 Task: Get directions from Savannah National Wildlife Refuge, Georgia, United States to Valley Forge National Historical Park, Pennsylvania, United States  and explore the nearby supermarkets
Action: Mouse moved to (364, 129)
Screenshot: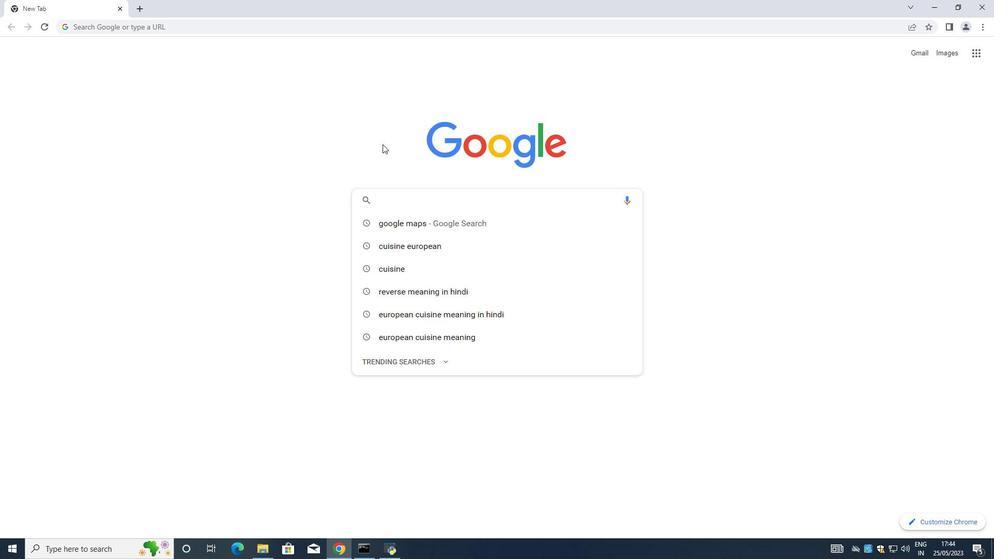 
Action: Key pressed go
Screenshot: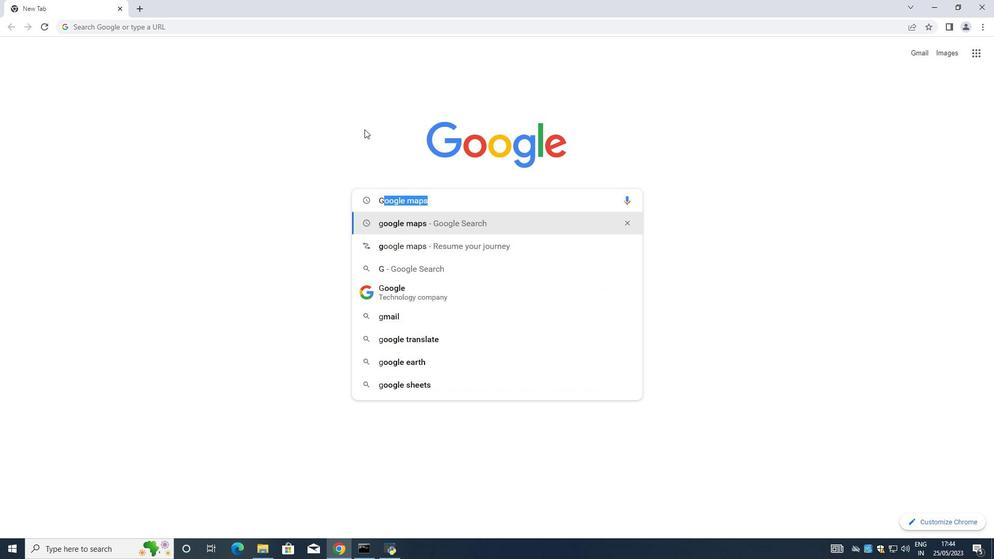 
Action: Mouse moved to (364, 129)
Screenshot: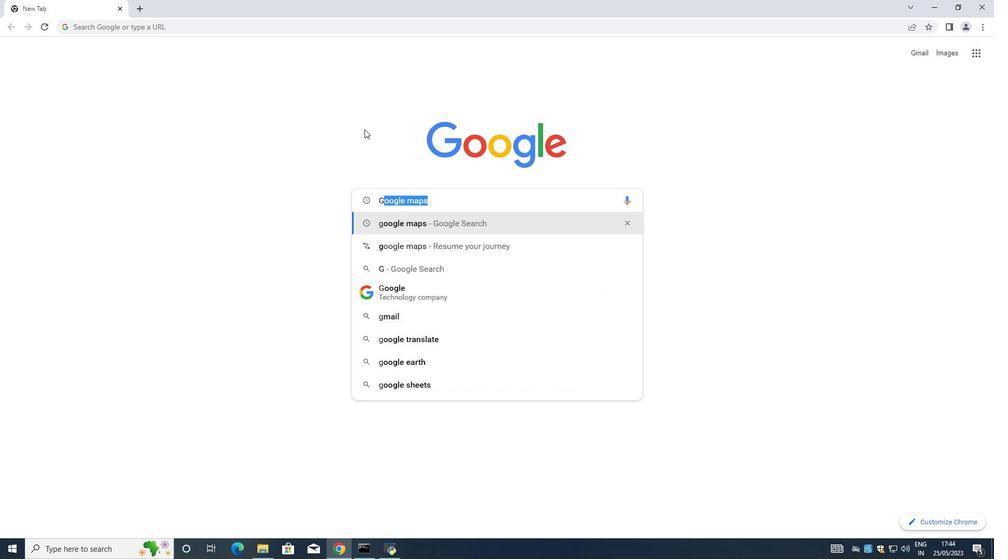 
Action: Key pressed ogle<Key.space>mao<Key.backspace>p
Screenshot: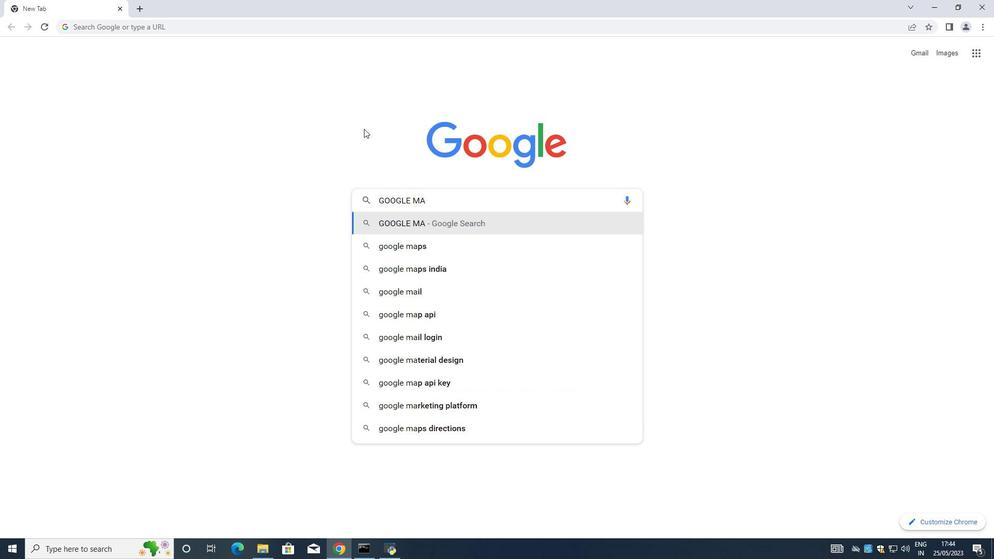 
Action: Mouse moved to (363, 129)
Screenshot: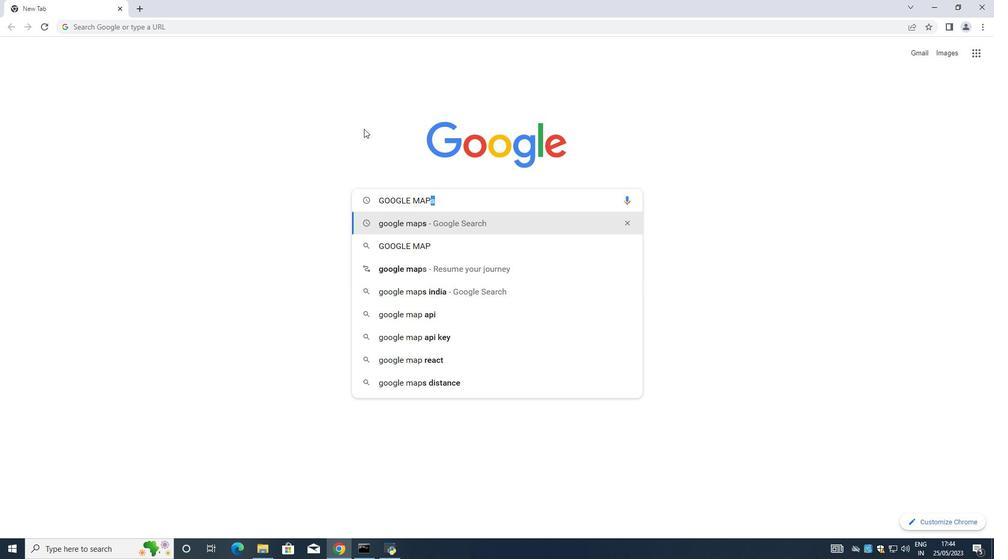 
Action: Key pressed s
Screenshot: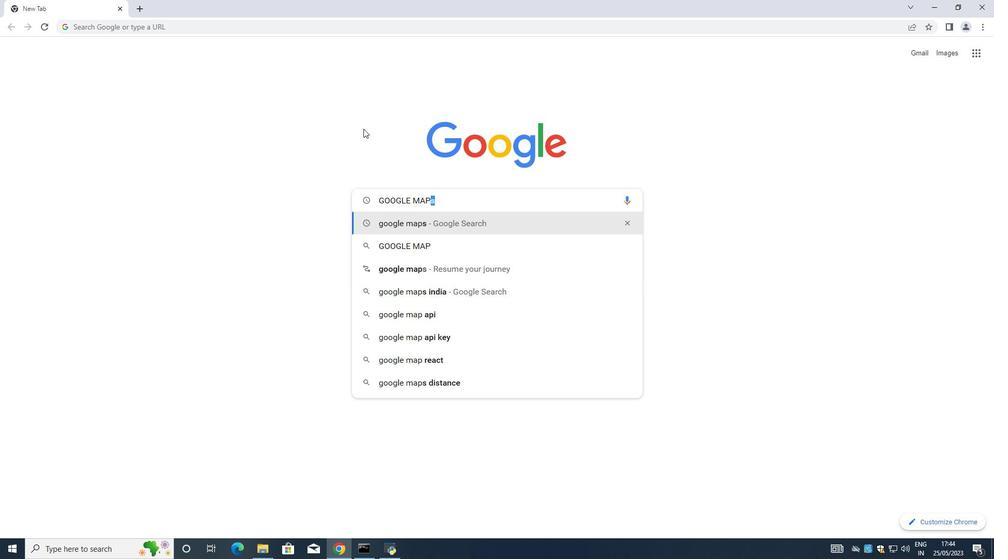 
Action: Mouse moved to (359, 126)
Screenshot: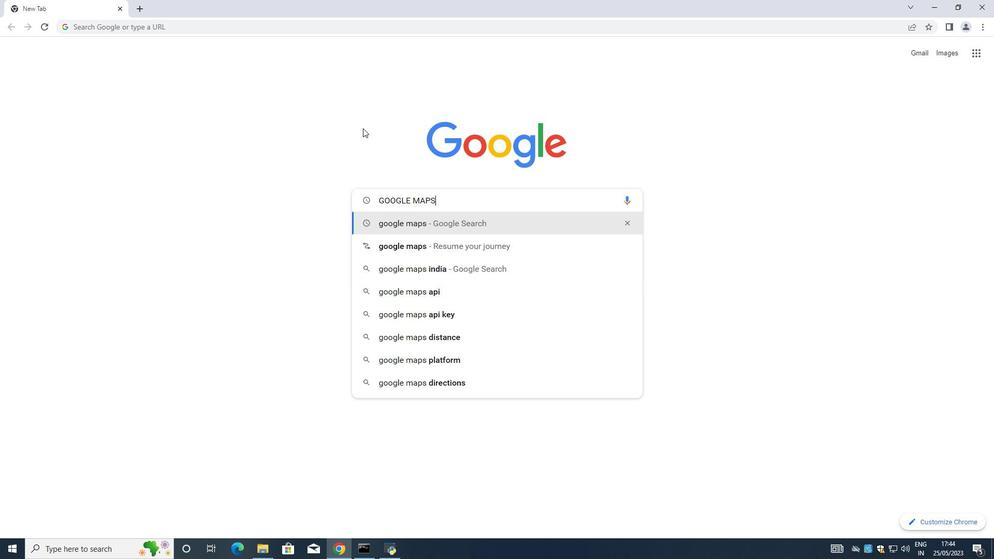 
Action: Key pressed <Key.enter>
Screenshot: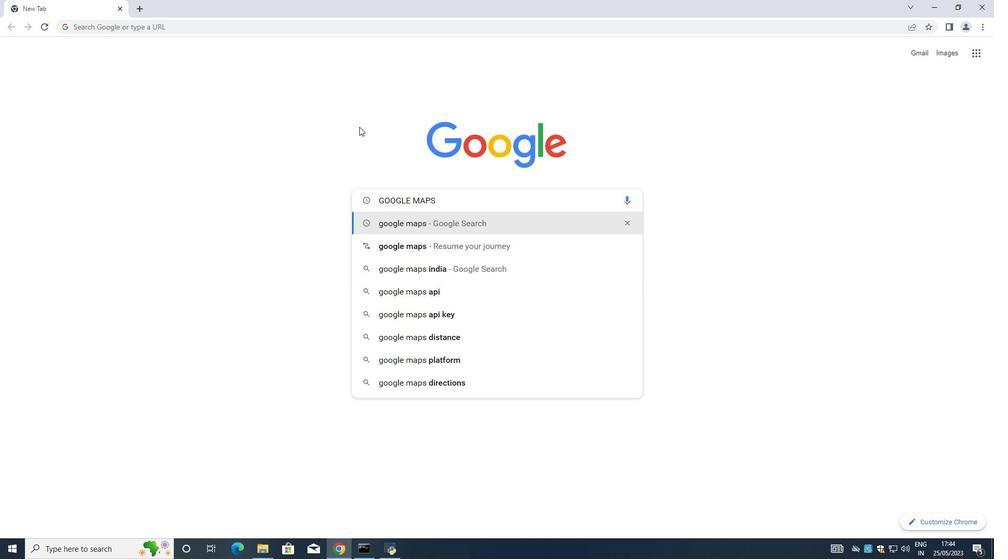 
Action: Mouse moved to (264, 73)
Screenshot: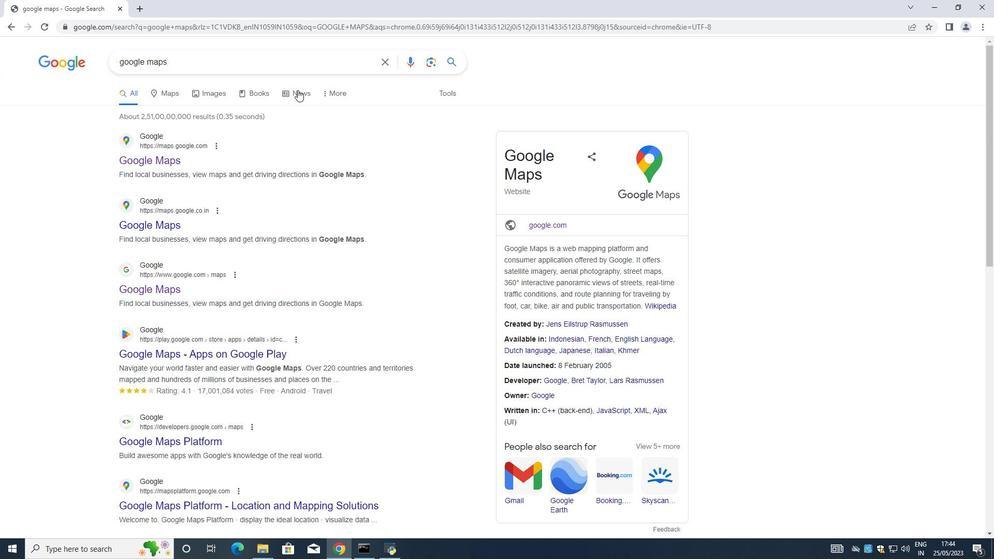 
Action: Key pressed <Key.caps_lock>
Screenshot: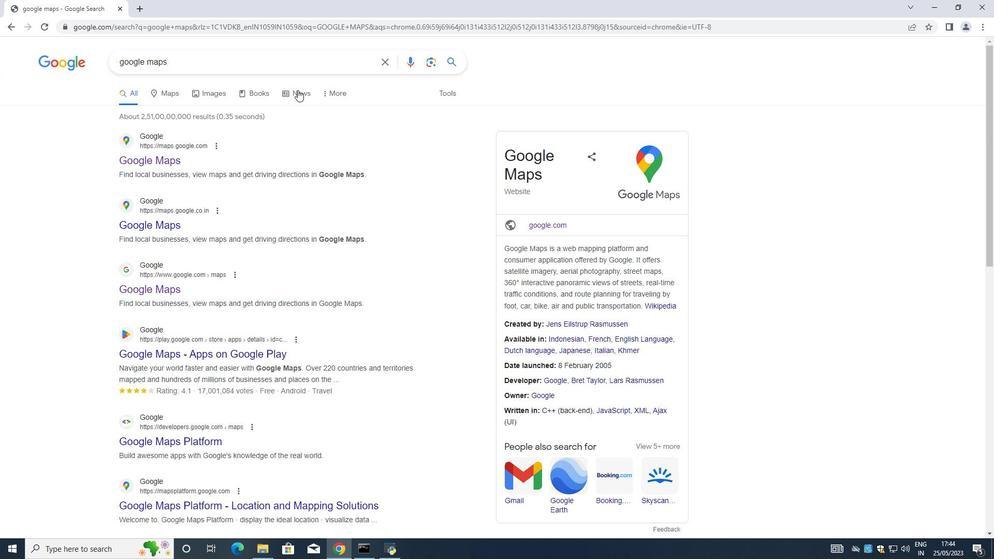 
Action: Mouse moved to (143, 161)
Screenshot: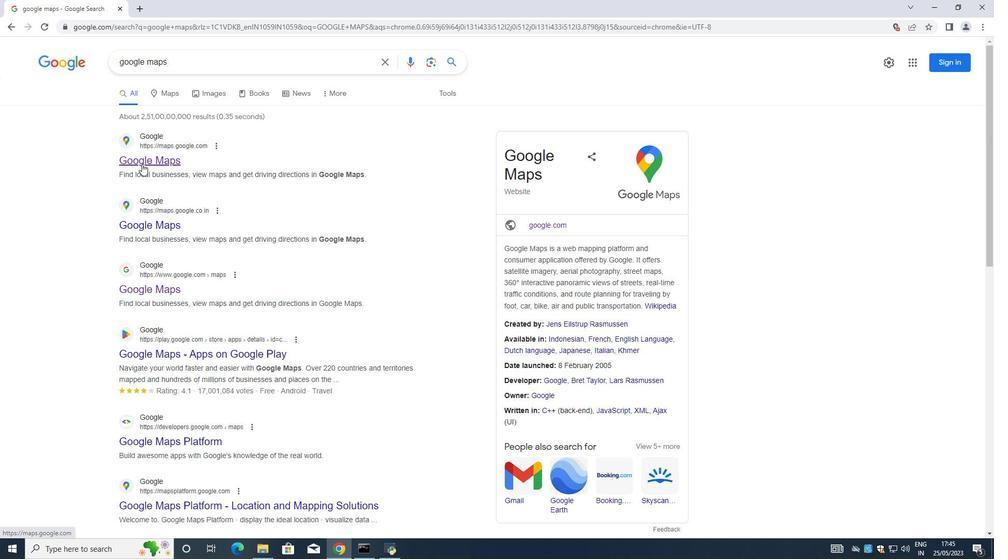 
Action: Mouse pressed left at (143, 161)
Screenshot: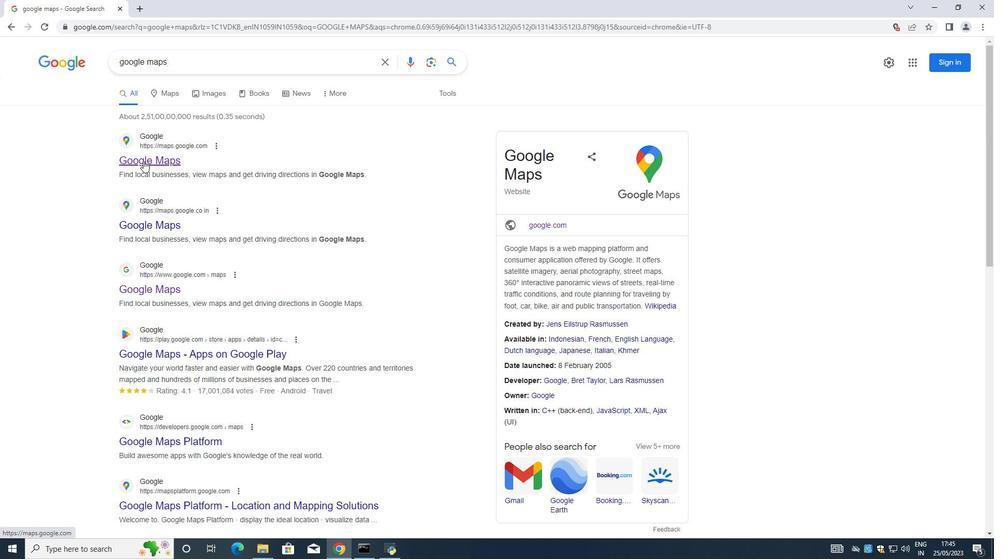 
Action: Mouse moved to (85, 52)
Screenshot: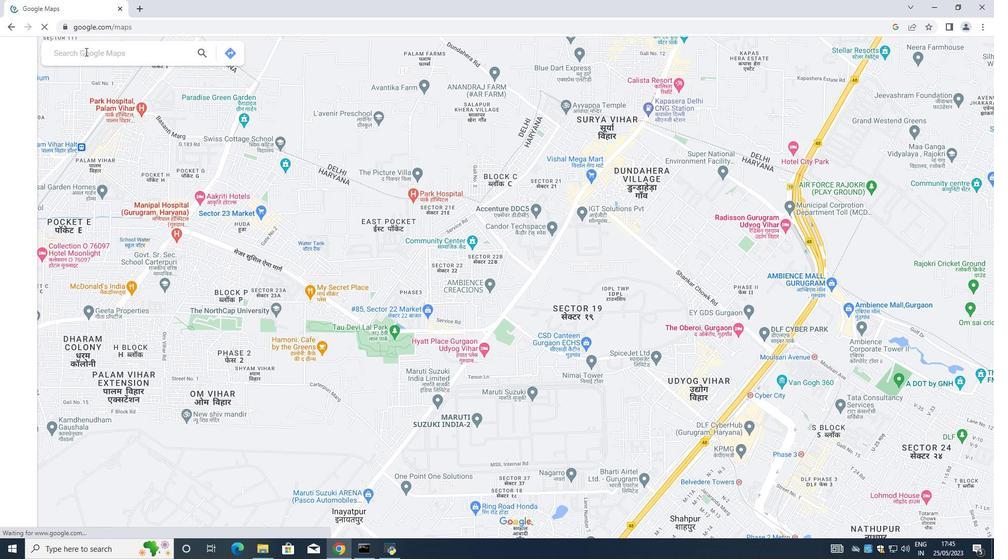 
Action: Mouse pressed left at (85, 52)
Screenshot: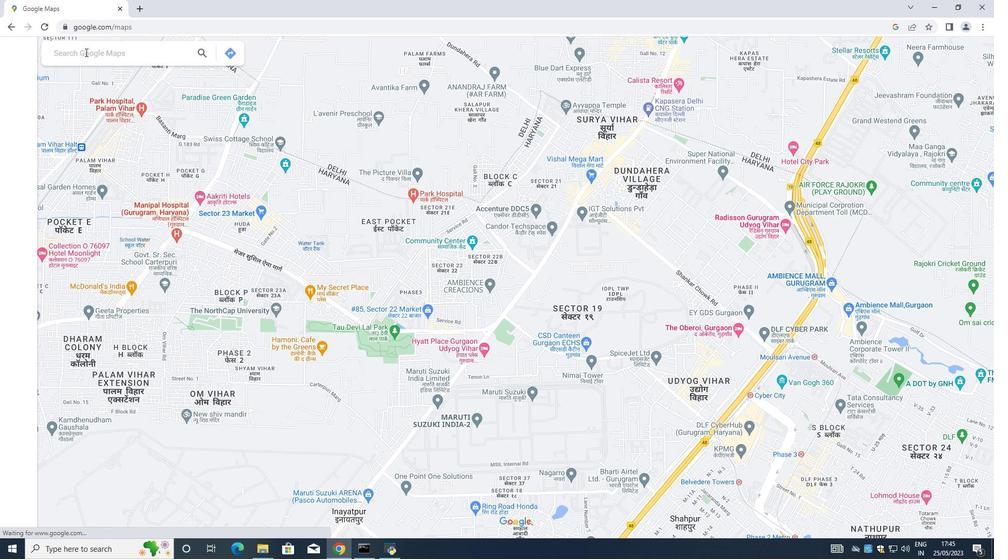 
Action: Mouse moved to (83, 52)
Screenshot: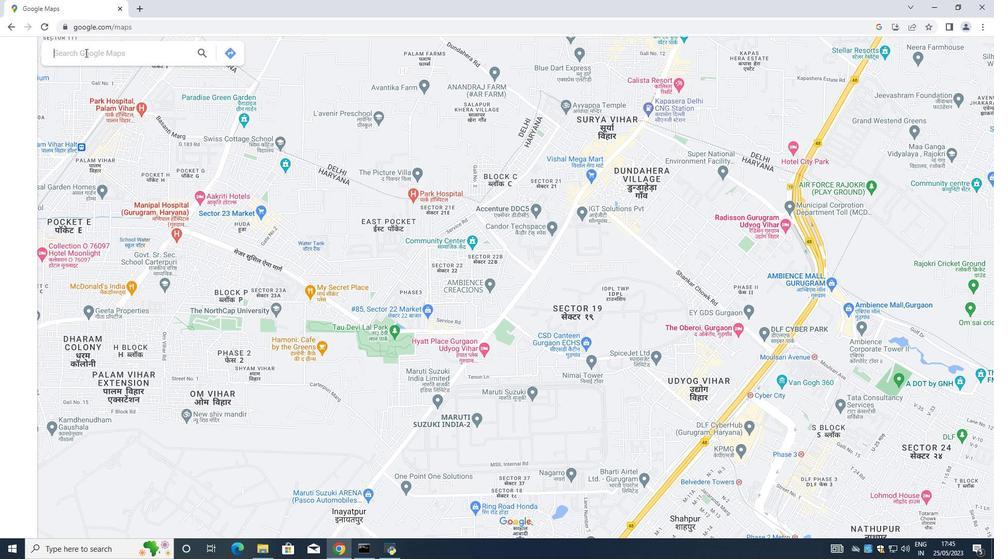 
Action: Key pressed <Key.caps_lock>s<Key.caps_lock><Key.caps_lock>s<Key.caps_lock>AVANNAH<Key.space><Key.caps_lock>n<Key.caps_lock>ATIONAL<Key.space><Key.caps_lock>w<Key.caps_lock>ILDLIFE<Key.shift><Key.space><Key.shift><Key.shift><Key.shift><Key.shift><Key.shift><Key.shift><Key.shift><Key.shift><Key.shift><Key.shift><Key.shift><Key.shift>r<Key.shift><Key.shift><Key.shift><Key.shift>eFUGE,<Key.space><Key.shift><Key.shift><Key.shift><Key.shift><Key.shift><Key.shift><Key.shift>gEORGIA<Key.space>,<Key.shift><Key.shift>uNITED<Key.space><Key.shift>sTATES<Key.space>
Screenshot: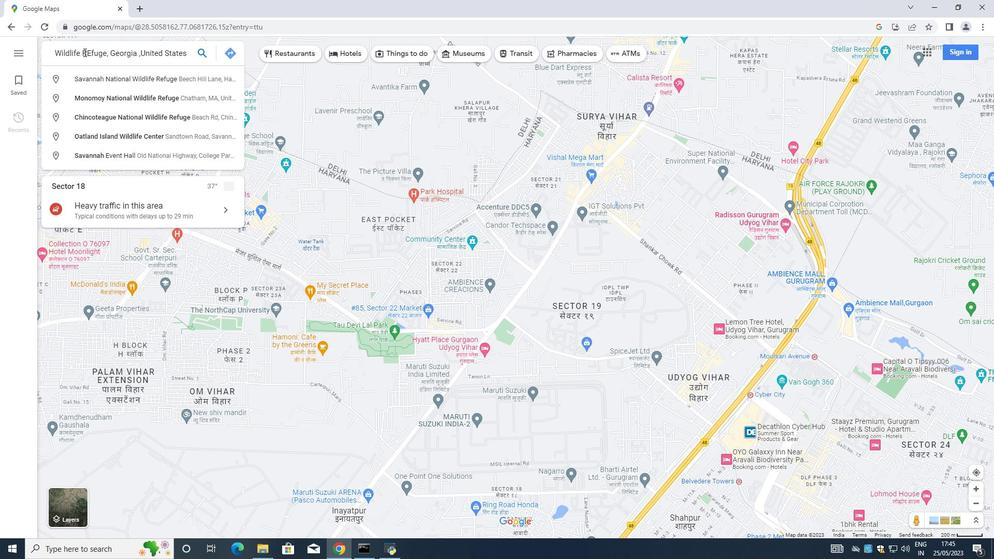 
Action: Mouse moved to (199, 47)
Screenshot: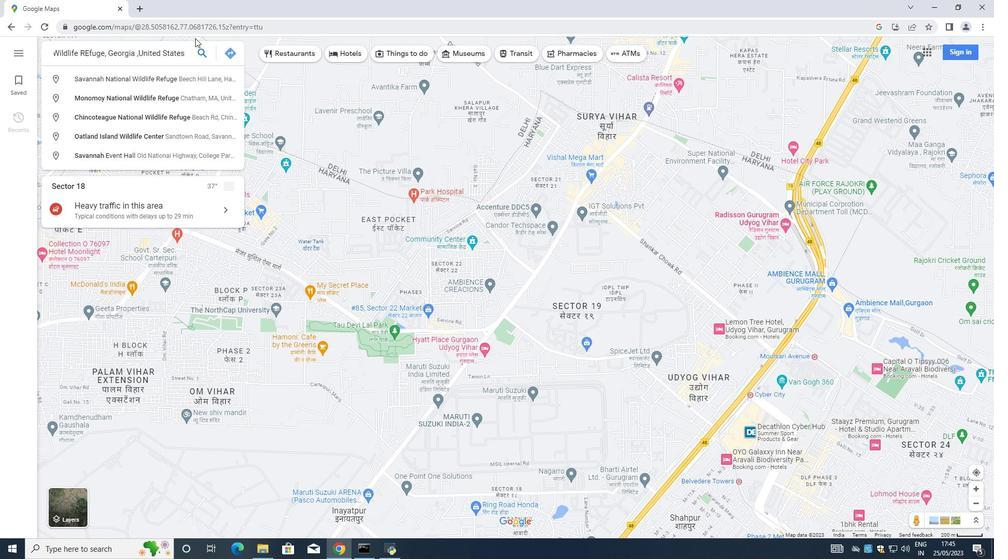 
Action: Mouse pressed left at (199, 47)
Screenshot: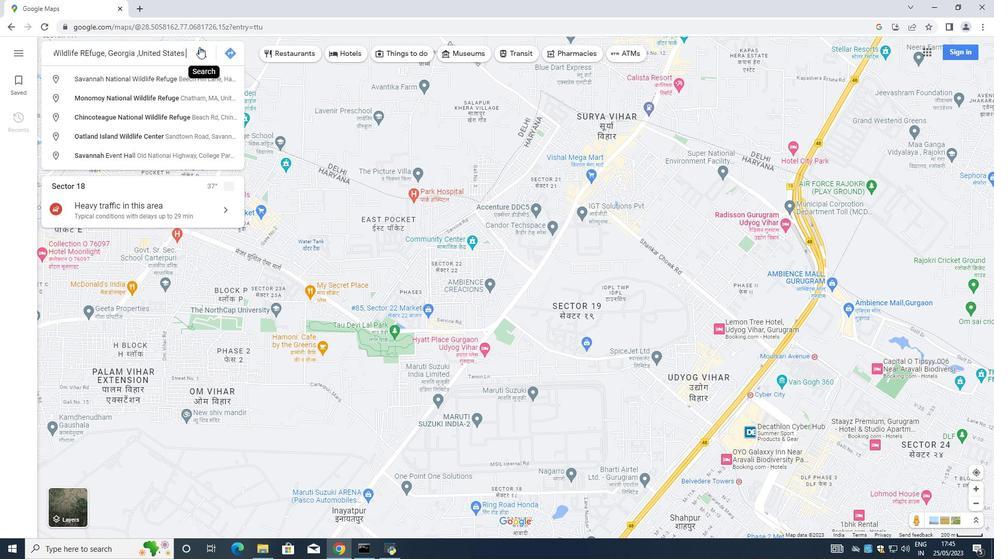 
Action: Mouse moved to (223, 91)
Screenshot: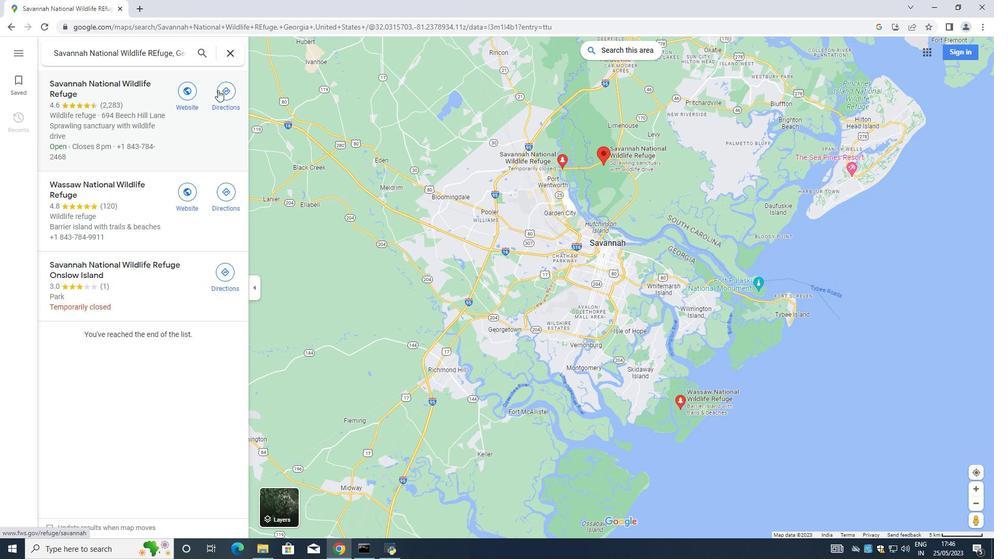 
Action: Mouse pressed left at (223, 91)
Screenshot: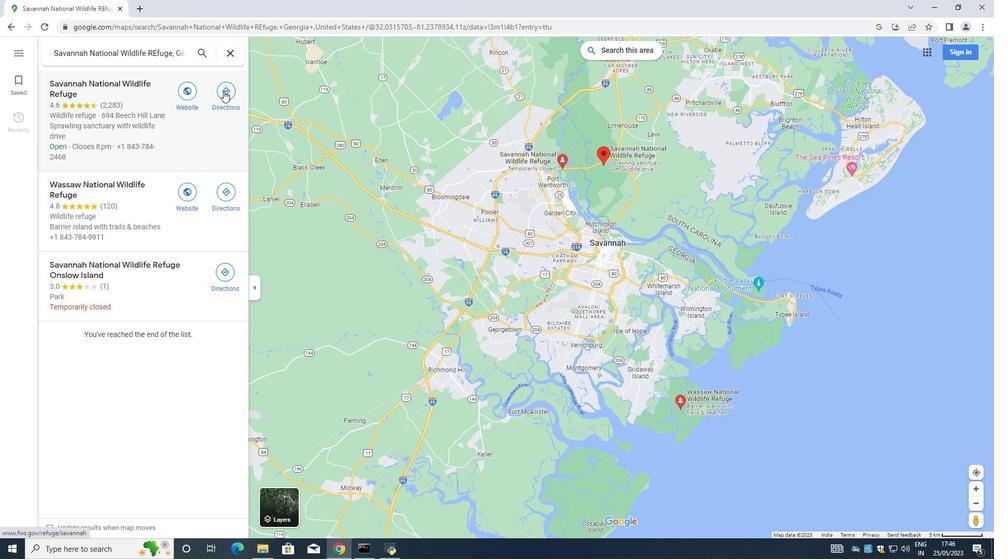 
Action: Mouse moved to (229, 93)
Screenshot: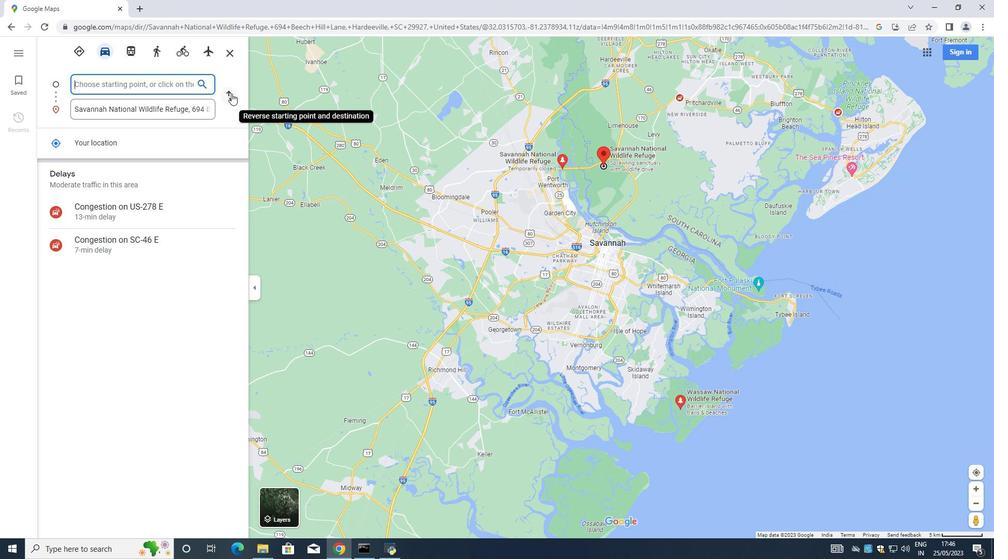 
Action: Mouse pressed left at (229, 93)
Screenshot: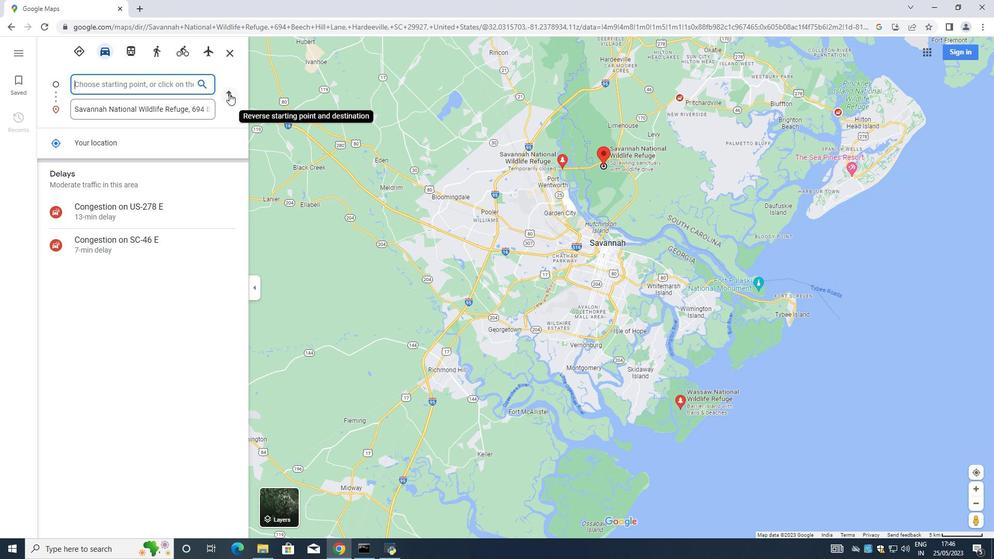 
Action: Mouse moved to (164, 106)
Screenshot: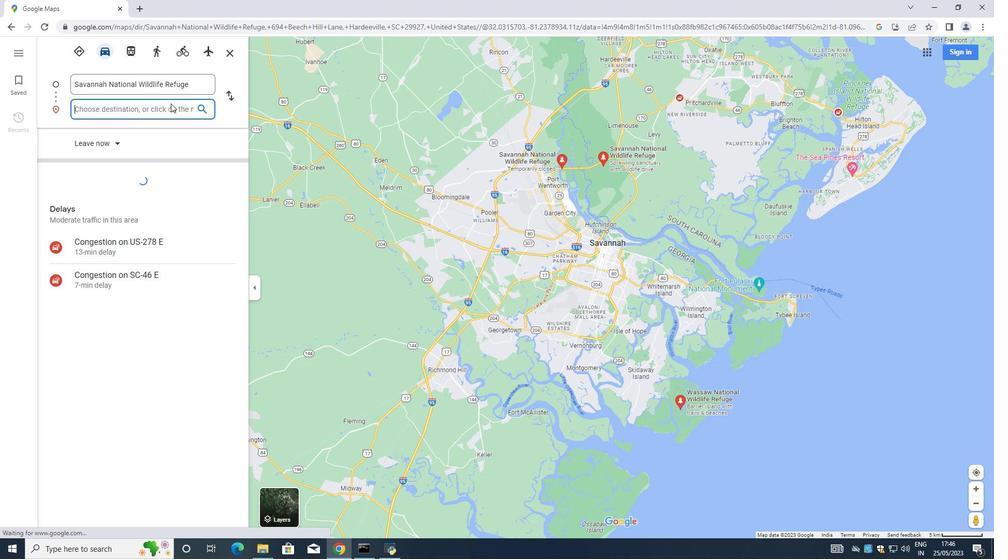 
Action: Mouse pressed left at (164, 106)
Screenshot: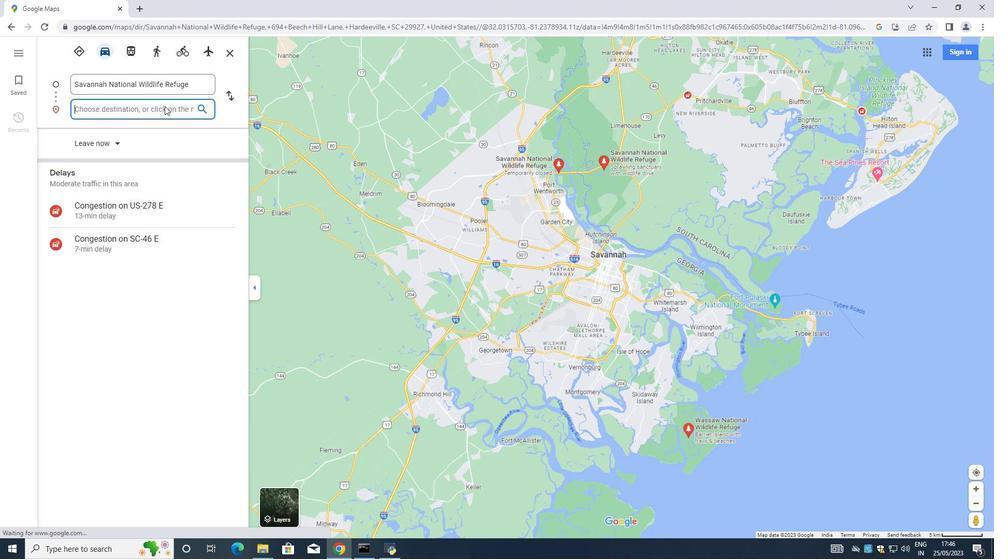 
Action: Mouse moved to (157, 112)
Screenshot: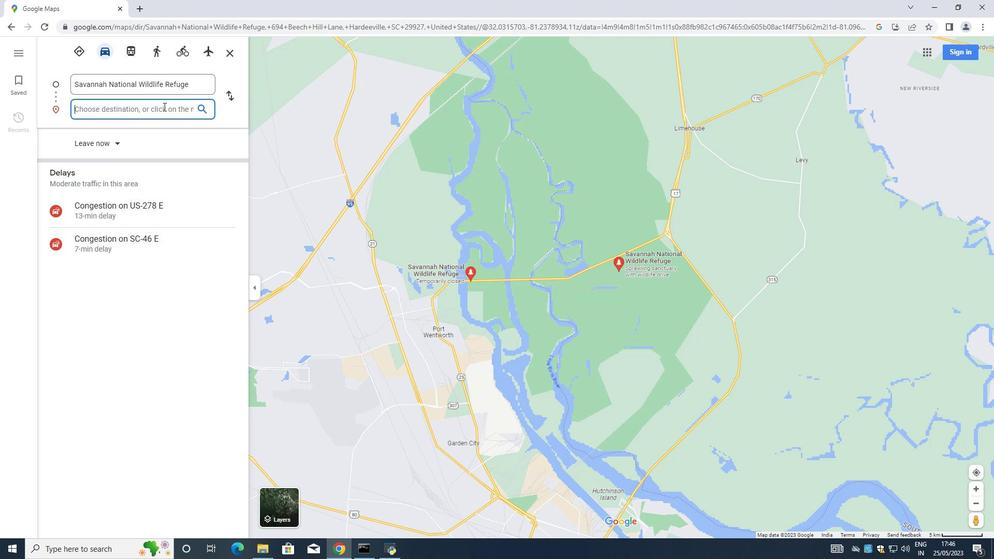 
Action: Key pressed <Key.shift><Key.shift><Key.shift><Key.shift><Key.shift><Key.shift><Key.shift><Key.shift><Key.shift><Key.shift>vALLEY<Key.space><Key.shift>fORGE<Key.space><Key.shift><Key.shift><Key.shift><Key.shift><Key.shift><Key.shift><Key.shift>nATIONAL<Key.space><Key.shift><Key.shift><Key.shift><Key.shift><Key.shift>hISTORICAL<Key.space><Key.shift>pAER<Key.backspace>RK<Key.backspace><Key.backspace><Key.backspace>RK<Key.space><Key.shift>pENNSYLVANIA,<Key.space>U<Key.backspace><Key.shift>uNITED<Key.space><Key.shift>stATES<Key.space>
Screenshot: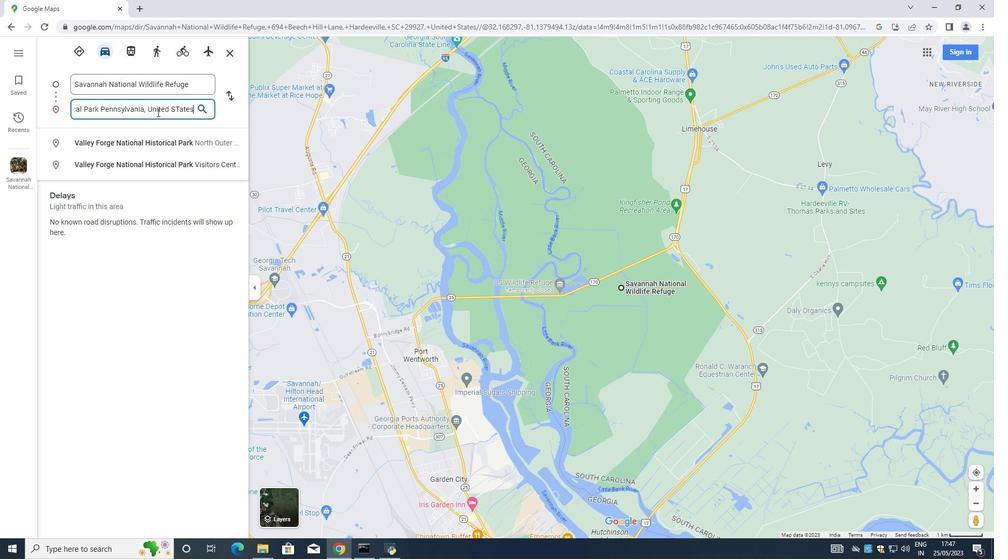 
Action: Mouse moved to (201, 108)
Screenshot: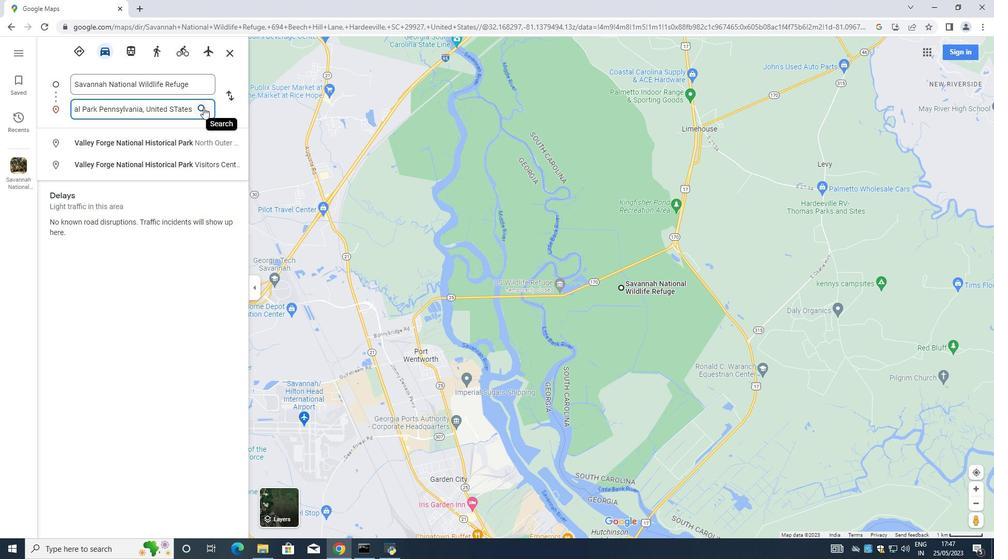 
Action: Mouse pressed left at (201, 108)
Screenshot: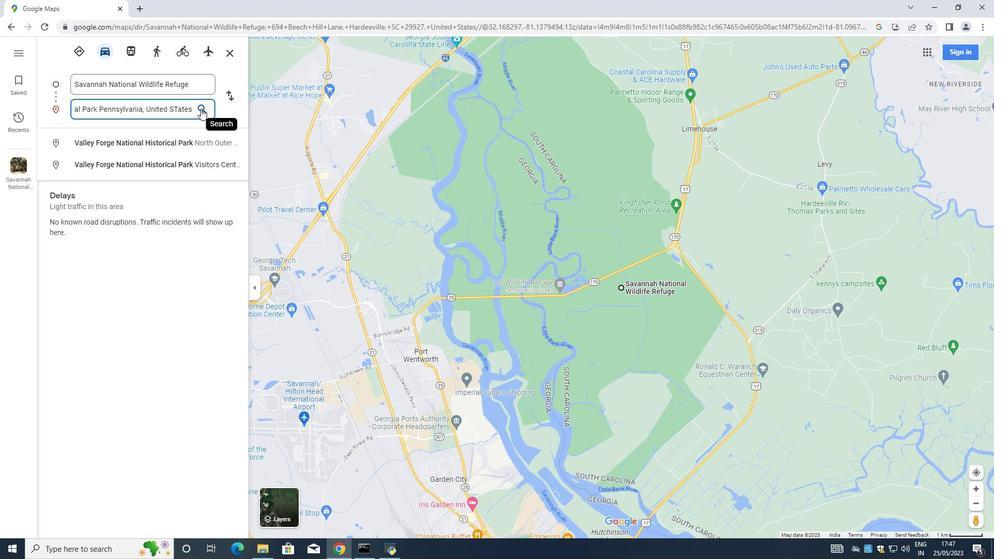 
Action: Mouse moved to (197, 83)
Screenshot: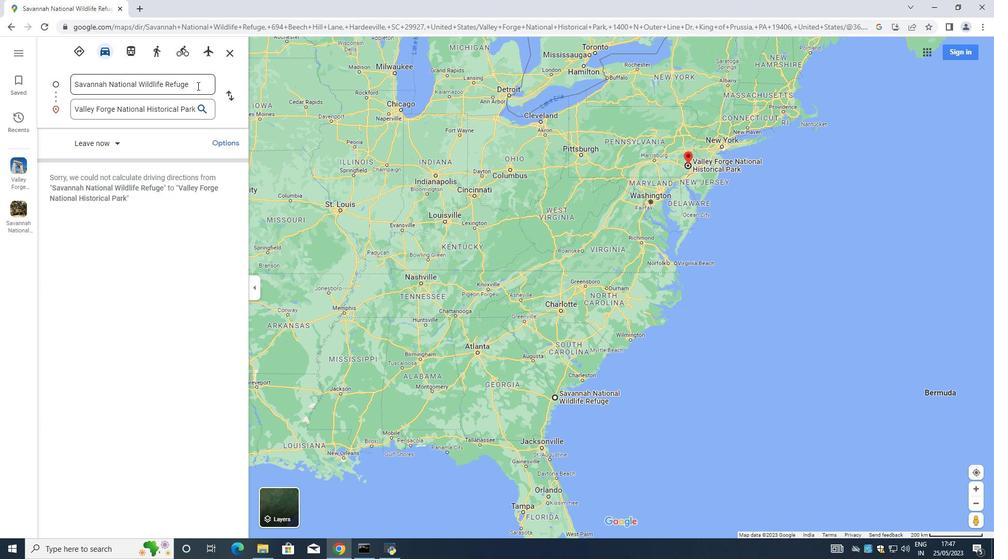 
Action: Mouse pressed left at (197, 83)
Screenshot: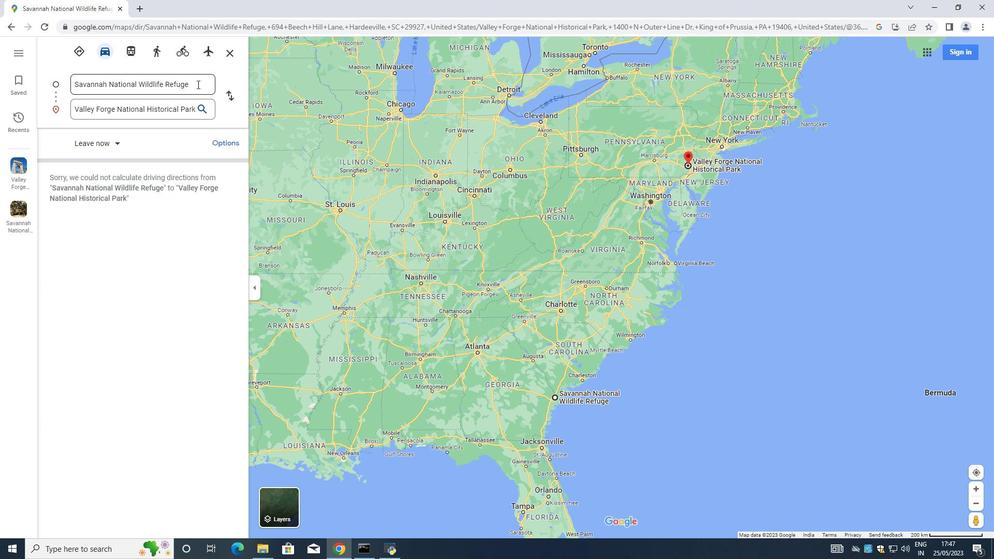 
Action: Mouse pressed left at (197, 83)
Screenshot: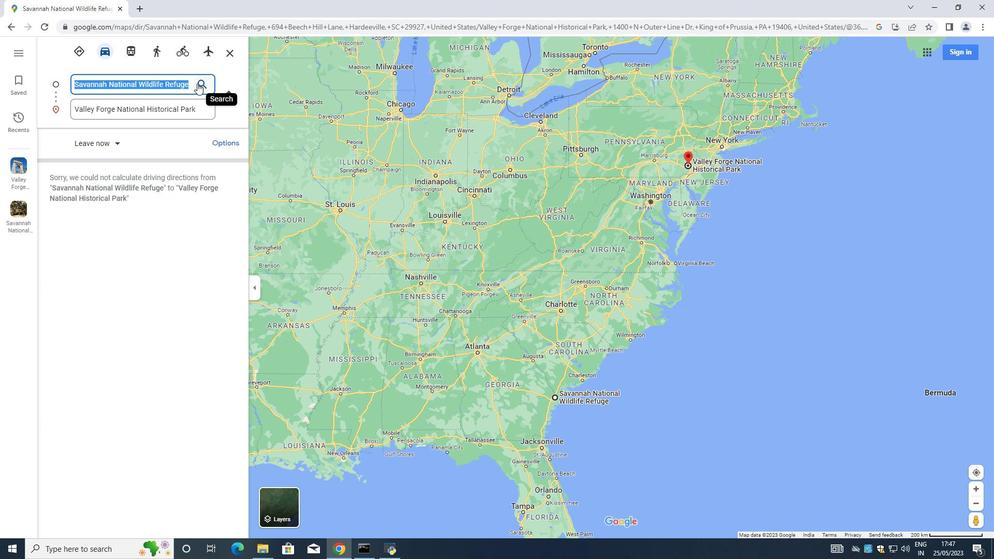 
Action: Mouse moved to (82, 48)
Screenshot: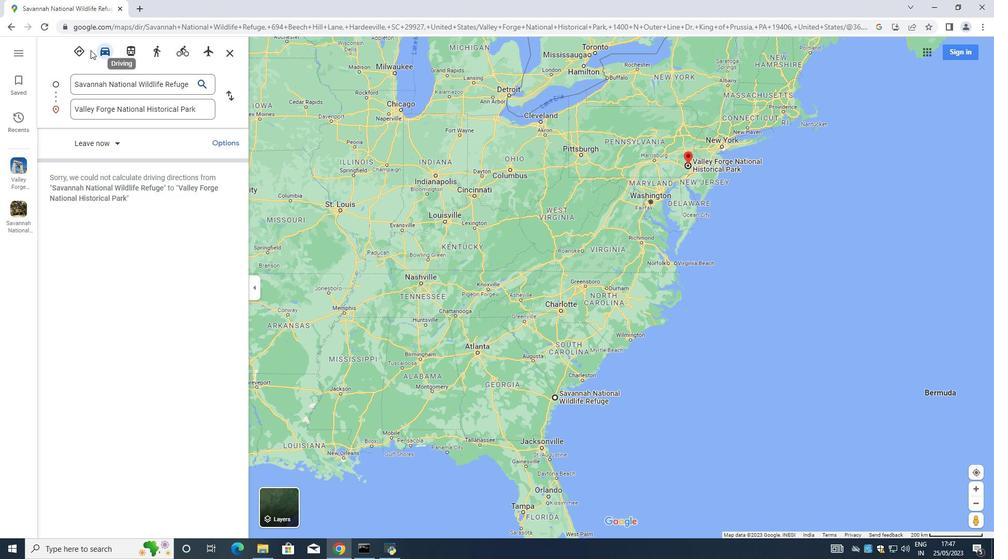 
Action: Mouse pressed left at (82, 48)
Screenshot: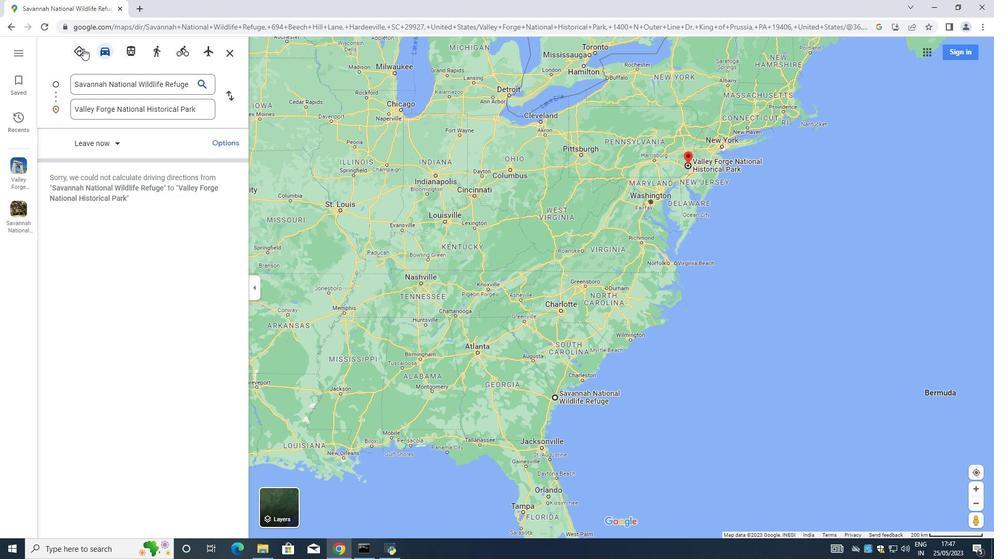 
Action: Mouse moved to (210, 281)
Screenshot: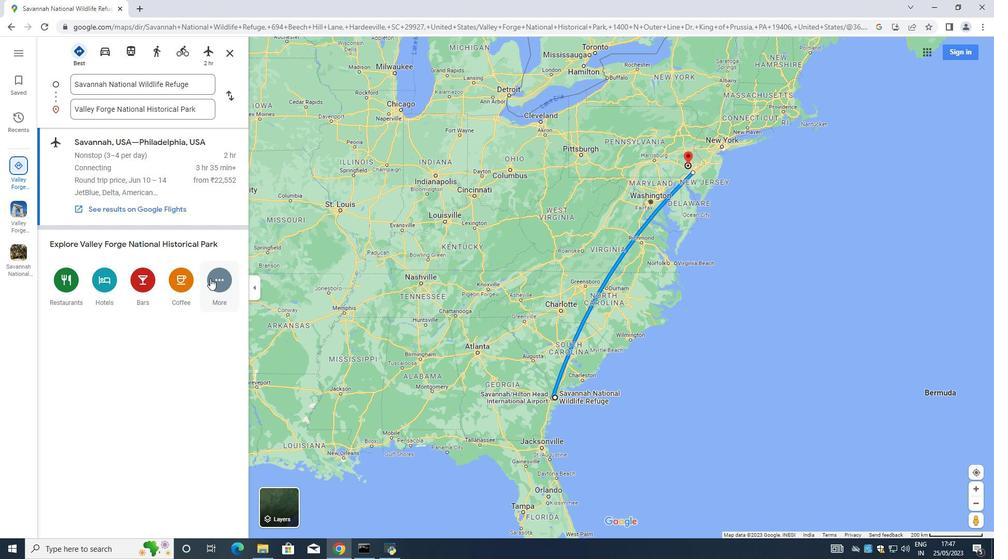 
Action: Mouse pressed left at (210, 281)
Screenshot: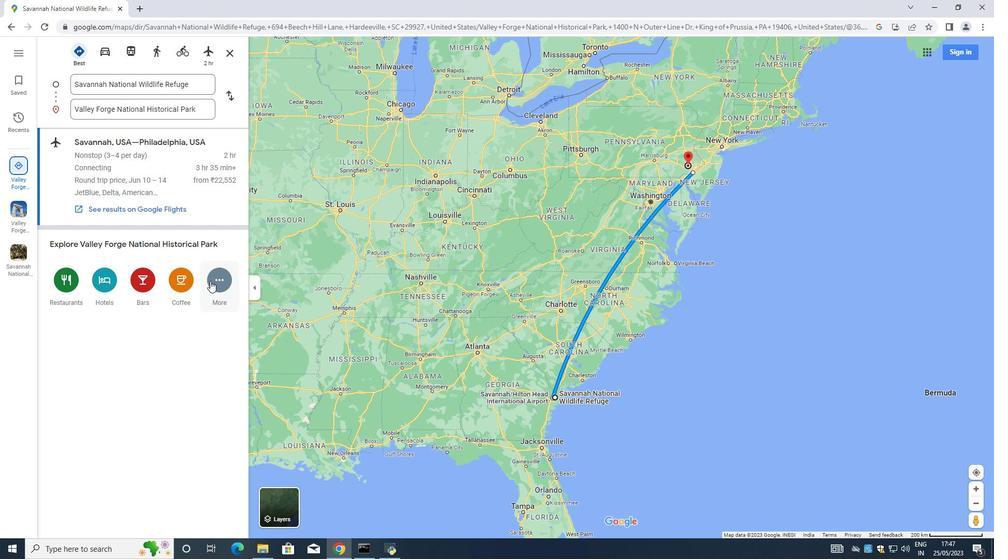 
Action: Mouse moved to (192, 374)
Screenshot: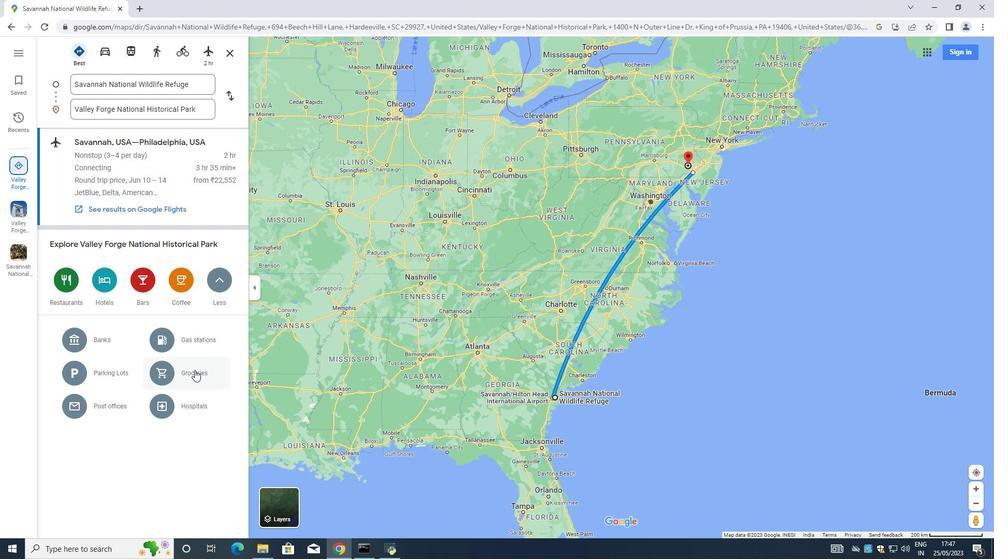 
Action: Mouse pressed left at (192, 374)
Screenshot: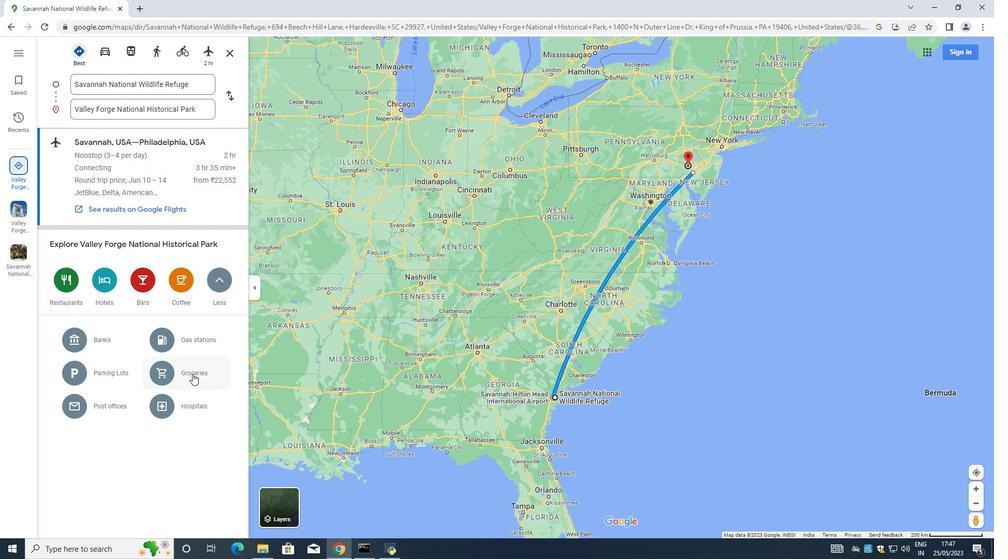 
Action: Mouse moved to (975, 521)
Screenshot: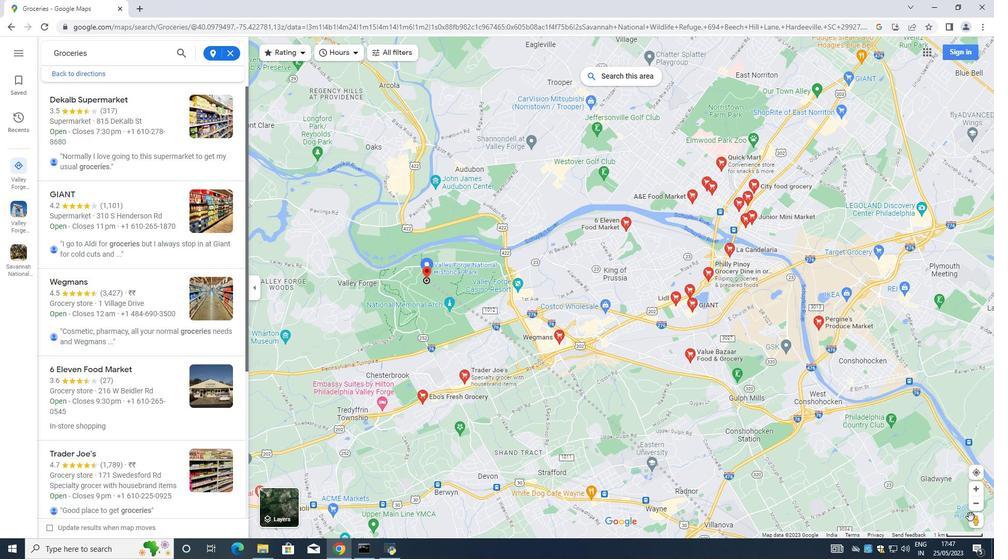 
Action: Mouse pressed left at (975, 521)
Screenshot: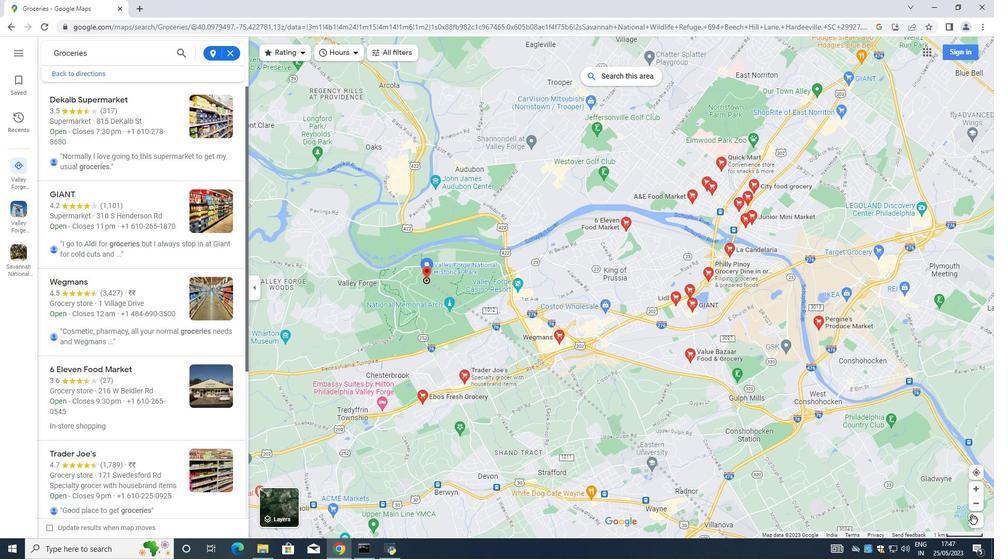 
Action: Mouse moved to (428, 286)
Screenshot: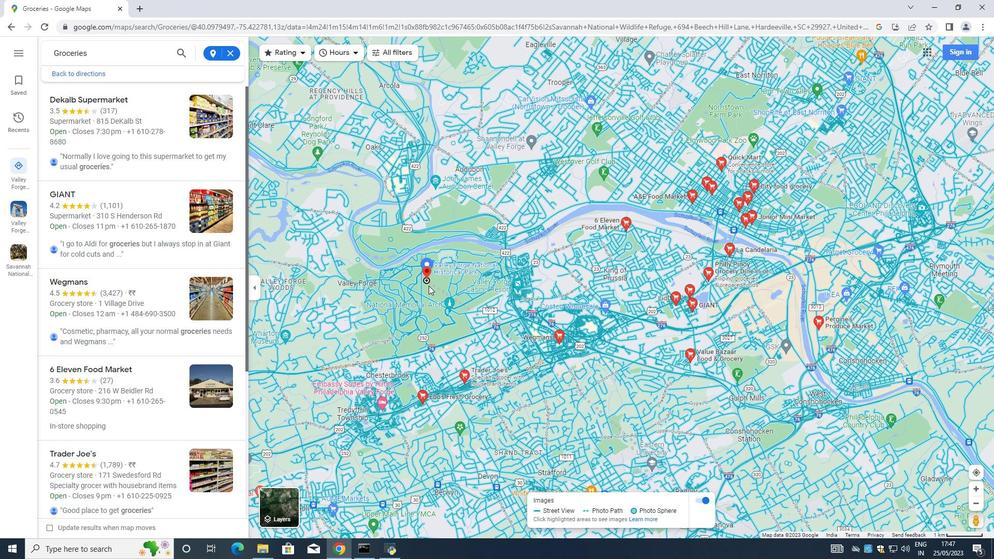 
Action: Mouse scrolled (428, 286) with delta (0, 0)
Screenshot: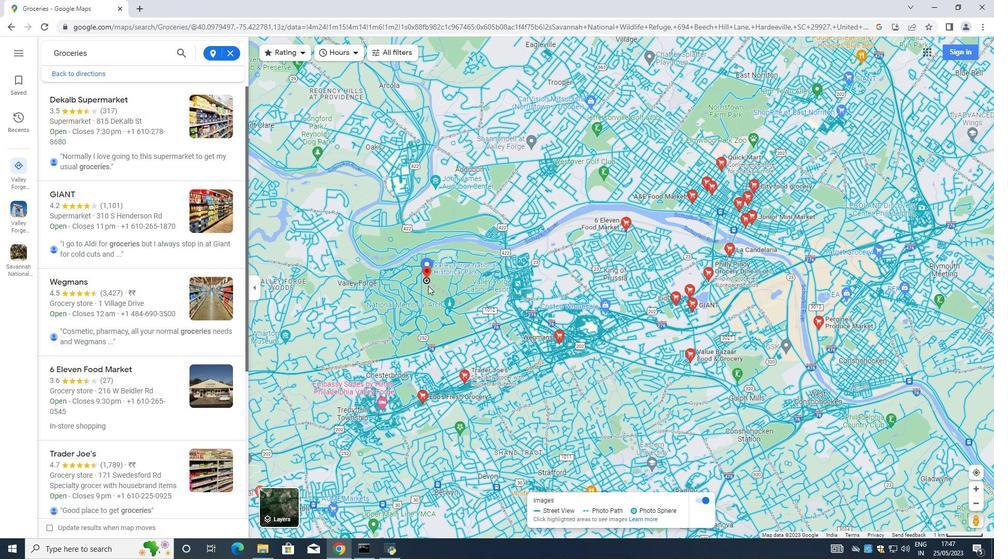 
Action: Mouse scrolled (428, 286) with delta (0, 0)
Screenshot: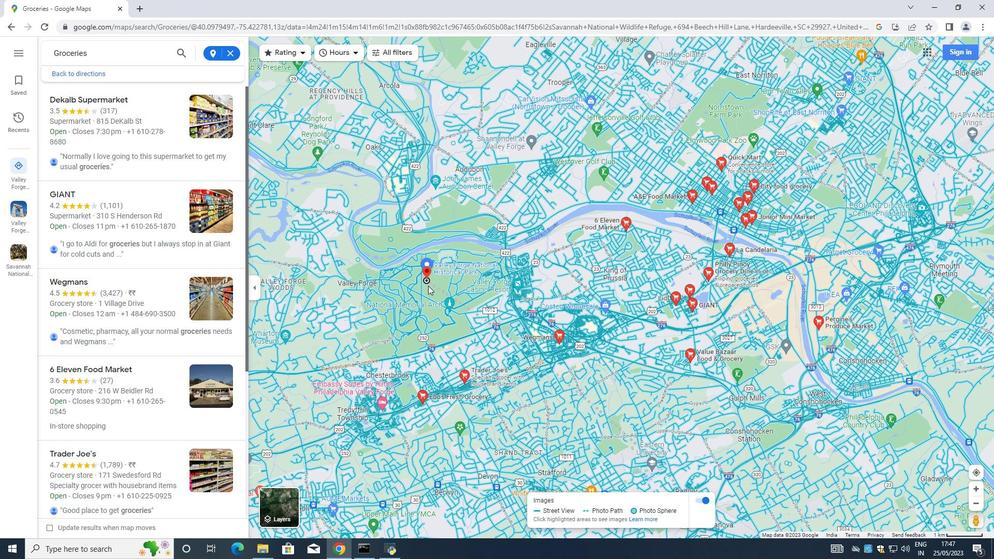 
Action: Mouse scrolled (428, 286) with delta (0, 0)
Screenshot: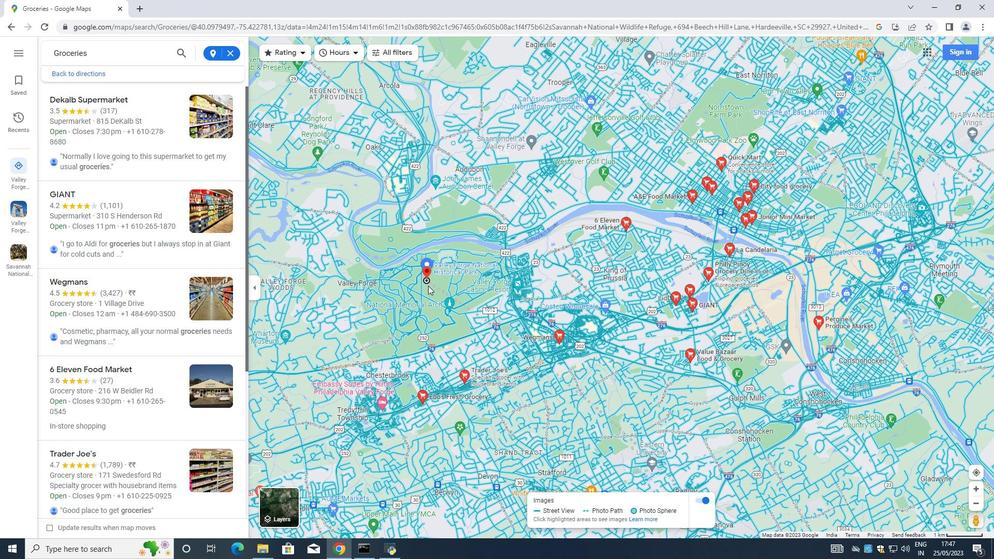 
Action: Mouse scrolled (428, 286) with delta (0, 0)
Screenshot: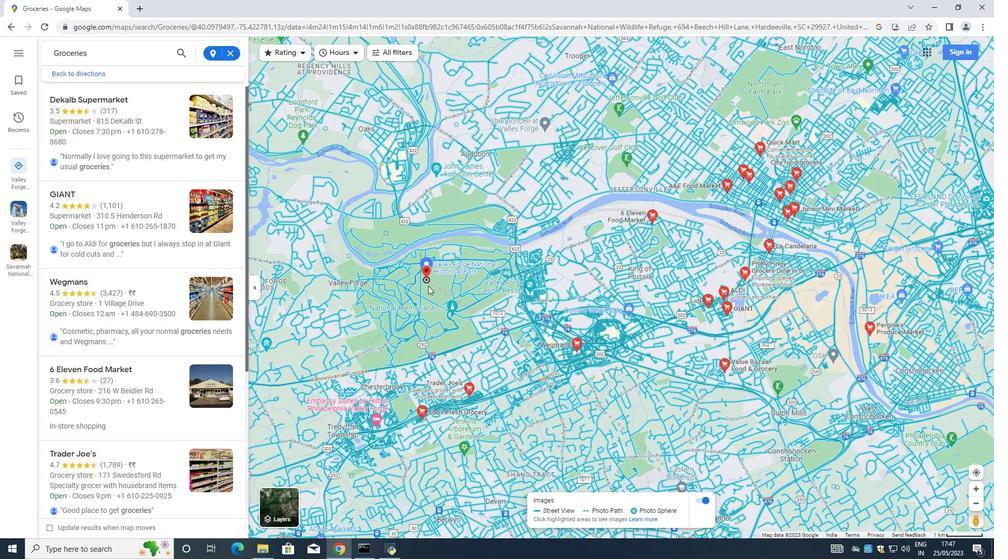 
Action: Mouse moved to (85, 117)
Screenshot: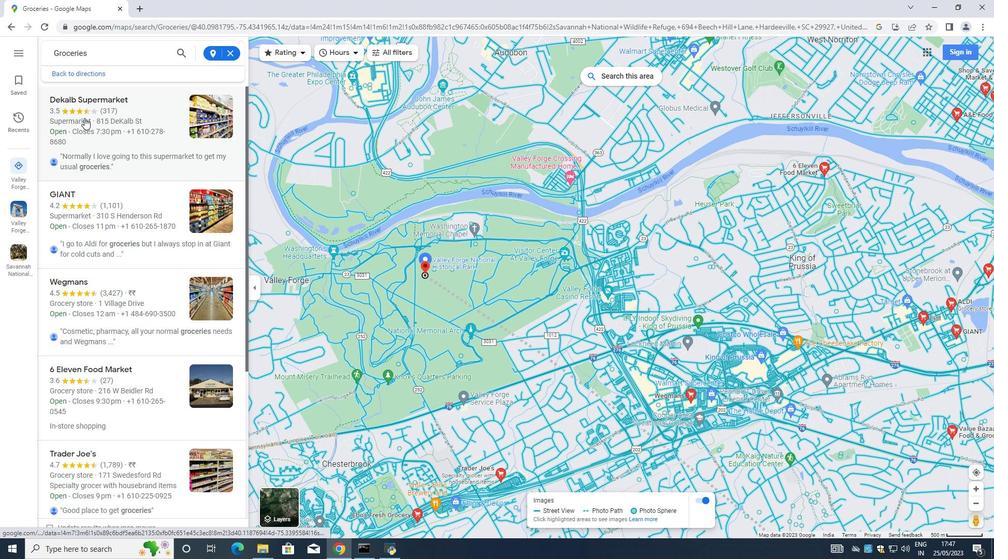 
Action: Mouse pressed left at (85, 117)
Screenshot: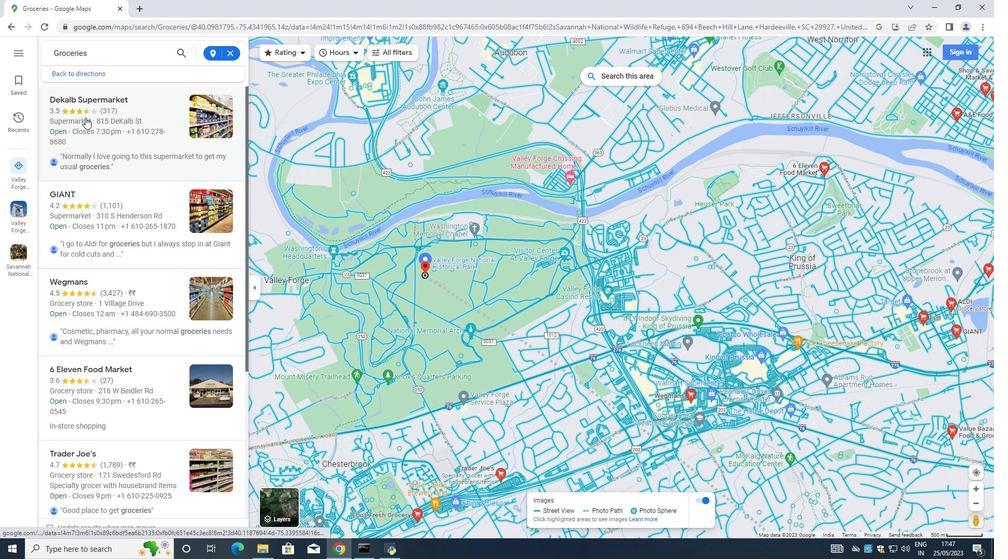 
Action: Mouse moved to (319, 157)
Screenshot: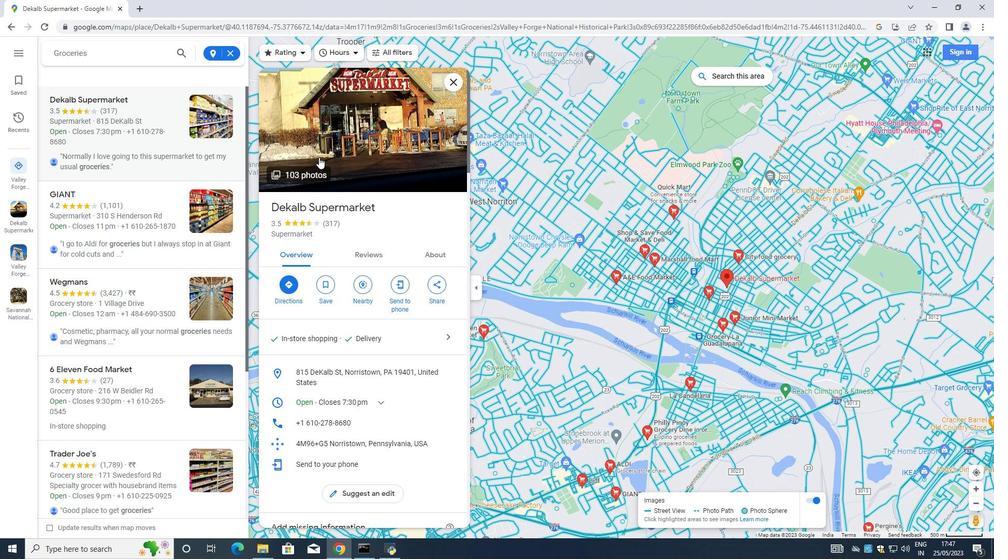
Action: Mouse pressed left at (319, 157)
Screenshot: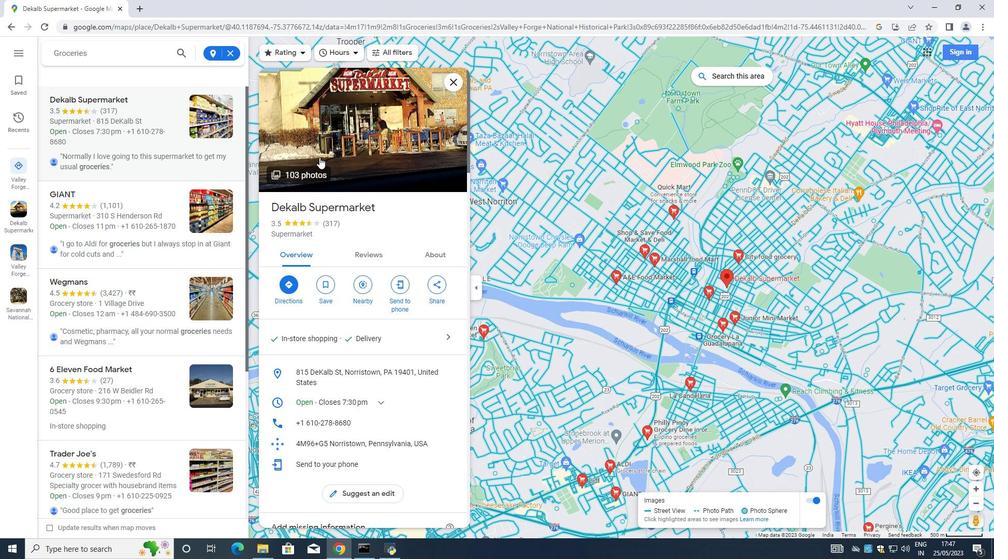 
Action: Mouse moved to (339, 146)
Screenshot: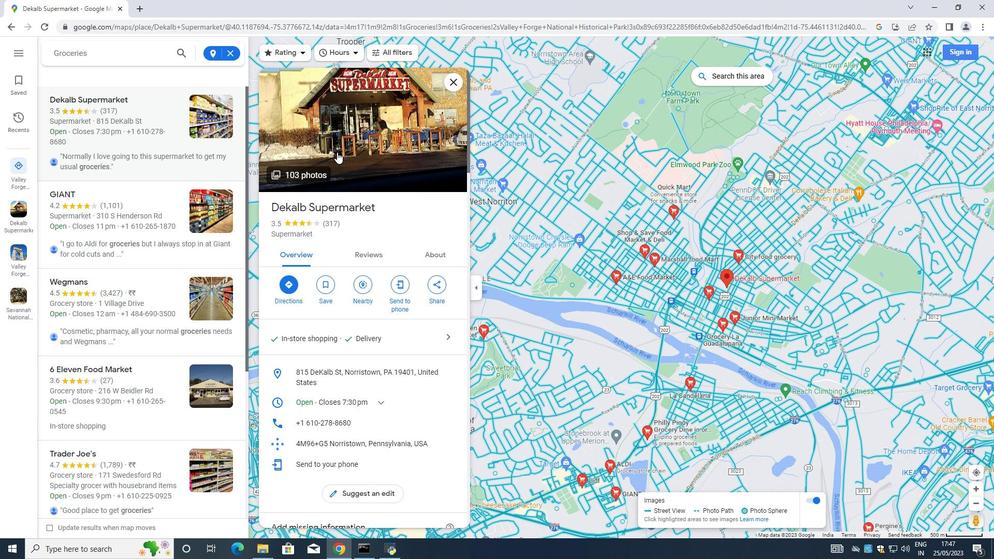 
Action: Mouse pressed left at (339, 146)
Screenshot: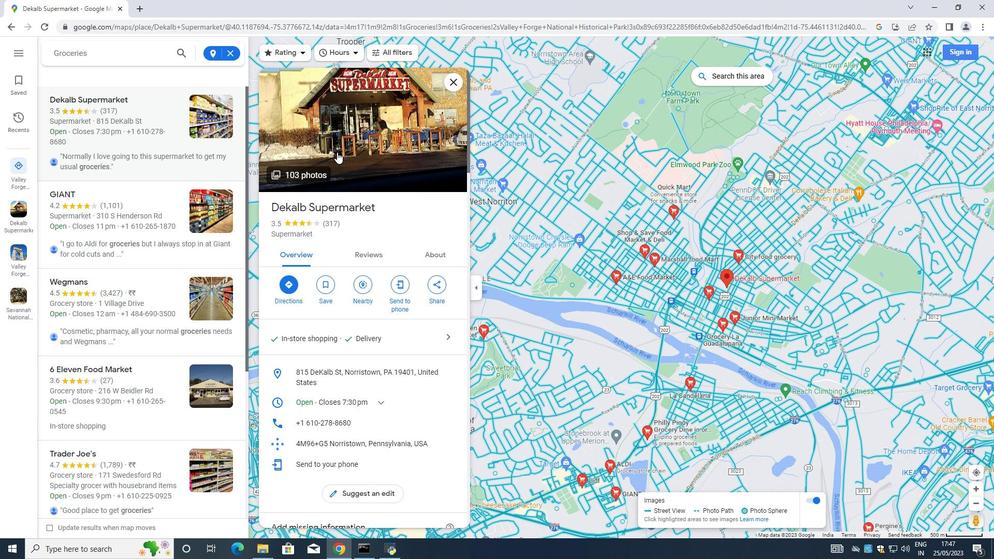 
Action: Mouse moved to (358, 151)
Screenshot: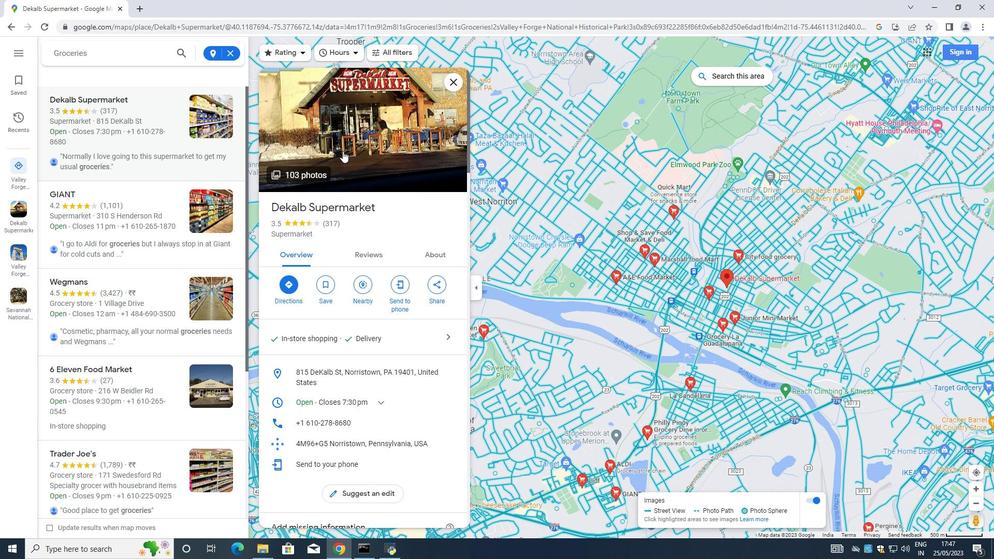 
Action: Mouse pressed left at (358, 151)
Screenshot: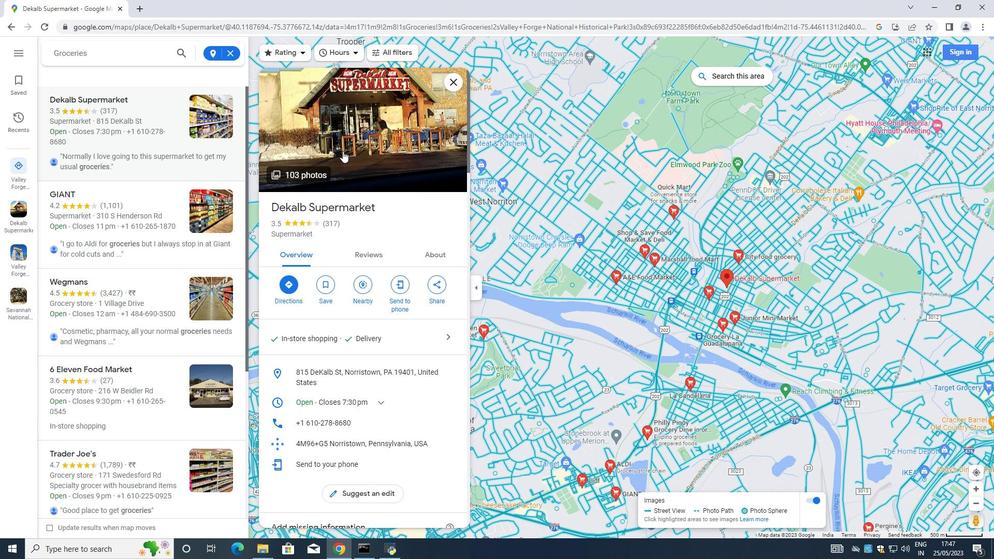 
Action: Mouse pressed left at (358, 151)
Screenshot: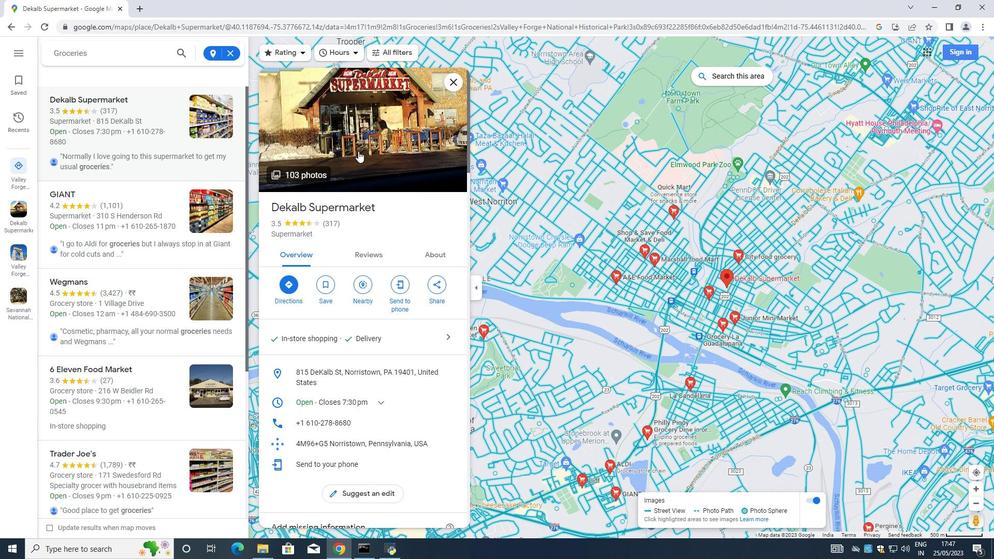 
Action: Mouse moved to (278, 107)
Screenshot: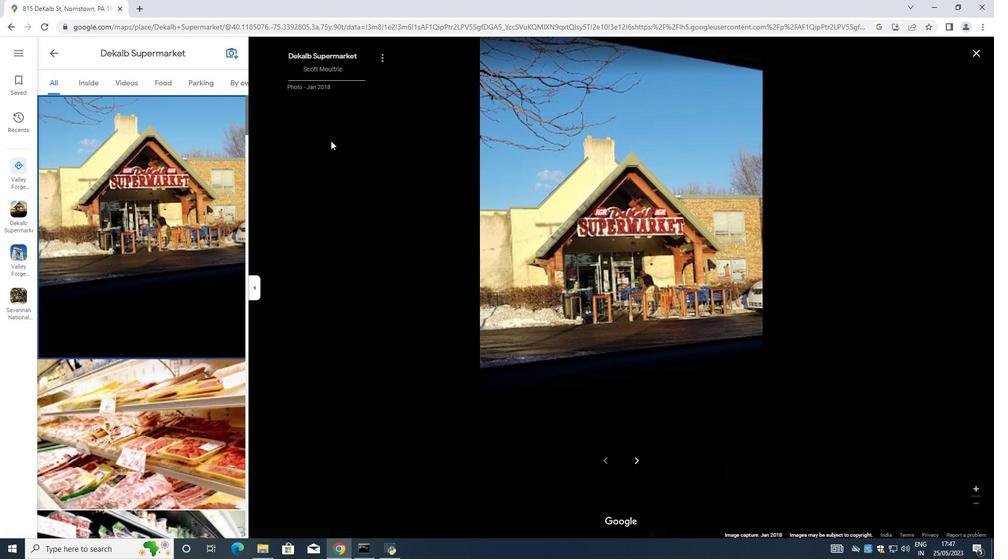 
Action: Key pressed <Key.right><Key.right><Key.right><Key.right><Key.right><Key.right><Key.right><Key.right><Key.right><Key.right><Key.right><Key.down><Key.right><Key.down><Key.right><Key.right><Key.down><Key.right><Key.down><Key.right><Key.down><Key.right><Key.down><Key.down><Key.right><Key.right><Key.down><Key.down><Key.down><Key.down><Key.right><Key.down><Key.right><Key.right><Key.right><Key.down><Key.right><Key.right><Key.right><Key.right><Key.right><Key.right><Key.right><Key.right><Key.right><Key.right><Key.right><Key.right><Key.right><Key.right><Key.right><Key.right><Key.right><Key.right><Key.right>
Screenshot: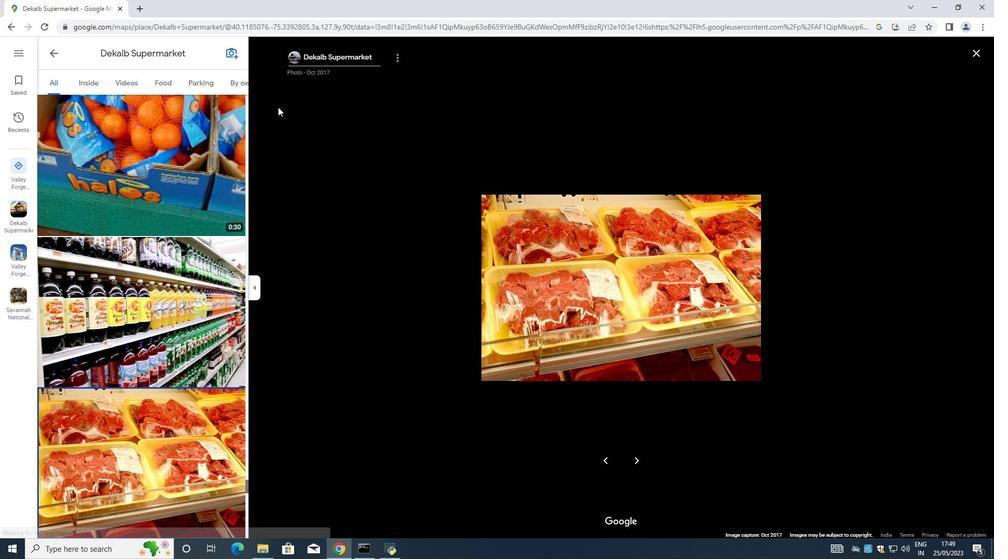 
Action: Mouse moved to (53, 51)
Screenshot: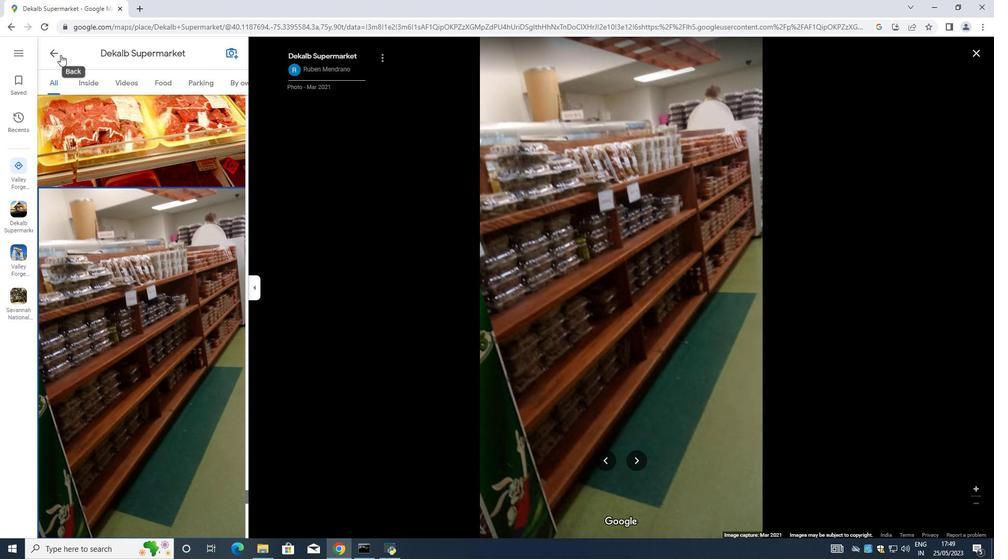 
Action: Mouse pressed left at (53, 51)
Screenshot: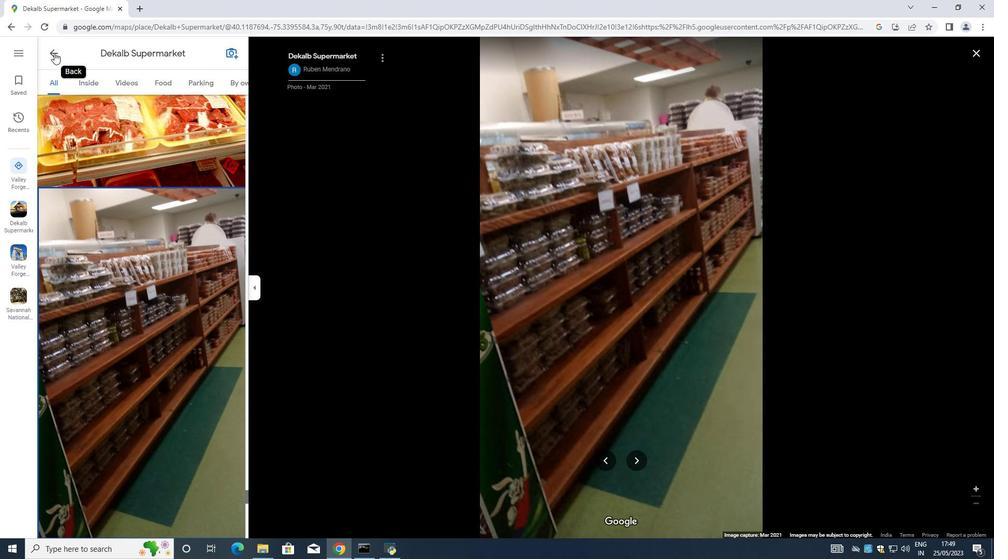 
Action: Mouse moved to (545, 273)
Screenshot: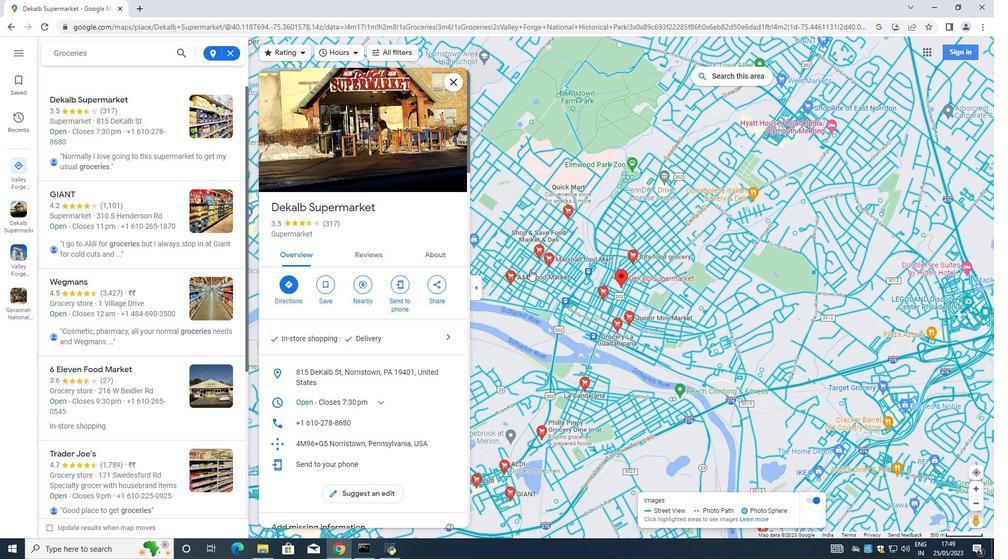 
Action: Mouse scrolled (545, 273) with delta (0, 0)
Screenshot: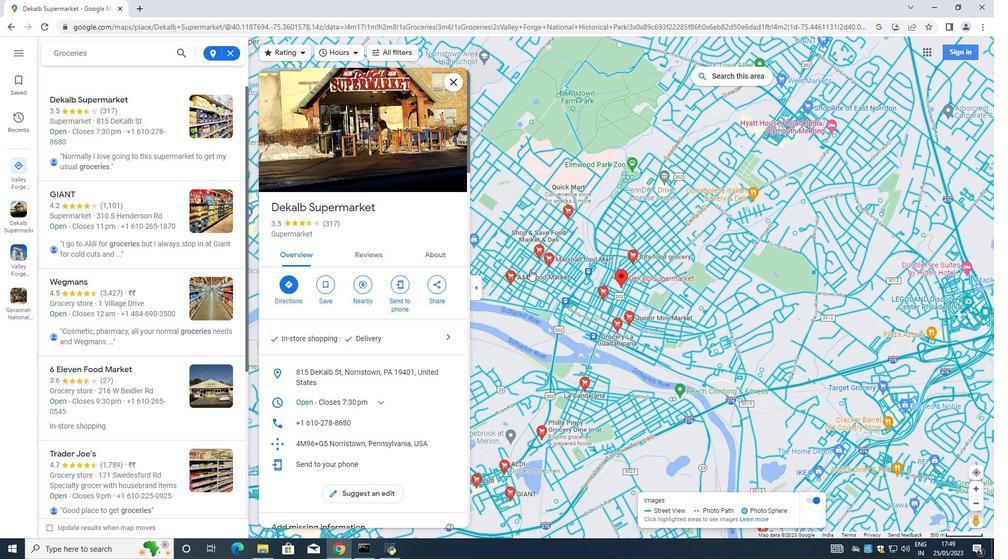 
Action: Mouse scrolled (545, 273) with delta (0, 0)
Screenshot: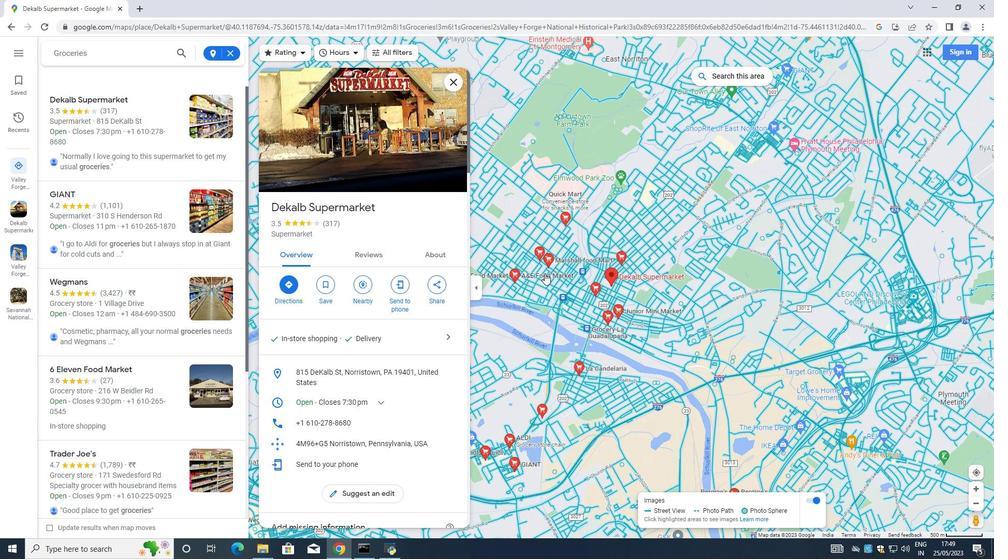 
Action: Mouse moved to (520, 340)
Screenshot: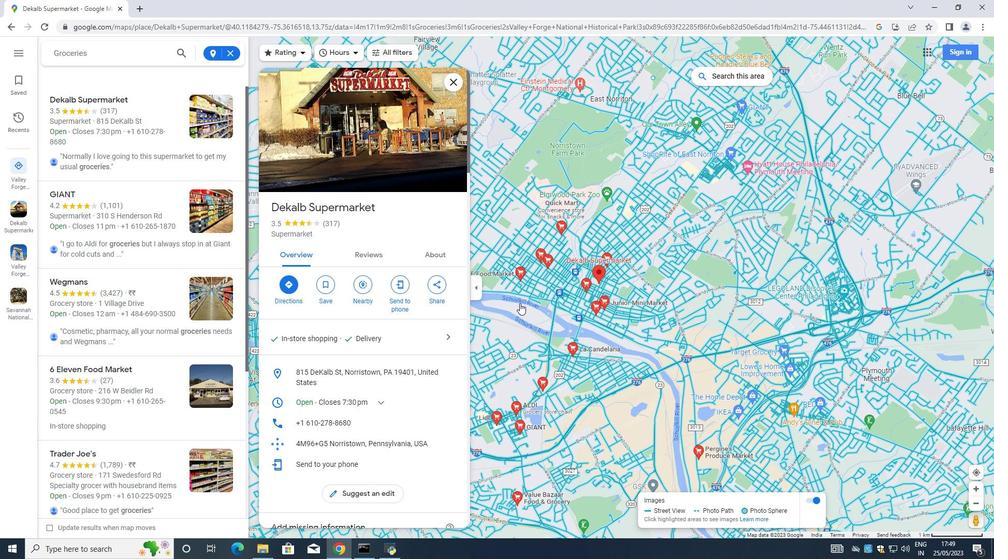 
Action: Mouse pressed left at (520, 340)
Screenshot: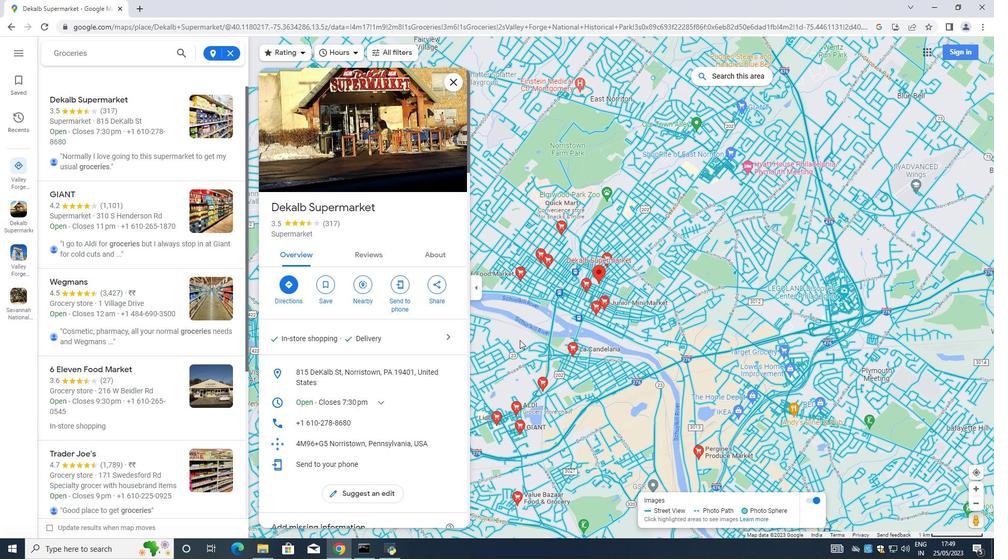 
Action: Mouse moved to (707, 215)
Screenshot: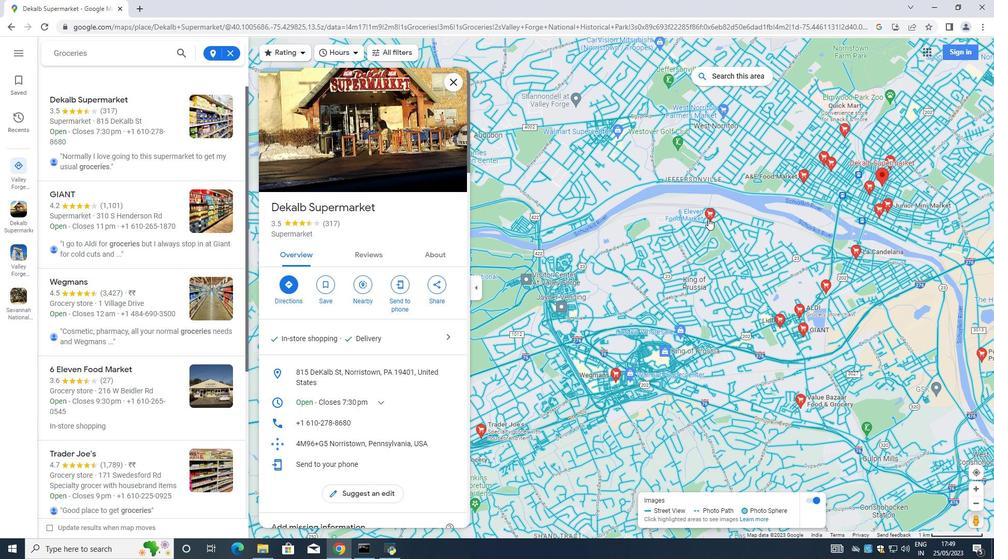 
Action: Mouse pressed left at (707, 215)
Screenshot: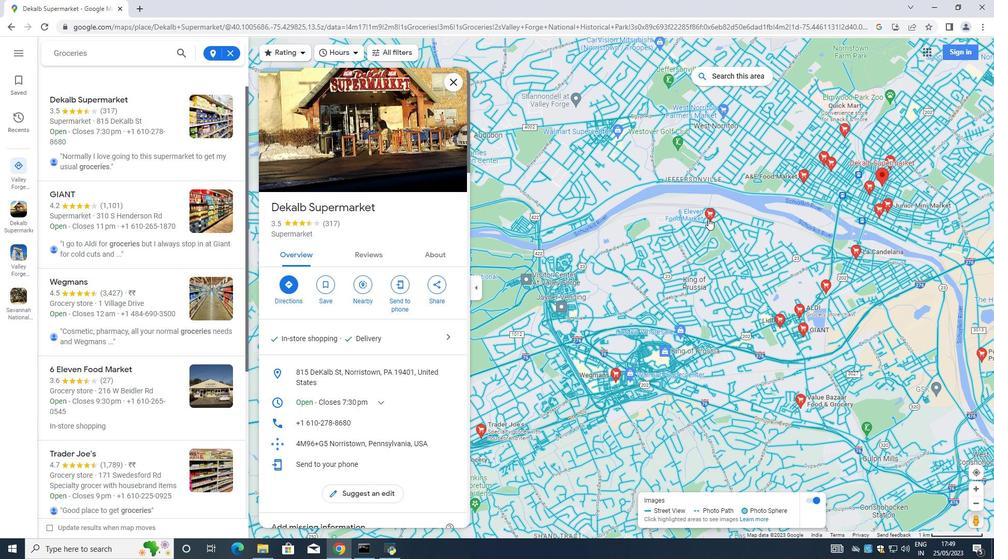 
Action: Mouse moved to (708, 229)
Screenshot: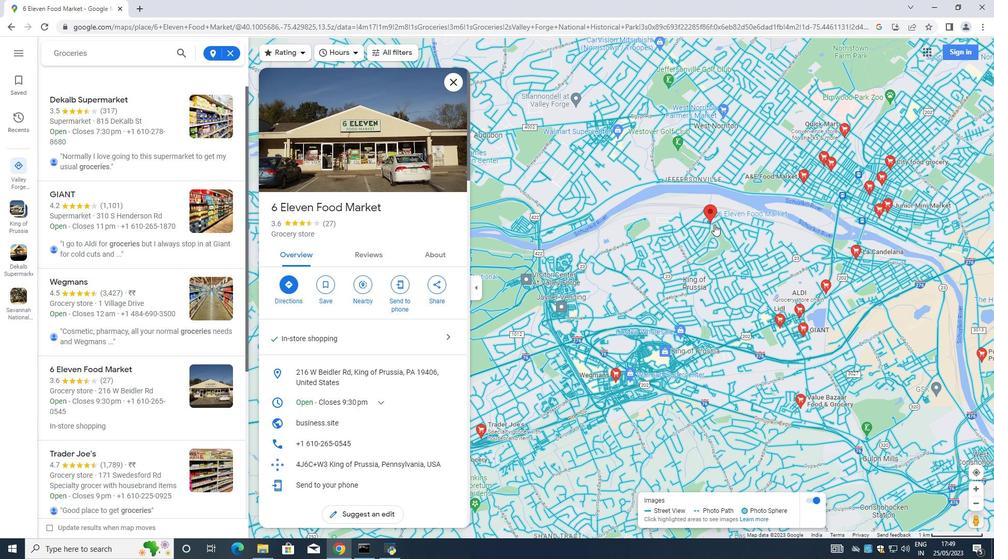 
Action: Mouse scrolled (708, 230) with delta (0, 0)
Screenshot: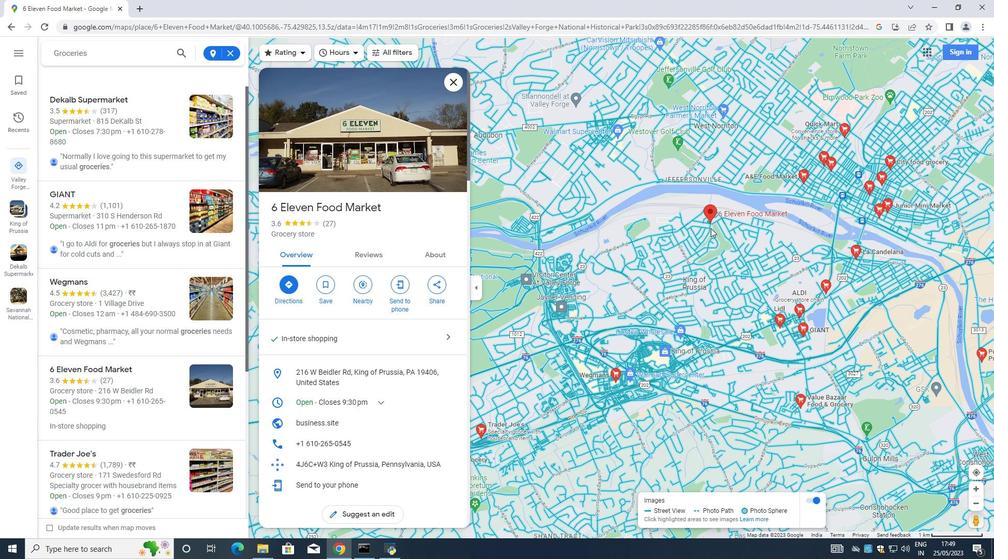 
Action: Mouse scrolled (708, 230) with delta (0, 0)
Screenshot: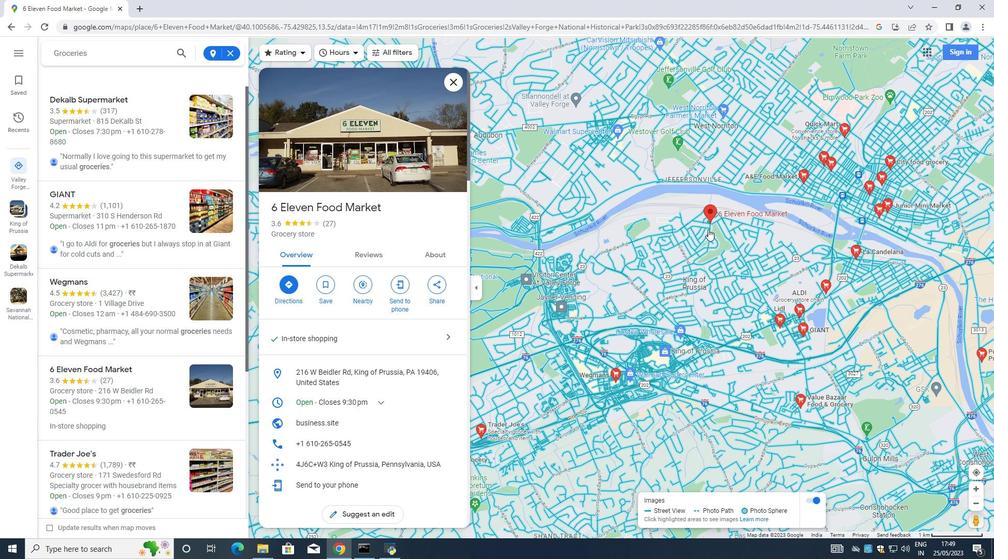 
Action: Mouse moved to (708, 230)
Screenshot: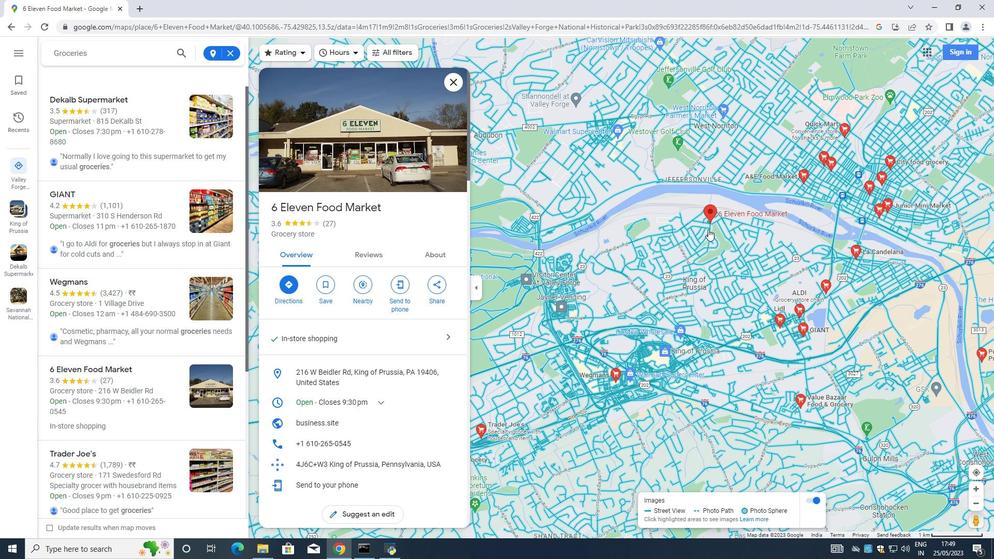 
Action: Mouse scrolled (708, 230) with delta (0, 0)
Screenshot: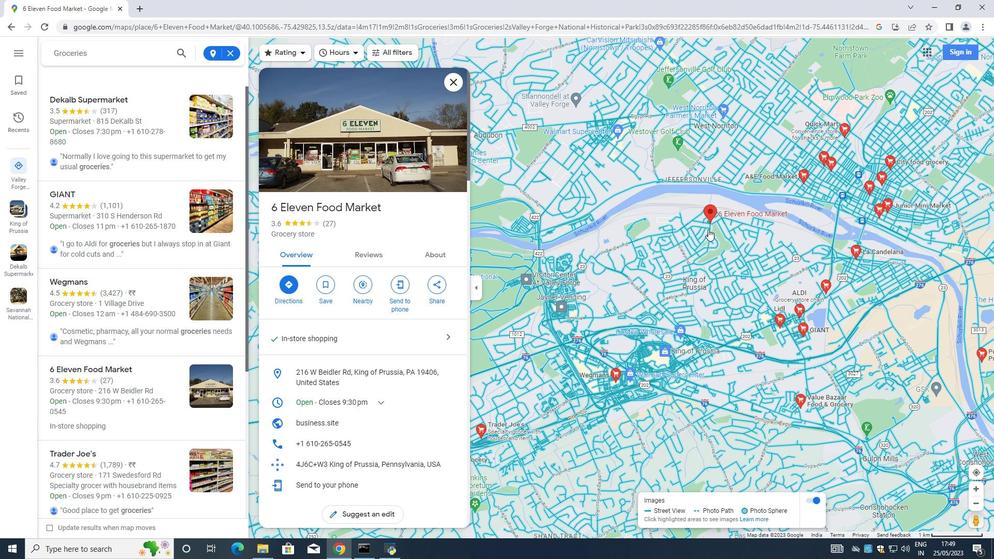 
Action: Mouse moved to (709, 230)
Screenshot: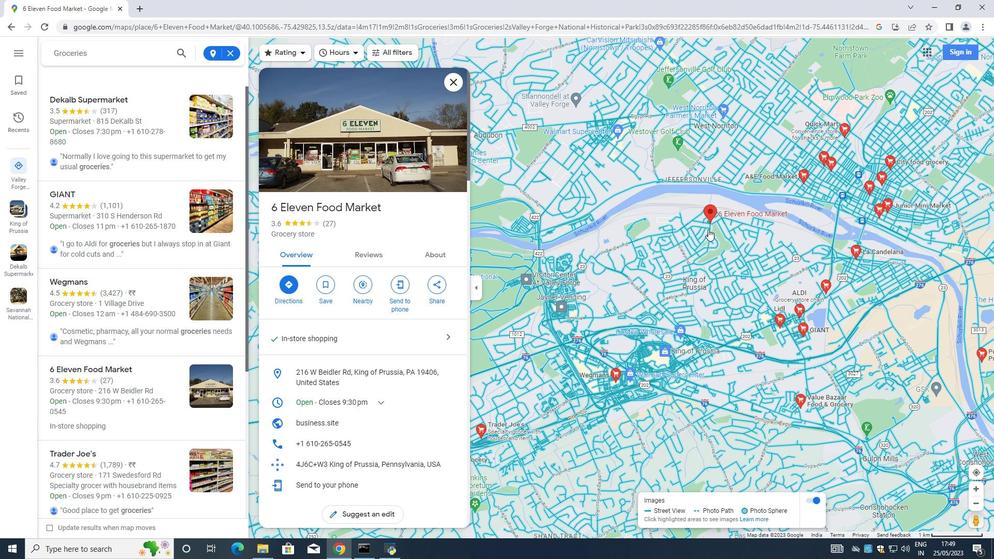 
Action: Mouse scrolled (708, 230) with delta (0, 0)
Screenshot: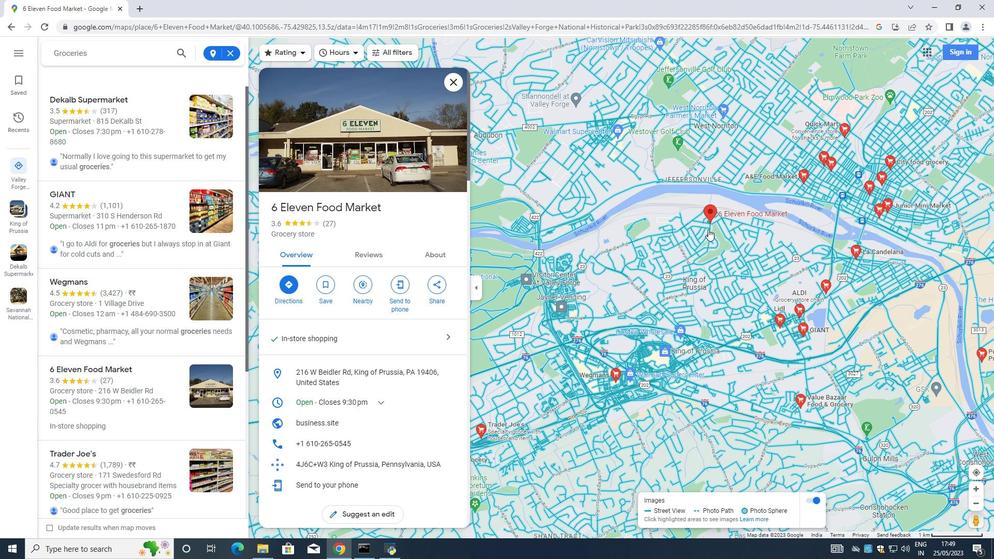 
Action: Mouse scrolled (709, 230) with delta (0, 0)
Screenshot: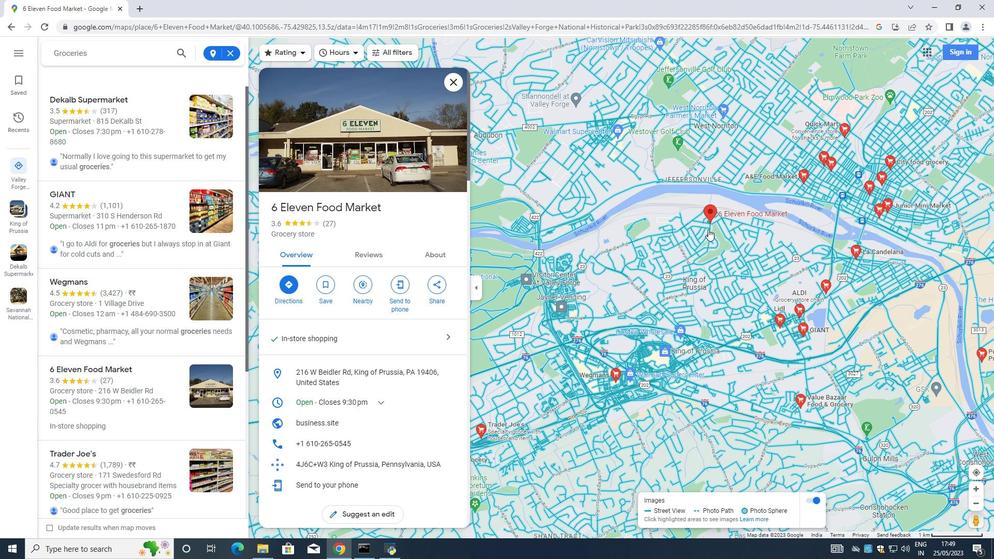 
Action: Mouse moved to (708, 215)
Screenshot: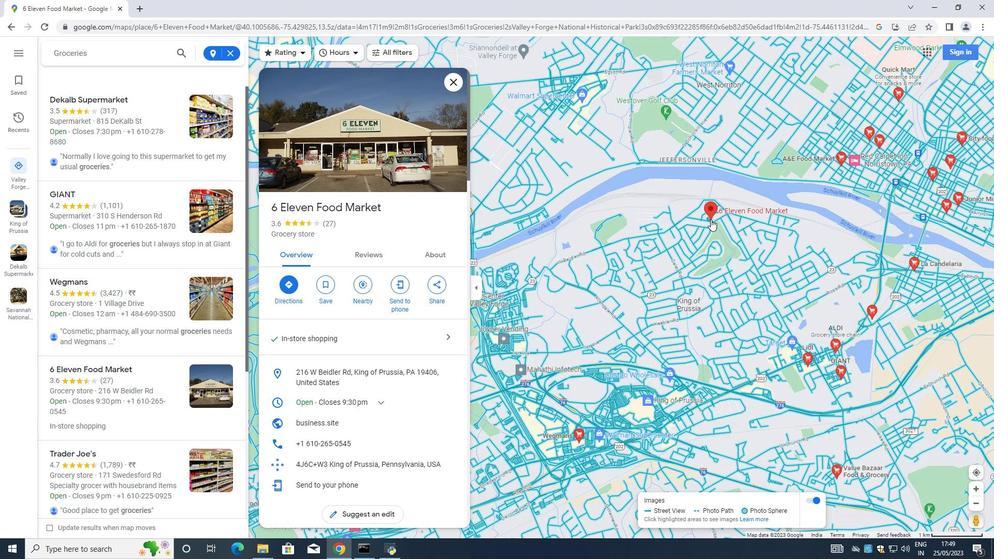 
Action: Mouse scrolled (708, 215) with delta (0, 0)
Screenshot: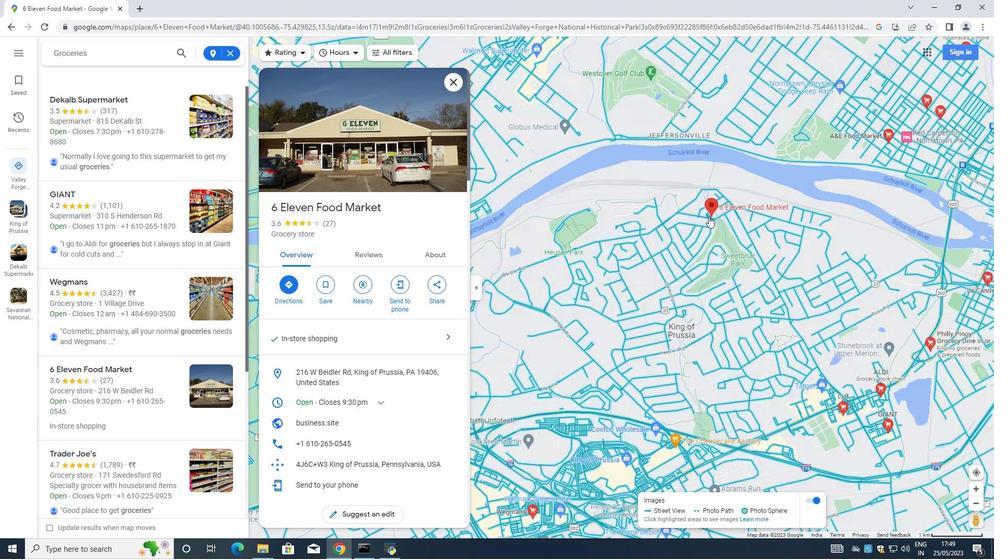 
Action: Mouse scrolled (708, 215) with delta (0, 0)
Screenshot: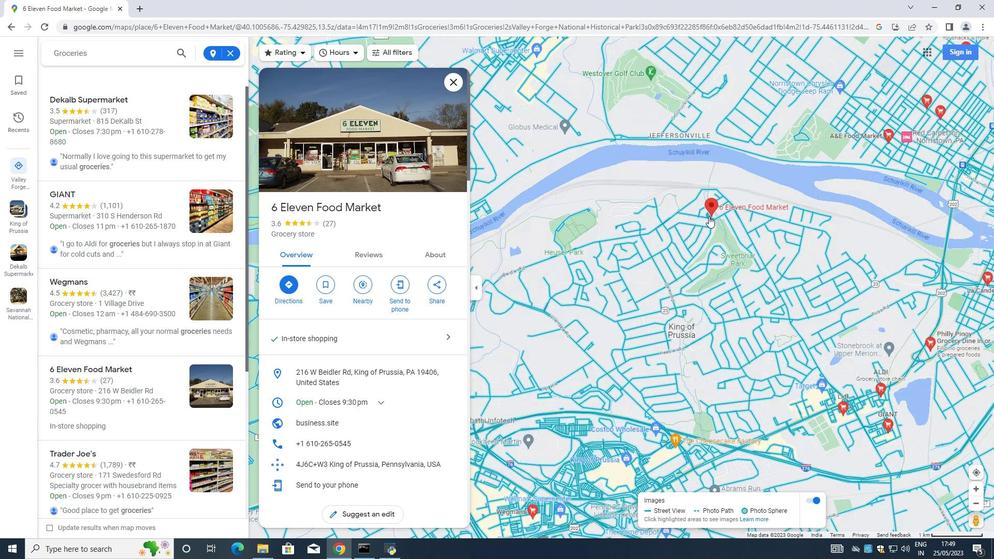 
Action: Mouse scrolled (708, 215) with delta (0, 0)
Screenshot: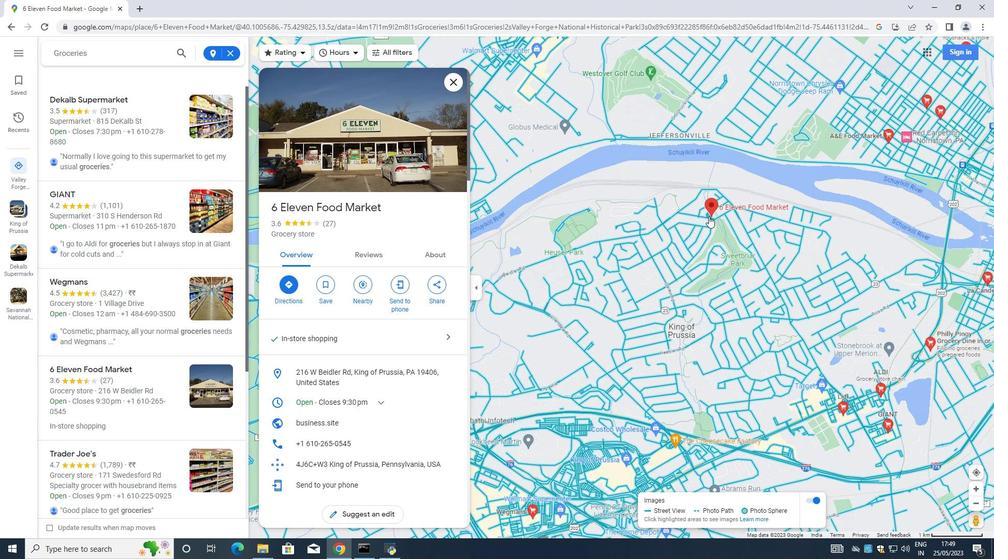 
Action: Mouse scrolled (708, 215) with delta (0, 0)
Screenshot: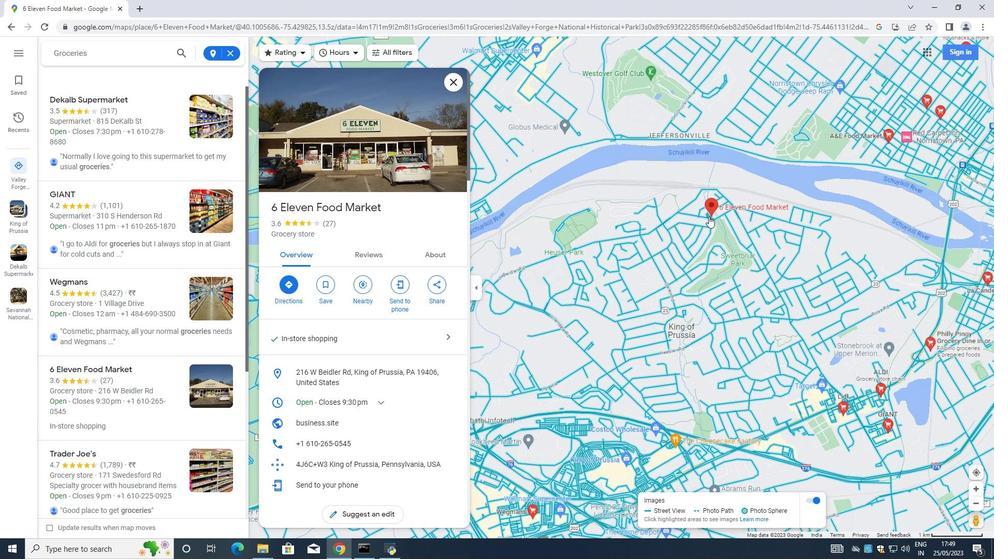 
Action: Mouse scrolled (708, 215) with delta (0, 0)
Screenshot: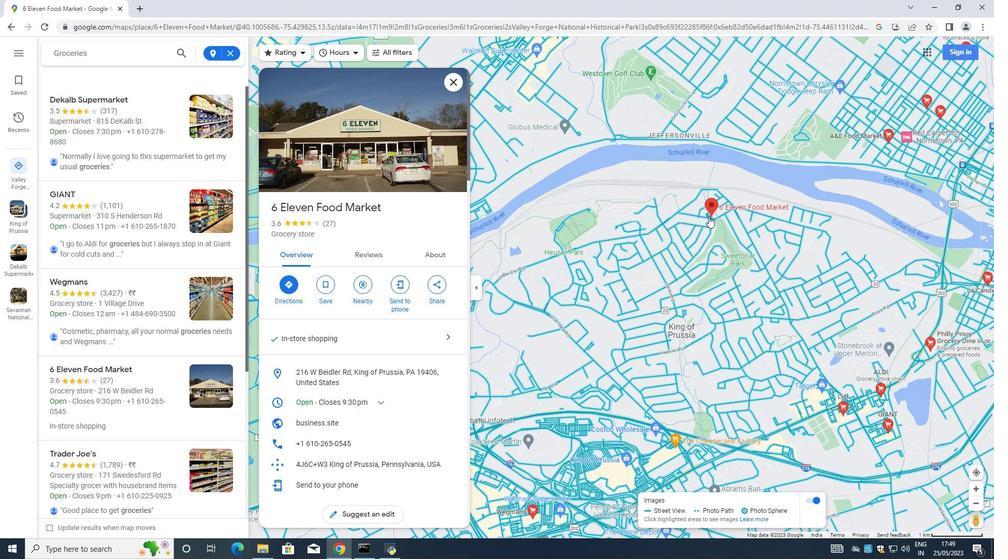 
Action: Mouse moved to (709, 220)
Screenshot: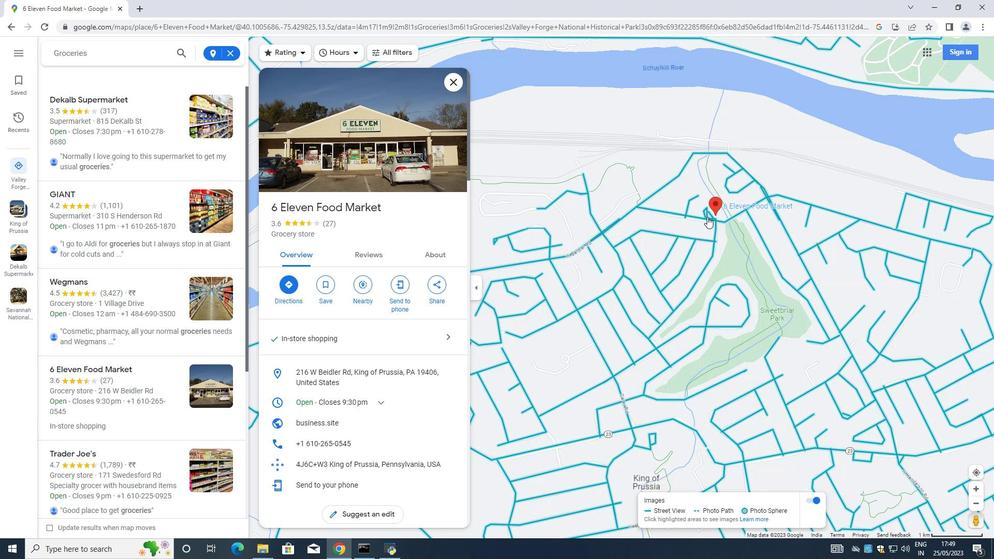 
Action: Mouse scrolled (709, 220) with delta (0, 0)
Screenshot: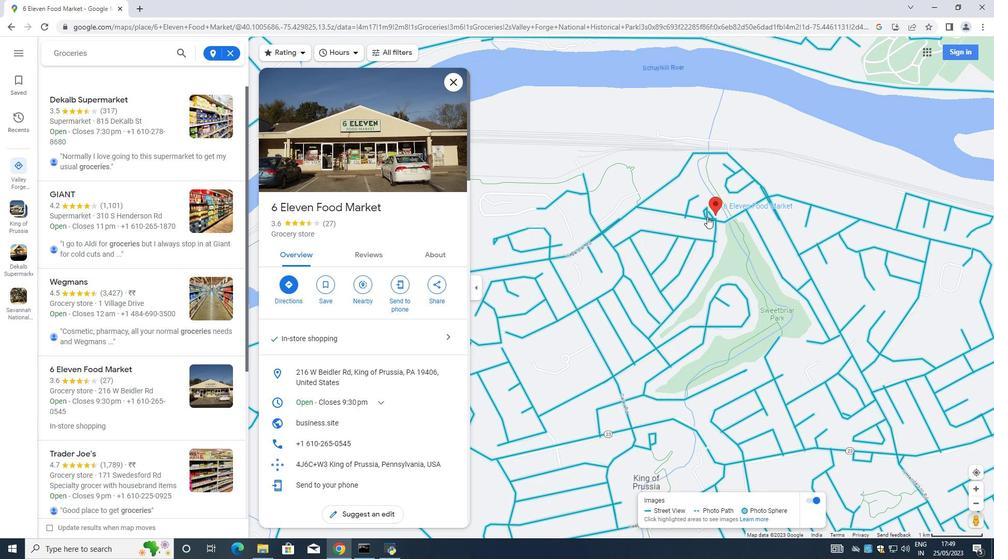 
Action: Mouse moved to (709, 220)
Screenshot: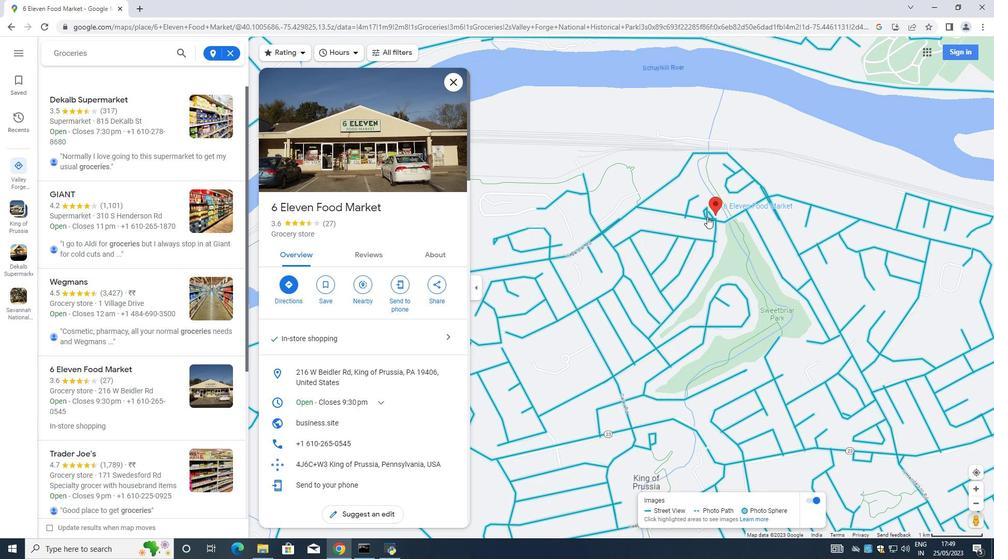 
Action: Mouse scrolled (709, 220) with delta (0, 0)
Screenshot: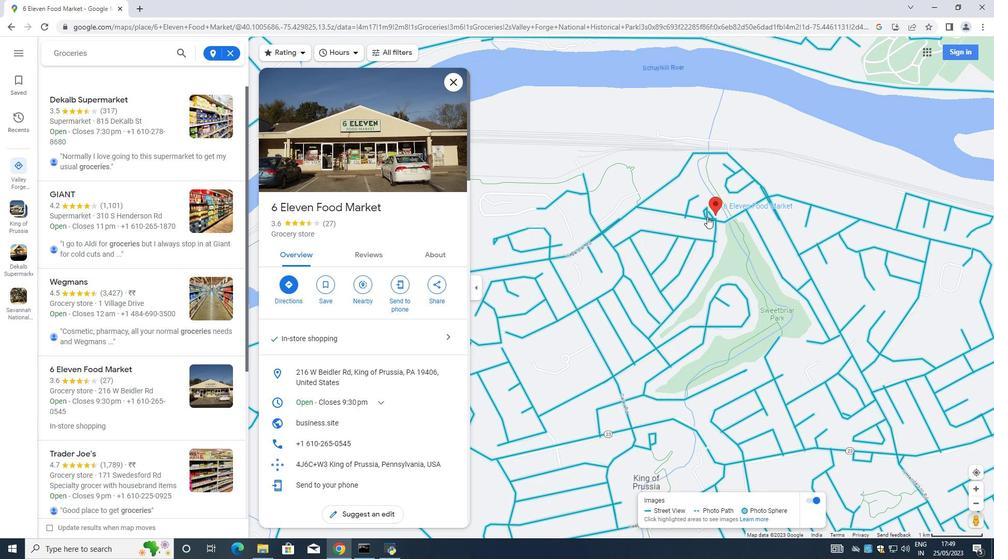 
Action: Mouse moved to (712, 220)
Screenshot: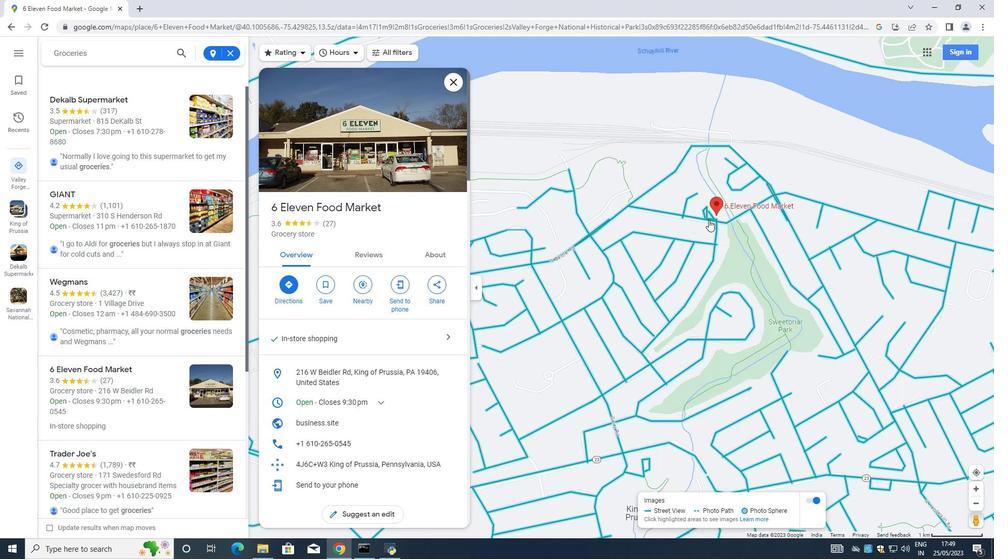
Action: Mouse scrolled (710, 220) with delta (0, 0)
Screenshot: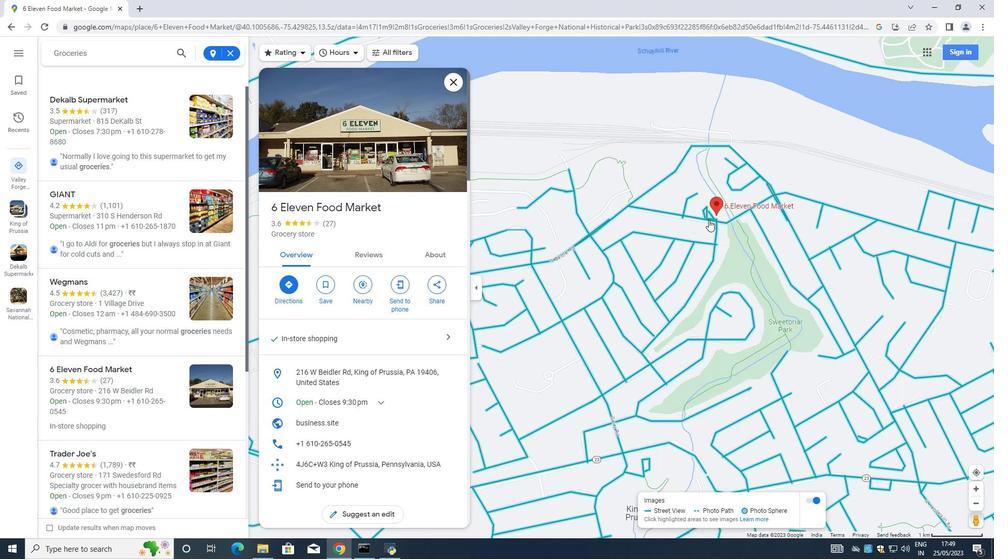 
Action: Mouse moved to (716, 219)
Screenshot: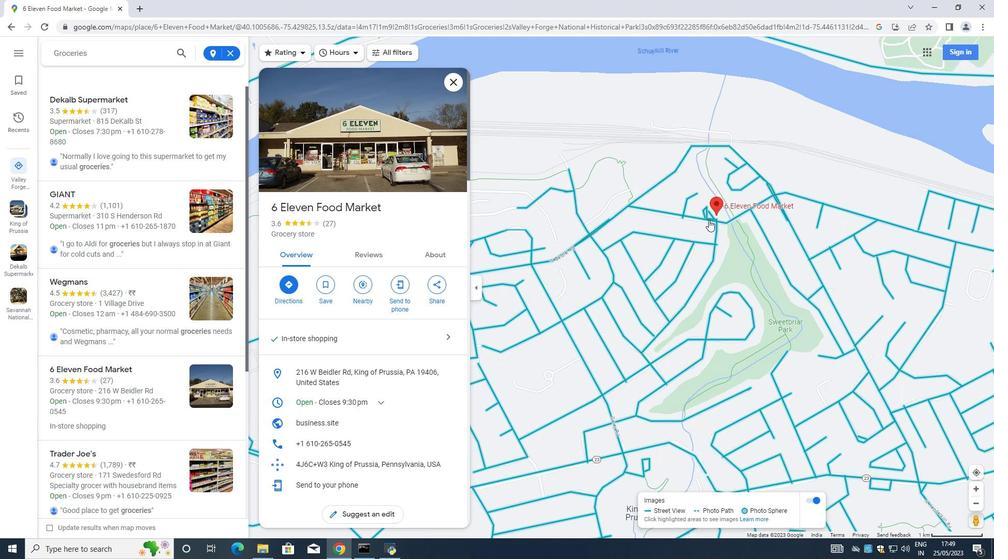 
Action: Mouse scrolled (715, 220) with delta (0, 0)
Screenshot: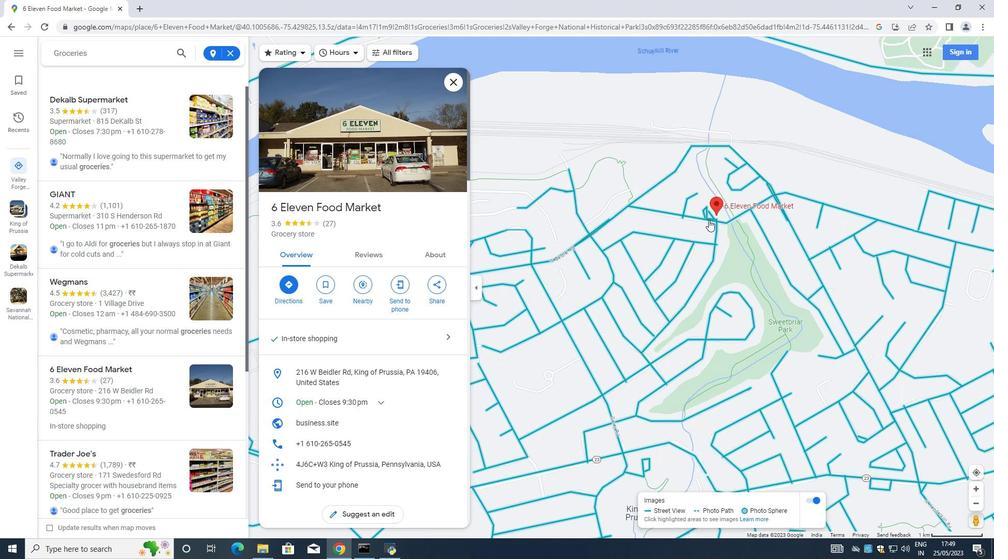 
Action: Mouse moved to (721, 219)
Screenshot: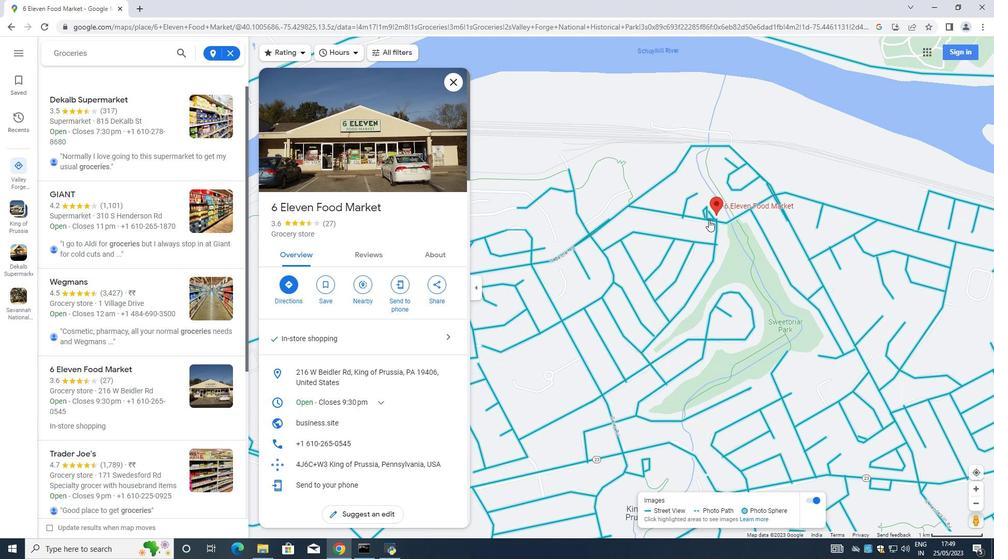 
Action: Mouse scrolled (721, 220) with delta (0, 0)
Screenshot: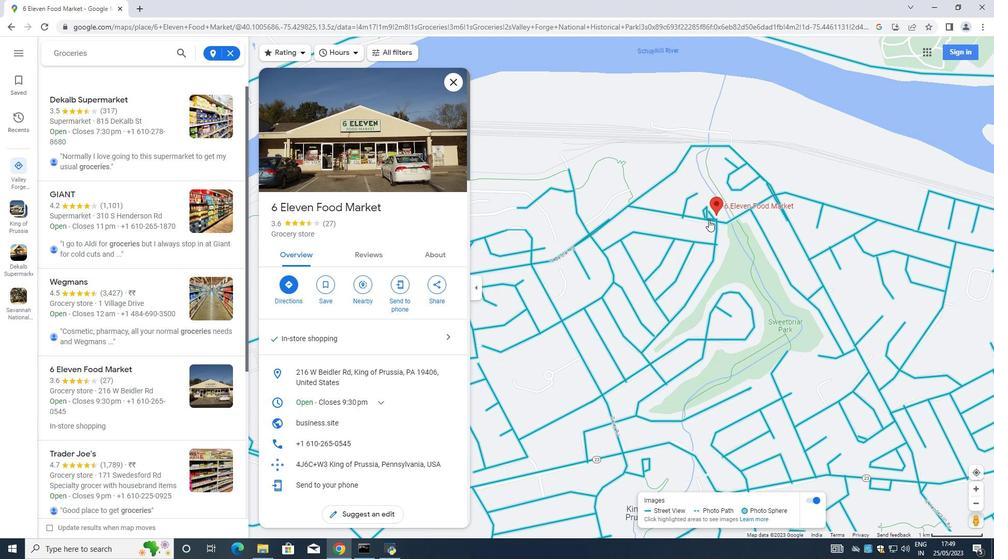 
Action: Mouse moved to (720, 217)
Screenshot: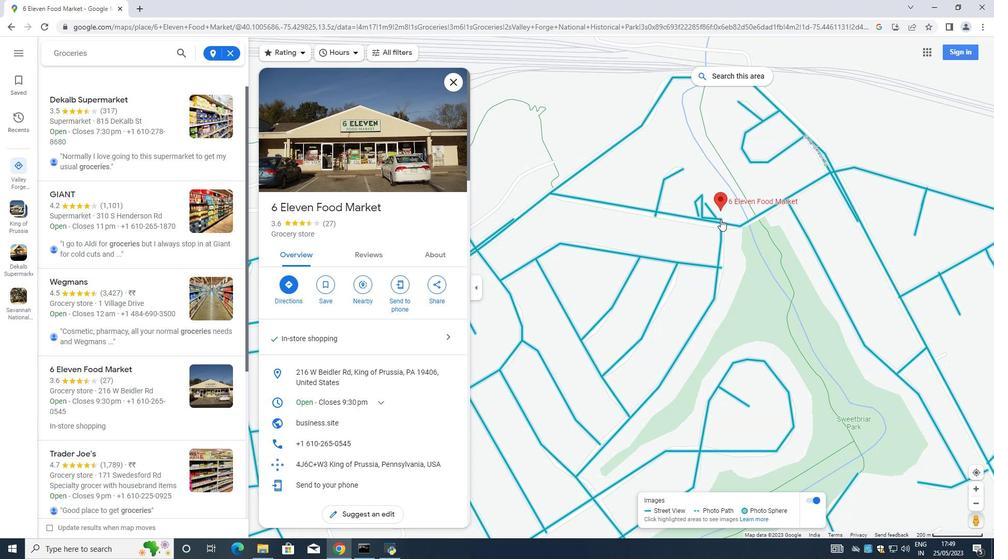 
Action: Mouse scrolled (720, 217) with delta (0, 0)
Screenshot: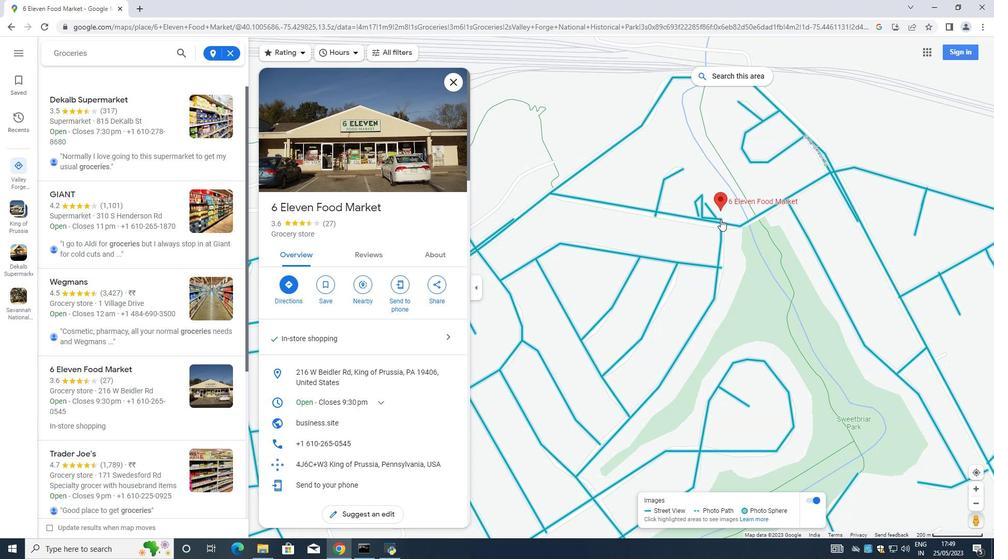
Action: Mouse scrolled (720, 217) with delta (0, 0)
Screenshot: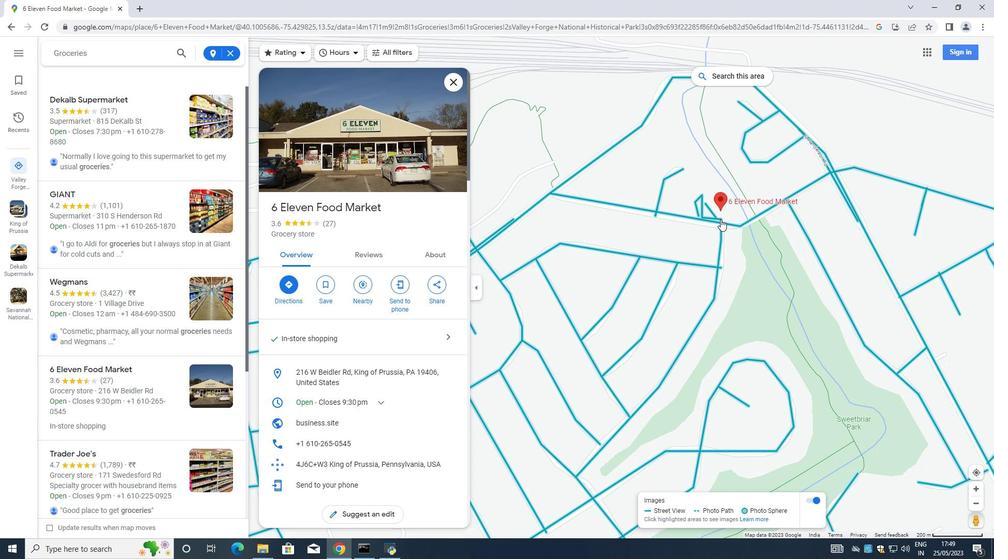
Action: Mouse scrolled (720, 217) with delta (0, 0)
Screenshot: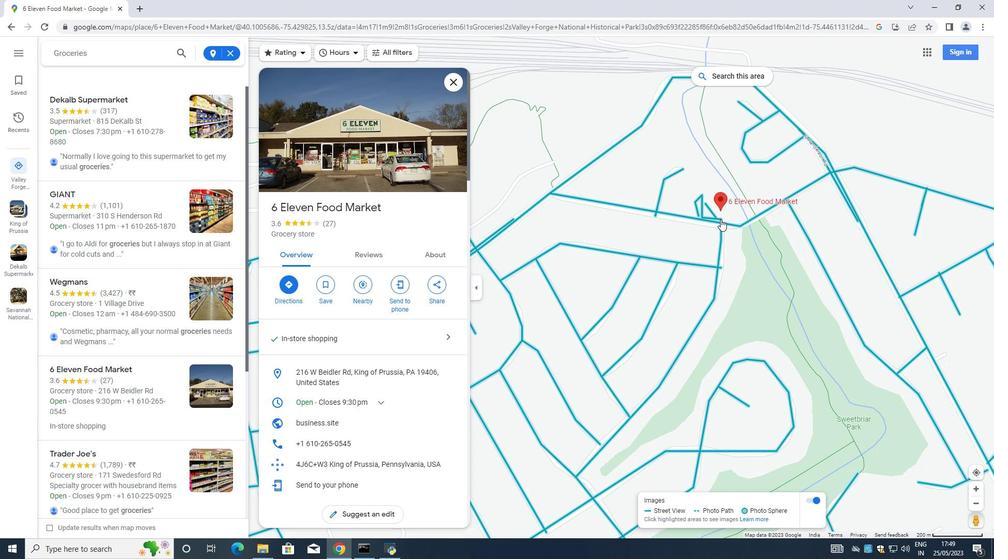 
Action: Mouse moved to (721, 216)
Screenshot: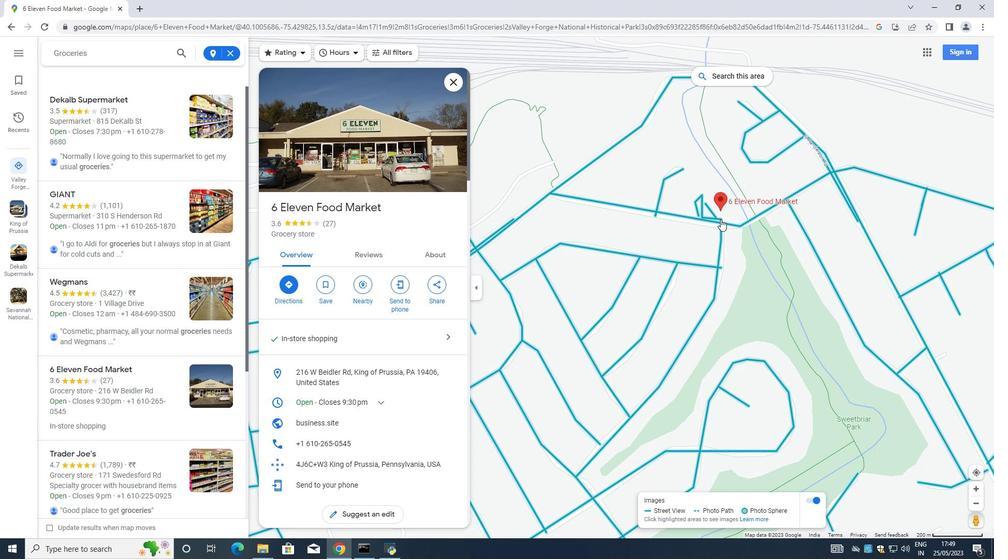 
Action: Mouse scrolled (721, 216) with delta (0, 0)
Screenshot: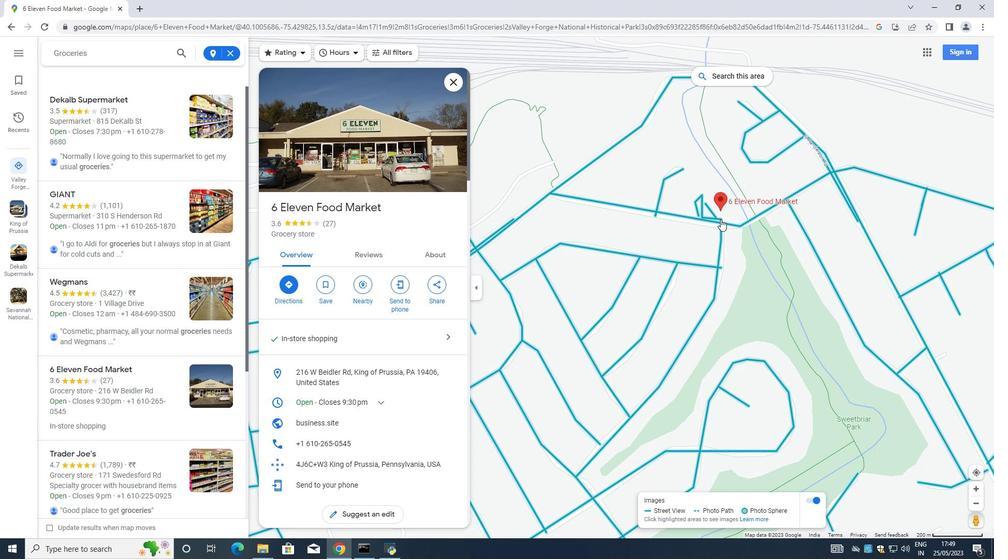 
Action: Mouse moved to (721, 216)
Screenshot: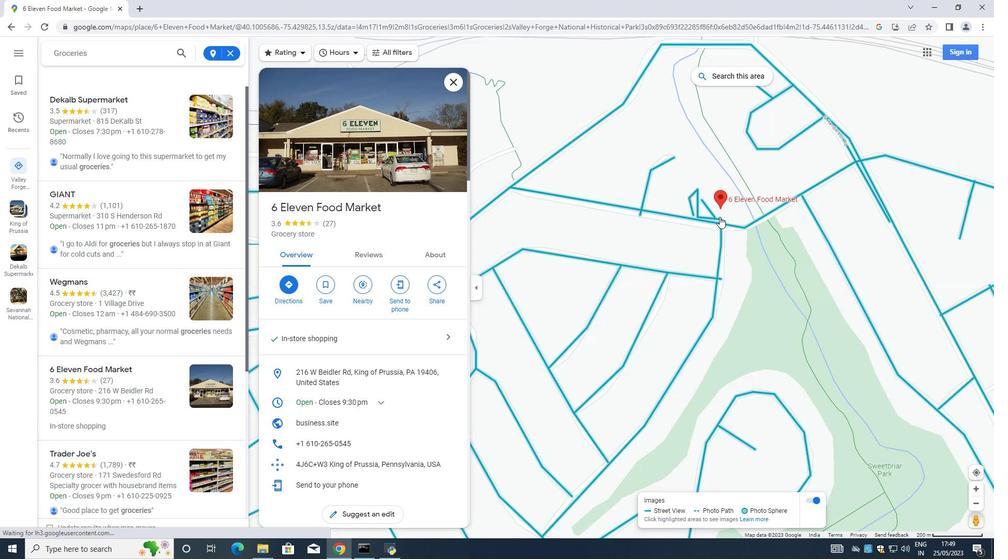 
Action: Mouse scrolled (721, 216) with delta (0, 0)
Screenshot: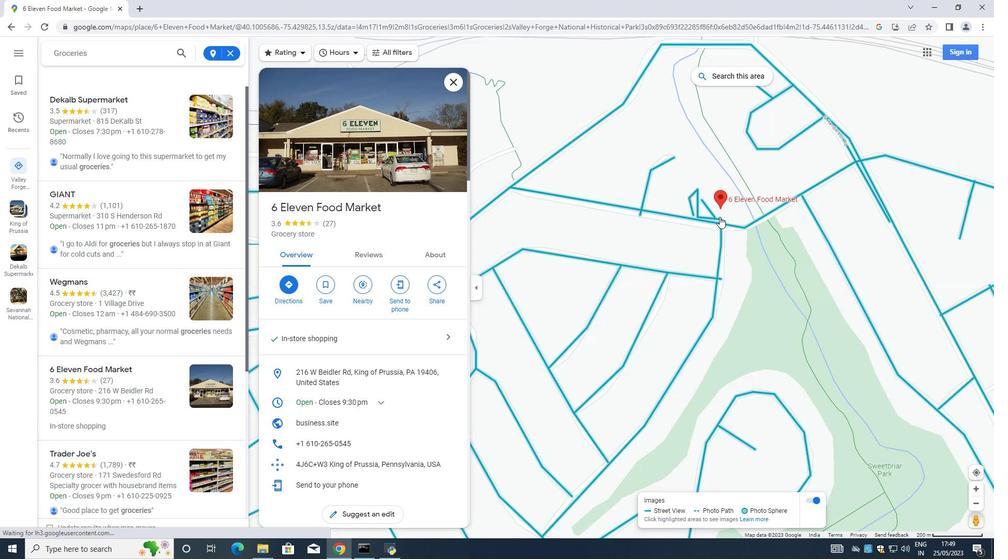 
Action: Mouse moved to (722, 211)
Screenshot: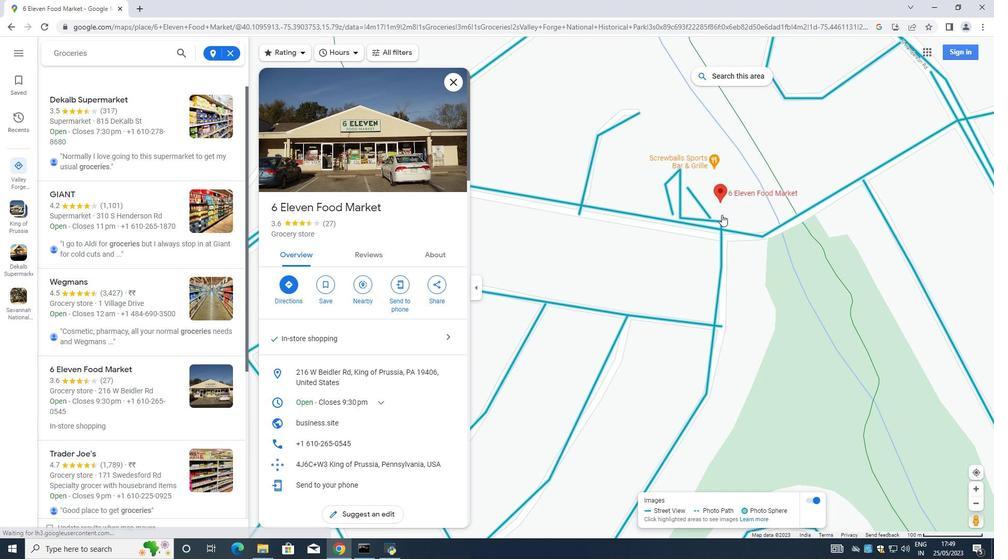 
Action: Mouse scrolled (722, 212) with delta (0, 0)
Screenshot: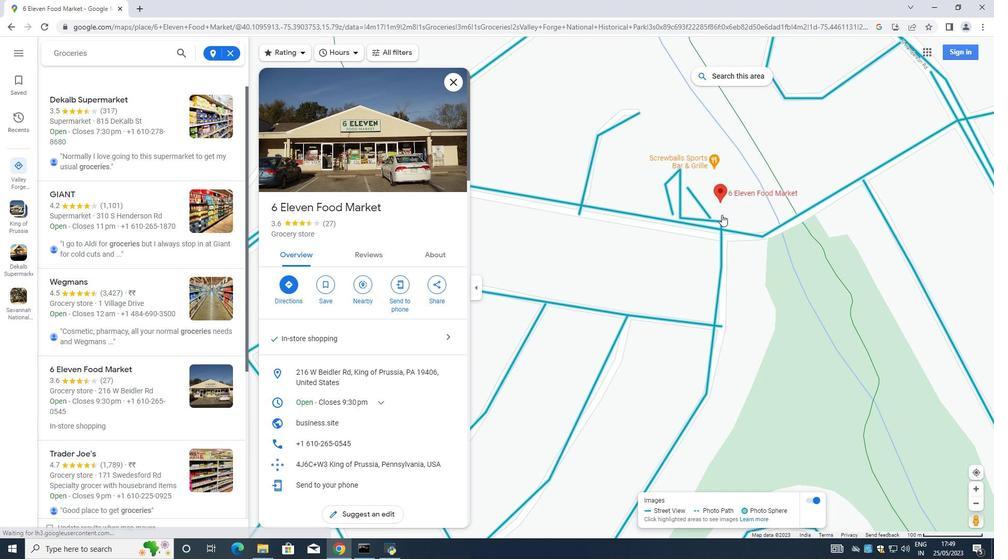 
Action: Mouse scrolled (722, 212) with delta (0, 0)
Screenshot: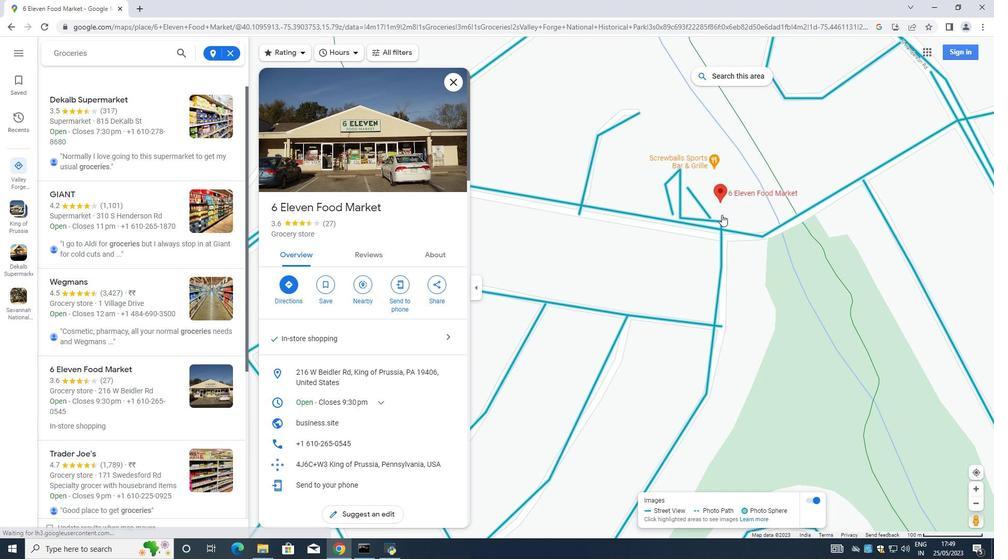 
Action: Mouse scrolled (722, 212) with delta (0, 0)
Screenshot: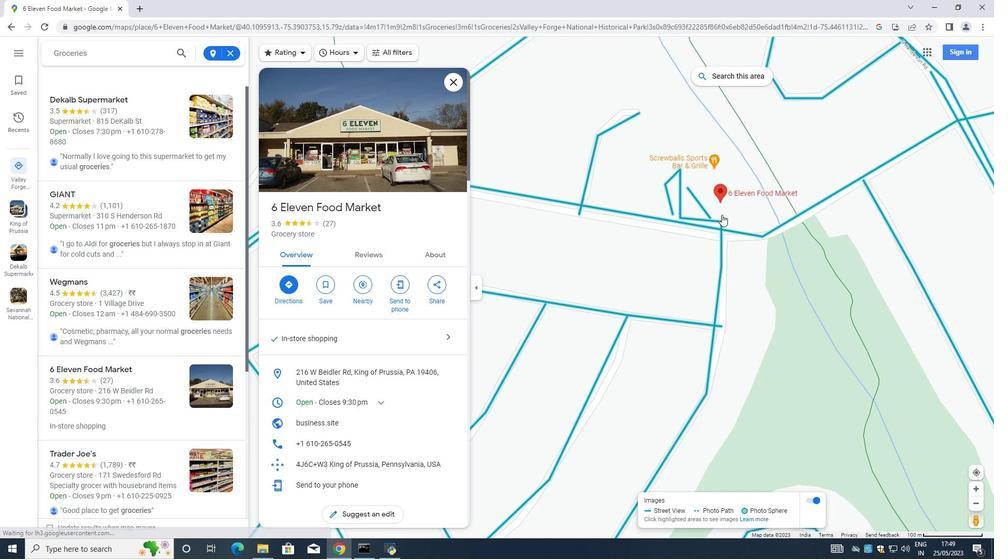 
Action: Mouse moved to (722, 211)
Screenshot: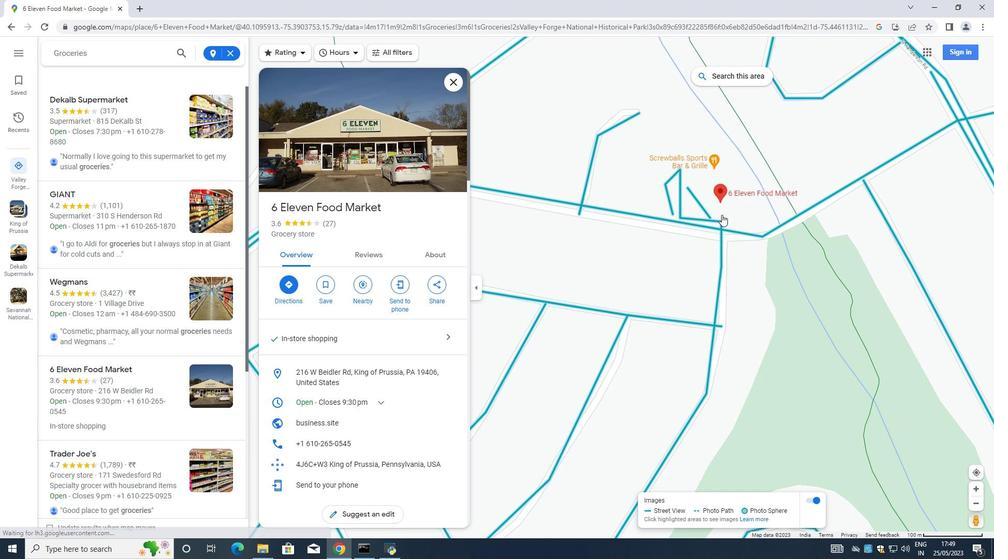 
Action: Mouse scrolled (722, 211) with delta (0, 0)
Screenshot: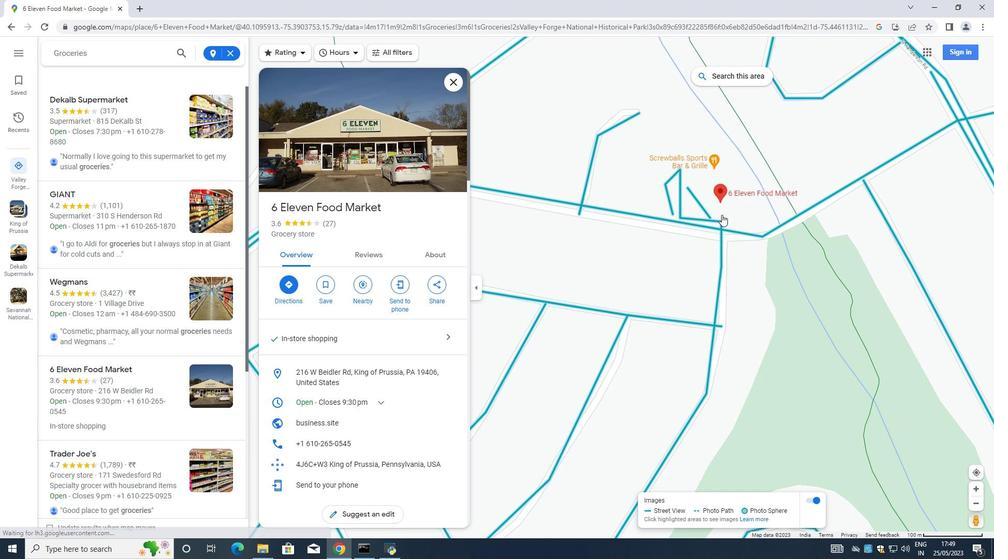 
Action: Mouse scrolled (722, 211) with delta (0, 0)
Screenshot: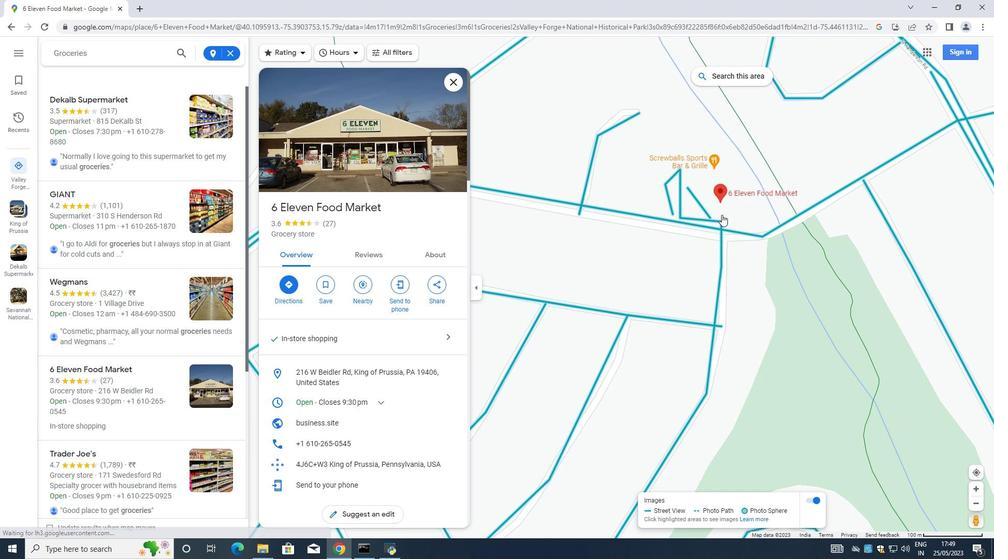 
Action: Mouse moved to (722, 211)
Screenshot: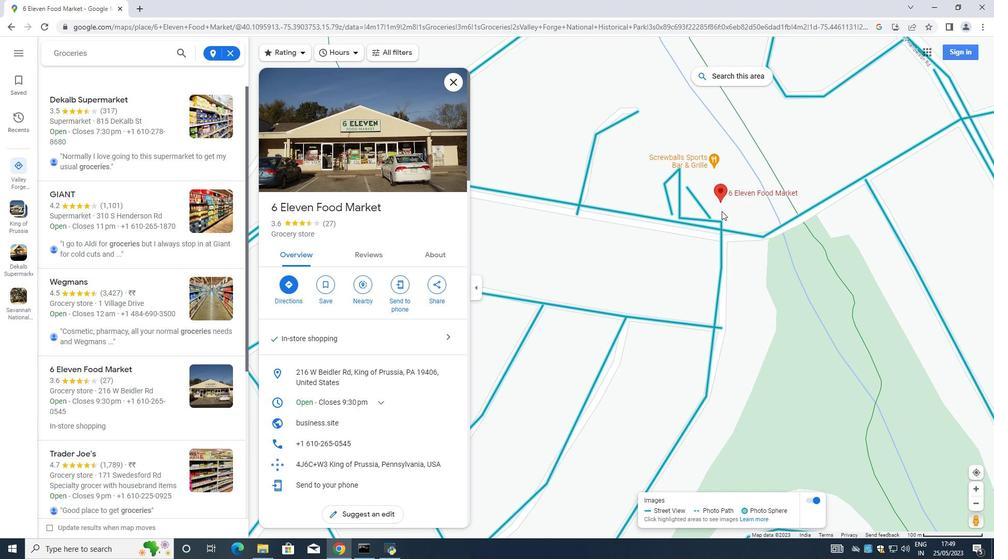 
Action: Mouse scrolled (722, 211) with delta (0, 0)
Screenshot: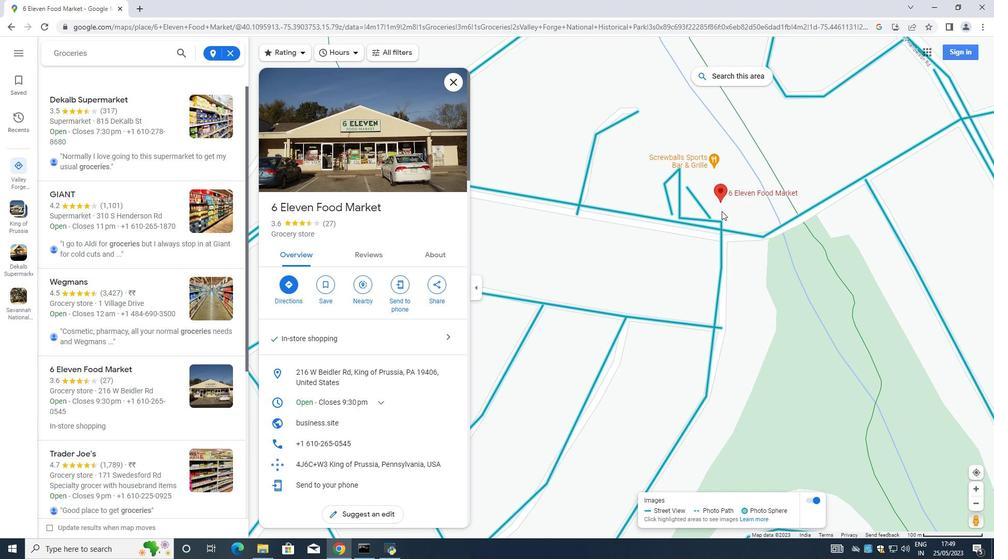 
Action: Mouse moved to (723, 211)
Screenshot: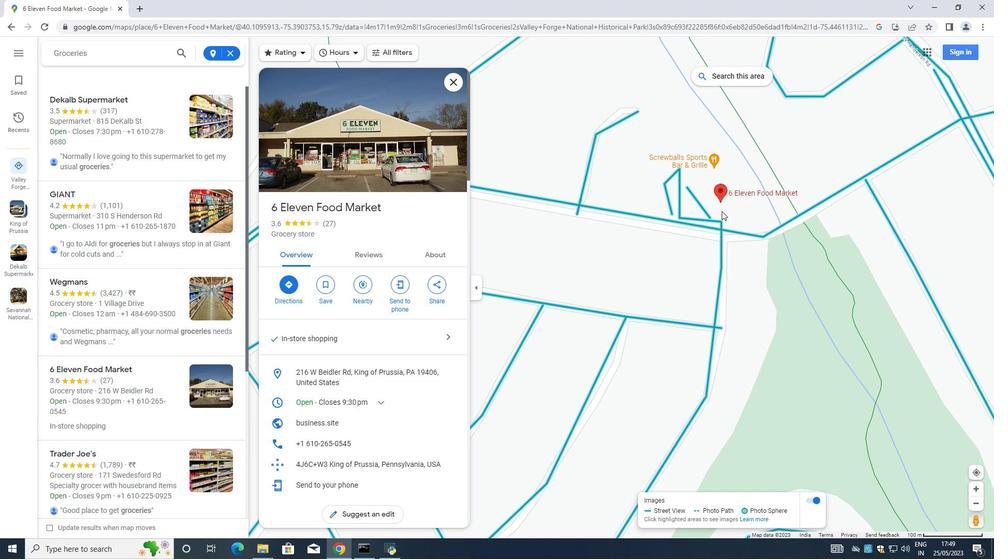 
Action: Mouse scrolled (723, 211) with delta (0, 0)
Screenshot: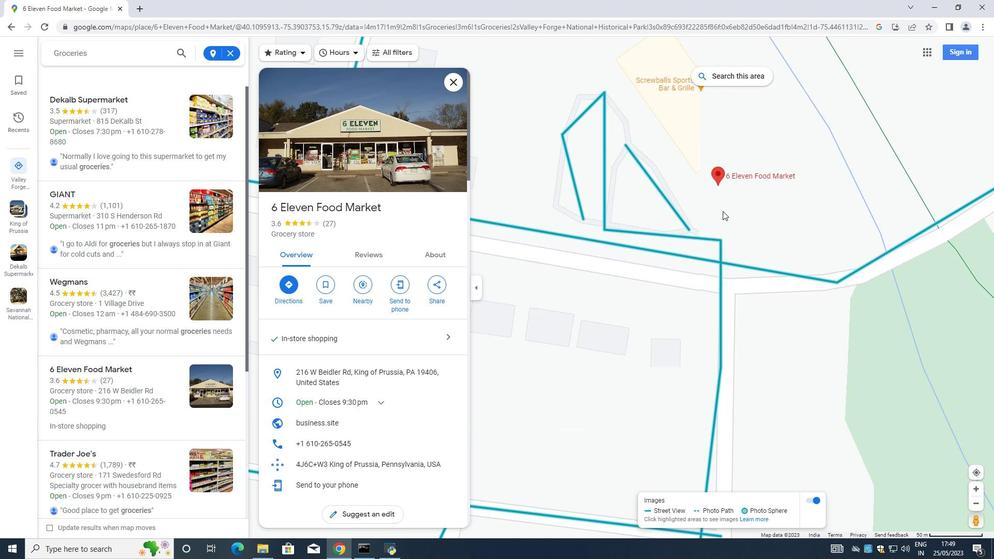 
Action: Mouse scrolled (723, 211) with delta (0, 0)
Screenshot: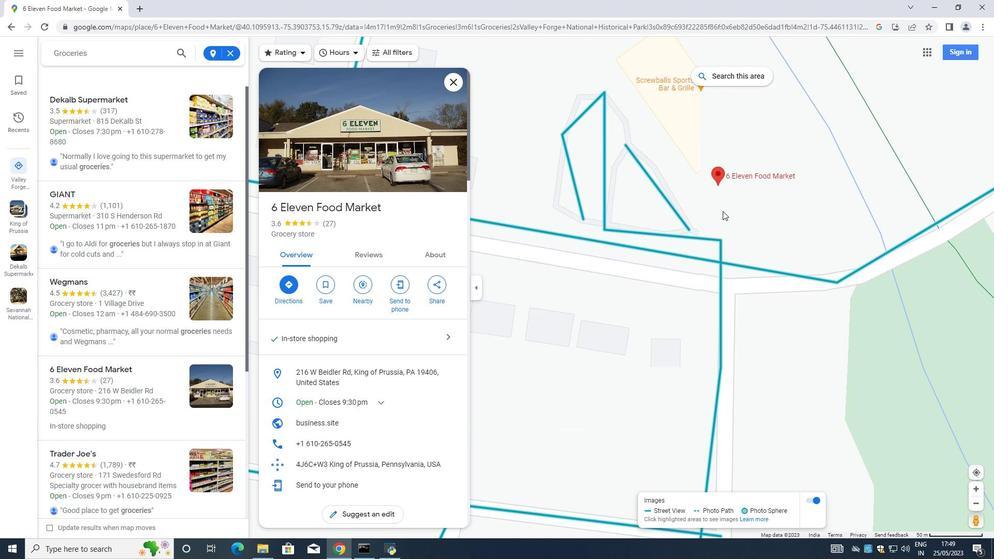 
Action: Mouse scrolled (723, 211) with delta (0, 0)
Screenshot: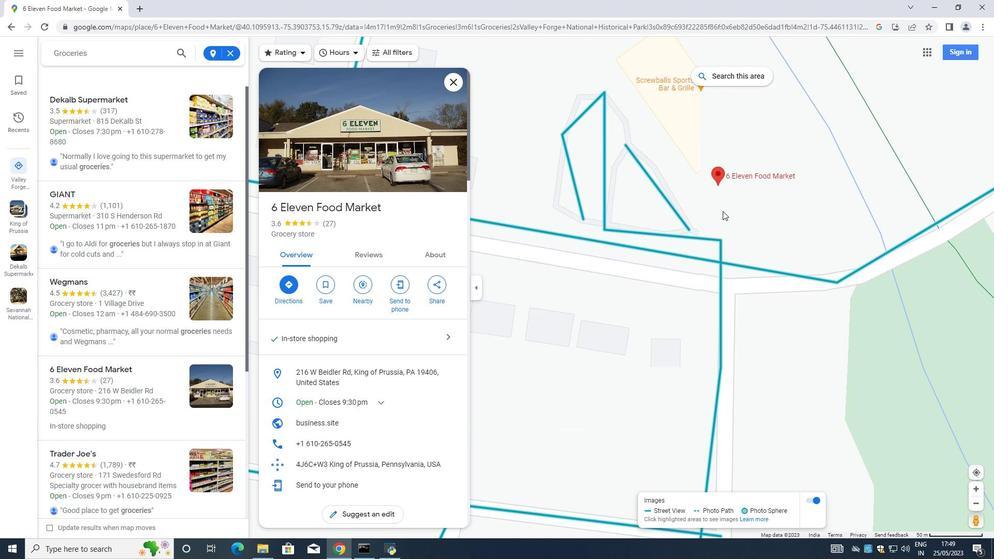 
Action: Mouse scrolled (723, 211) with delta (0, 0)
Screenshot: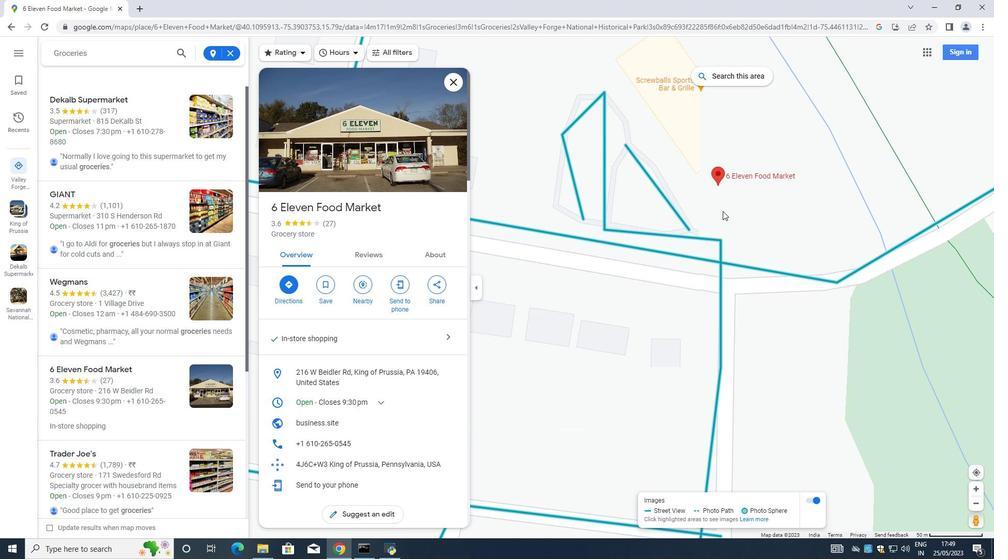 
Action: Mouse scrolled (723, 211) with delta (0, 0)
Screenshot: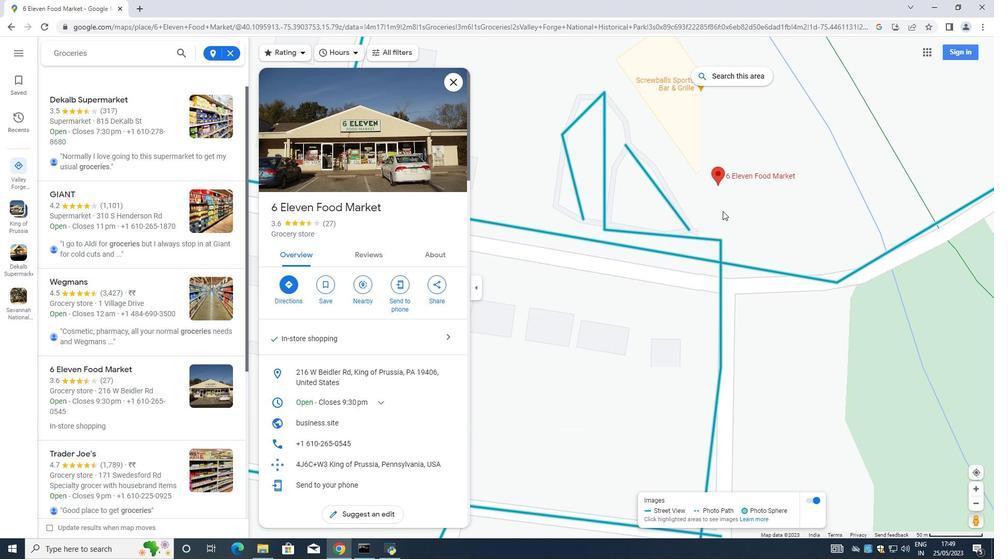 
Action: Mouse scrolled (723, 211) with delta (0, 0)
Screenshot: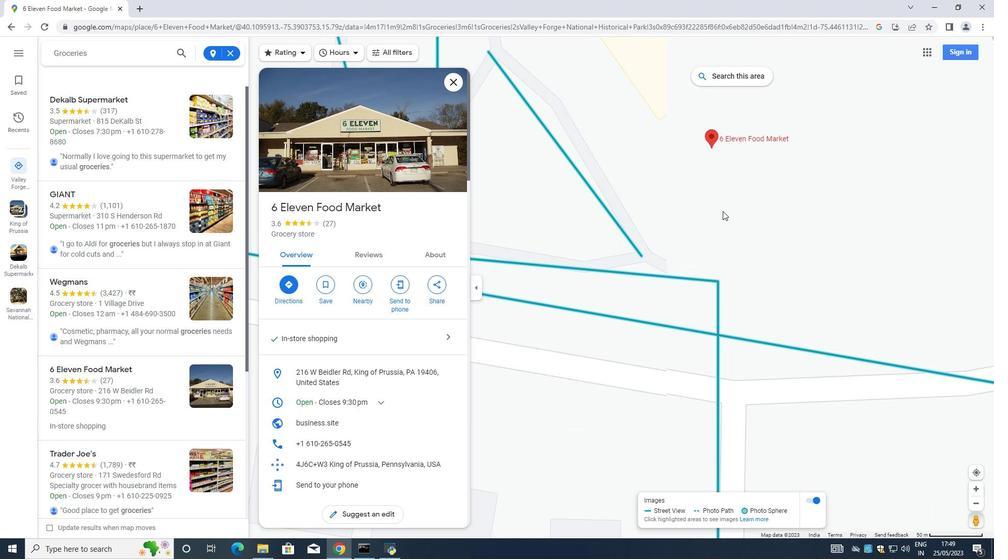 
Action: Mouse scrolled (723, 211) with delta (0, 0)
Screenshot: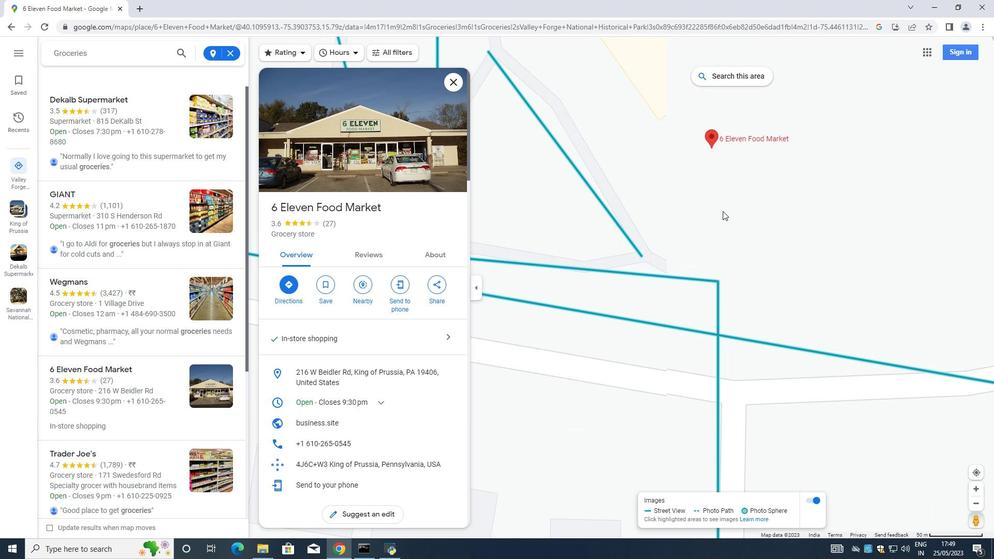 
Action: Mouse scrolled (723, 211) with delta (0, 0)
Screenshot: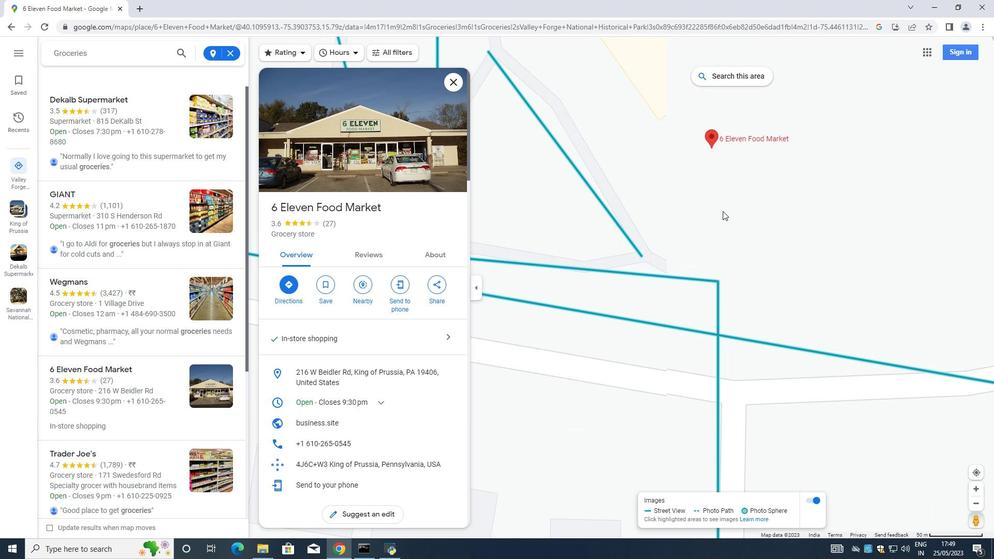
Action: Mouse scrolled (723, 211) with delta (0, 0)
Screenshot: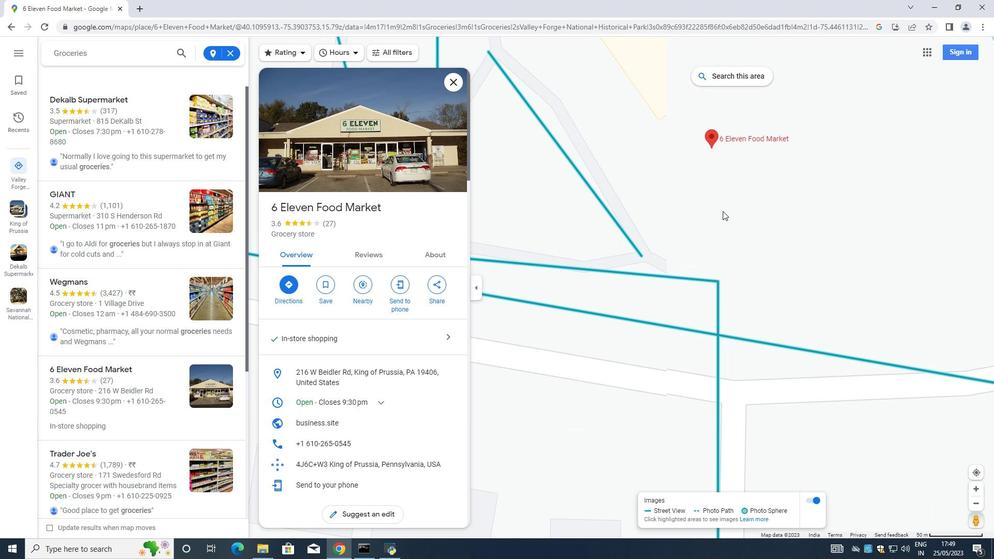 
Action: Mouse scrolled (723, 211) with delta (0, 0)
Screenshot: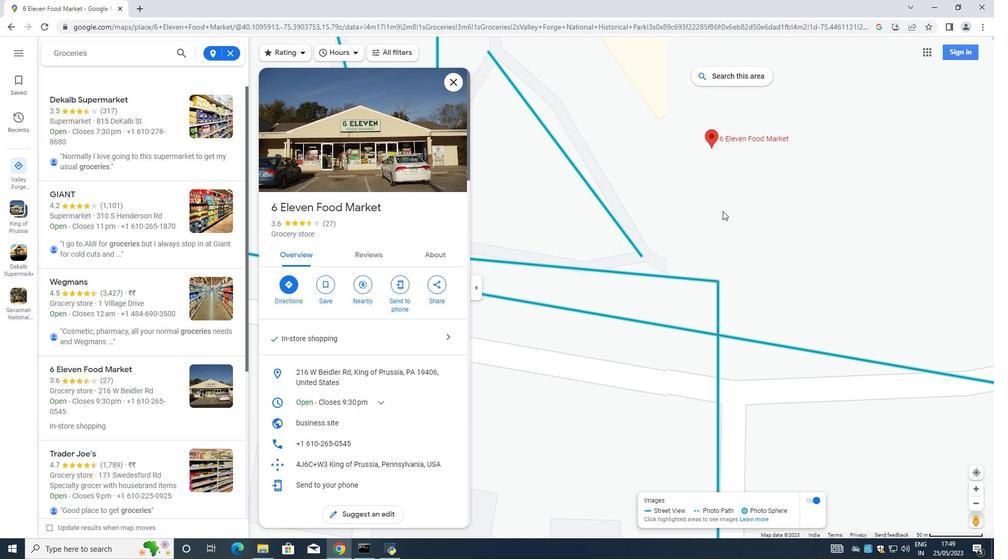 
Action: Mouse scrolled (723, 211) with delta (0, 0)
Screenshot: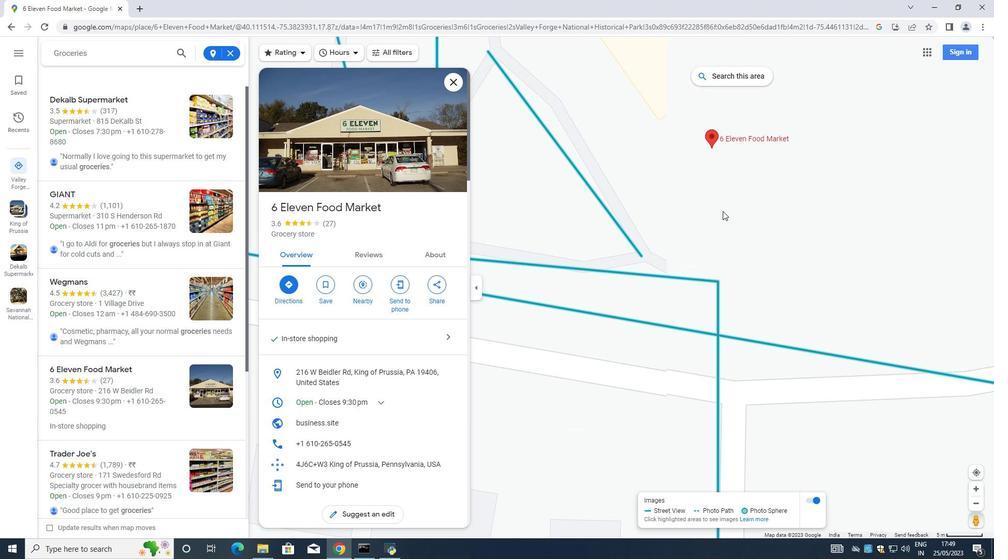 
Action: Mouse moved to (721, 210)
Screenshot: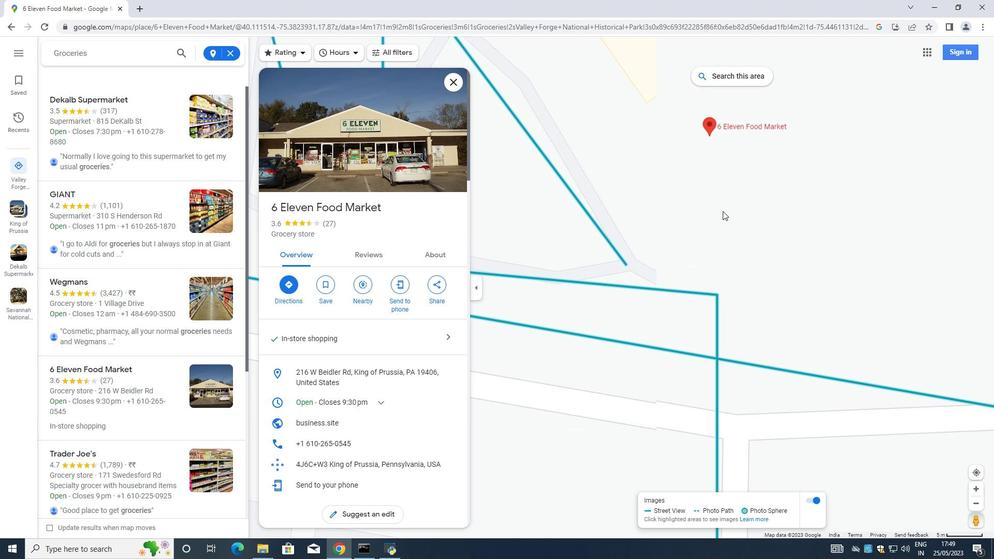 
Action: Mouse scrolled (721, 211) with delta (0, 0)
Screenshot: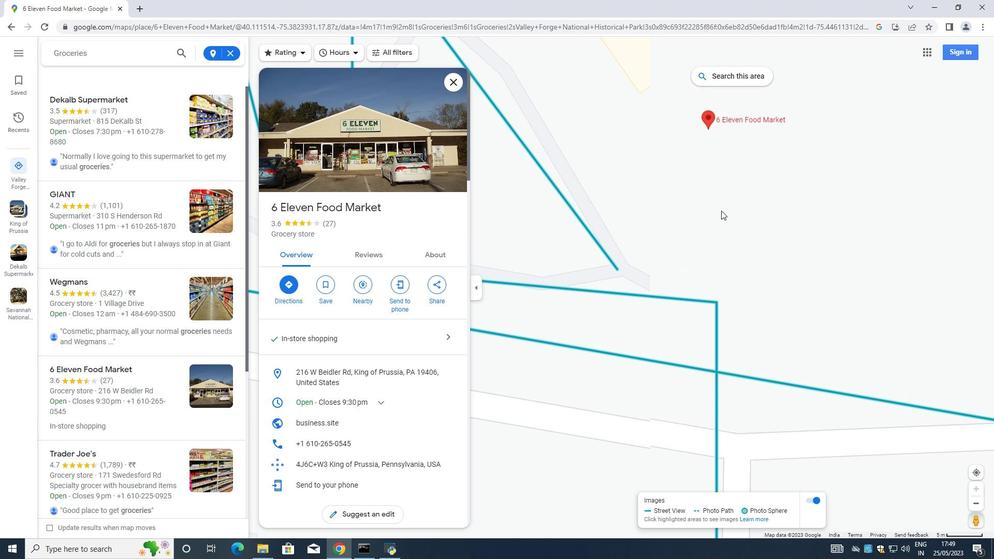 
Action: Mouse moved to (721, 210)
Screenshot: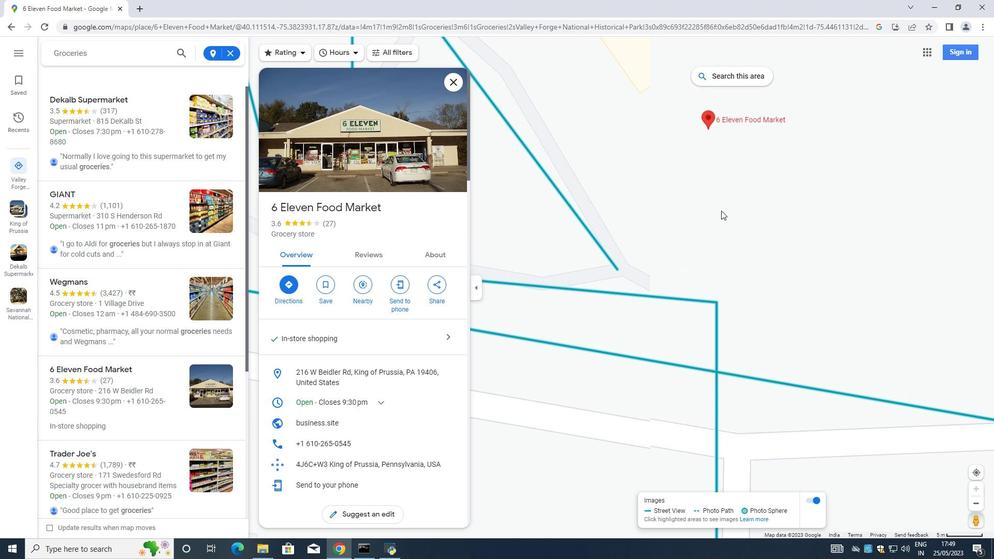 
Action: Mouse scrolled (721, 210) with delta (0, 0)
Screenshot: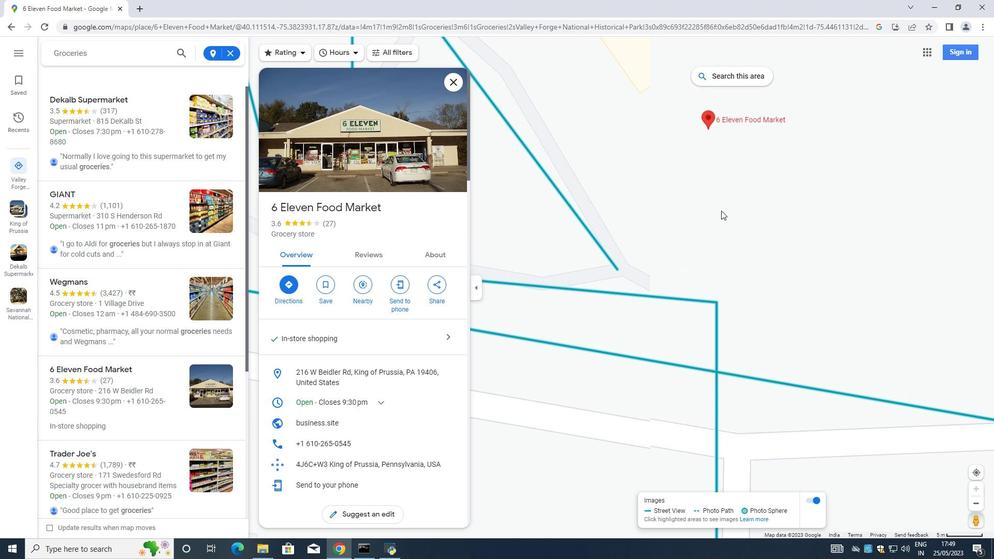 
Action: Mouse scrolled (721, 210) with delta (0, 0)
Screenshot: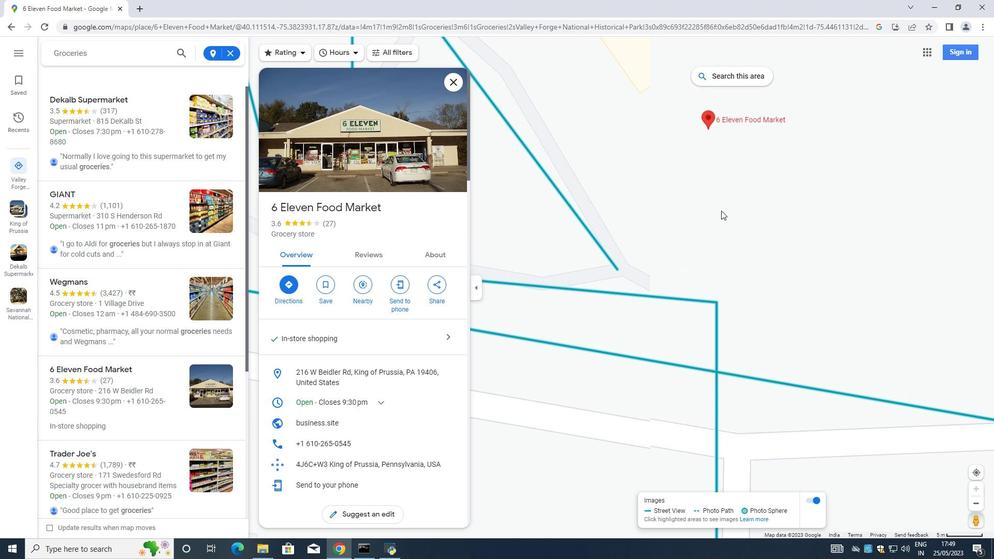 
Action: Mouse scrolled (721, 210) with delta (0, 0)
Screenshot: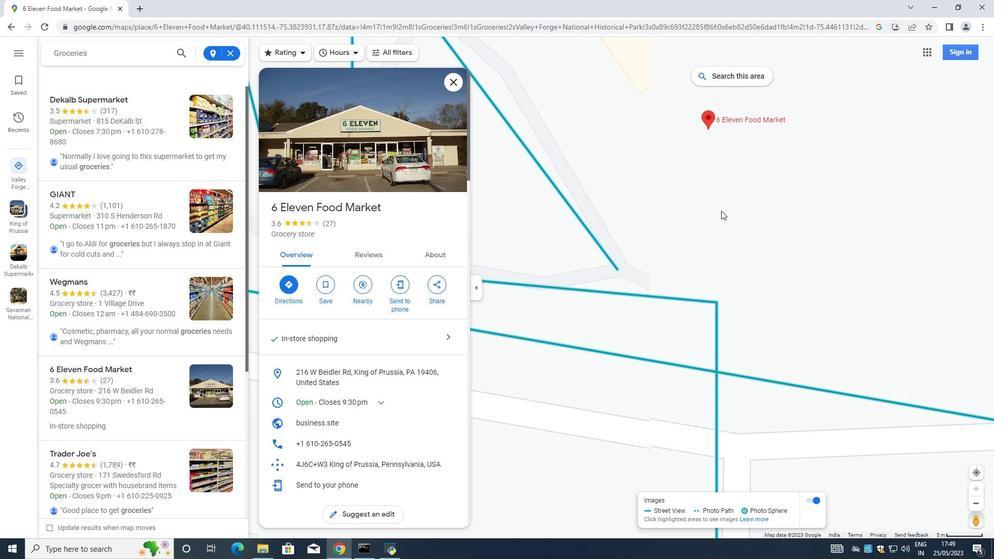 
Action: Mouse scrolled (721, 210) with delta (0, 0)
Screenshot: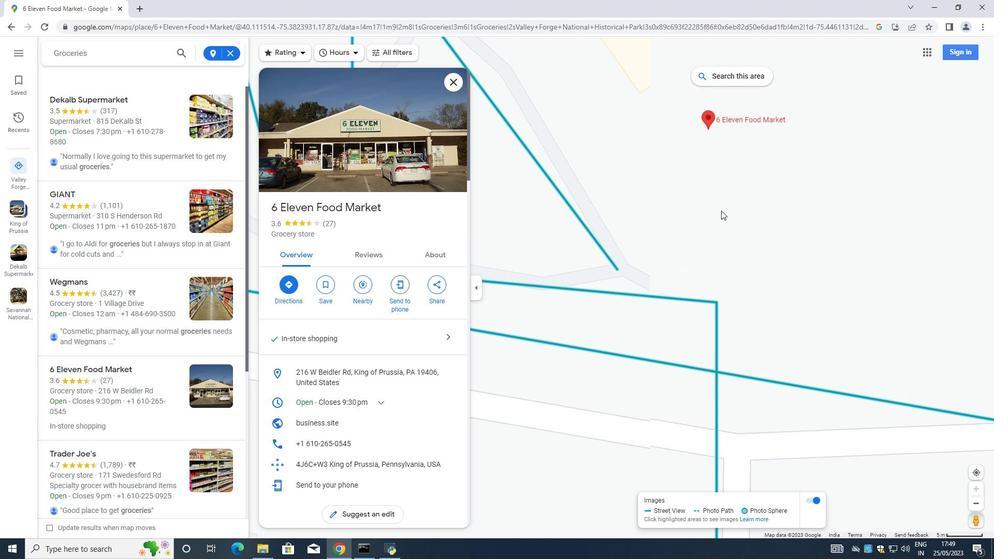 
Action: Mouse moved to (668, 174)
Screenshot: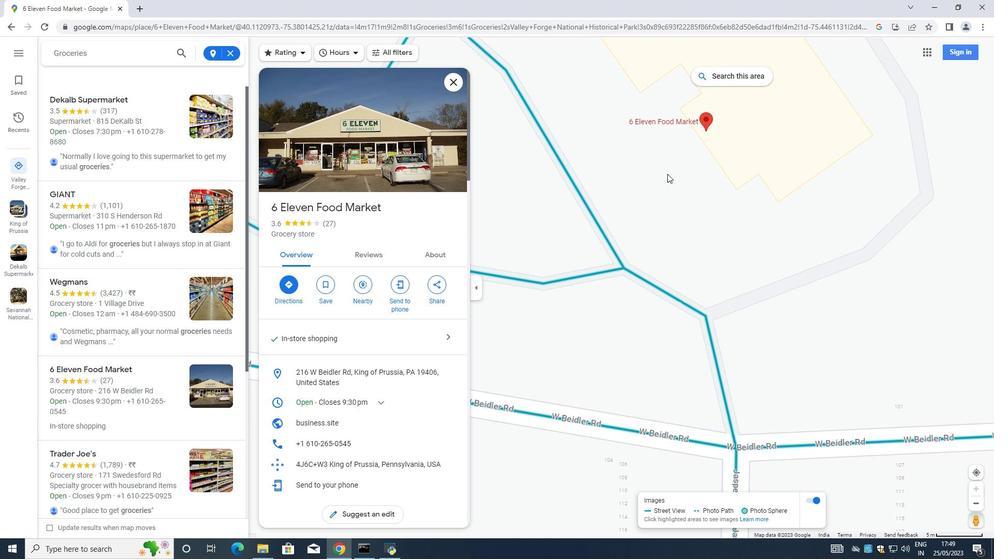 
Action: Mouse scrolled (668, 173) with delta (0, 0)
Screenshot: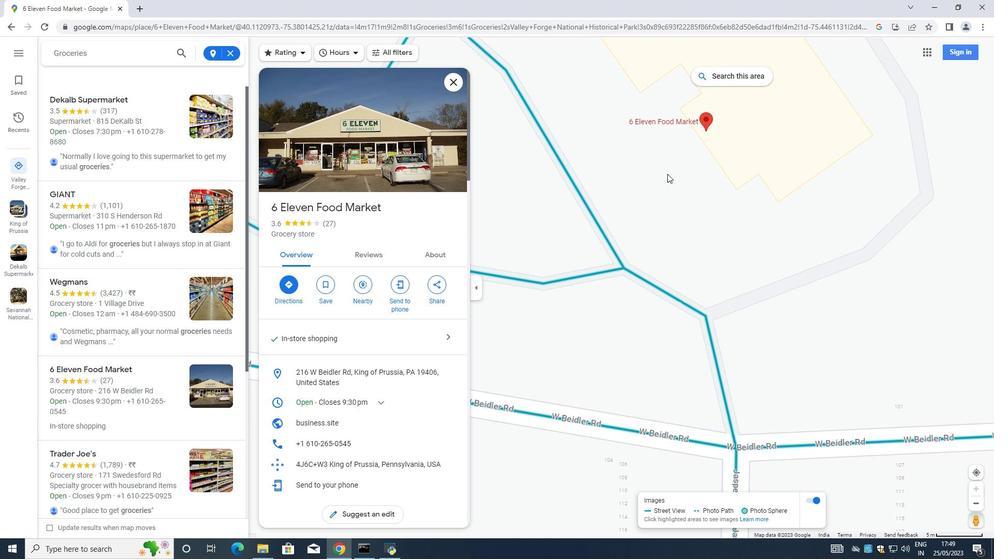 
Action: Mouse moved to (666, 177)
Screenshot: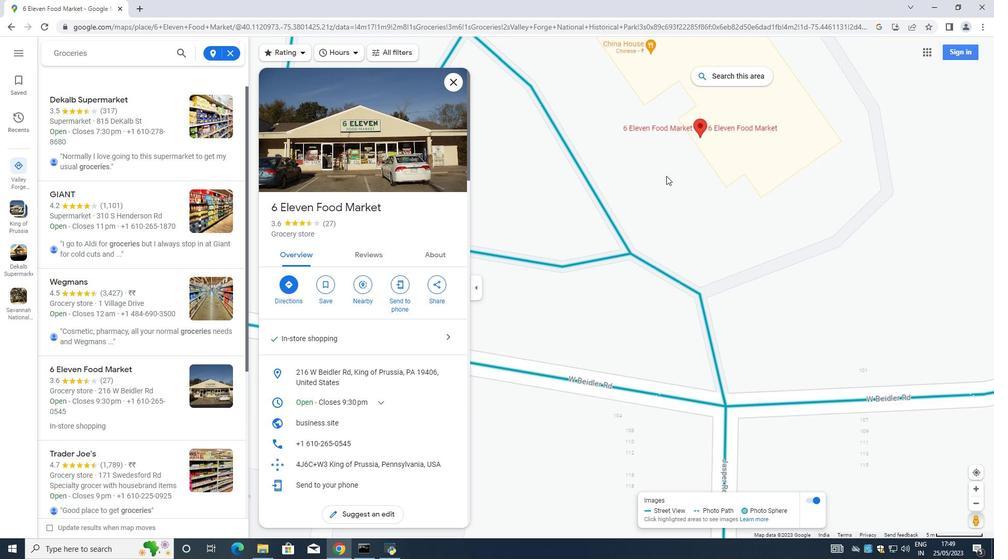 
Action: Mouse scrolled (666, 177) with delta (0, 0)
Screenshot: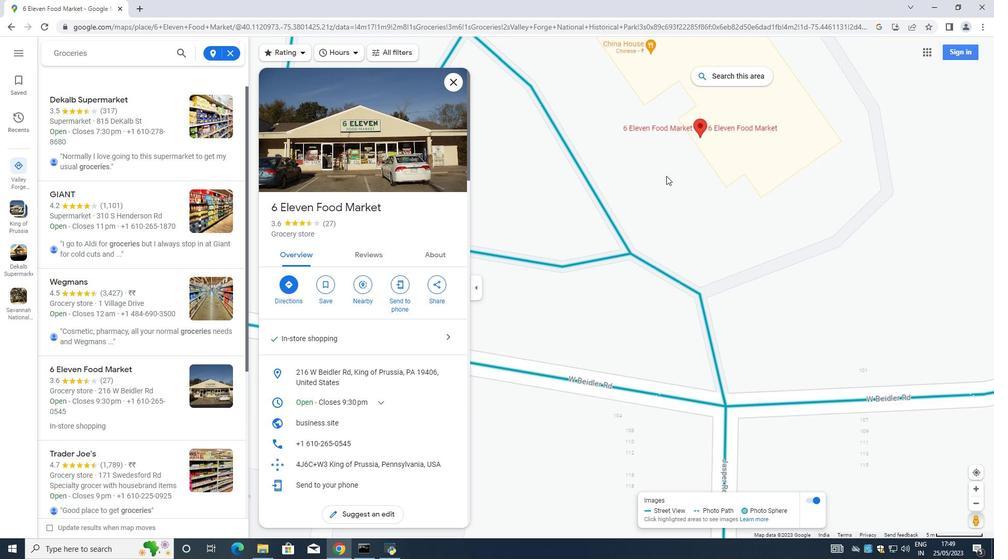 
Action: Mouse moved to (665, 179)
Screenshot: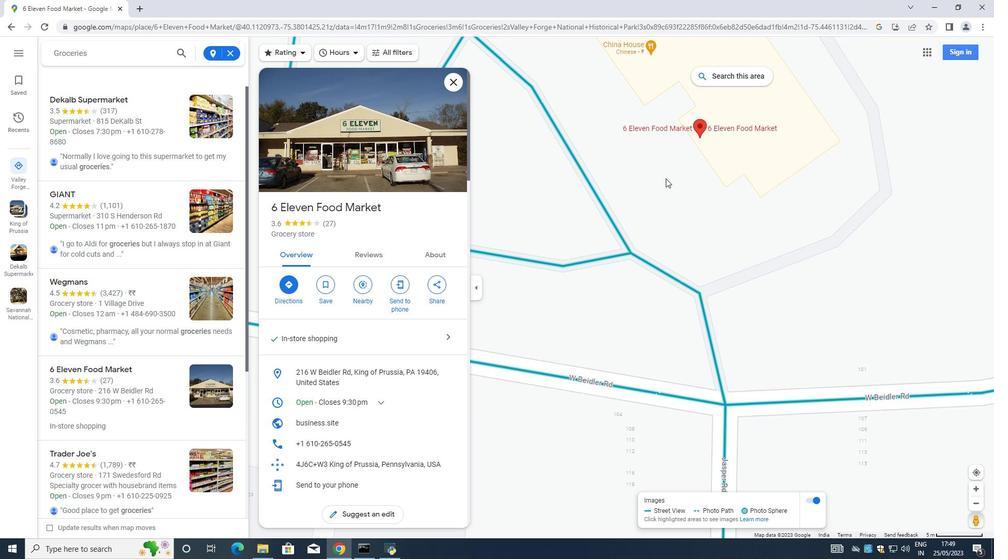 
Action: Mouse scrolled (665, 178) with delta (0, 0)
Screenshot: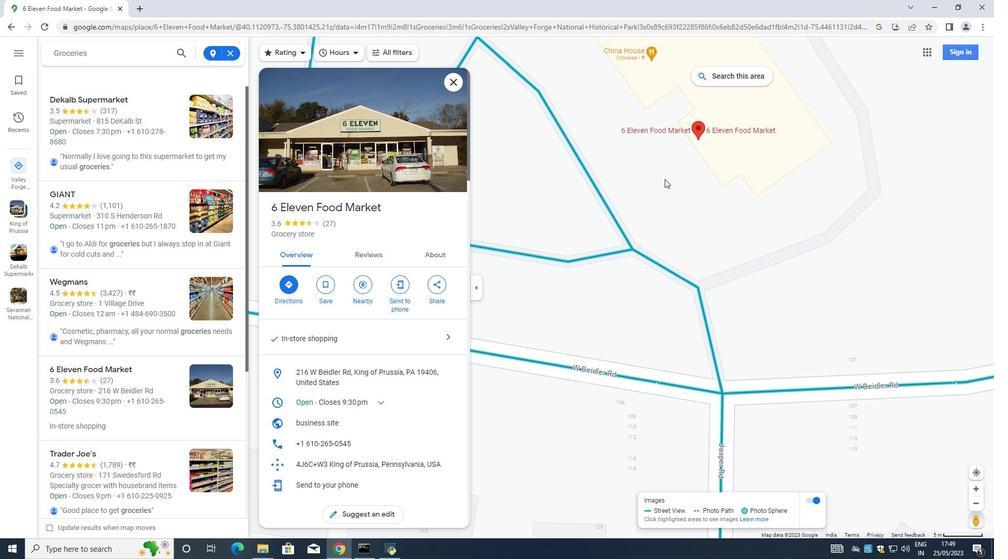 
Action: Mouse moved to (664, 182)
Screenshot: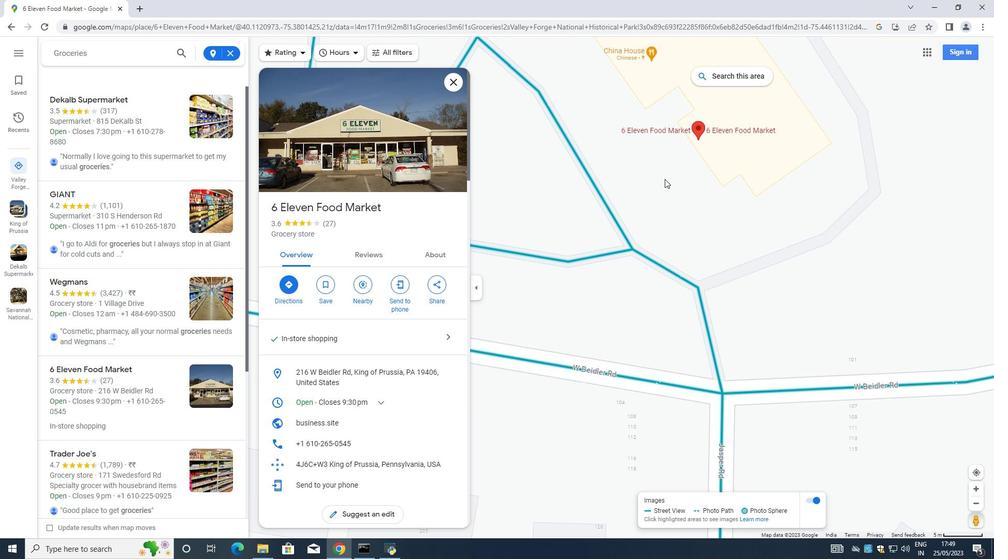 
Action: Mouse scrolled (664, 181) with delta (0, 0)
Screenshot: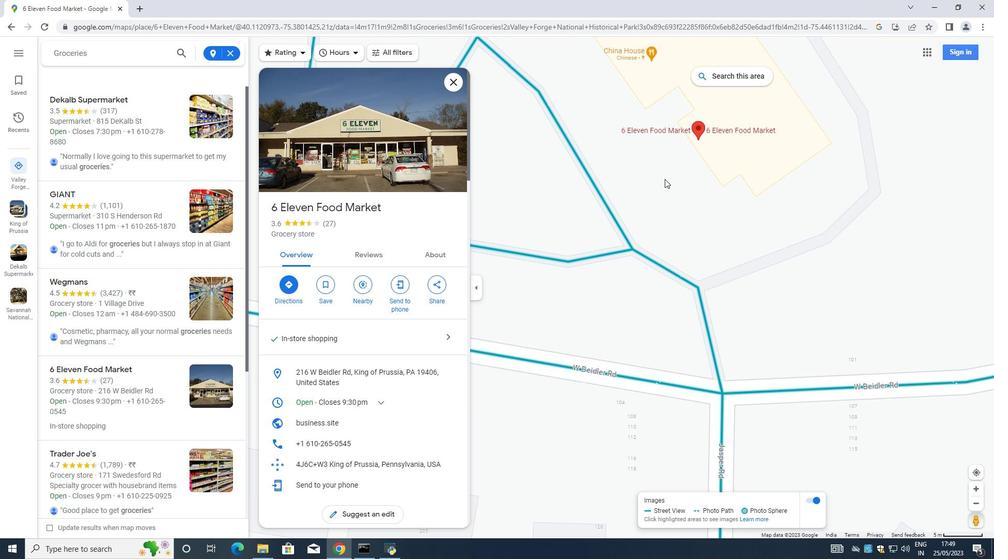 
Action: Mouse moved to (663, 185)
Screenshot: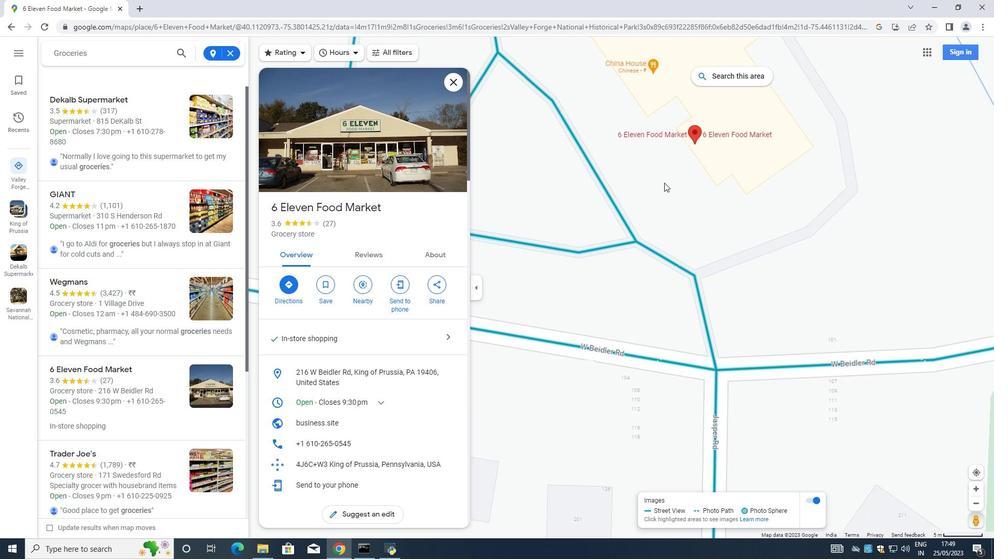 
Action: Mouse scrolled (663, 184) with delta (0, 0)
Screenshot: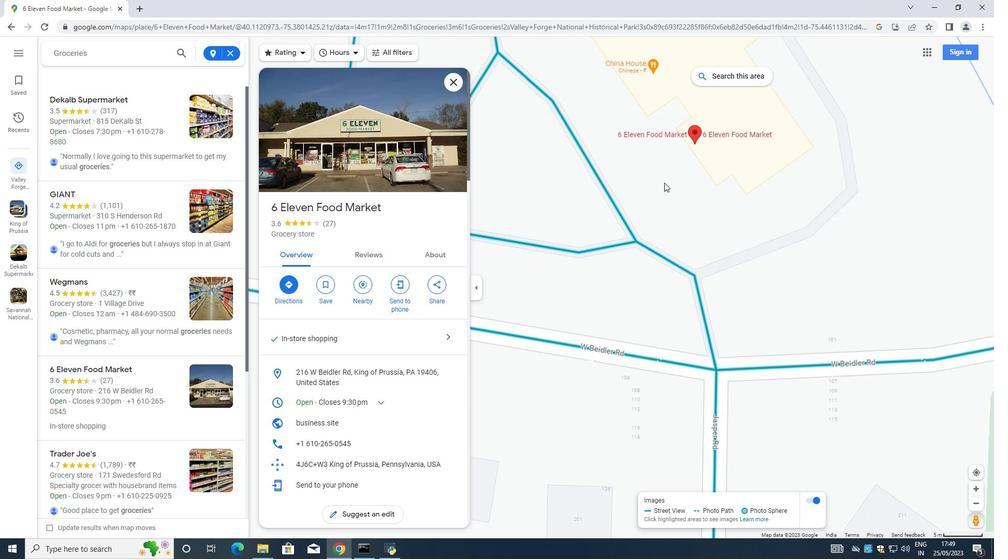
Action: Mouse moved to (663, 187)
Screenshot: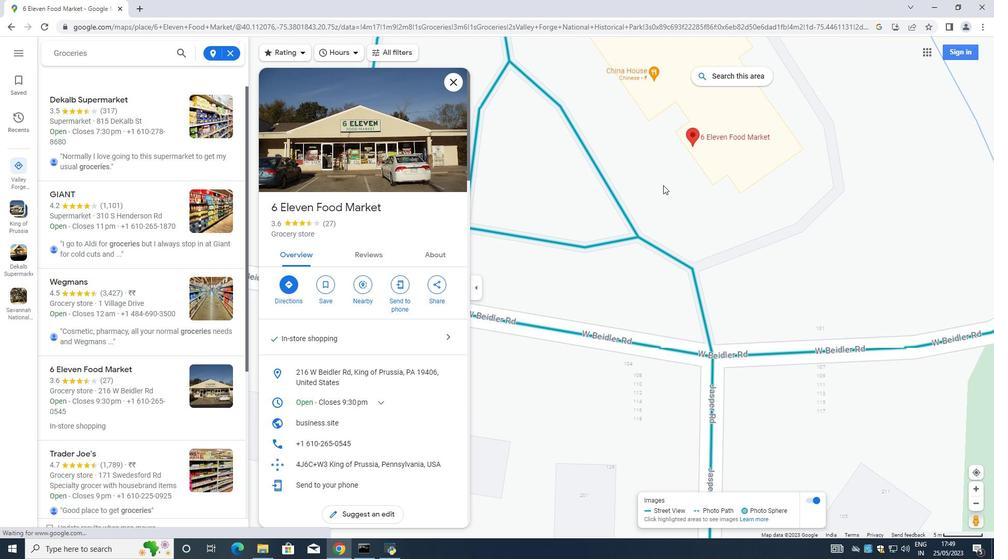 
Action: Mouse scrolled (663, 187) with delta (0, 0)
Screenshot: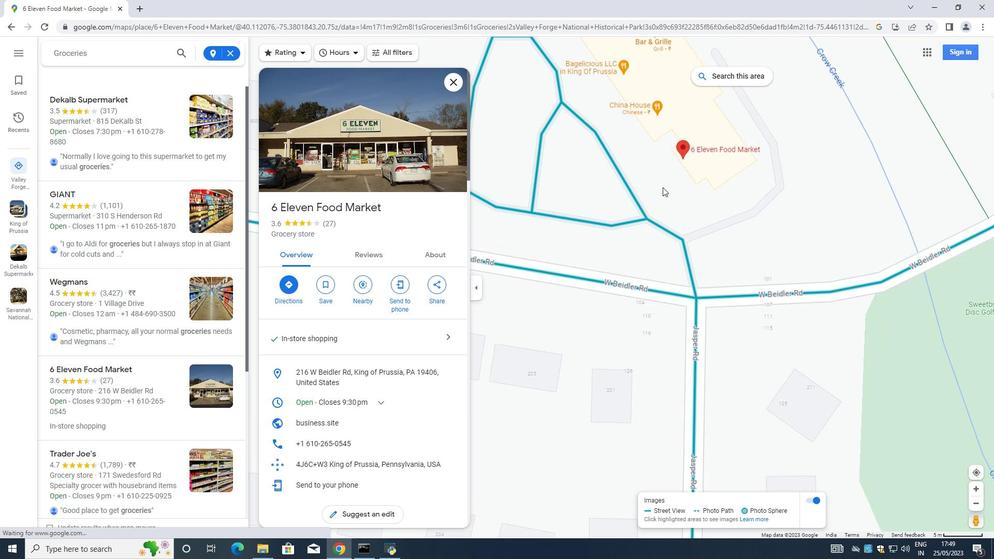 
Action: Mouse moved to (662, 193)
Screenshot: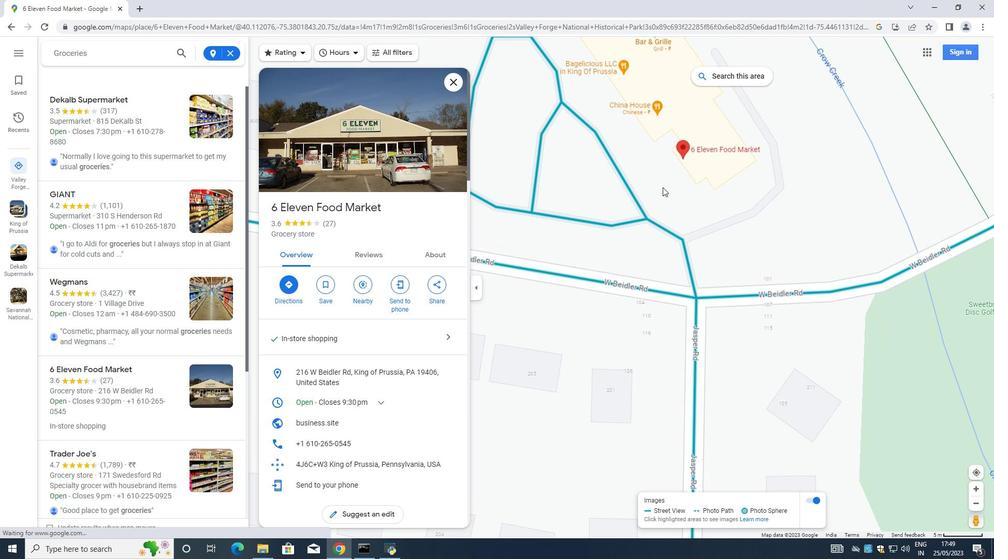 
Action: Mouse scrolled (662, 193) with delta (0, 0)
Screenshot: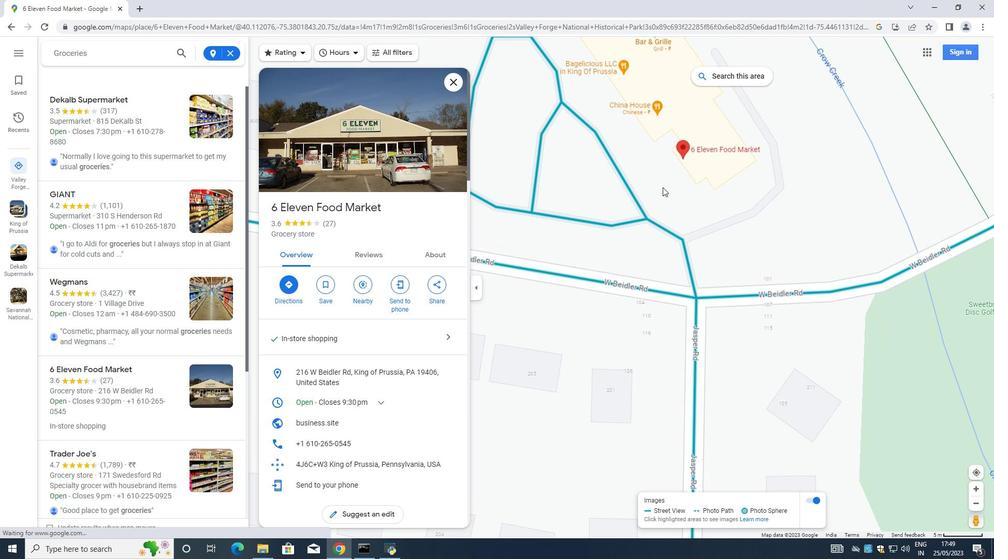 
Action: Mouse moved to (665, 96)
Screenshot: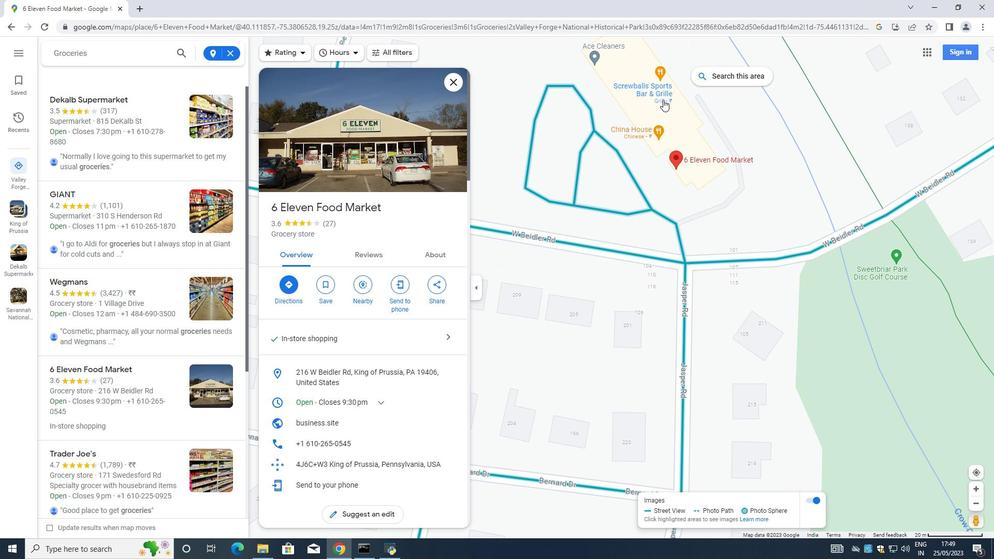 
Action: Mouse pressed left at (665, 96)
Screenshot: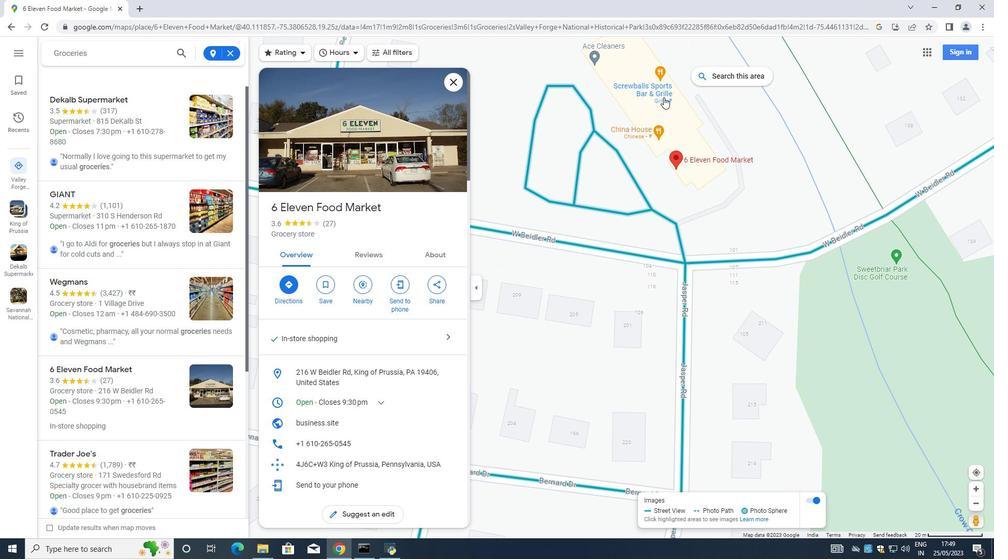 
Action: Mouse moved to (652, 165)
Screenshot: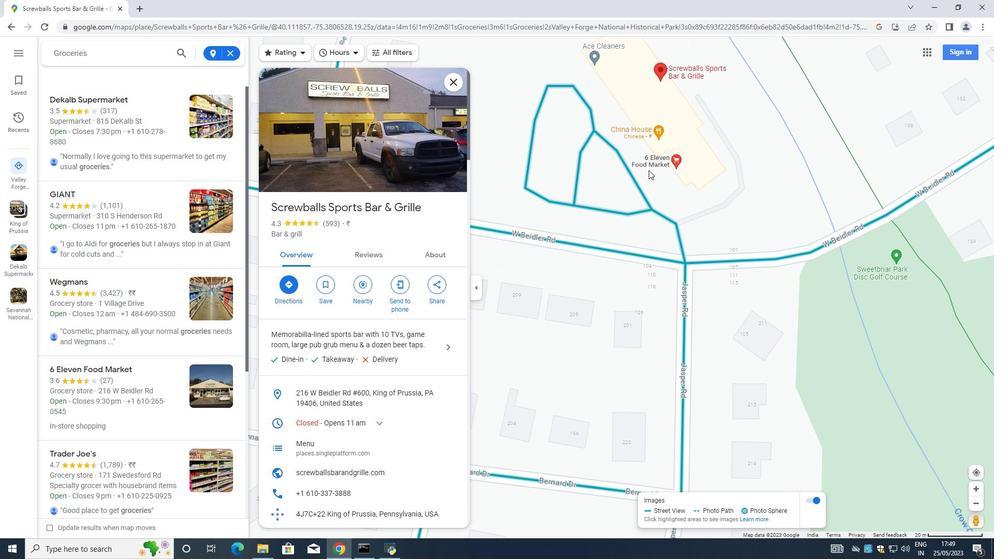 
Action: Mouse pressed left at (652, 165)
Screenshot: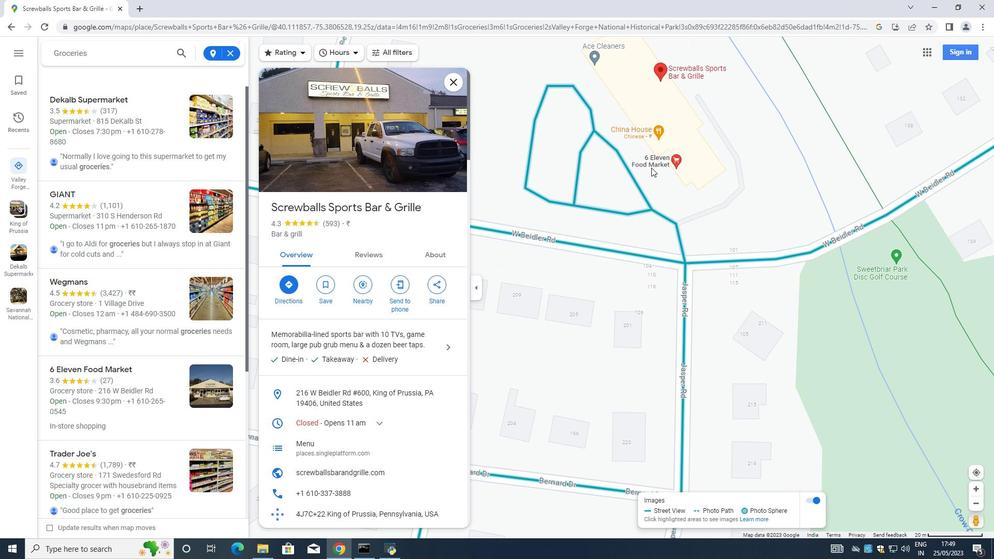 
Action: Mouse moved to (652, 164)
Screenshot: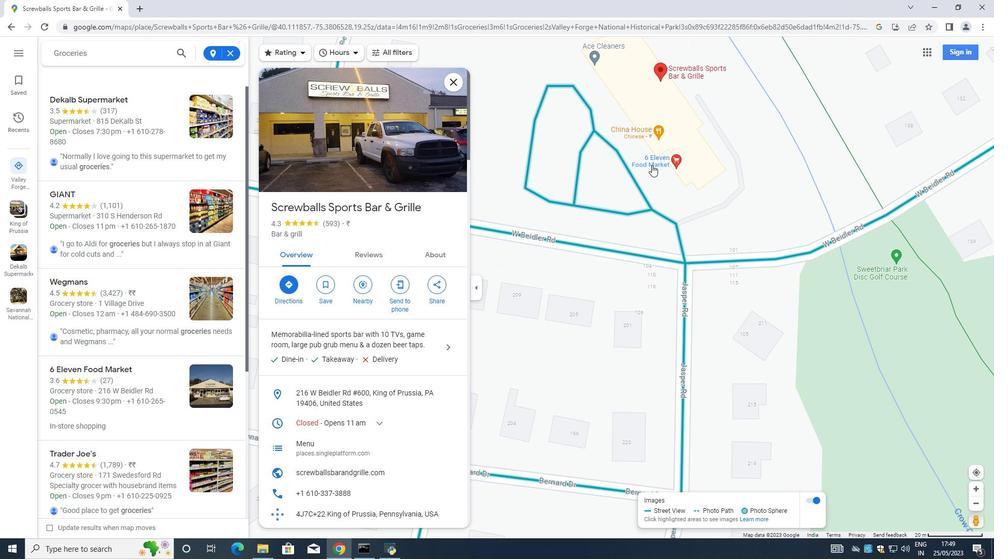 
Action: Mouse pressed left at (652, 164)
Screenshot: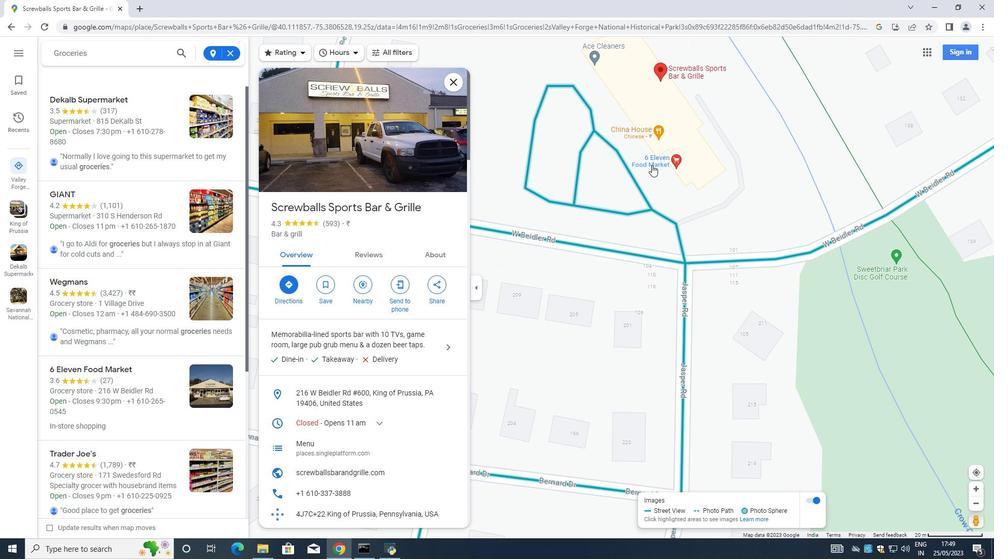 
Action: Mouse moved to (701, 161)
Screenshot: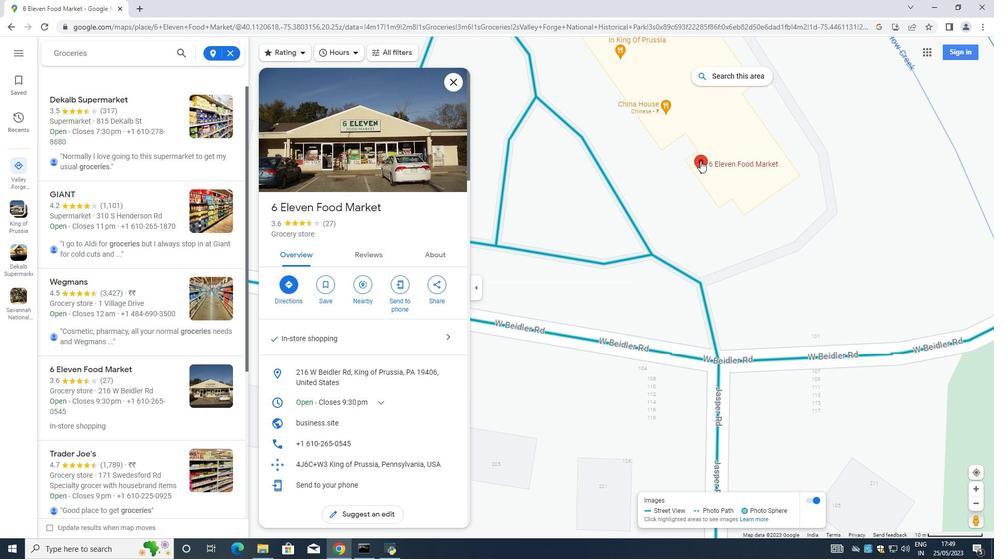 
Action: Mouse pressed left at (701, 161)
Screenshot: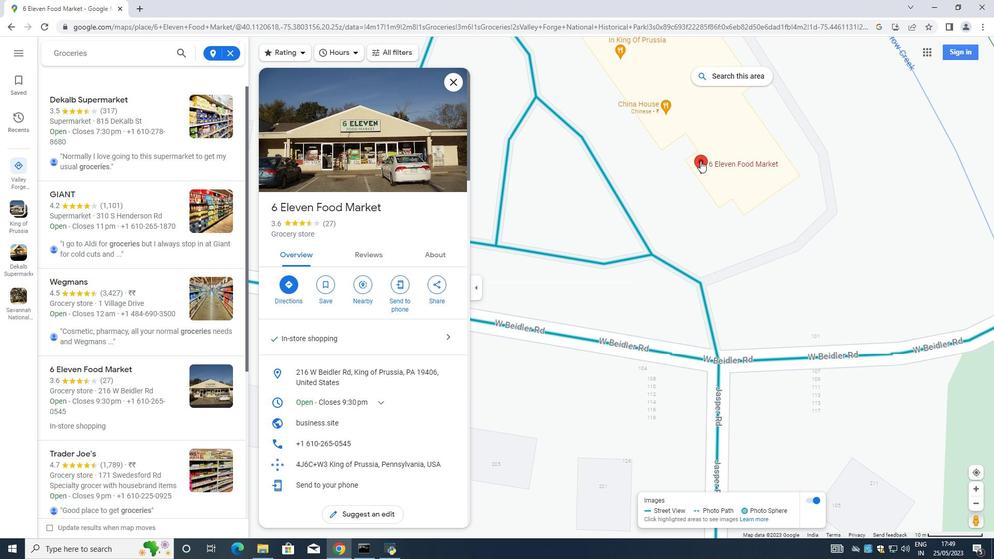
Action: Mouse moved to (384, 157)
Screenshot: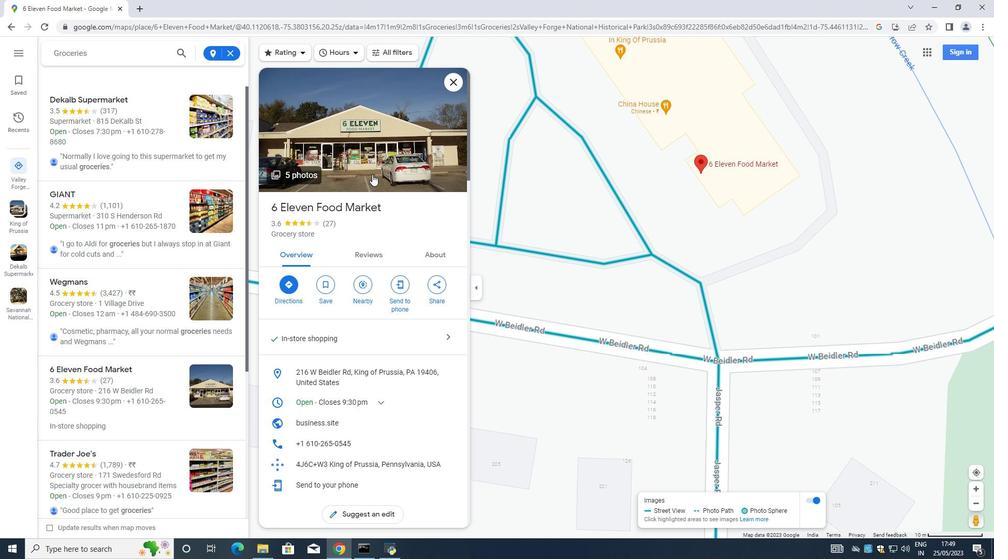 
Action: Mouse pressed left at (384, 157)
Screenshot: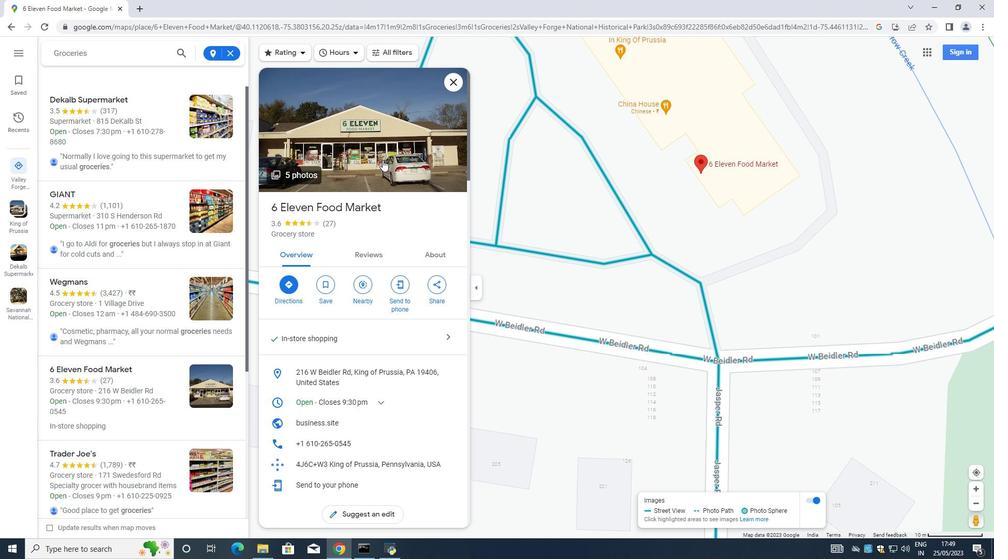 
Action: Mouse pressed left at (384, 157)
Screenshot: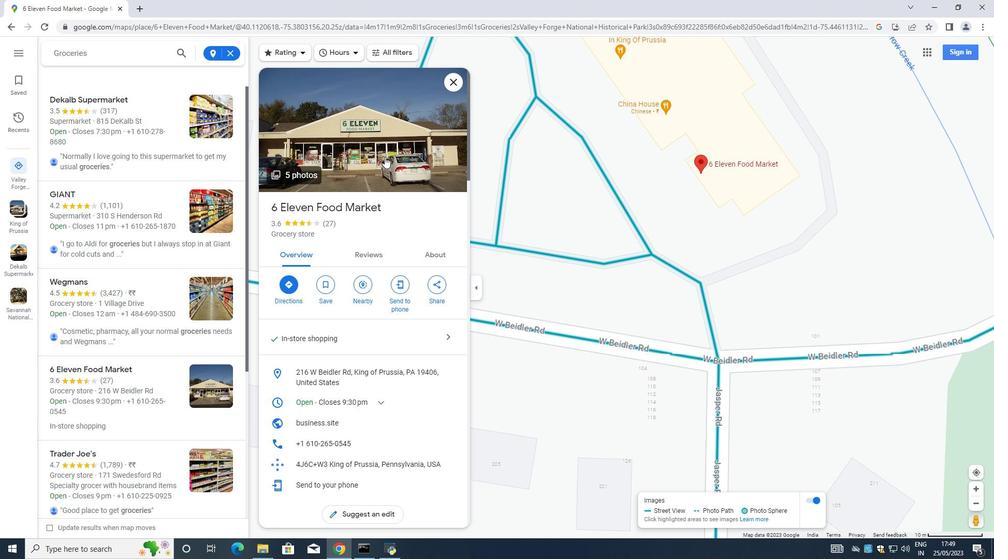 
Action: Mouse moved to (384, 156)
Screenshot: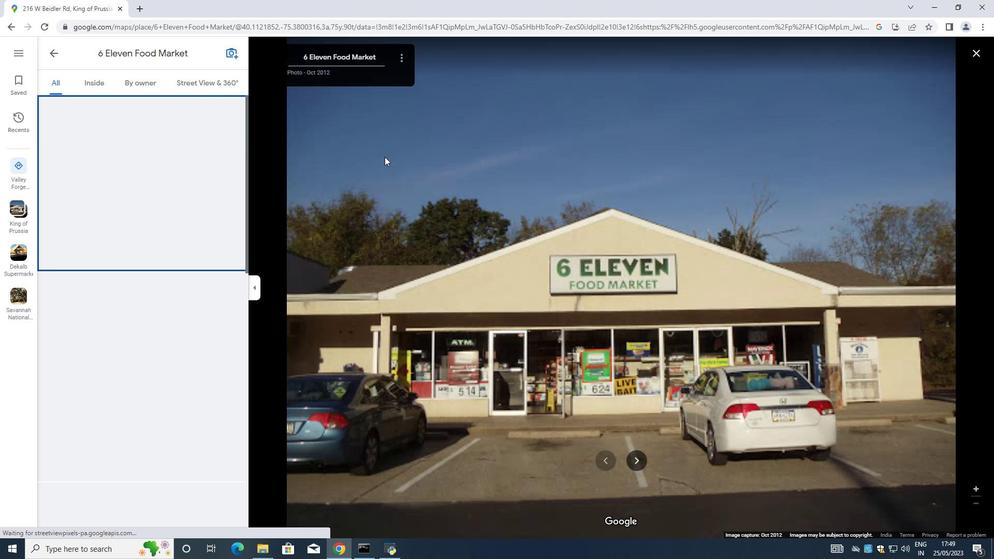 
Action: Key pressed <Key.right><Key.right><Key.down><Key.down><Key.right><Key.up>
Screenshot: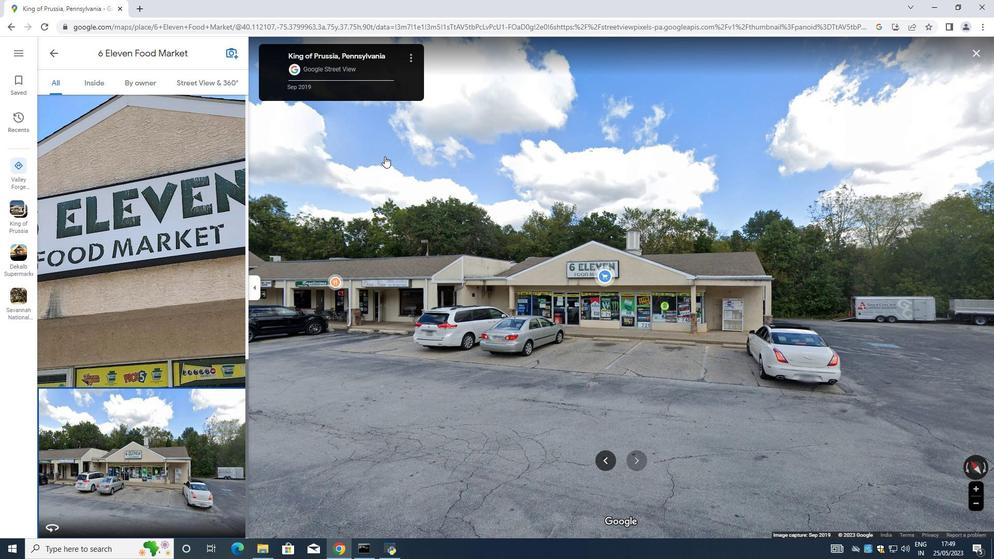 
Action: Mouse moved to (289, 373)
Screenshot: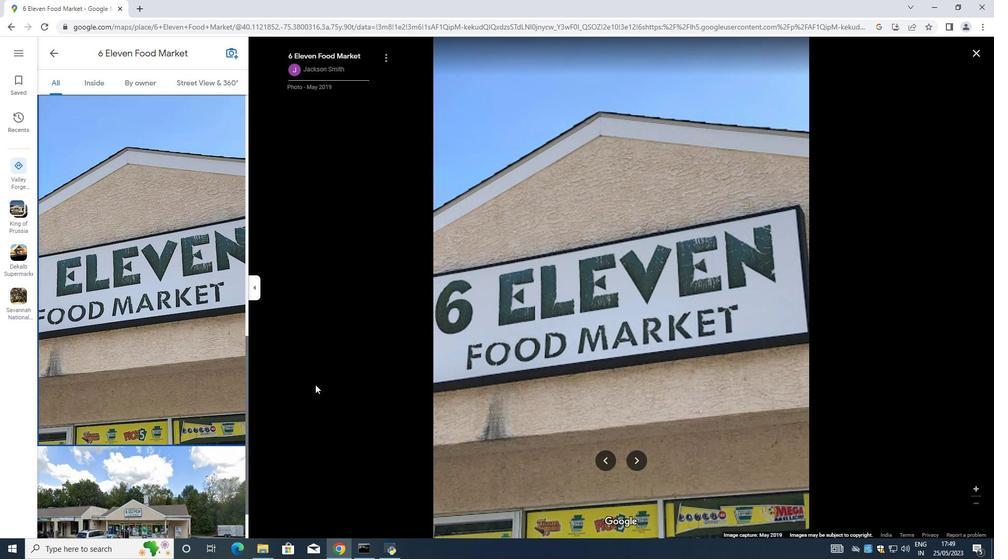 
Action: Key pressed <Key.right>
Screenshot: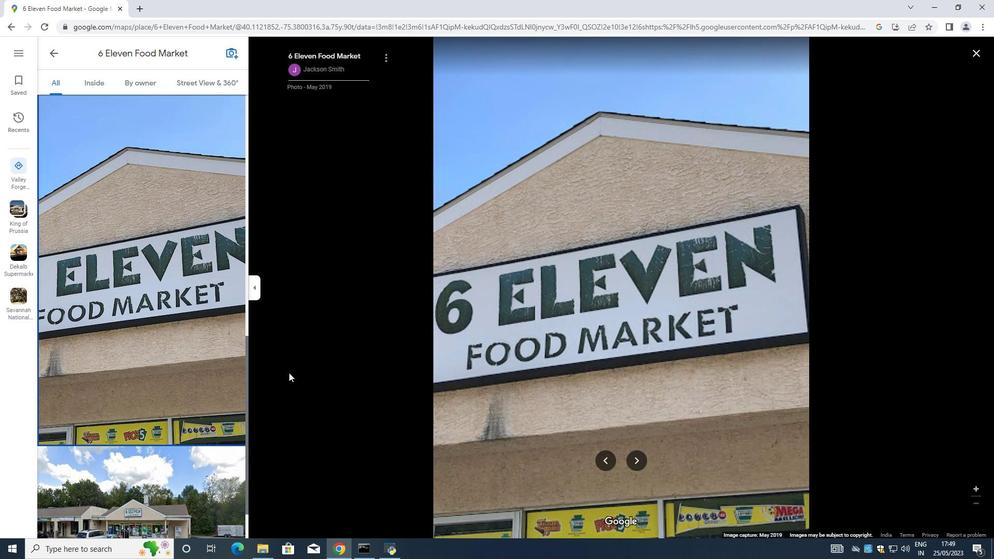 
Action: Mouse moved to (586, 311)
Screenshot: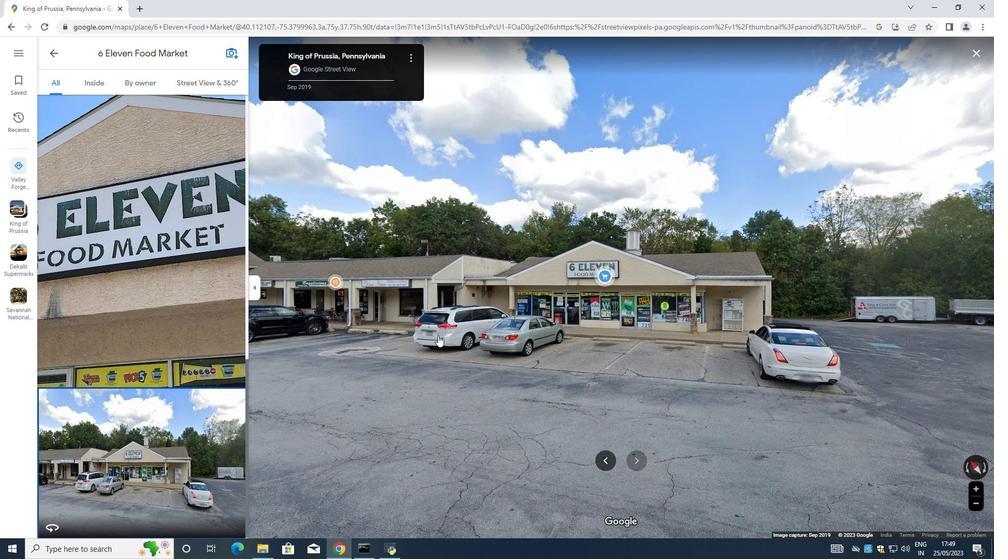 
Action: Mouse pressed left at (586, 311)
Screenshot: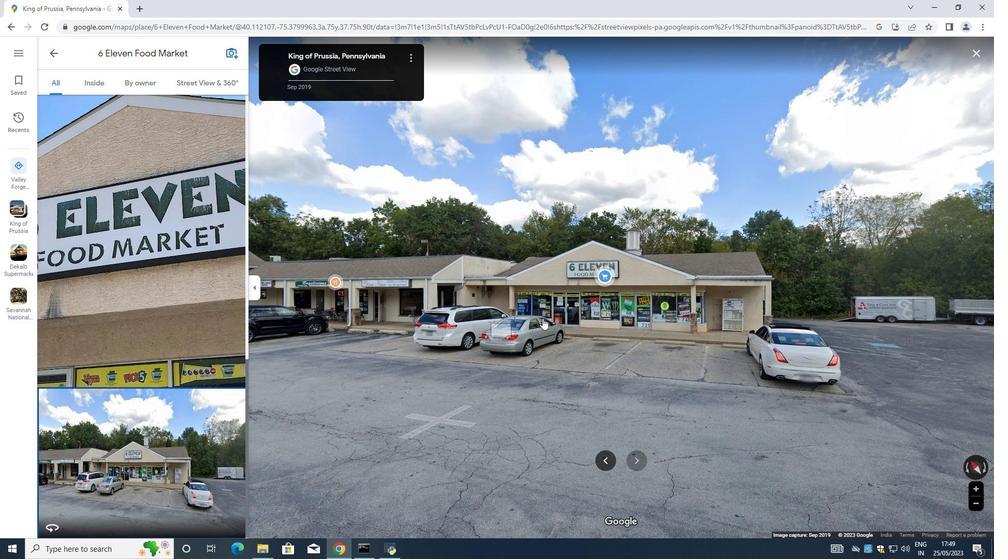 
Action: Mouse moved to (686, 263)
Screenshot: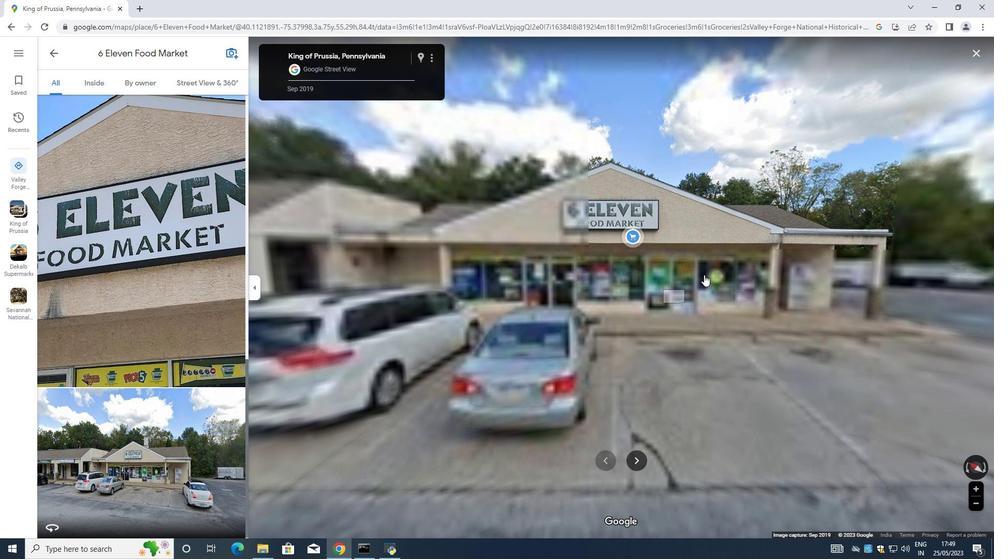 
Action: Key pressed <Key.right><Key.right><Key.right><Key.right><Key.up><Key.up><Key.up><Key.up><Key.right><Key.right><Key.right><Key.right><Key.right><Key.right><Key.right><Key.right><Key.right><Key.right><Key.right><Key.right><Key.right><Key.right><Key.right><Key.right><Key.right><Key.right><Key.right><Key.right><Key.right><Key.right><Key.right><Key.right><Key.right><Key.right><Key.right><Key.right><Key.right><Key.right><Key.right><Key.right><Key.right><Key.right><Key.right><Key.right><Key.right><Key.right><Key.right><Key.right><Key.right><Key.right><Key.right><Key.right><Key.right><Key.right><Key.right><Key.right><Key.right><Key.right><Key.right><Key.right><Key.right><Key.right><Key.right><Key.right><Key.right><Key.right><Key.right><Key.right><Key.right><Key.right><Key.right><Key.right><Key.right><Key.right><Key.right><Key.right><Key.right><Key.right><Key.right><Key.right><Key.right><Key.right><Key.right><Key.right><Key.right><Key.up><Key.up><Key.down><Key.left><Key.left><Key.left><Key.left><Key.left><Key.left><Key.left><Key.left><Key.left><Key.left><Key.left><Key.left><Key.left><Key.left><Key.left><Key.left><Key.left><Key.left><Key.left><Key.left><Key.left><Key.left><Key.left><Key.left><Key.left><Key.left><Key.left><Key.left><Key.left><Key.left><Key.left><Key.left><Key.left><Key.left><Key.left><Key.left><Key.left><Key.left><Key.left><Key.left><Key.left><Key.left><Key.left><Key.left><Key.left><Key.left><Key.left><Key.left><Key.left><Key.left><Key.left><Key.left><Key.left><Key.left><Key.left><Key.left><Key.up><Key.up><Key.right><Key.right><Key.right><Key.right><Key.right><Key.right><Key.right><Key.right><Key.up><Key.right><Key.right><Key.right><Key.right><Key.right><Key.up><Key.left><Key.left><Key.left><Key.left><Key.left><Key.left><Key.left><Key.left><Key.left><Key.left><Key.left><Key.left><Key.left><Key.left><Key.left><Key.left><Key.left><Key.left><Key.left><Key.left><Key.left><Key.left><Key.left><Key.up><Key.left><Key.left><Key.left><Key.left><Key.left><Key.left><Key.left><Key.left><Key.left><Key.left><Key.left><Key.left><Key.left><Key.left><Key.left><Key.left><Key.left><Key.left><Key.left><Key.up><Key.left><Key.left><Key.left><Key.left><Key.left><Key.left><Key.left><Key.left><Key.left><Key.left><Key.left><Key.left><Key.left><Key.left><Key.left><Key.left><Key.left><Key.left><Key.left><Key.left><Key.left><Key.left><Key.left><Key.left><Key.left><Key.left><Key.up><Key.left><Key.left><Key.left><Key.left><Key.left><Key.left><Key.up><Key.left><Key.left><Key.left><Key.left><Key.left><Key.left><Key.left><Key.left><Key.left><Key.left><Key.left><Key.left><Key.left><Key.left><Key.left><Key.left><Key.left><Key.left><Key.left><Key.left><Key.up><Key.right><Key.right><Key.right><Key.right><Key.right><Key.right><Key.right><Key.right><Key.right><Key.right><Key.right><Key.right><Key.right><Key.right><Key.right><Key.left><Key.left><Key.left><Key.left><Key.left><Key.up><Key.up><Key.up><Key.right><Key.right><Key.right><Key.right><Key.right><Key.right><Key.right><Key.up><Key.right><Key.right><Key.down><Key.right><Key.right><Key.right><Key.right><Key.right><Key.right><Key.right><Key.right><Key.right><Key.right><Key.up><Key.right><Key.right><Key.right><Key.right><Key.right><Key.right><Key.up><Key.right><Key.right><Key.right><Key.right><Key.up><Key.right><Key.right><Key.right><Key.right><Key.right><Key.right><Key.right><Key.right><Key.right><Key.right><Key.right><Key.right><Key.right><Key.right><Key.right><Key.right><Key.up><Key.down>
Screenshot: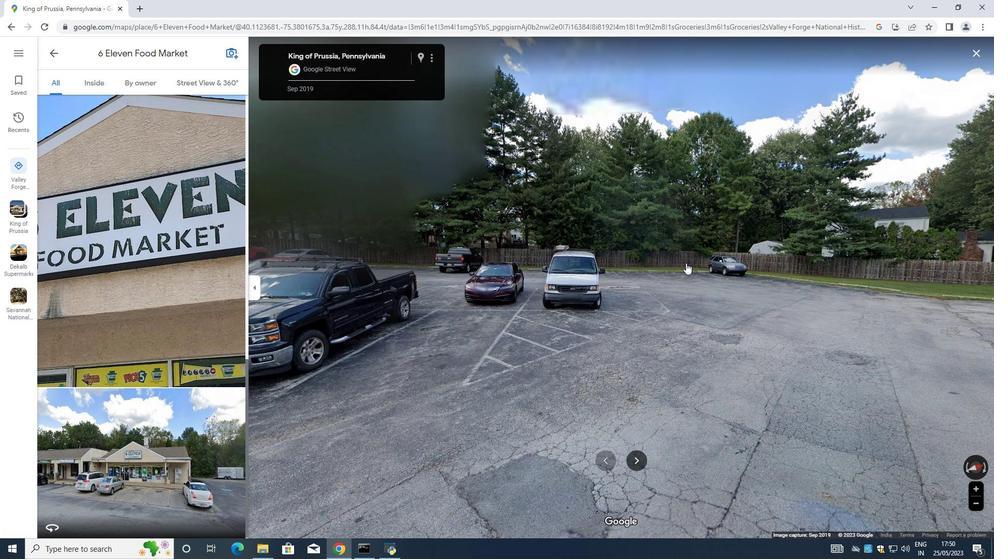 
Action: Mouse scrolled (686, 263) with delta (0, 0)
Screenshot: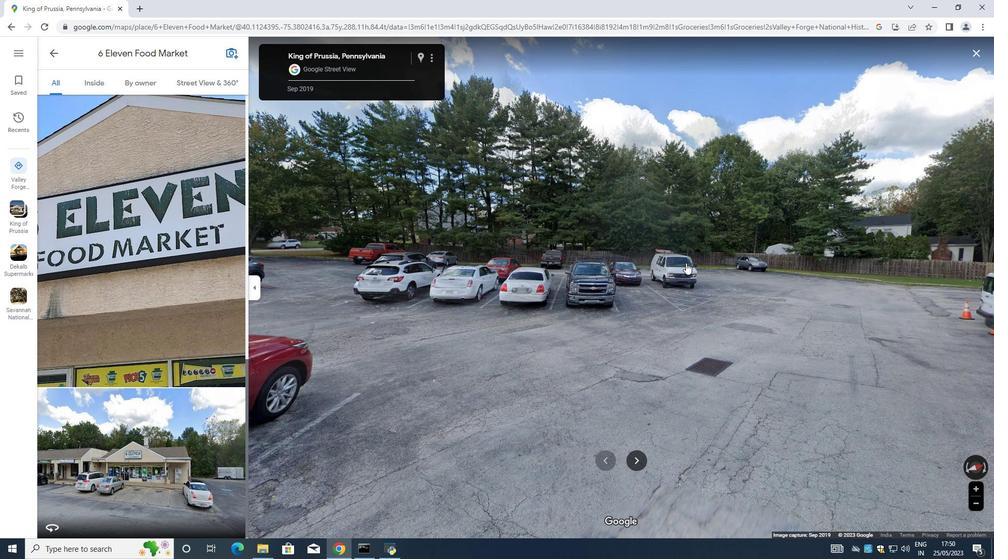 
Action: Mouse moved to (625, 244)
Screenshot: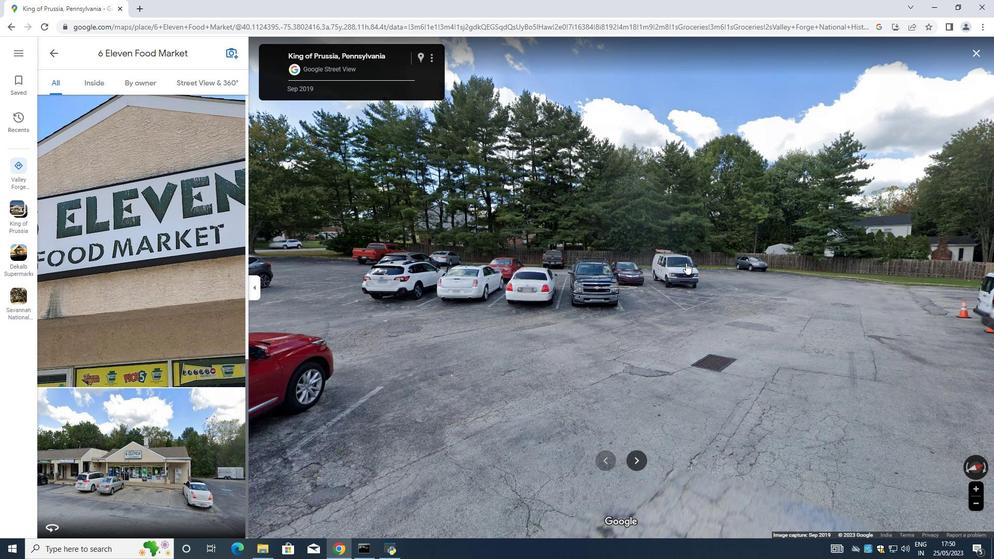 
Action: Mouse scrolled (632, 245) with delta (0, 0)
Screenshot: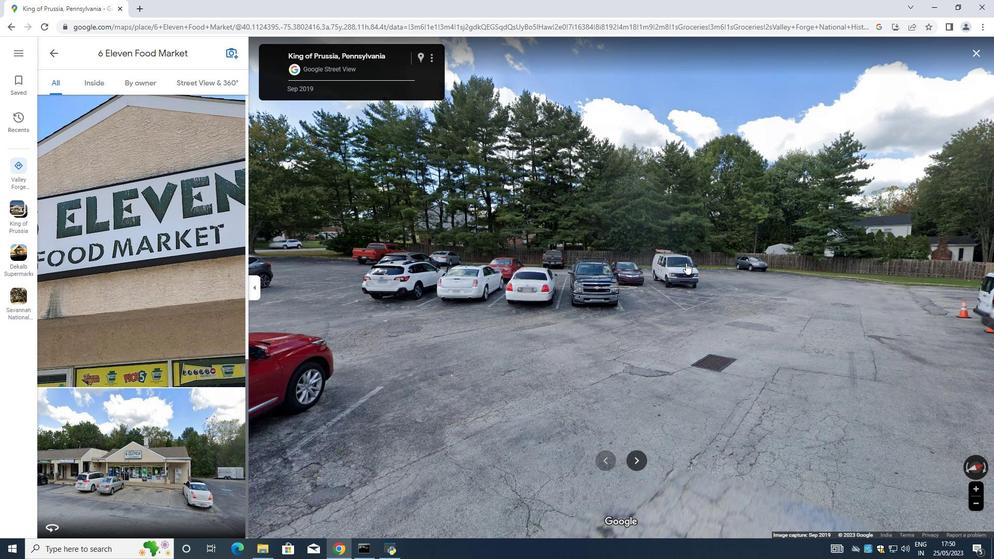 
Action: Mouse moved to (589, 314)
Screenshot: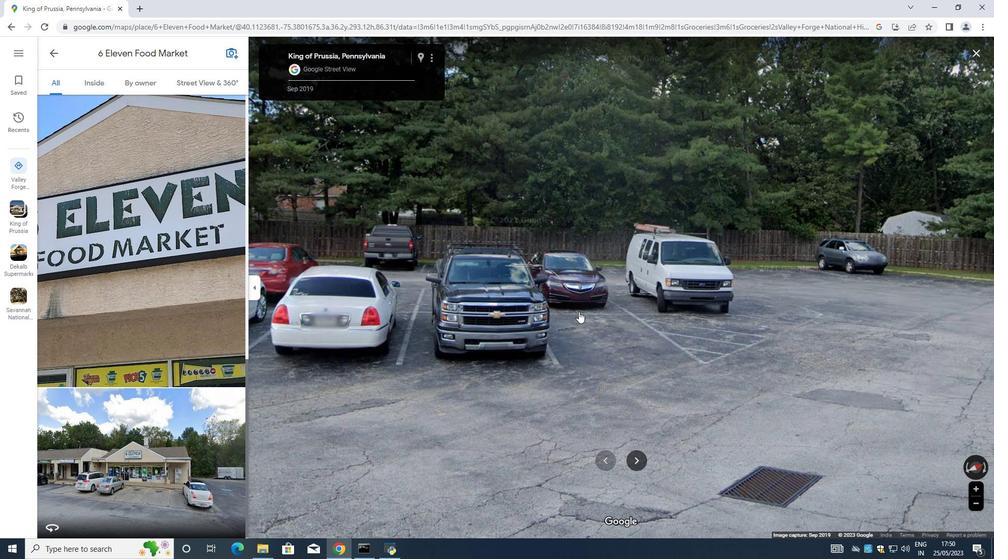 
Action: Mouse scrolled (589, 313) with delta (0, 0)
Screenshot: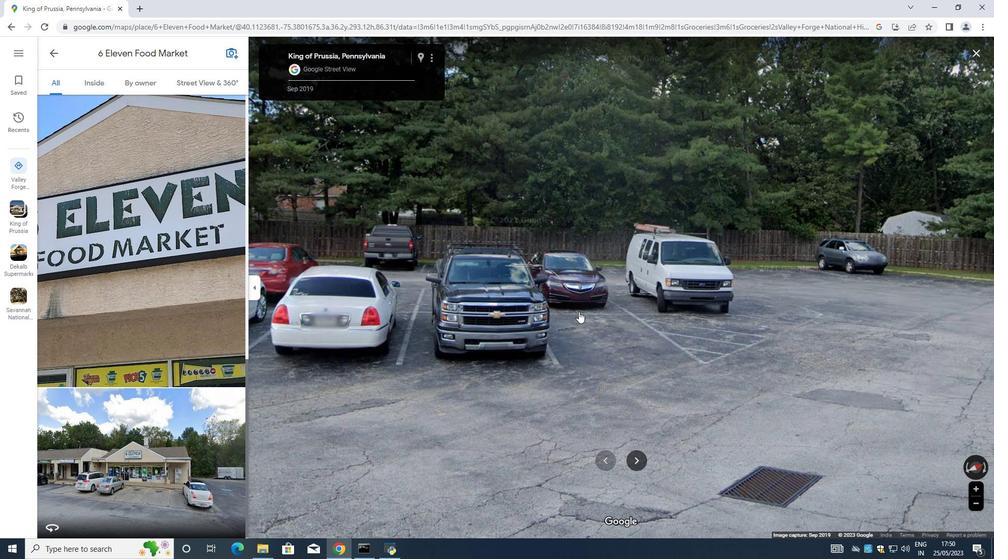 
Action: Mouse moved to (588, 315)
Screenshot: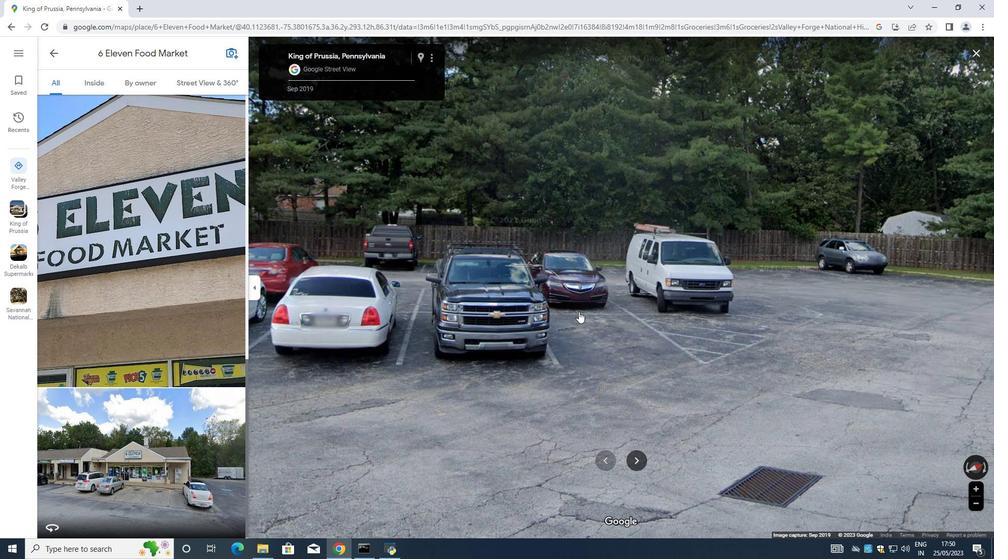 
Action: Mouse scrolled (588, 314) with delta (0, 0)
Screenshot: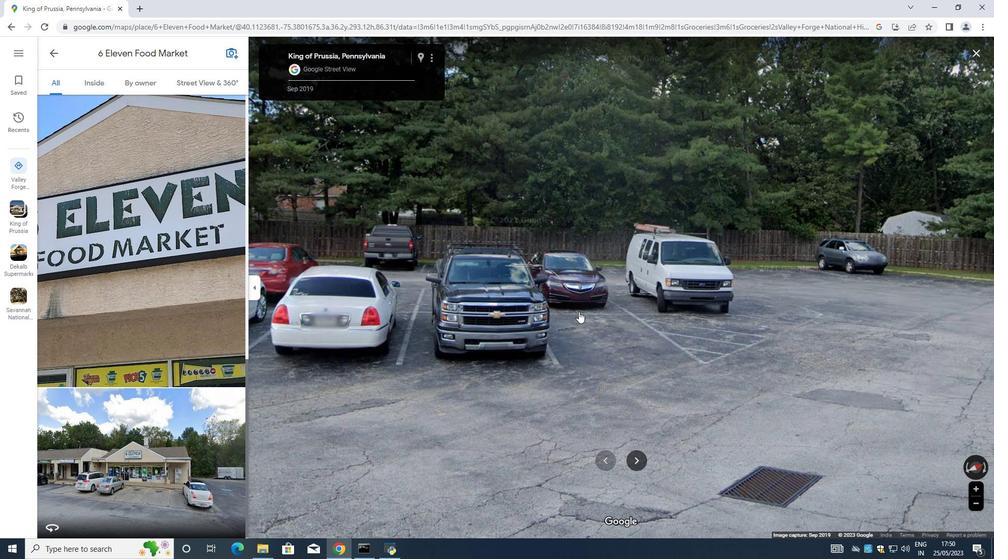 
Action: Mouse moved to (588, 316)
Screenshot: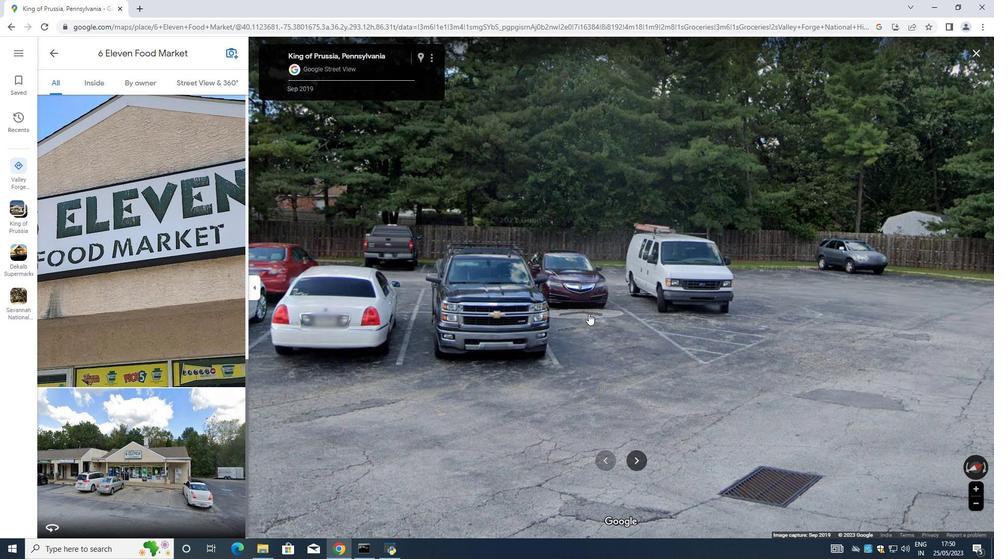 
Action: Mouse scrolled (588, 316) with delta (0, 0)
Screenshot: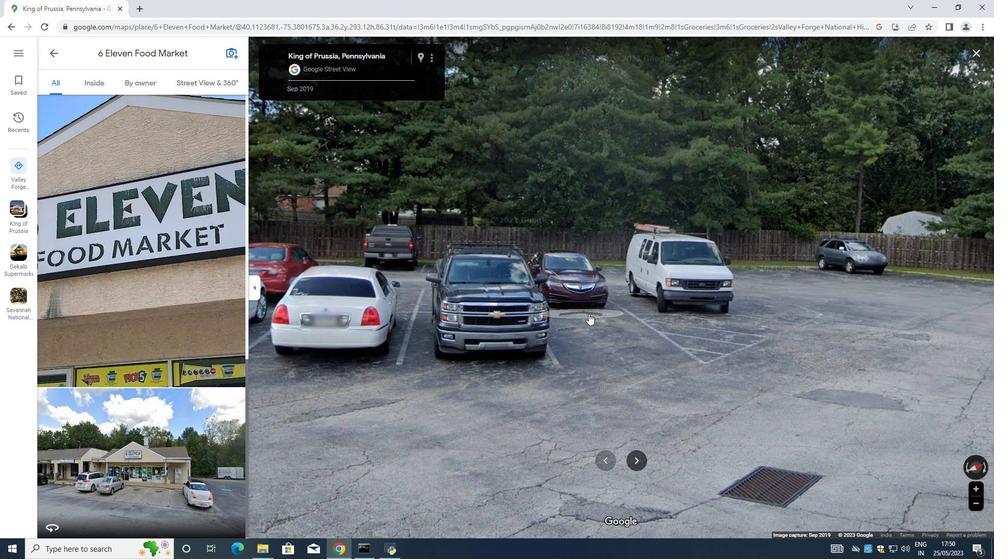 
Action: Mouse moved to (588, 317)
Screenshot: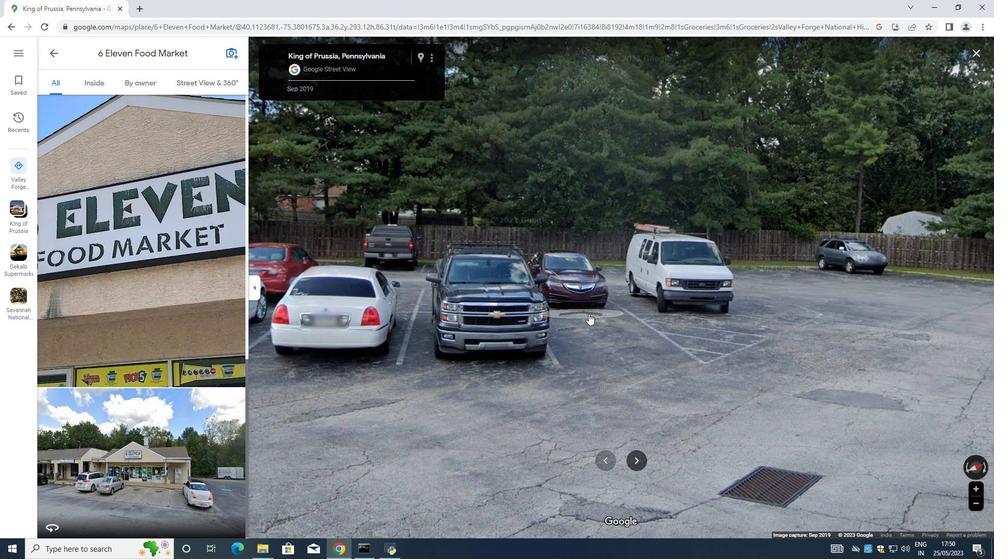 
Action: Mouse scrolled (588, 316) with delta (0, 0)
Screenshot: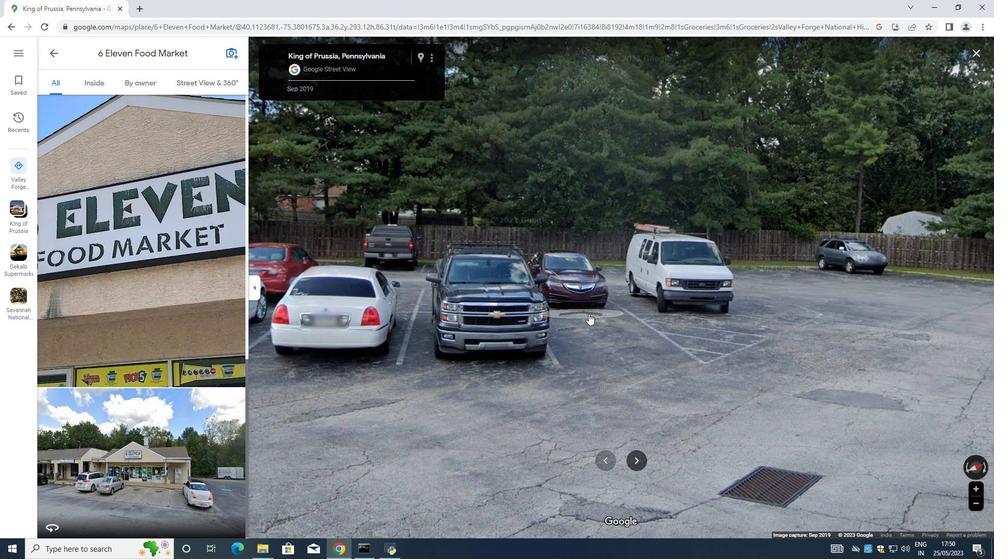 
Action: Mouse moved to (588, 317)
Screenshot: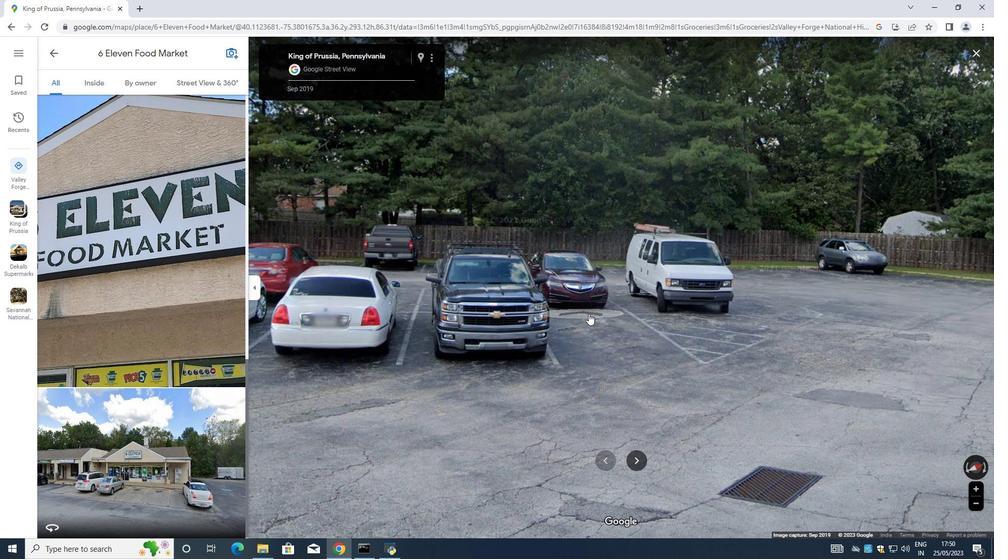 
Action: Mouse scrolled (588, 317) with delta (0, 0)
Screenshot: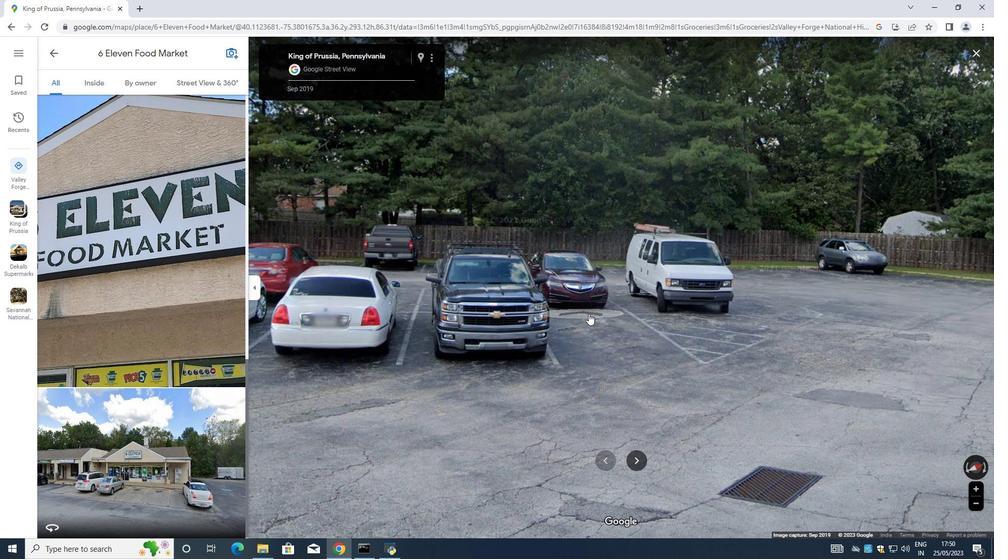 
Action: Mouse scrolled (588, 317) with delta (0, 0)
Screenshot: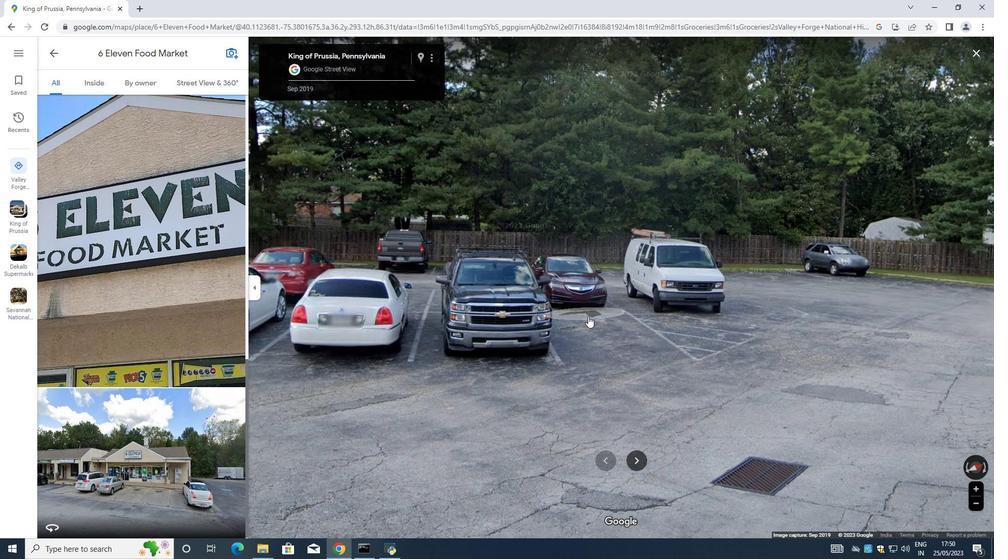 
Action: Mouse scrolled (588, 317) with delta (0, 0)
Screenshot: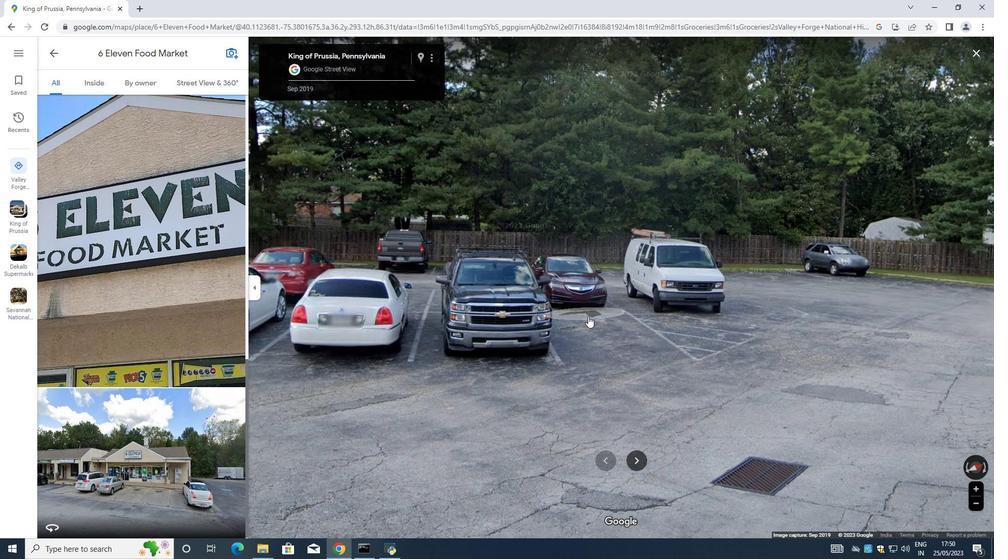 
Action: Mouse moved to (589, 319)
Screenshot: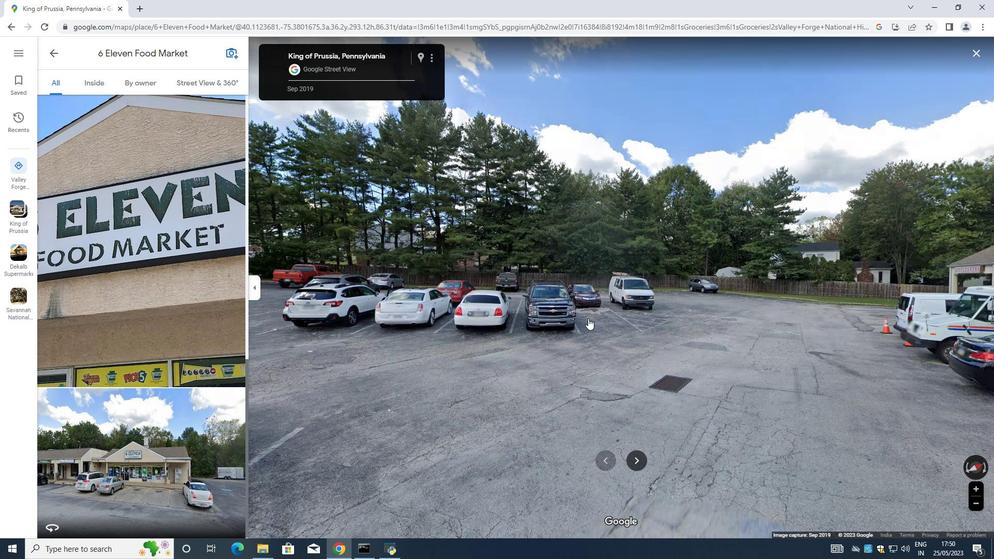 
Action: Mouse scrolled (589, 318) with delta (0, 0)
Screenshot: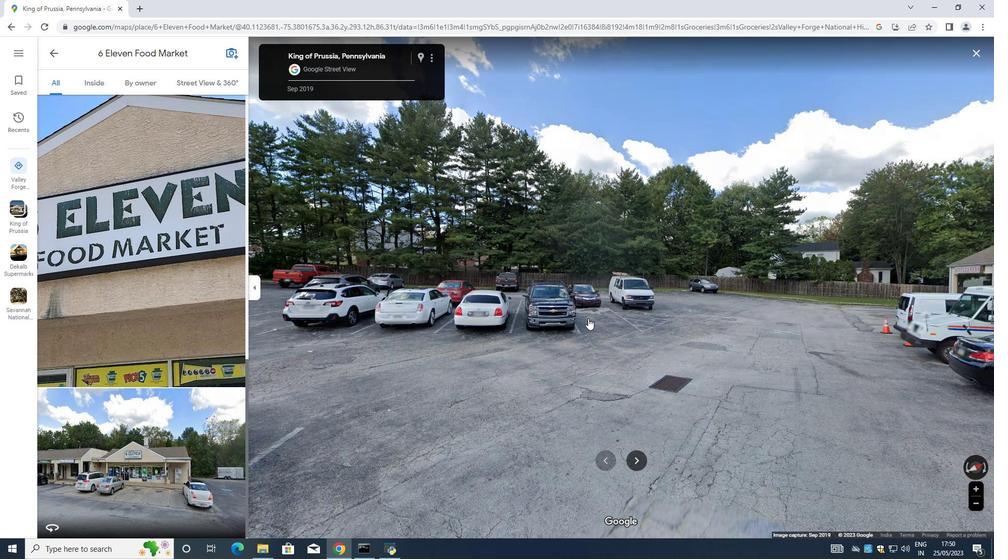 
Action: Mouse scrolled (589, 318) with delta (0, 0)
Screenshot: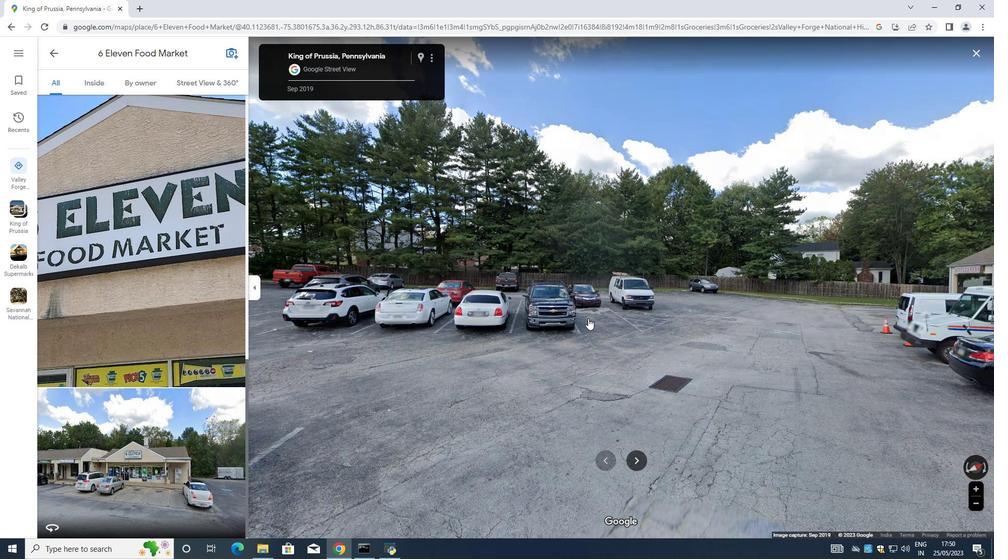 
Action: Mouse scrolled (589, 318) with delta (0, 0)
Screenshot: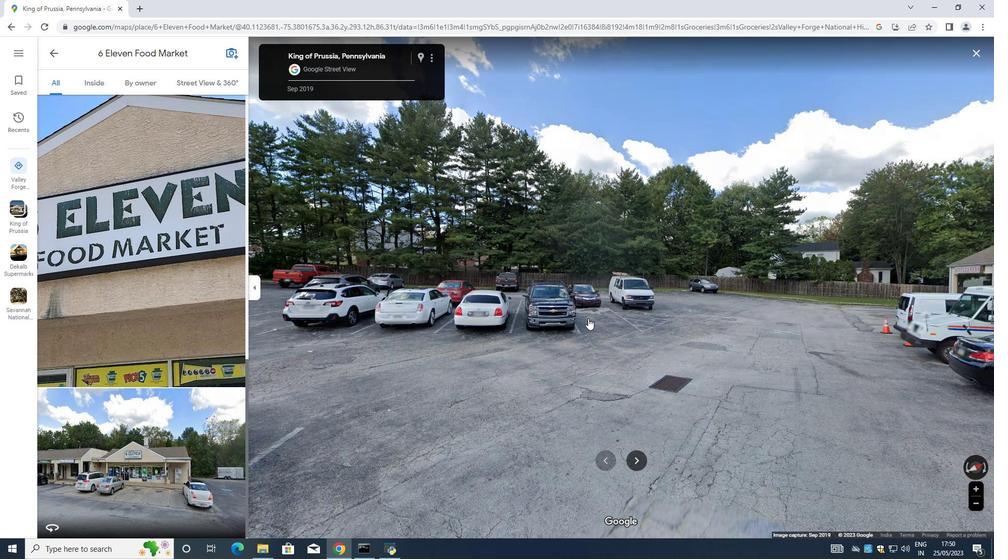 
Action: Mouse scrolled (589, 318) with delta (0, 0)
Screenshot: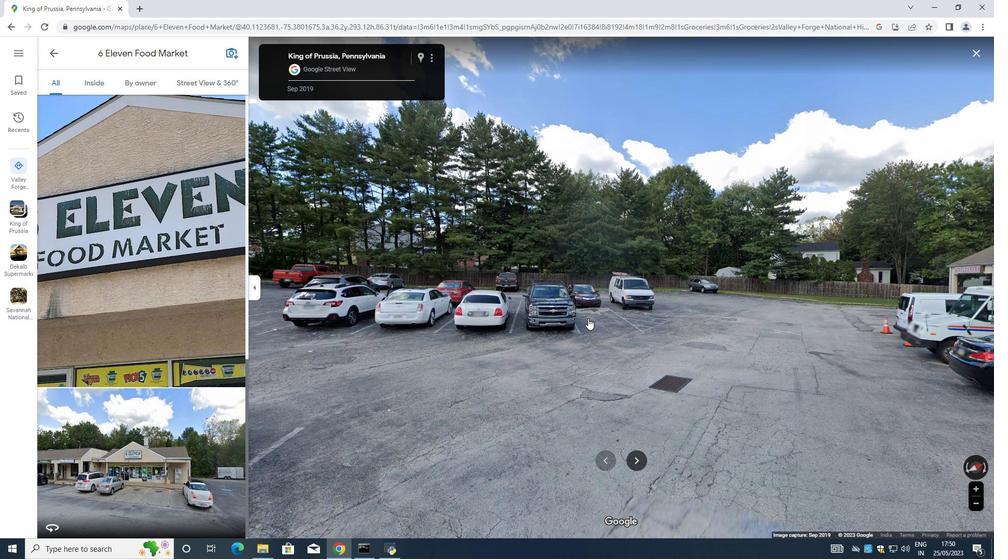 
Action: Mouse scrolled (589, 318) with delta (0, 0)
Screenshot: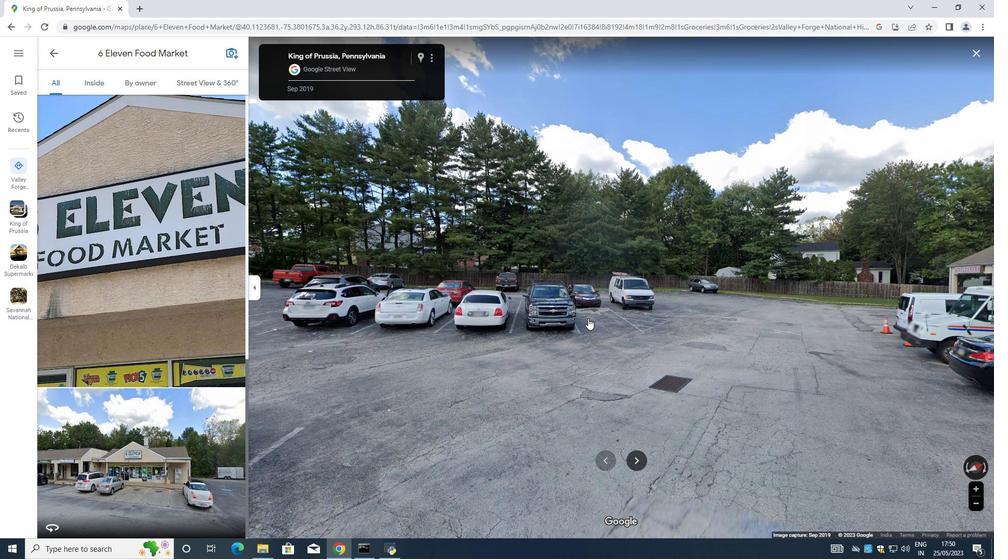 
Action: Mouse scrolled (589, 318) with delta (0, 0)
Screenshot: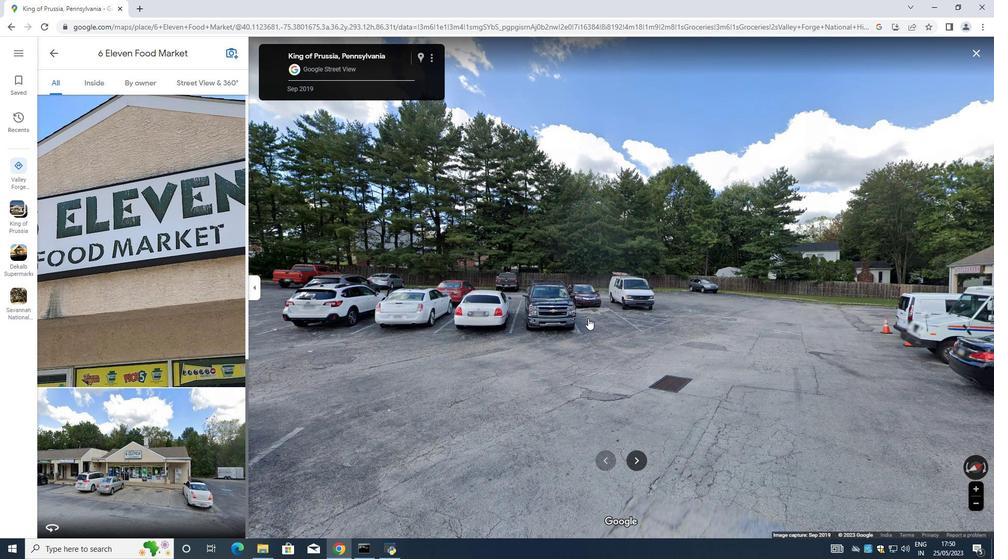 
Action: Mouse moved to (587, 325)
Screenshot: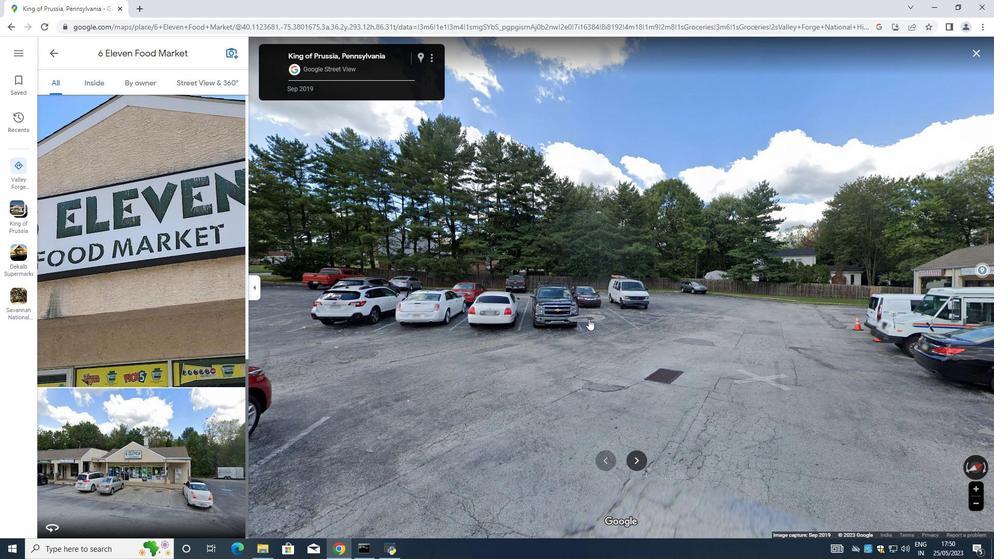 
Action: Mouse scrolled (587, 324) with delta (0, 0)
Screenshot: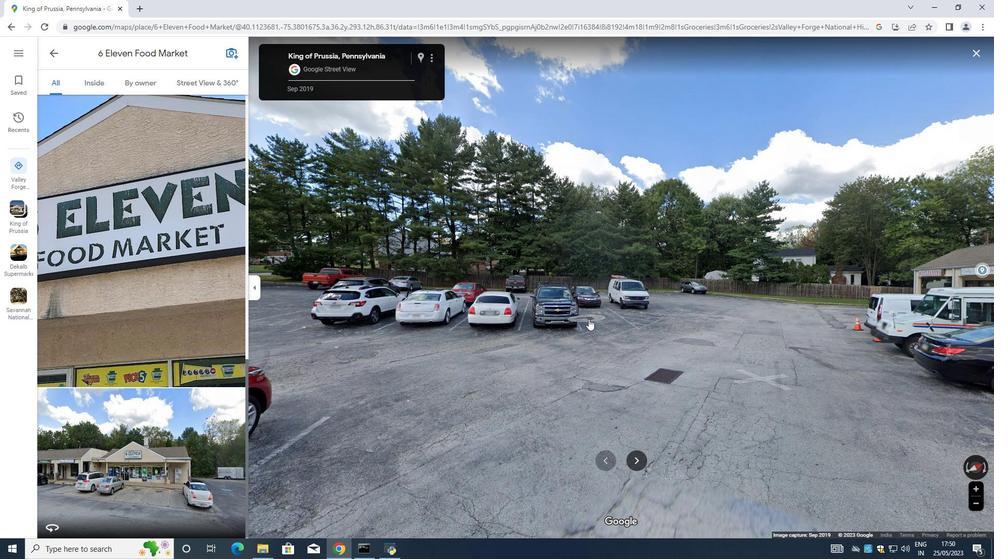 
Action: Mouse scrolled (587, 324) with delta (0, 0)
Screenshot: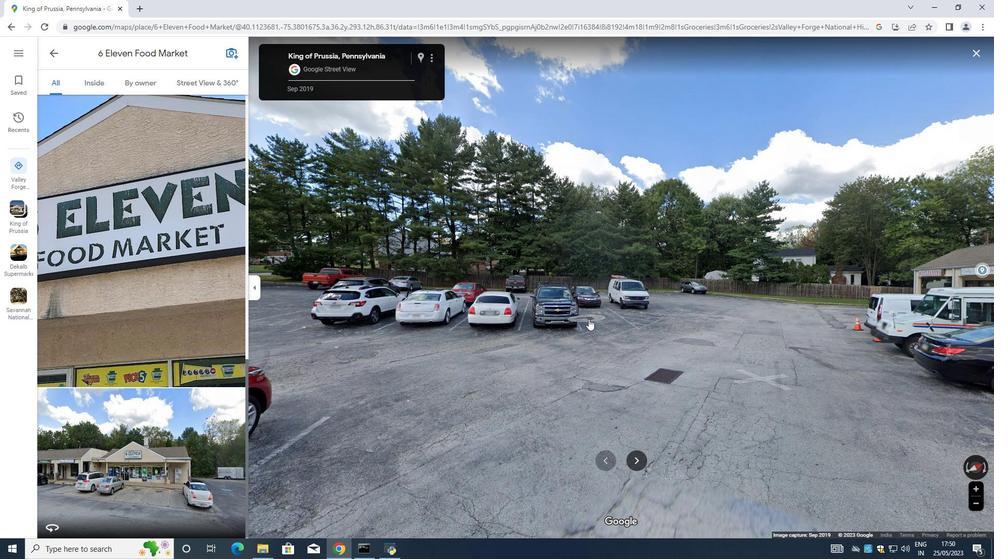 
Action: Mouse scrolled (587, 324) with delta (0, 0)
Screenshot: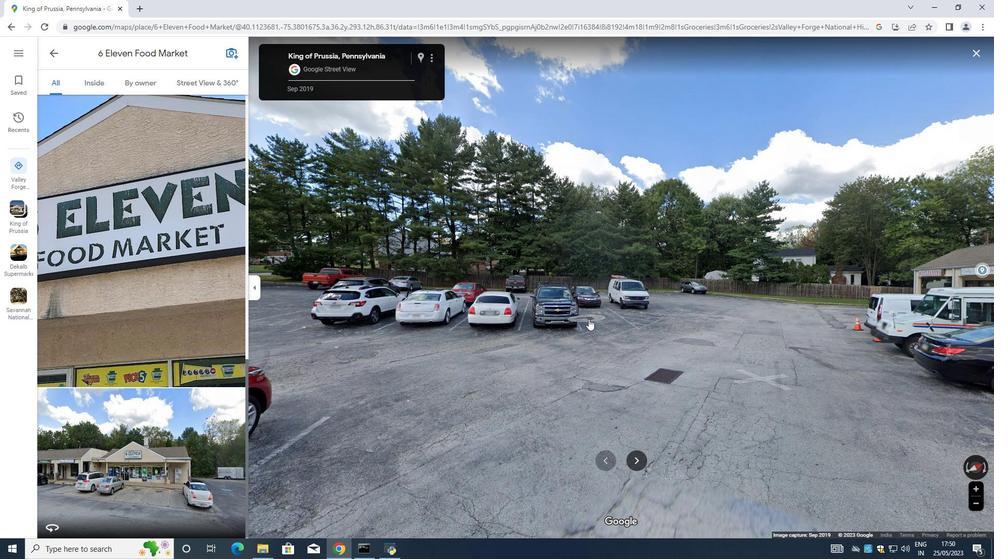 
Action: Mouse scrolled (587, 324) with delta (0, 0)
Screenshot: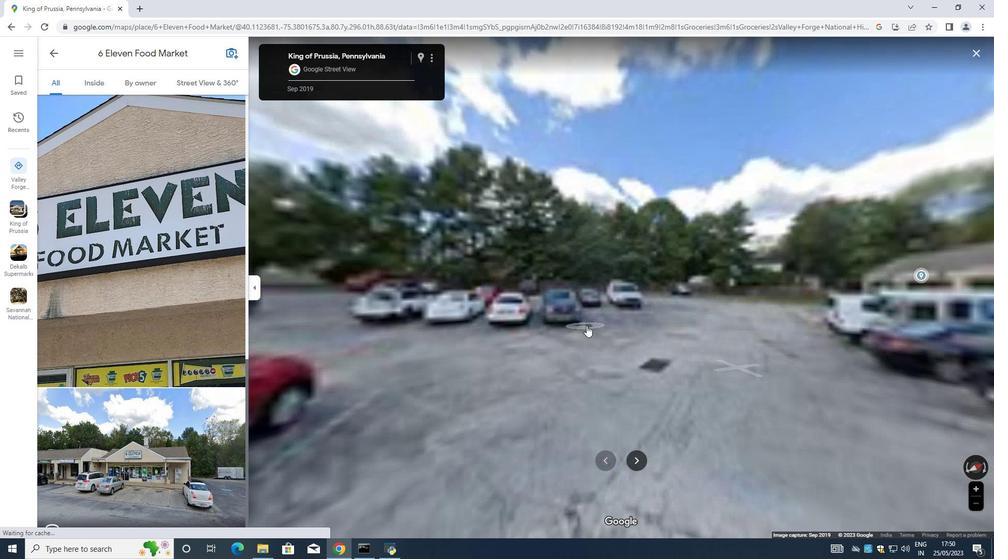 
Action: Mouse scrolled (587, 324) with delta (0, 0)
Screenshot: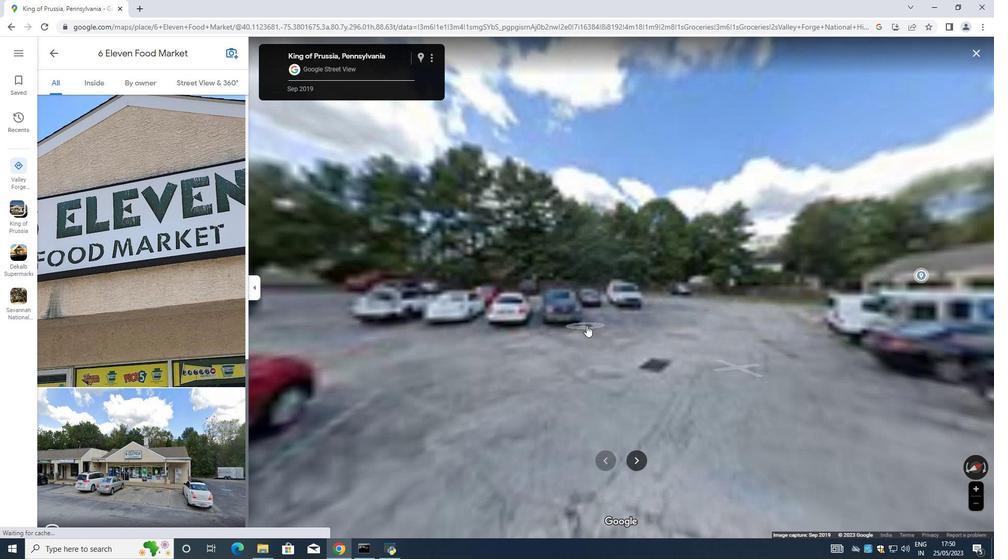 
Action: Mouse scrolled (587, 324) with delta (0, 0)
Screenshot: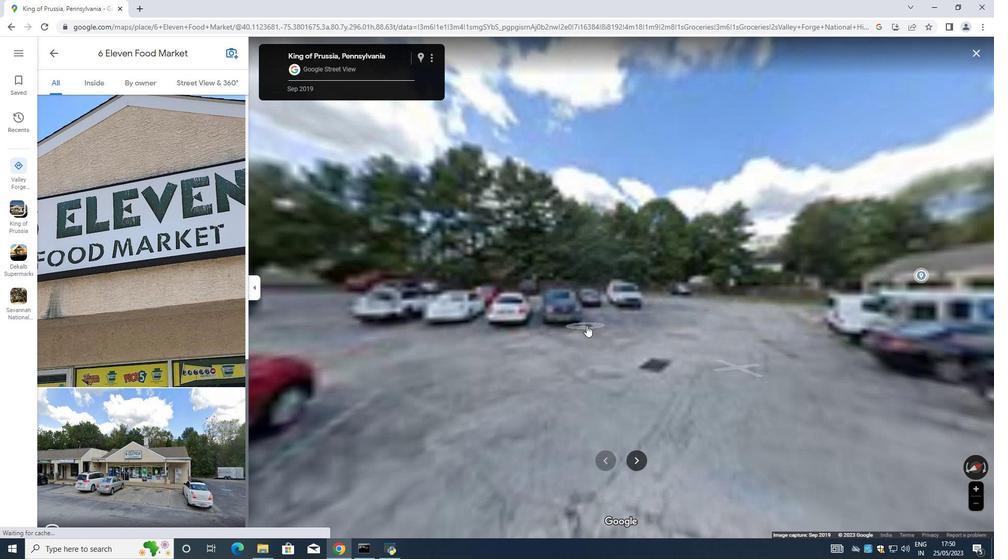 
Action: Mouse moved to (53, 56)
Screenshot: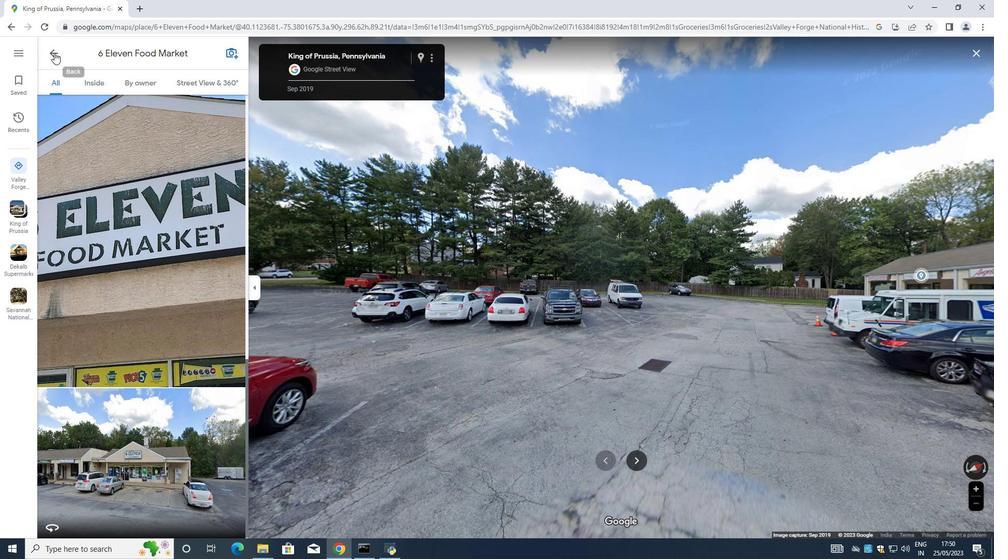 
Action: Mouse pressed left at (53, 56)
Screenshot: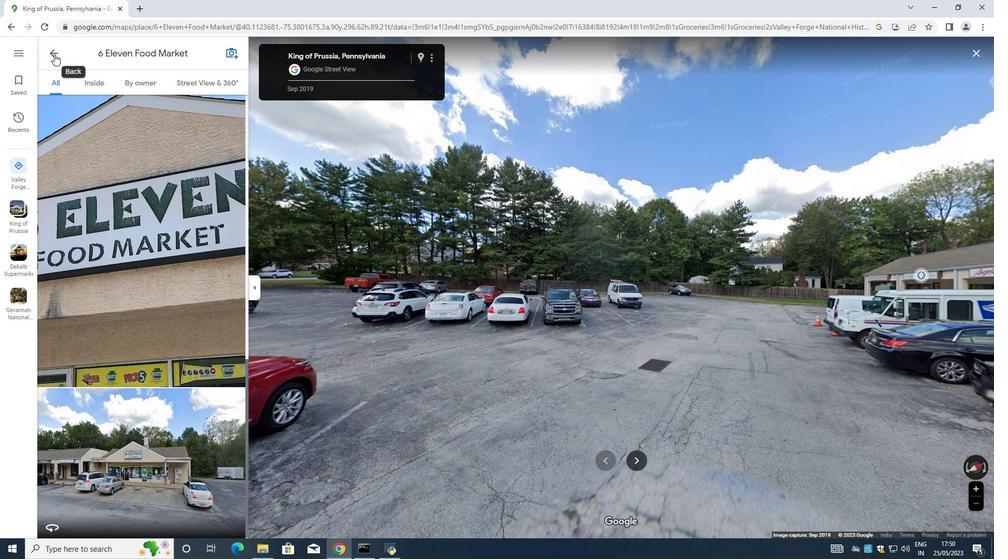 
Action: Mouse moved to (592, 232)
Screenshot: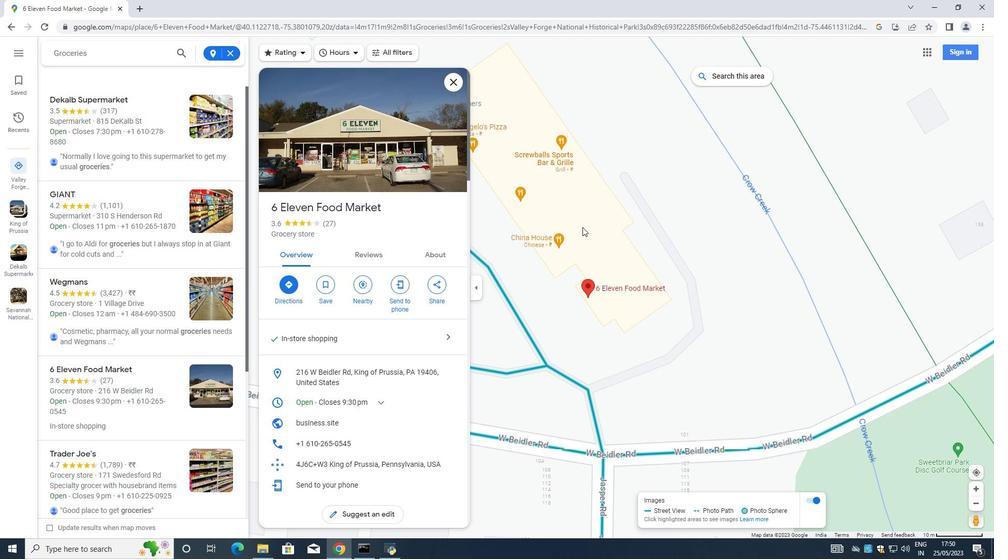 
Action: Mouse scrolled (592, 232) with delta (0, 0)
Screenshot: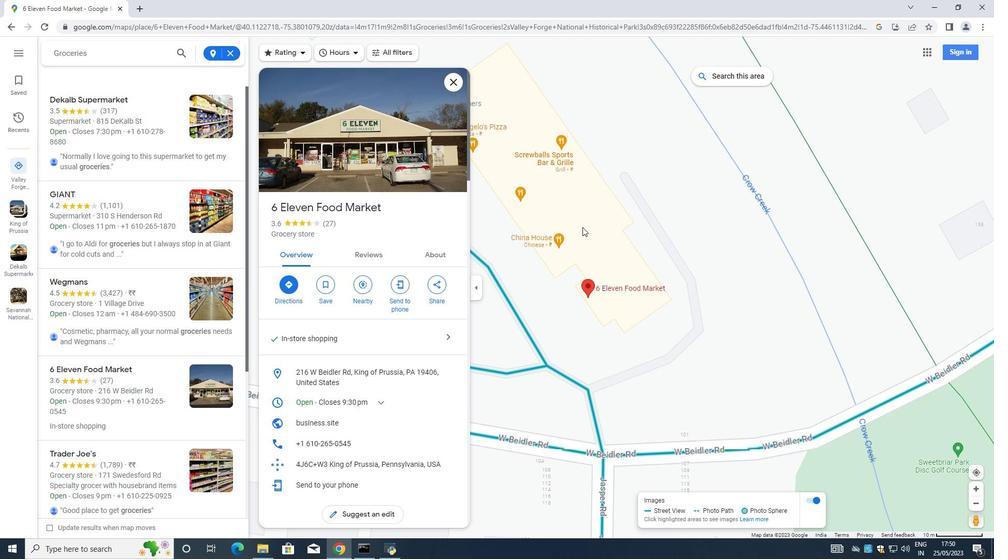 
Action: Mouse scrolled (592, 232) with delta (0, 0)
Screenshot: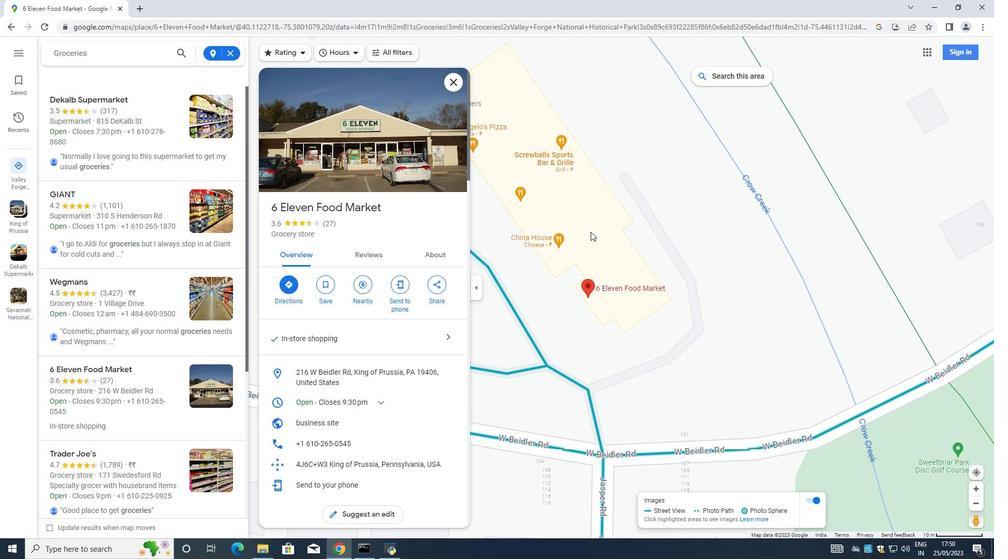
Action: Mouse scrolled (592, 232) with delta (0, 0)
Screenshot: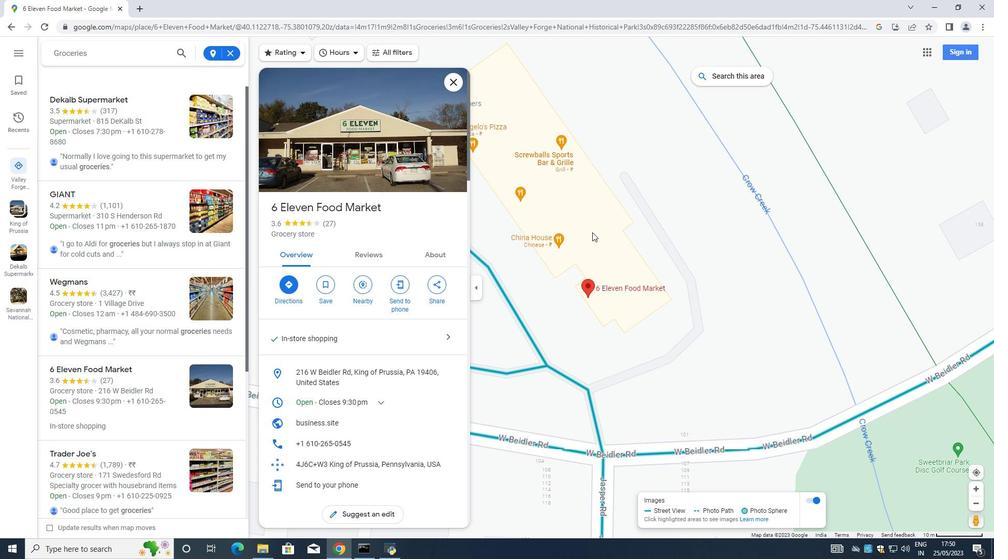 
Action: Mouse scrolled (592, 232) with delta (0, 0)
Screenshot: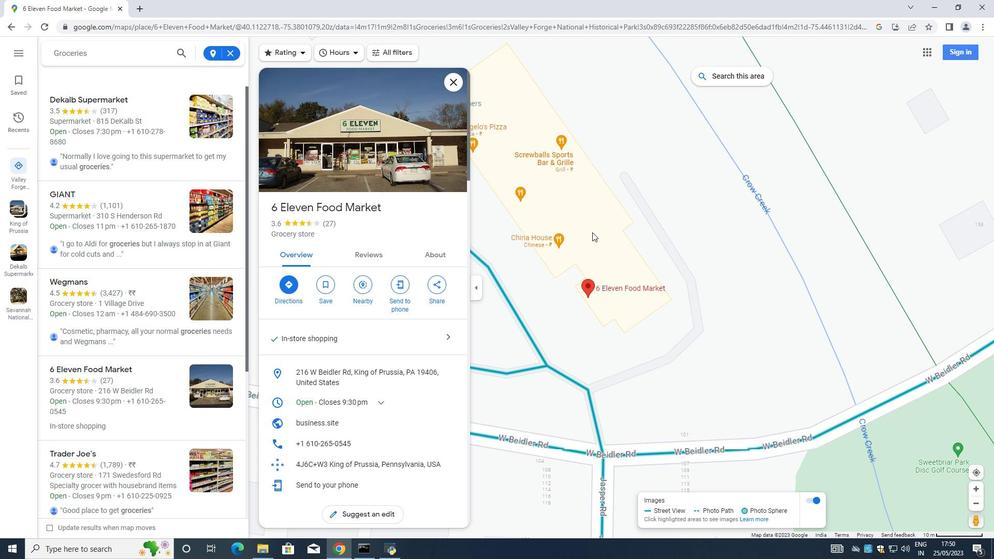 
Action: Mouse moved to (711, 275)
Screenshot: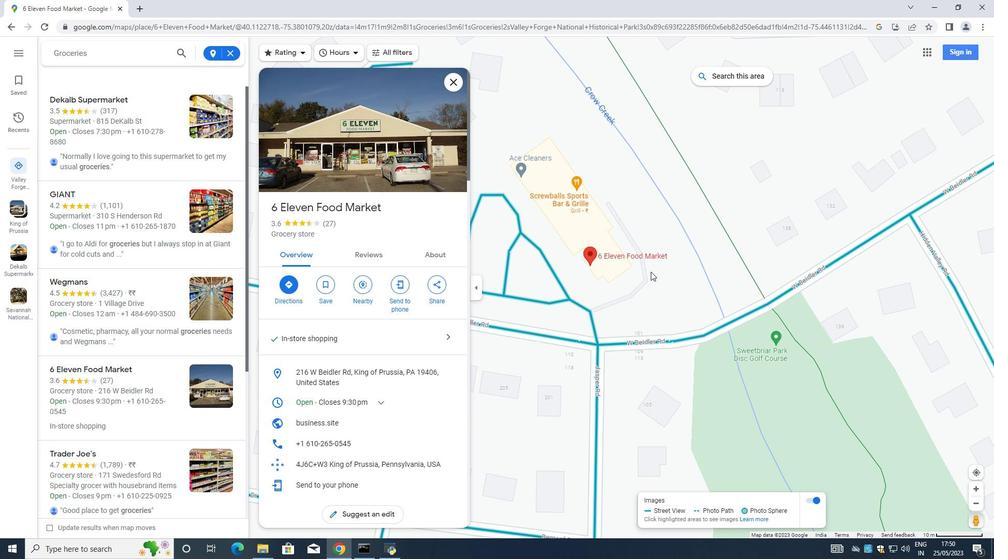 
Action: Mouse scrolled (711, 274) with delta (0, 0)
Screenshot: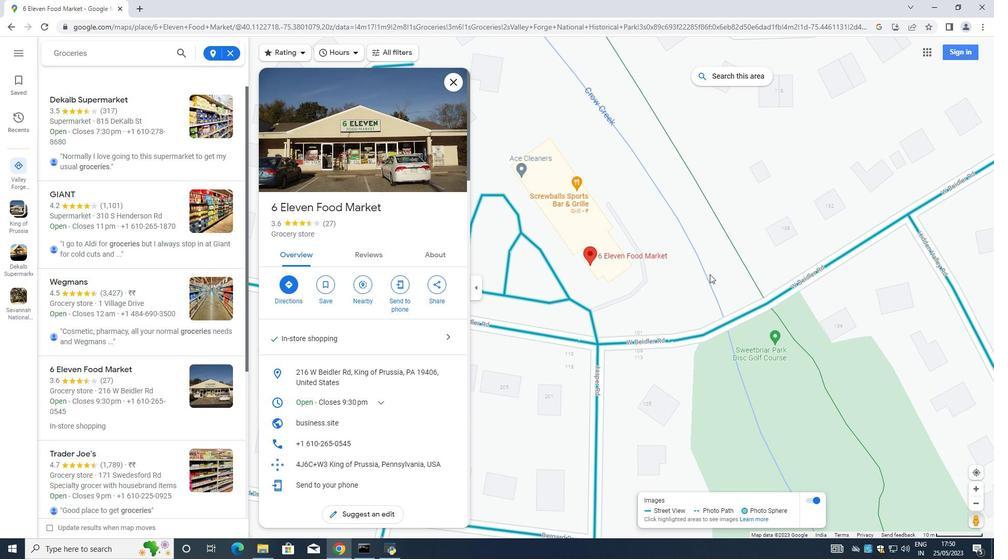 
Action: Mouse moved to (711, 275)
Screenshot: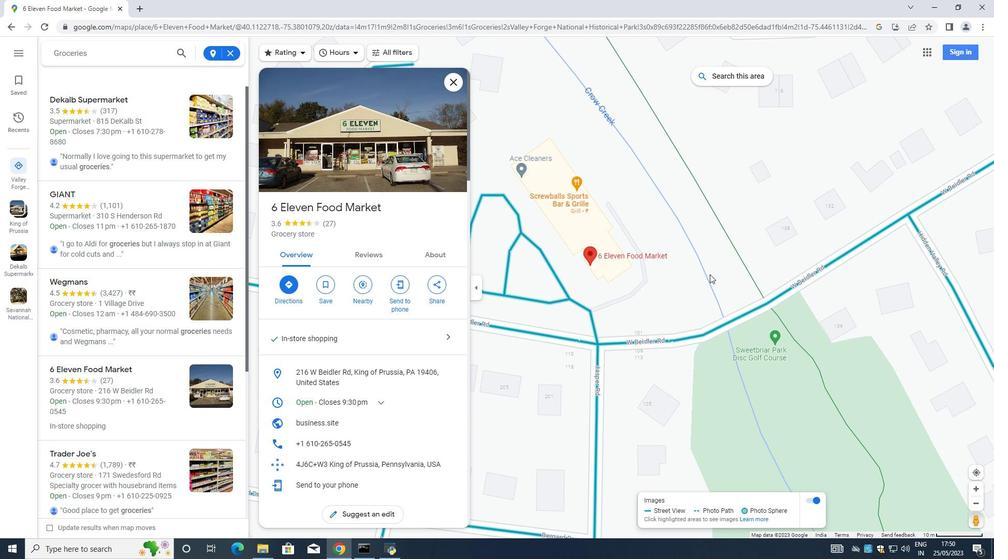 
Action: Mouse scrolled (711, 274) with delta (0, 0)
Screenshot: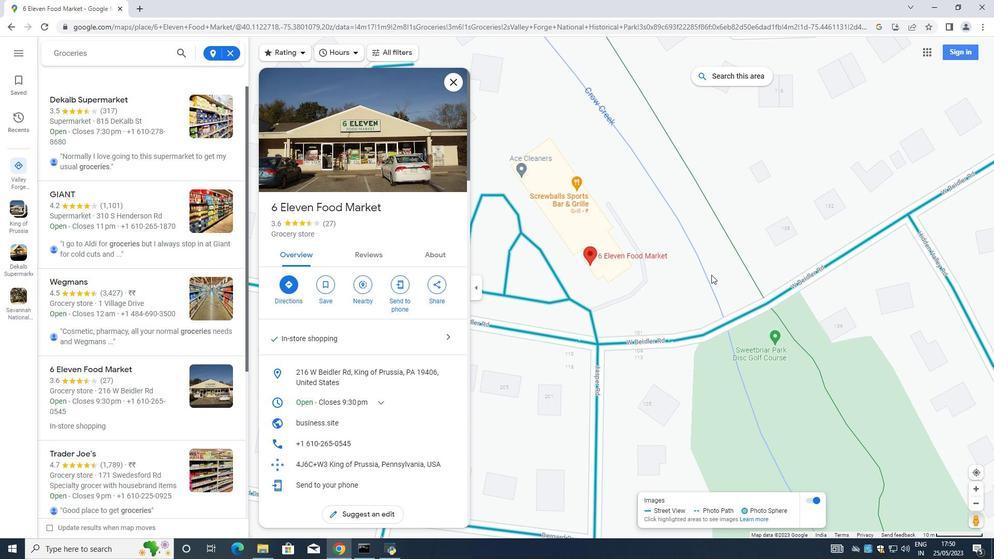 
Action: Mouse scrolled (711, 274) with delta (0, 0)
Screenshot: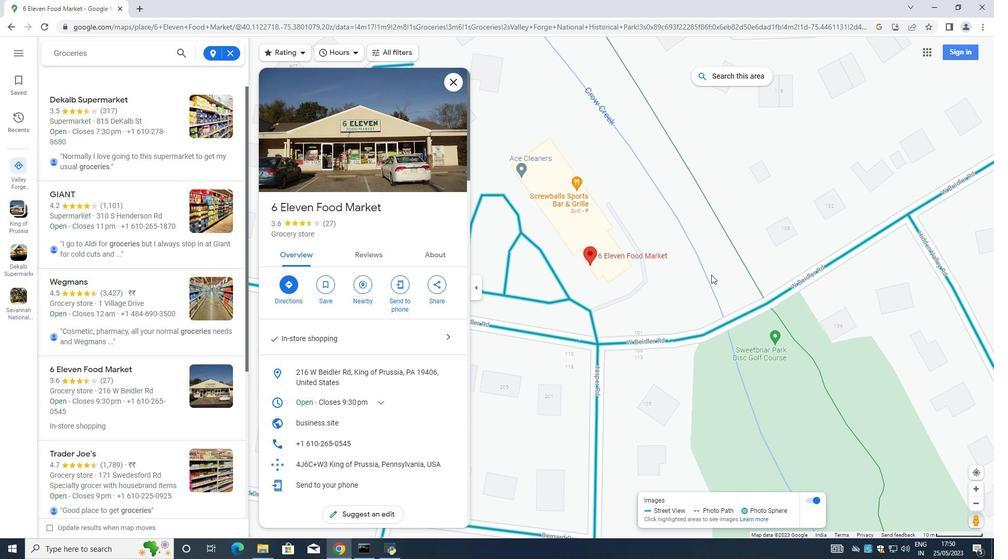
Action: Mouse moved to (711, 275)
Screenshot: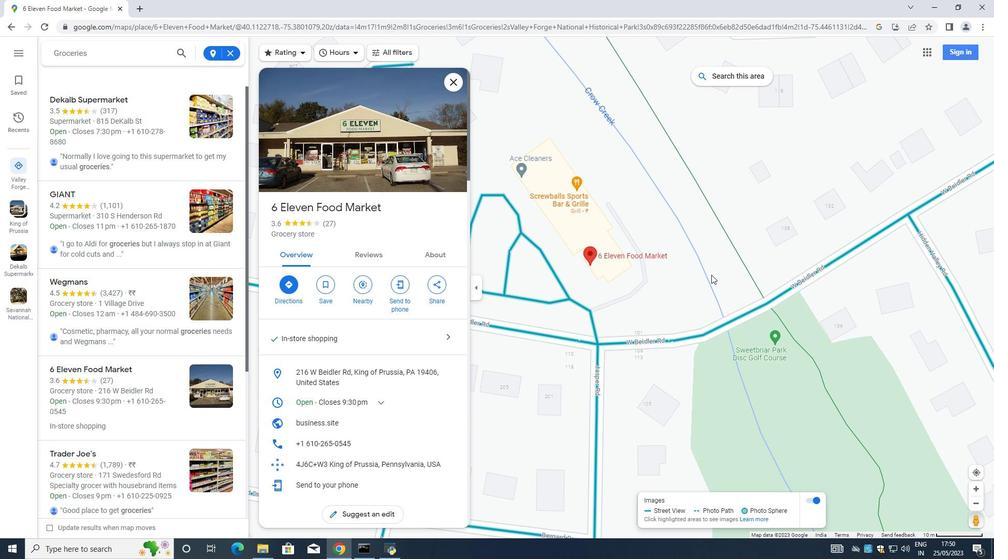 
Action: Mouse scrolled (711, 274) with delta (0, 0)
Screenshot: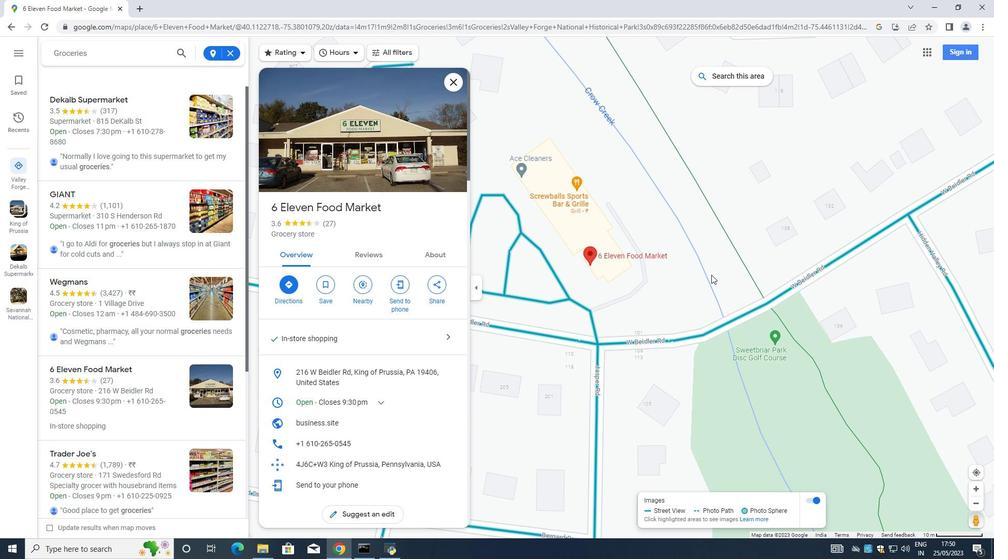 
Action: Mouse moved to (710, 273)
Screenshot: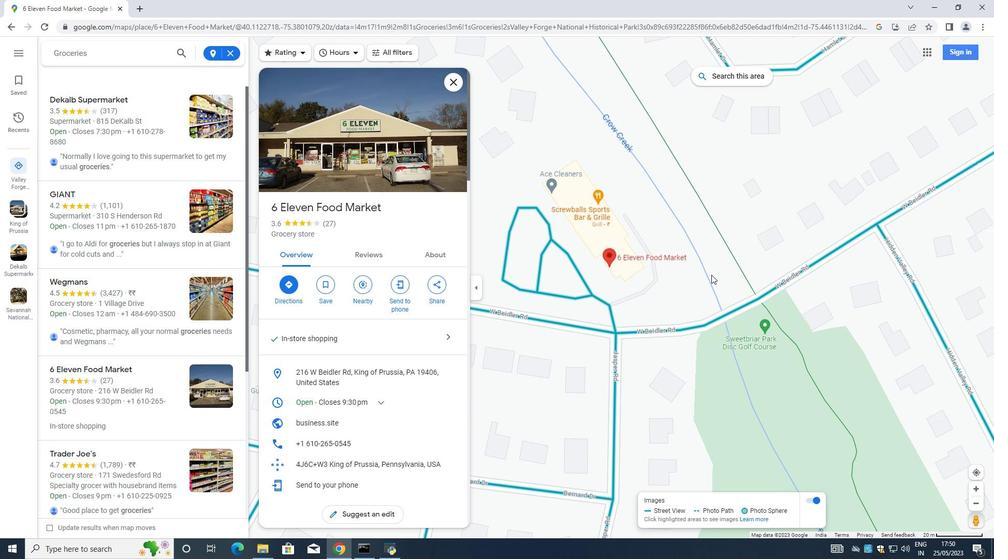 
Action: Mouse scrolled (710, 273) with delta (0, 0)
Screenshot: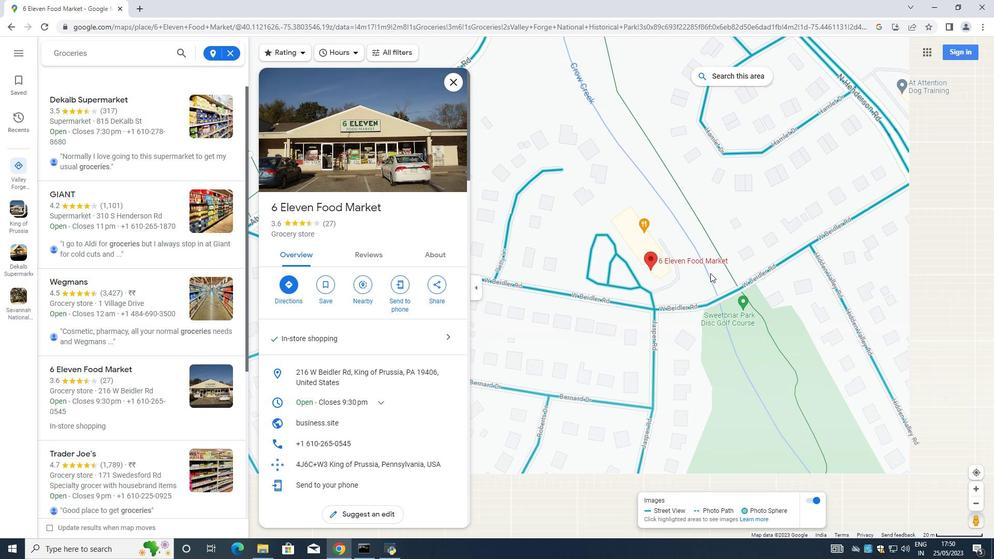
Action: Mouse scrolled (710, 273) with delta (0, 0)
Screenshot: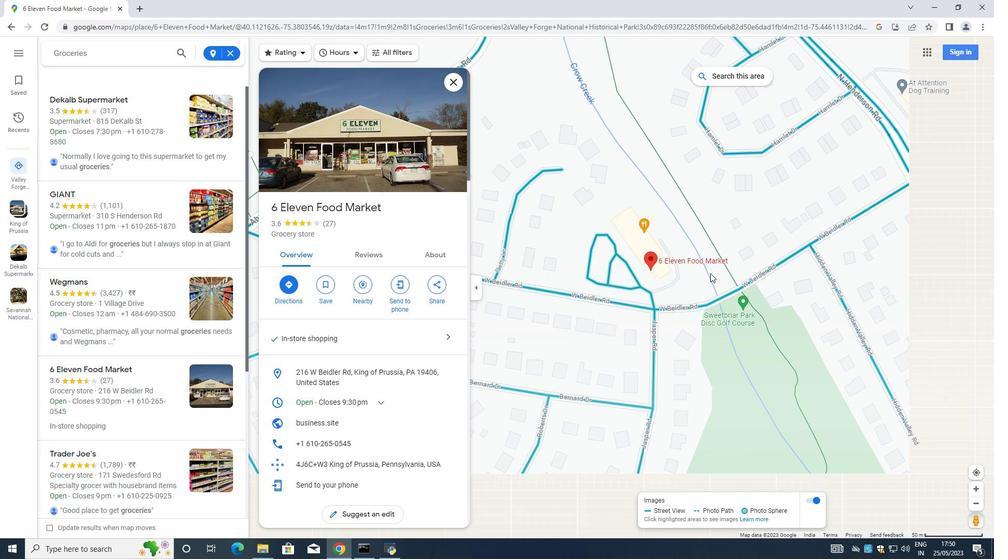 
Action: Mouse scrolled (710, 273) with delta (0, 0)
Screenshot: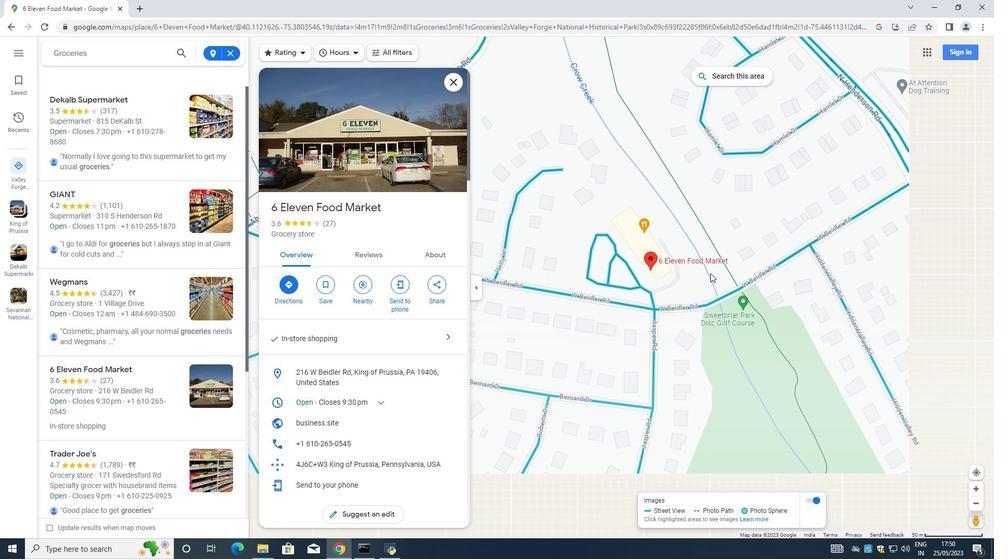 
Action: Mouse scrolled (710, 273) with delta (0, 0)
Screenshot: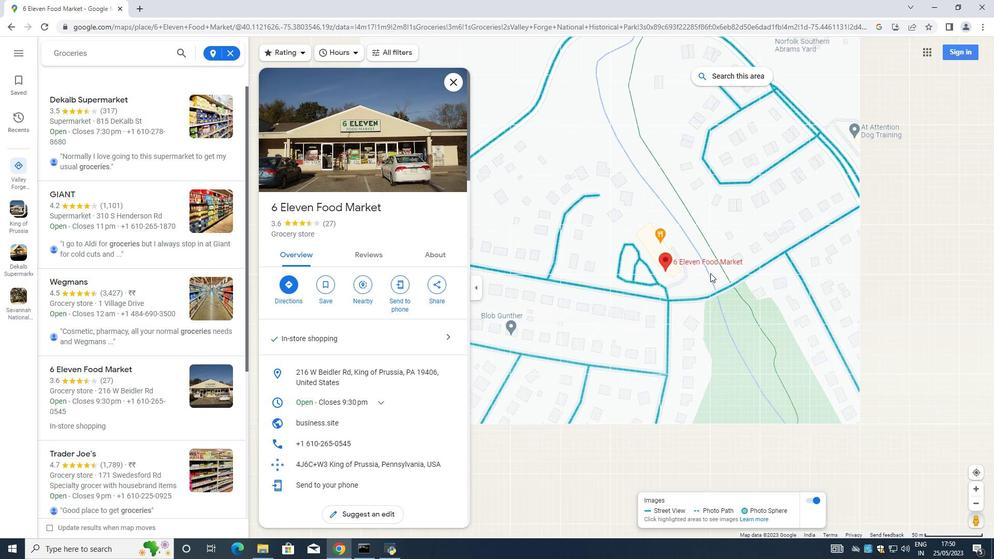
Action: Mouse scrolled (710, 273) with delta (0, 0)
Screenshot: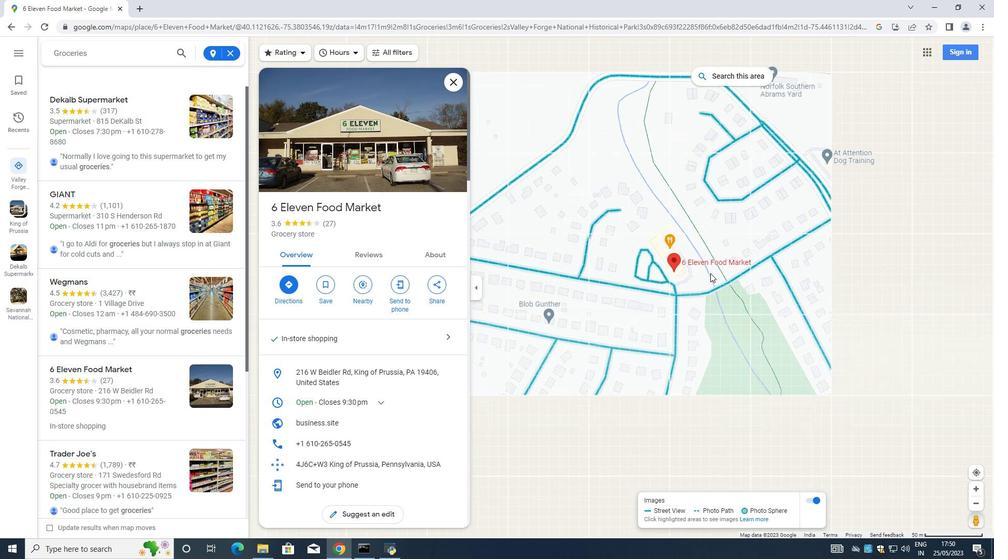 
Action: Mouse moved to (710, 269)
Screenshot: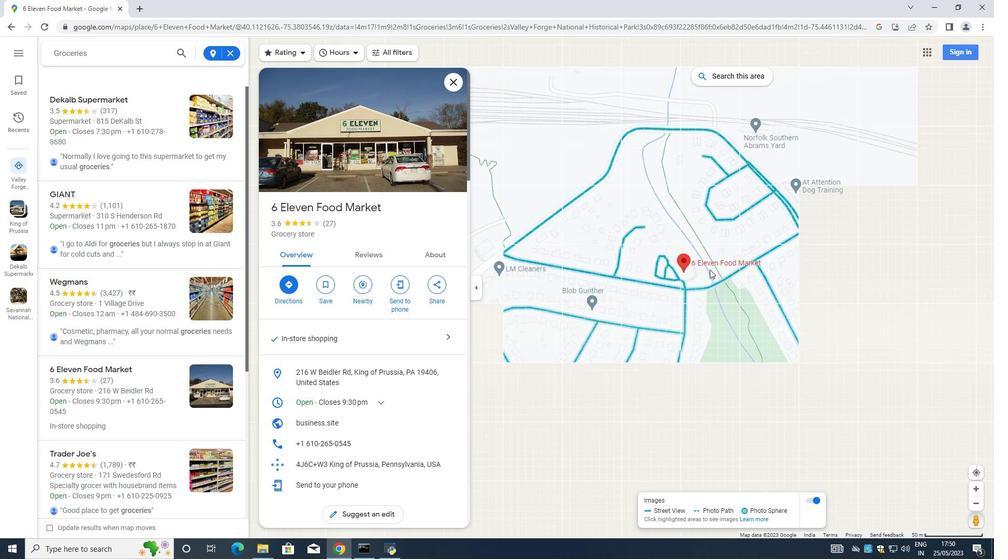 
Action: Mouse scrolled (710, 269) with delta (0, 0)
Screenshot: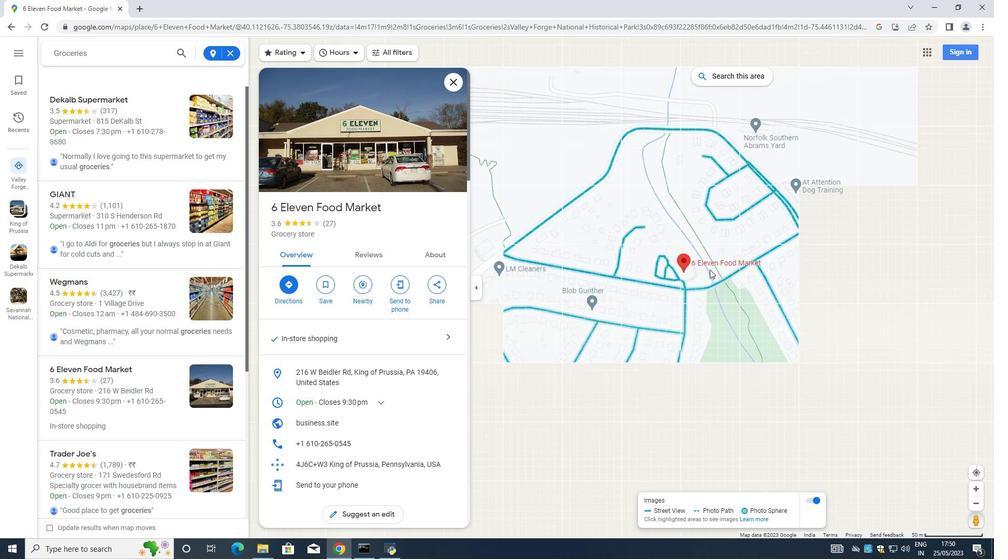 
Action: Mouse moved to (709, 270)
Screenshot: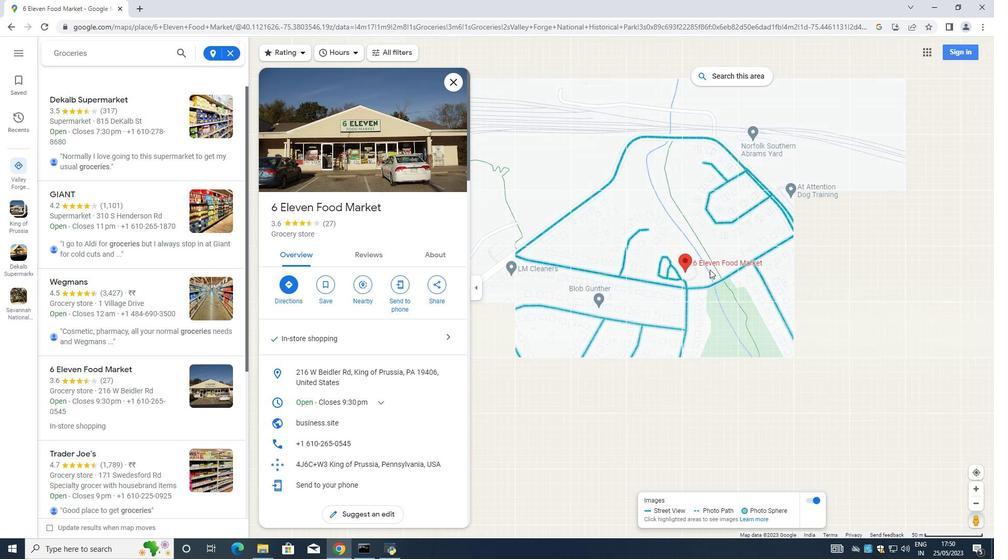 
Action: Mouse scrolled (710, 269) with delta (0, 0)
Screenshot: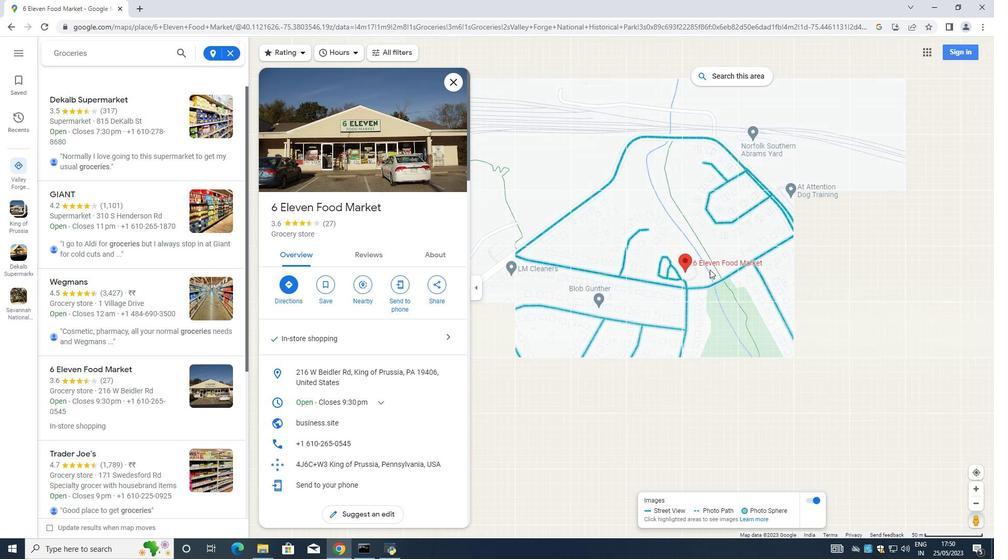
Action: Mouse scrolled (709, 269) with delta (0, 0)
Screenshot: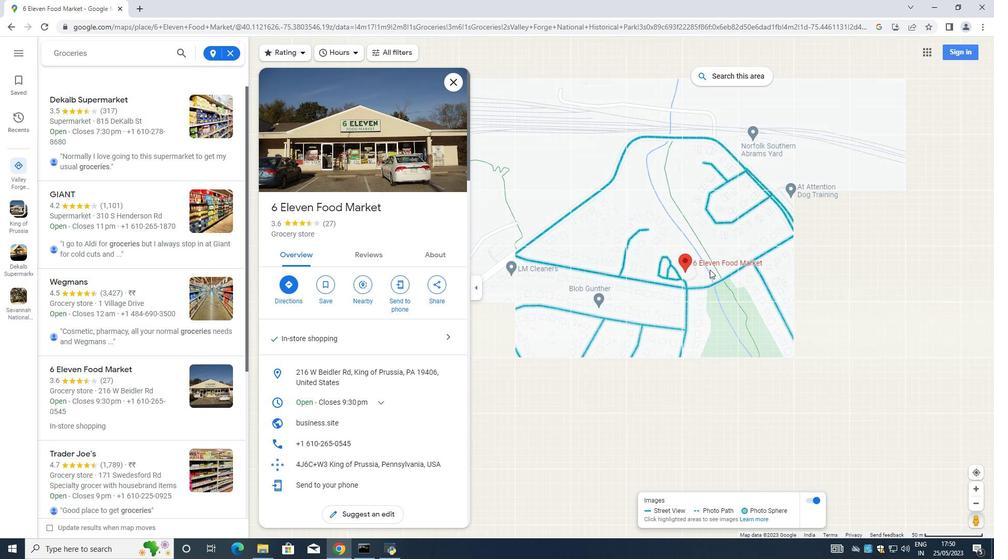
Action: Mouse moved to (709, 270)
Screenshot: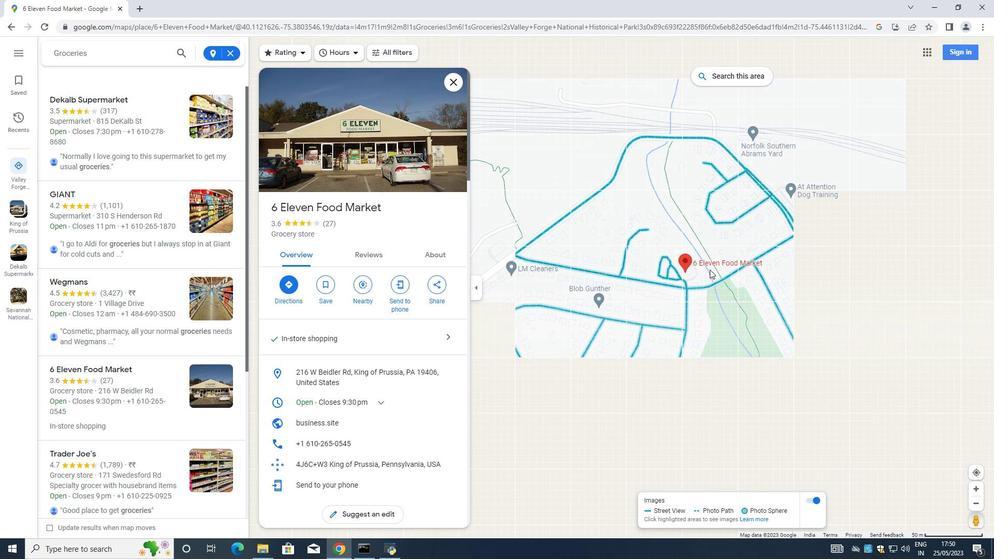 
Action: Mouse scrolled (709, 269) with delta (0, 0)
Screenshot: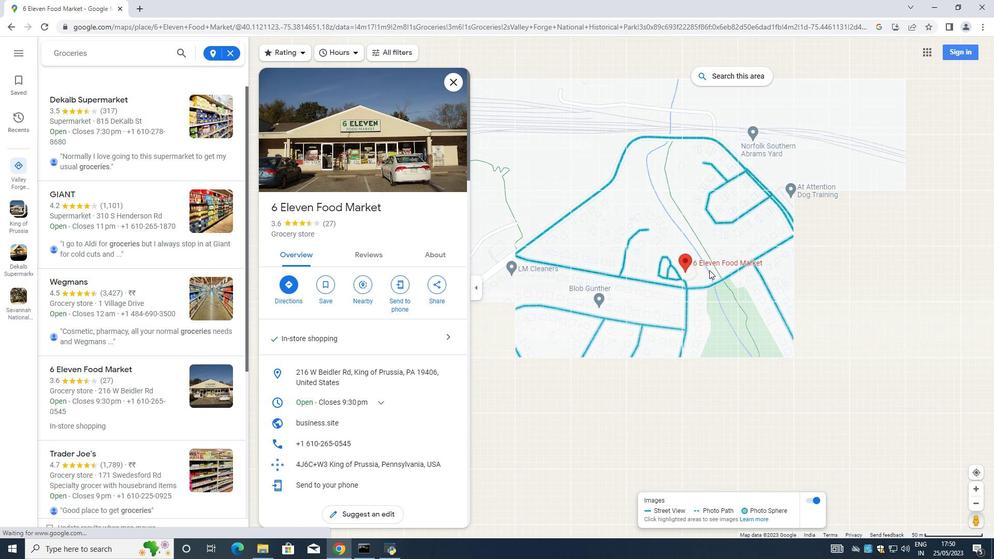 
Action: Mouse moved to (709, 270)
Screenshot: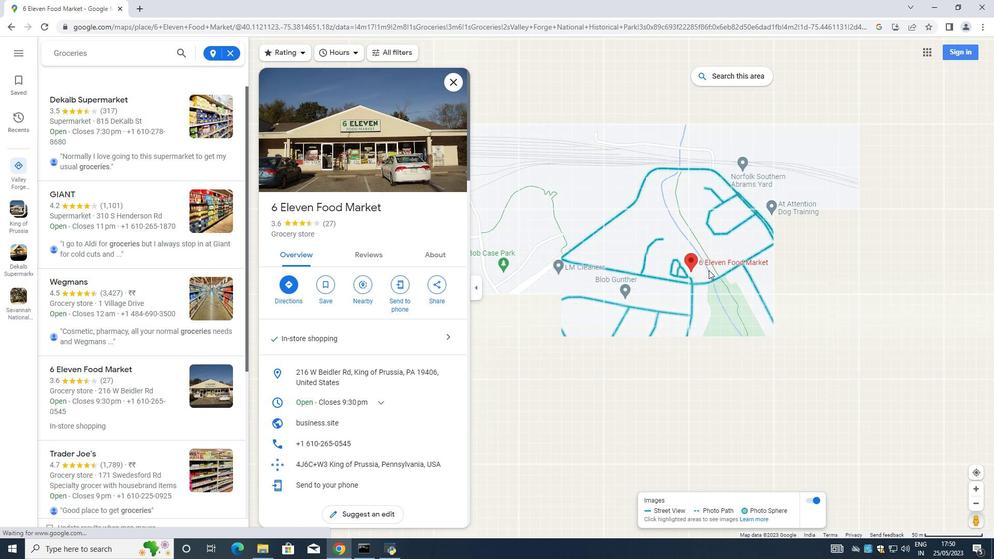
Action: Mouse scrolled (709, 269) with delta (0, 0)
Screenshot: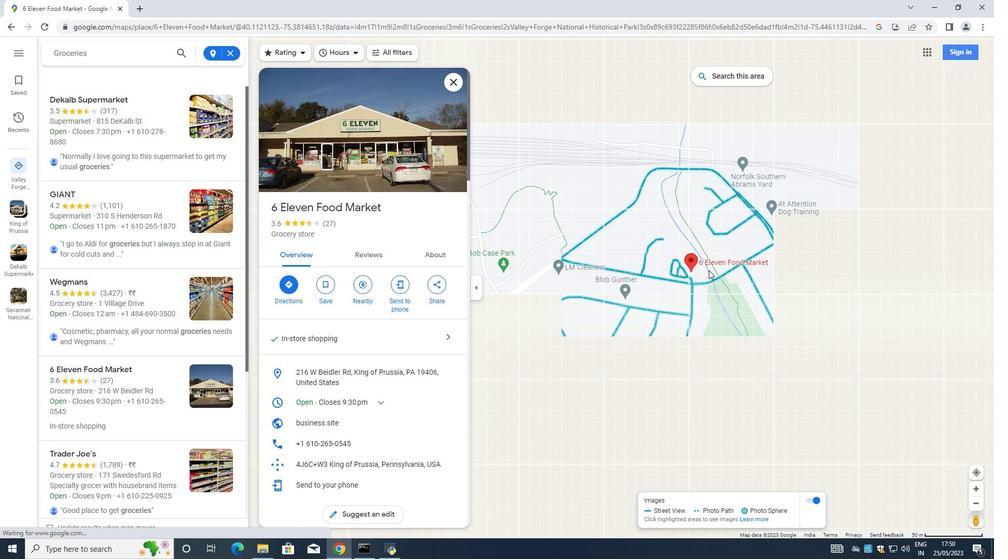 
Action: Mouse moved to (698, 276)
Screenshot: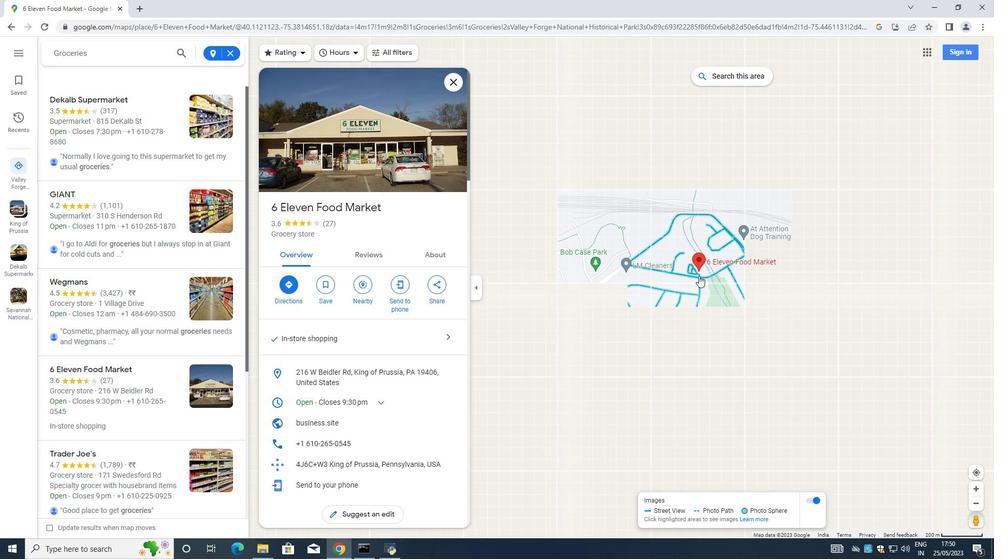 
Action: Mouse pressed left at (698, 276)
Screenshot: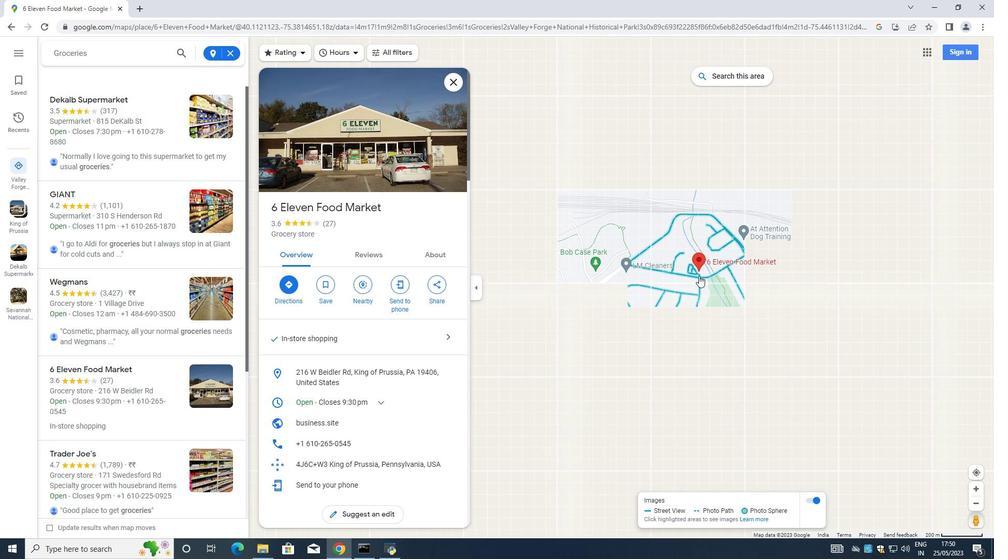 
Action: Mouse moved to (517, 295)
Screenshot: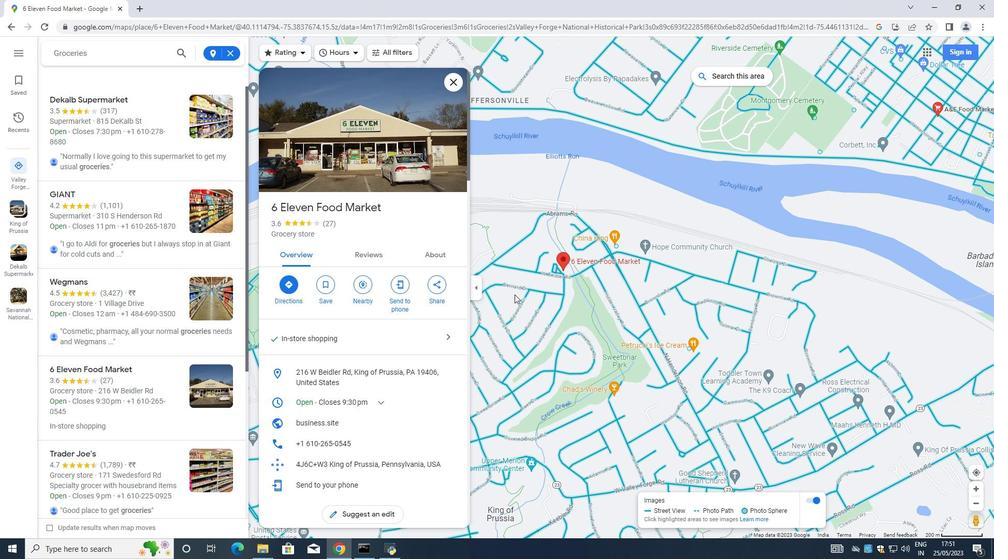 
Action: Mouse pressed left at (516, 295)
Screenshot: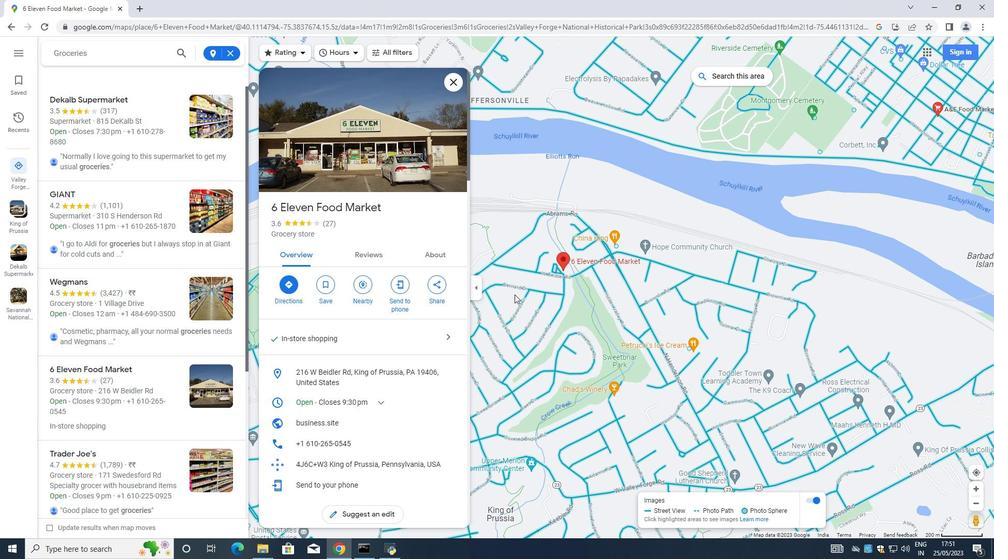 
Action: Mouse moved to (598, 324)
Screenshot: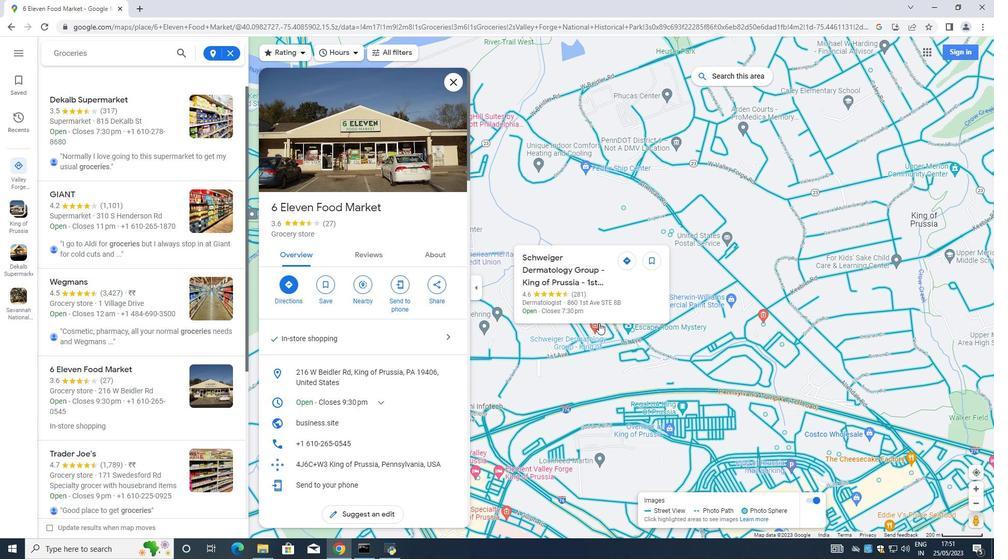 
Action: Mouse pressed left at (598, 324)
Screenshot: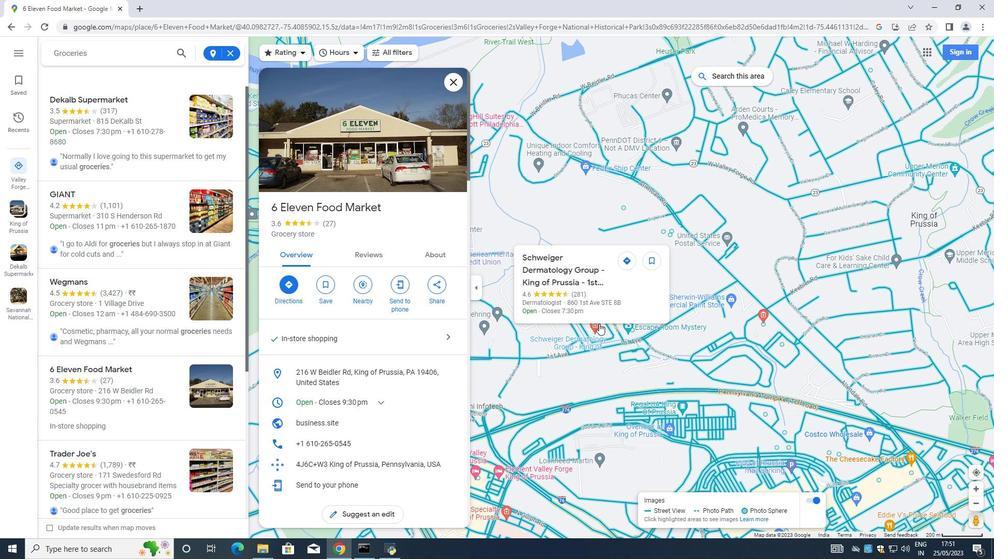 
Action: Mouse pressed left at (598, 324)
Screenshot: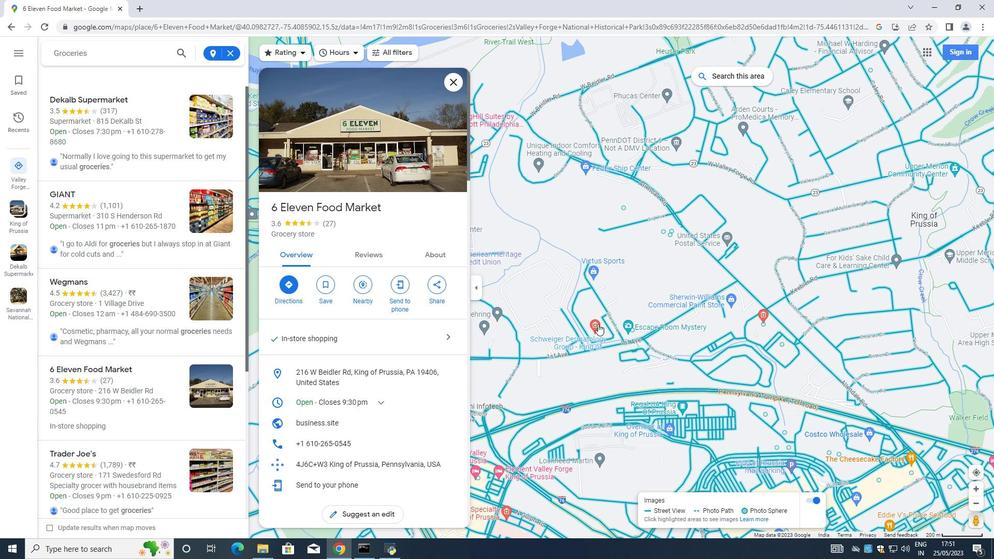 
Action: Mouse moved to (372, 166)
Screenshot: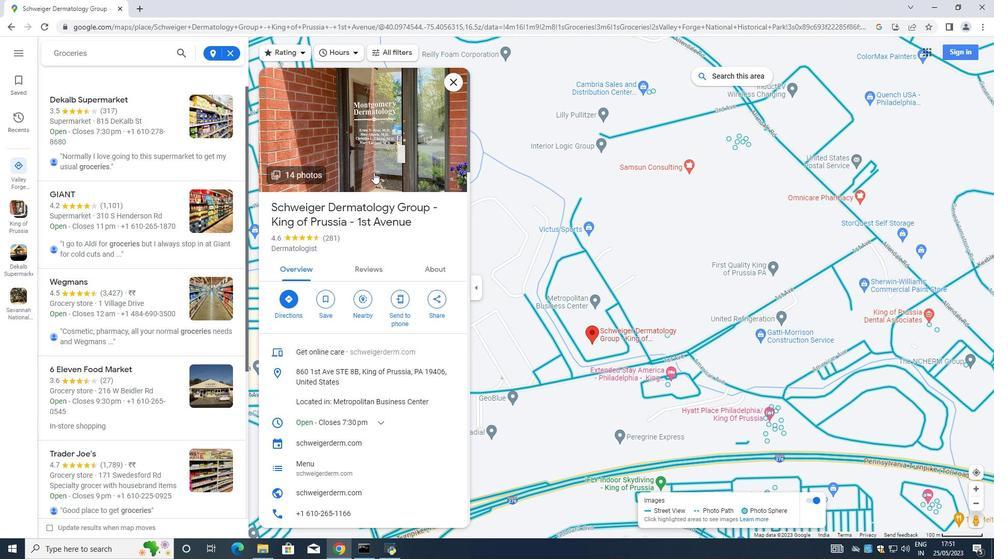 
Action: Mouse pressed left at (372, 166)
Screenshot: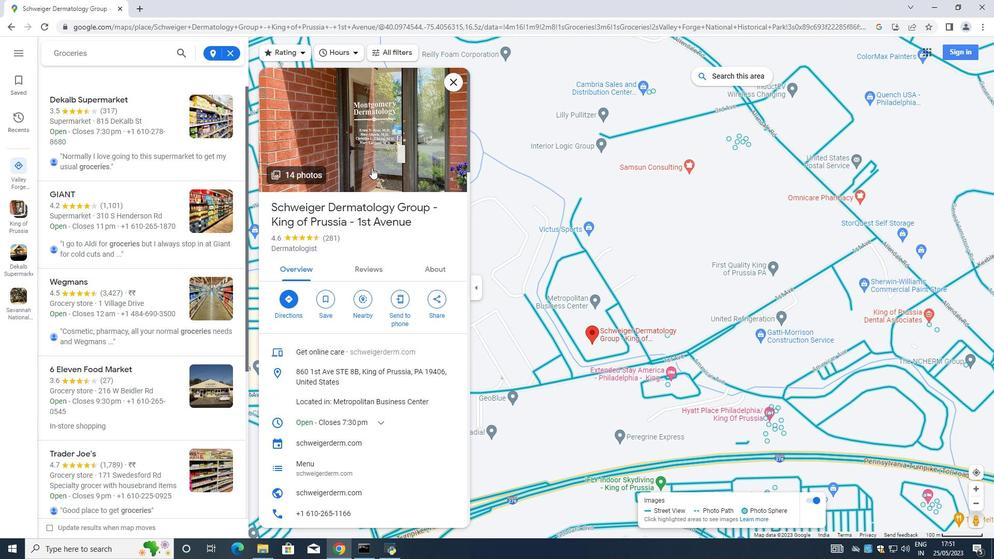 
Action: Mouse pressed left at (372, 166)
Screenshot: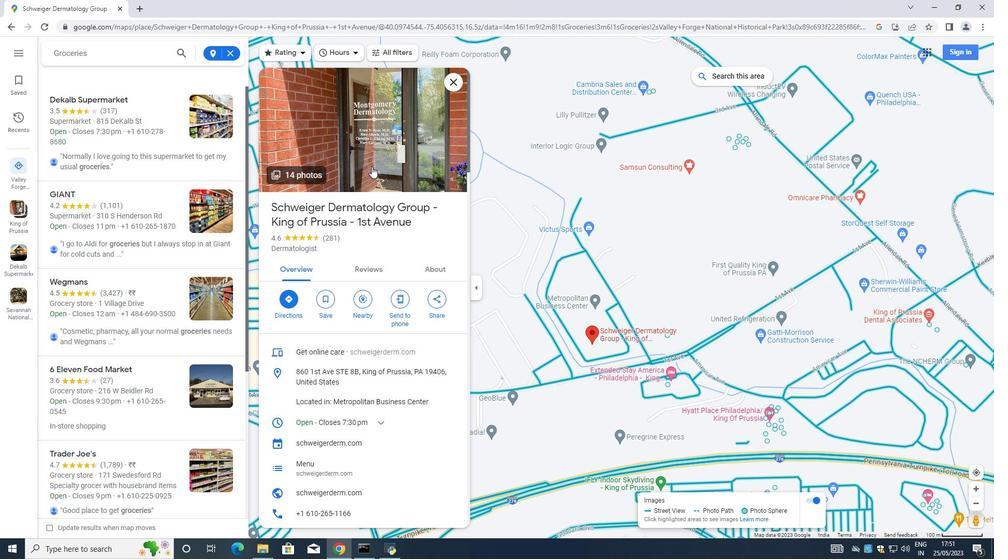 
Action: Mouse moved to (372, 166)
Screenshot: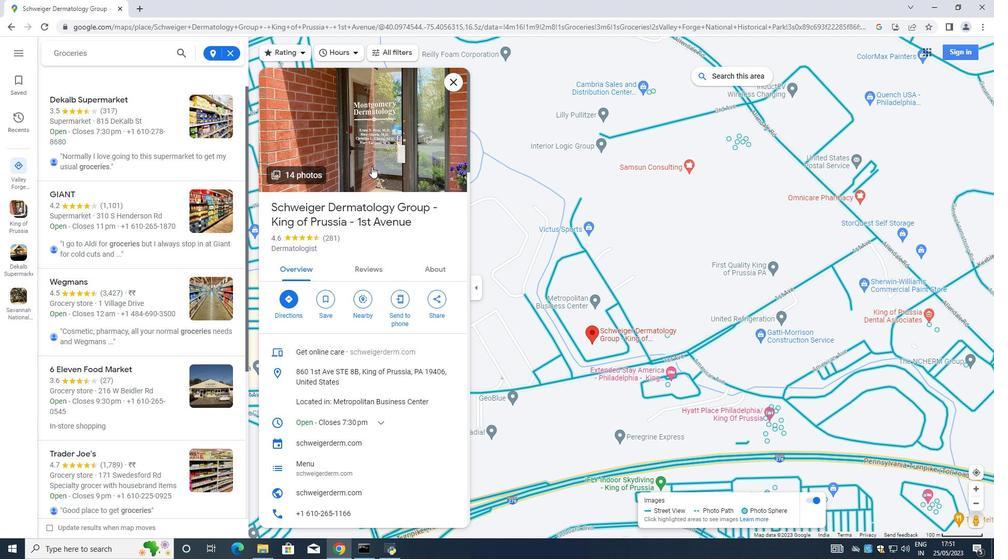 
Action: Key pressed <Key.right><Key.right><Key.right><Key.right><Key.right>
Screenshot: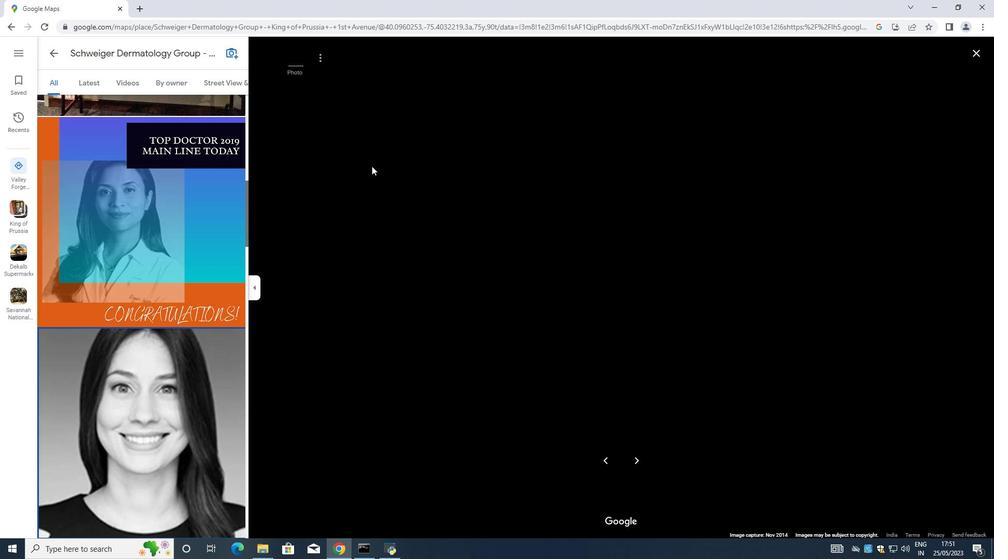 
Action: Mouse scrolled (372, 166) with delta (0, 0)
Screenshot: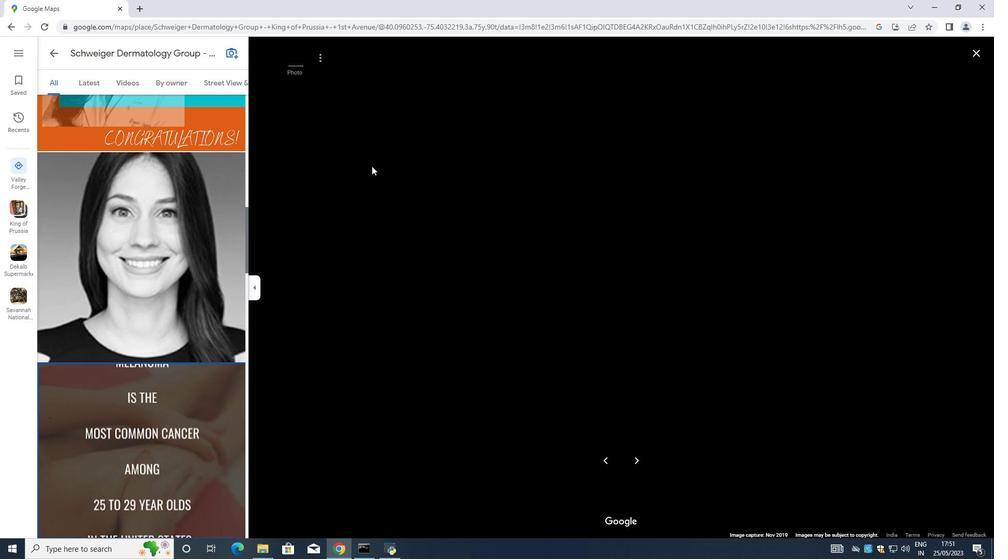 
Action: Mouse moved to (56, 51)
Screenshot: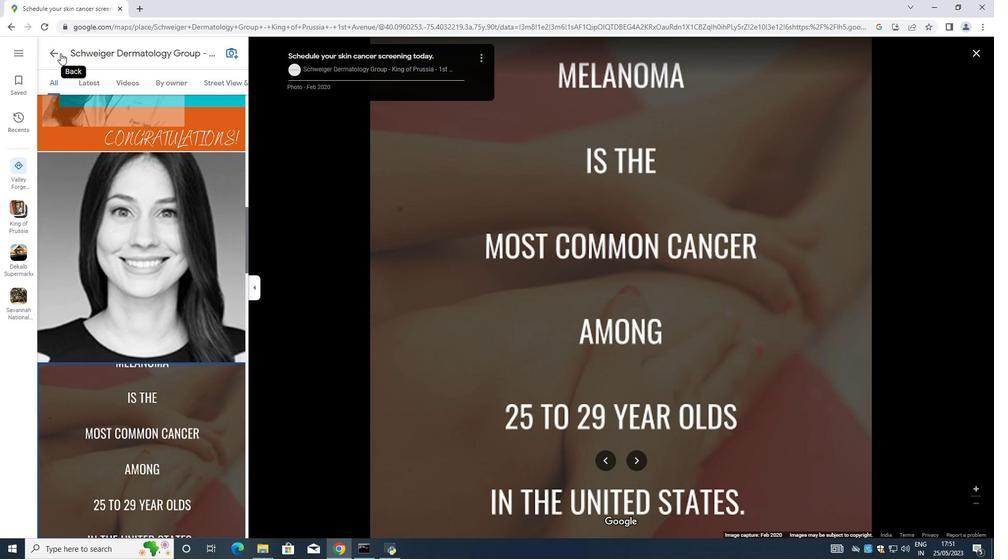
Action: Mouse pressed left at (56, 51)
Screenshot: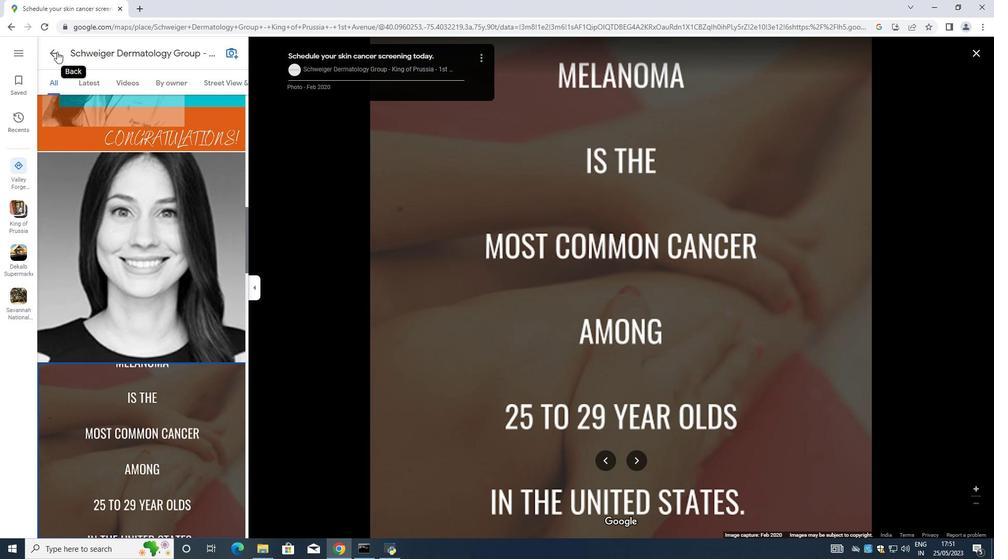 
Action: Mouse moved to (540, 262)
Screenshot: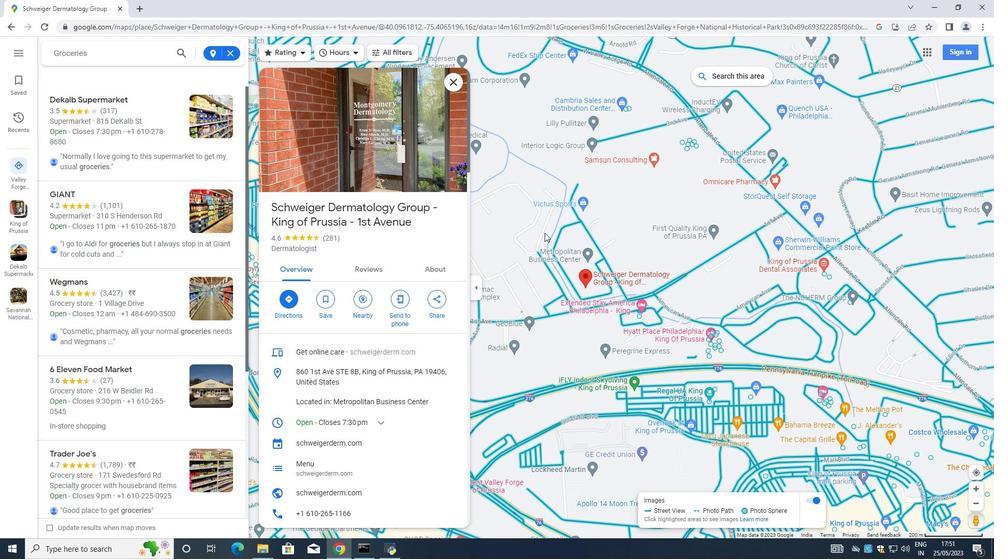 
Action: Mouse pressed left at (540, 262)
Screenshot: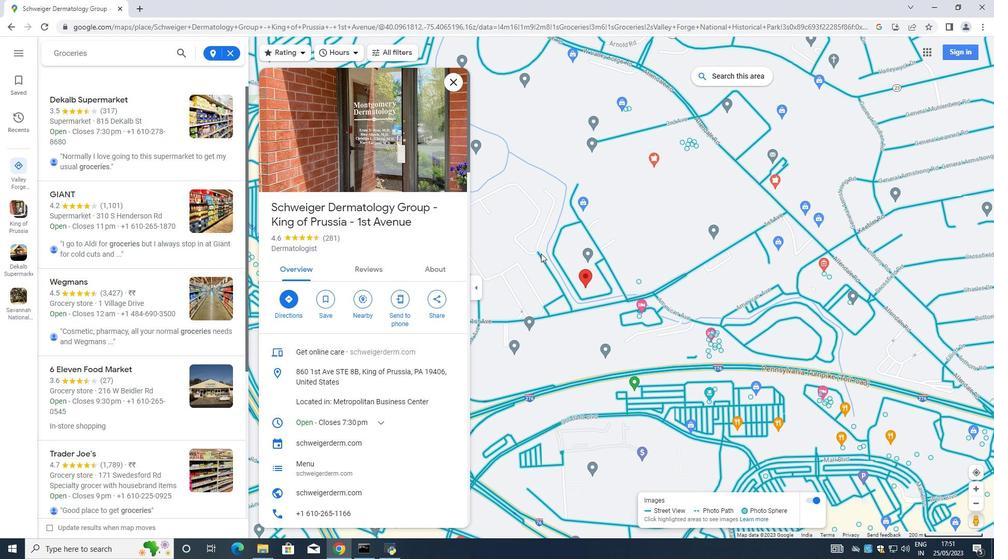 
Action: Mouse moved to (115, 365)
Screenshot: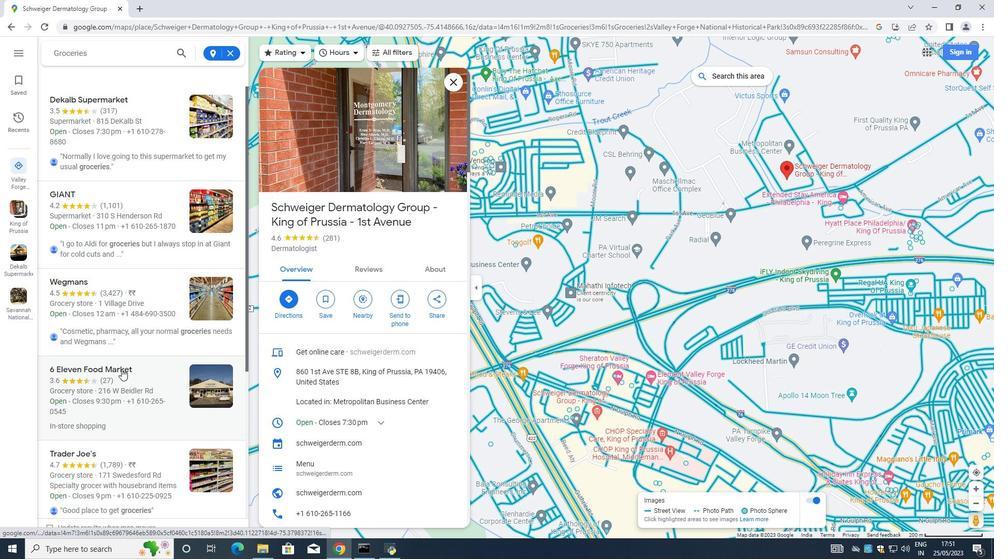 
Action: Mouse pressed left at (115, 365)
Screenshot: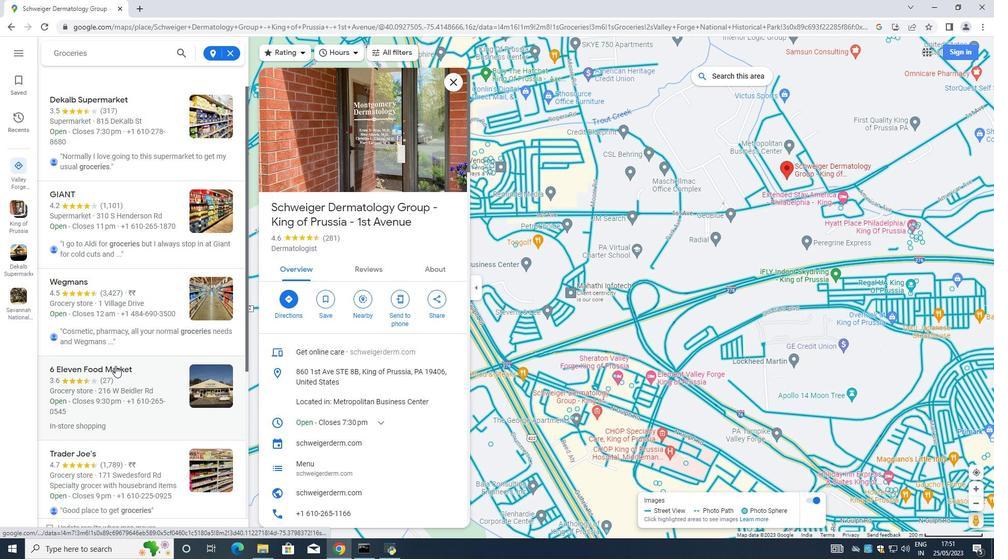 
Action: Mouse moved to (152, 480)
Screenshot: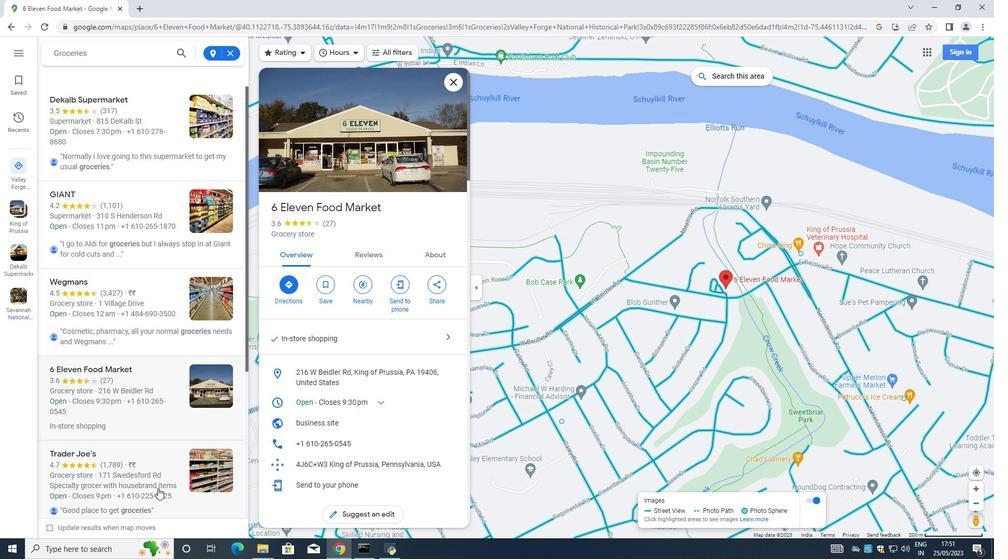 
Action: Mouse pressed left at (152, 480)
Screenshot: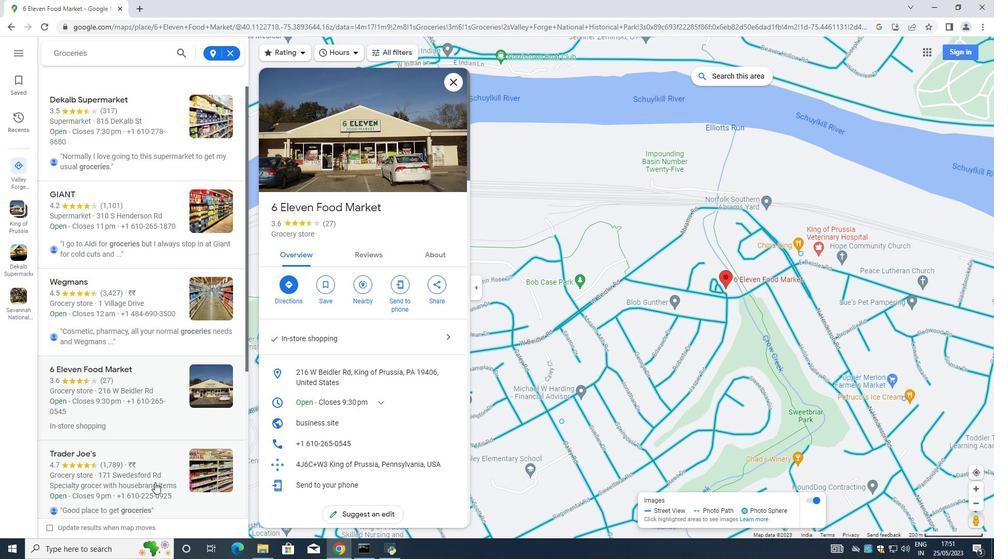 
Action: Mouse moved to (155, 232)
Screenshot: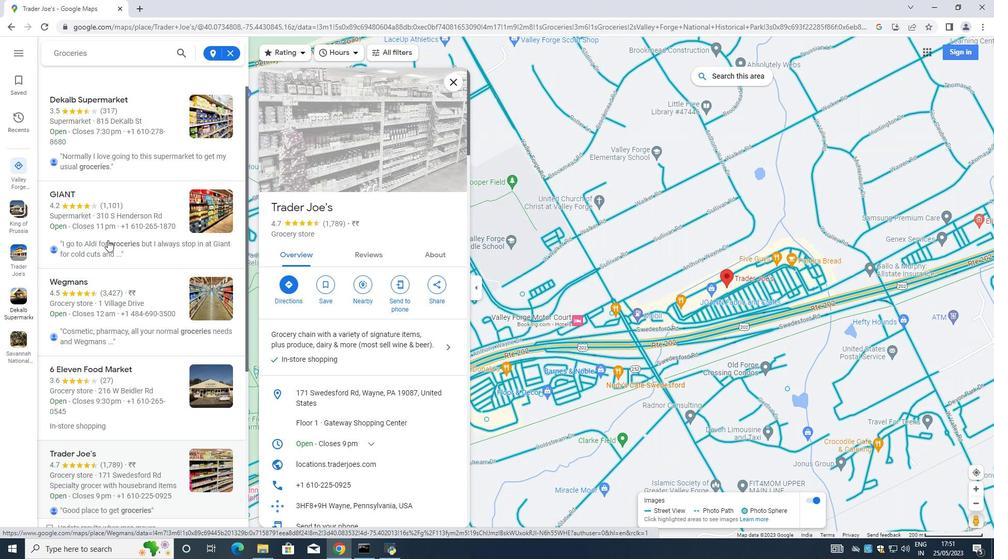 
Action: Mouse scrolled (155, 233) with delta (0, 0)
Screenshot: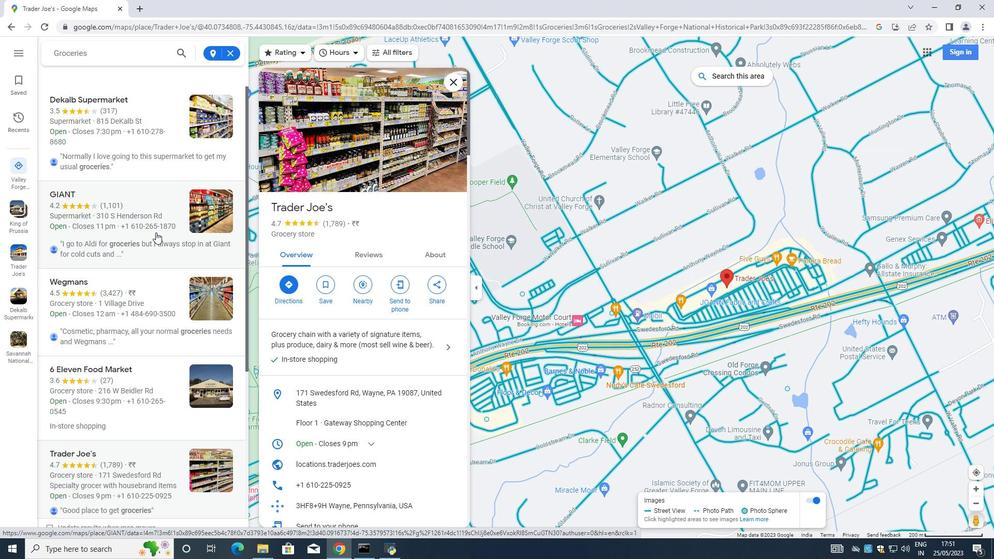
Action: Mouse scrolled (155, 233) with delta (0, 0)
Screenshot: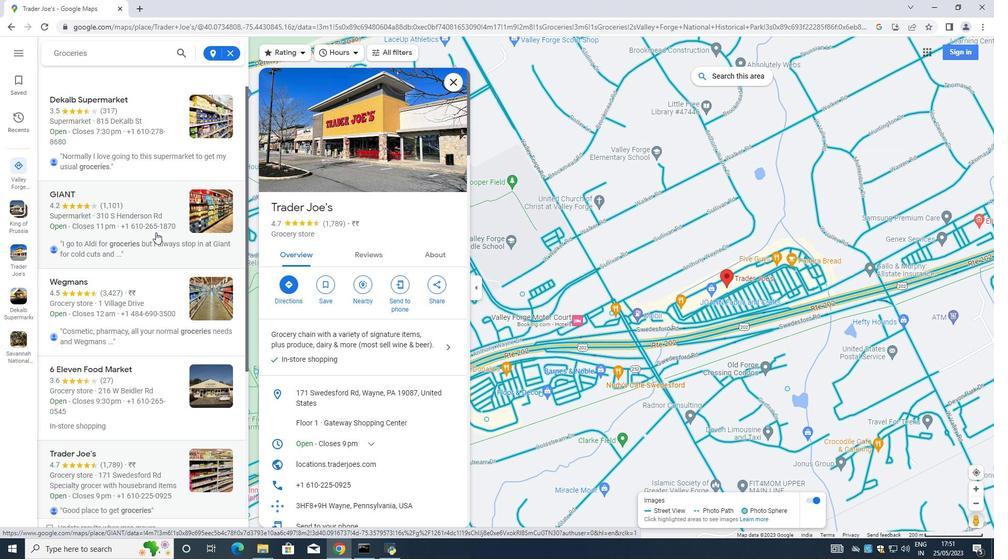 
Action: Mouse scrolled (155, 233) with delta (0, 0)
Screenshot: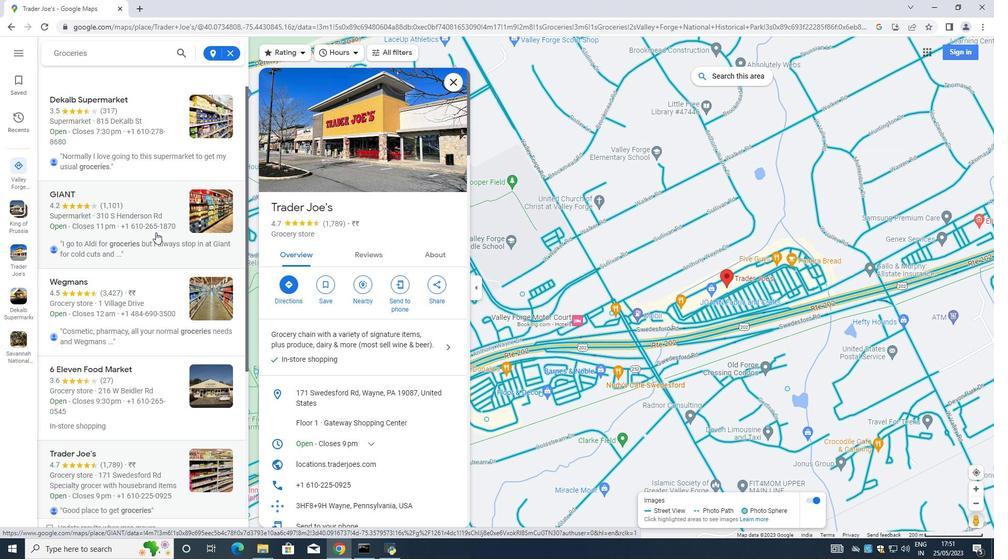 
Action: Mouse scrolled (155, 233) with delta (0, 0)
Screenshot: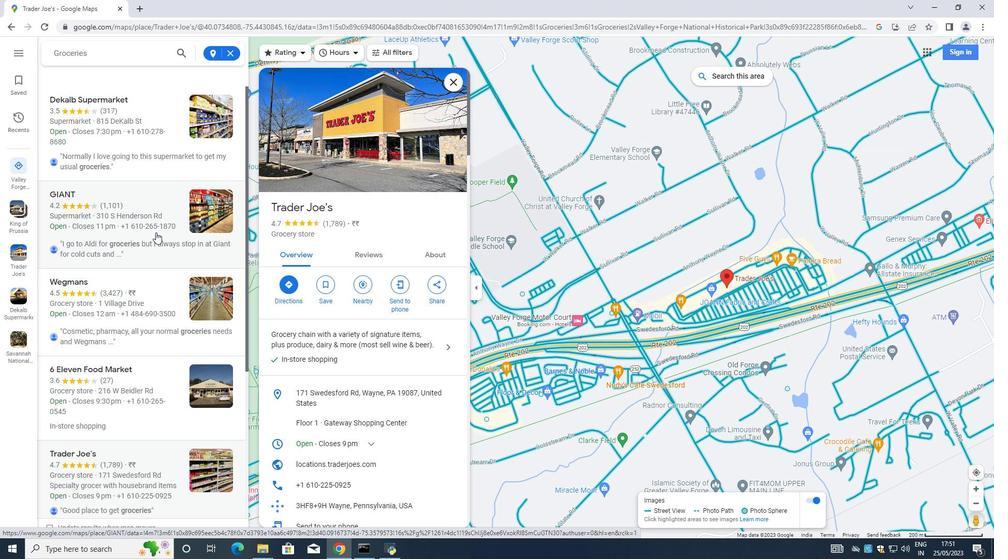 
Action: Mouse scrolled (155, 233) with delta (0, 0)
Screenshot: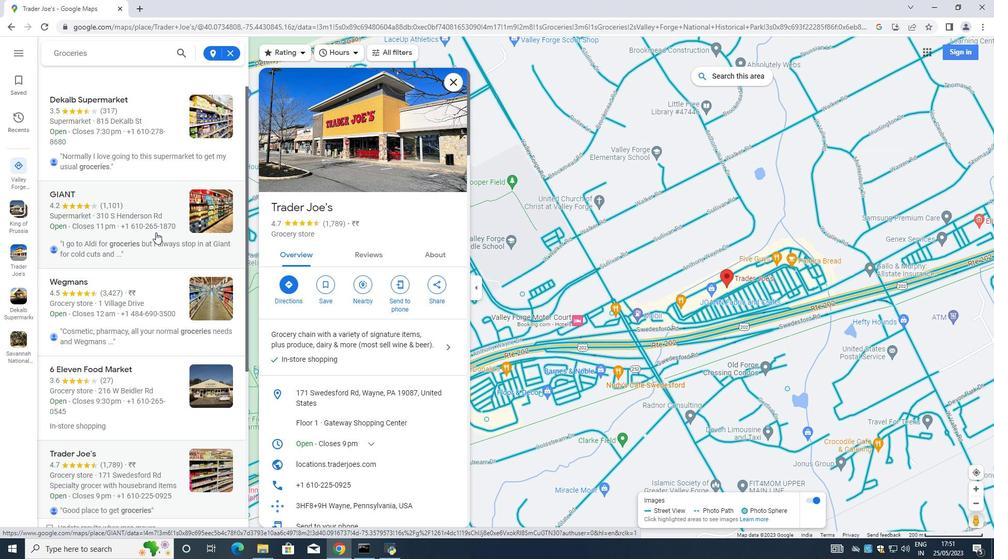 
Action: Mouse scrolled (155, 232) with delta (0, 0)
Screenshot: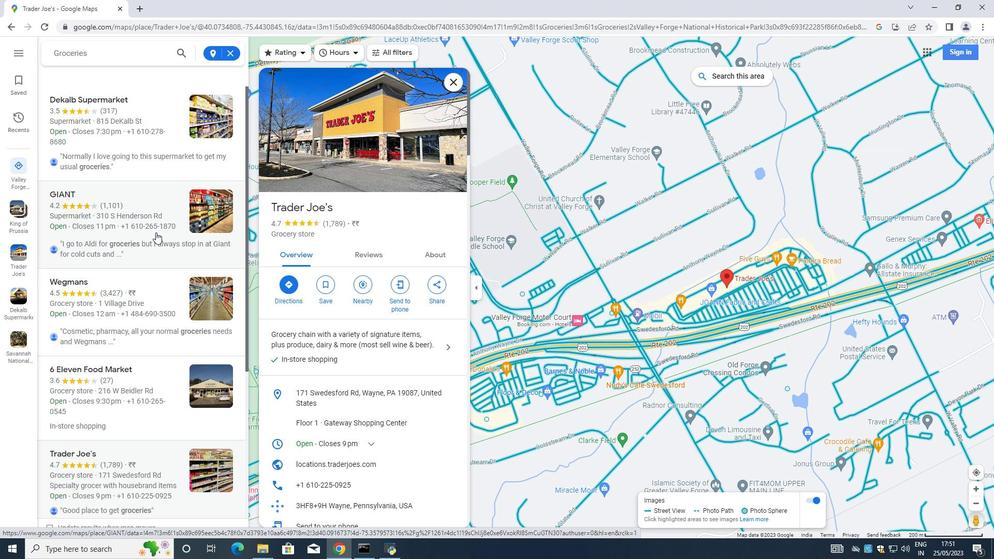 
Action: Mouse scrolled (155, 232) with delta (0, 0)
Screenshot: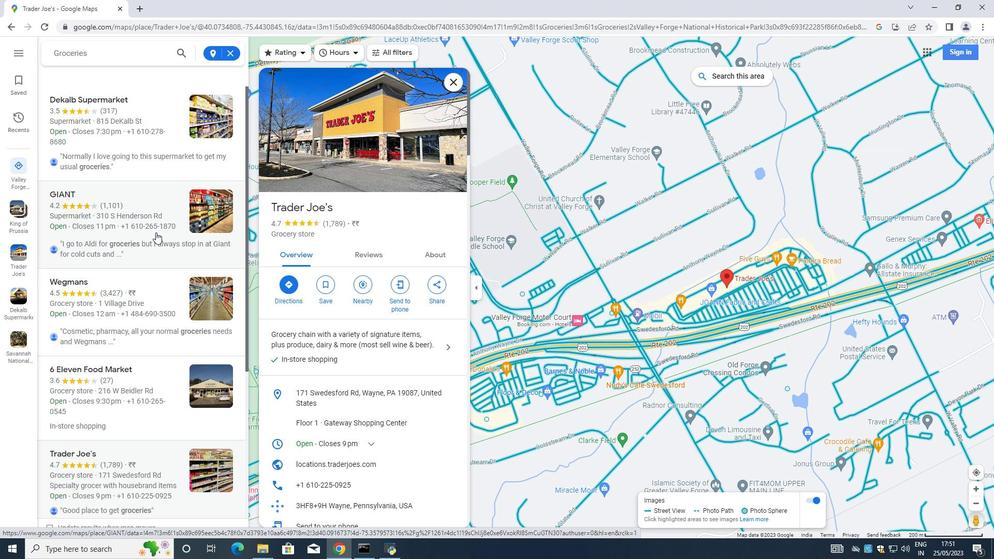 
Action: Mouse scrolled (155, 232) with delta (0, 0)
Screenshot: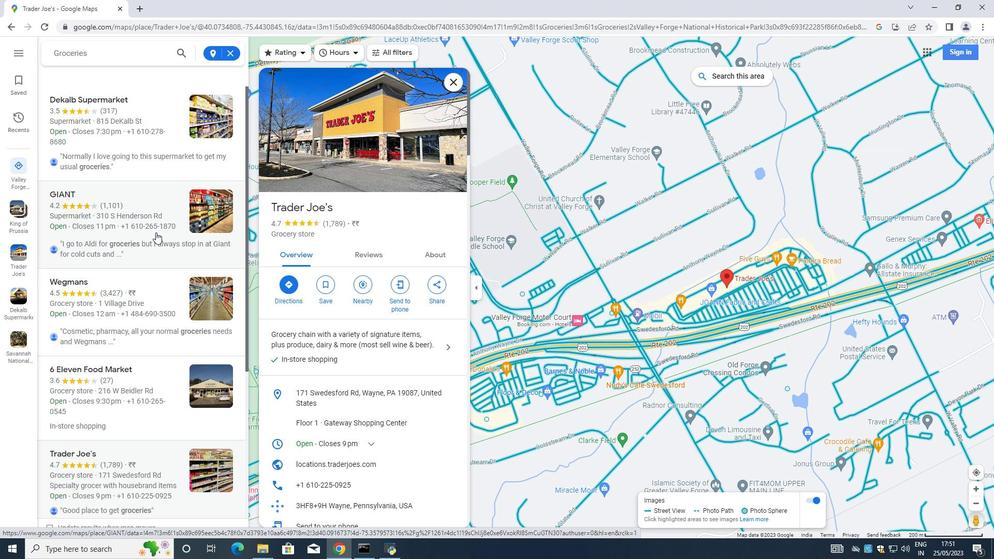 
Action: Mouse scrolled (155, 232) with delta (0, 0)
Screenshot: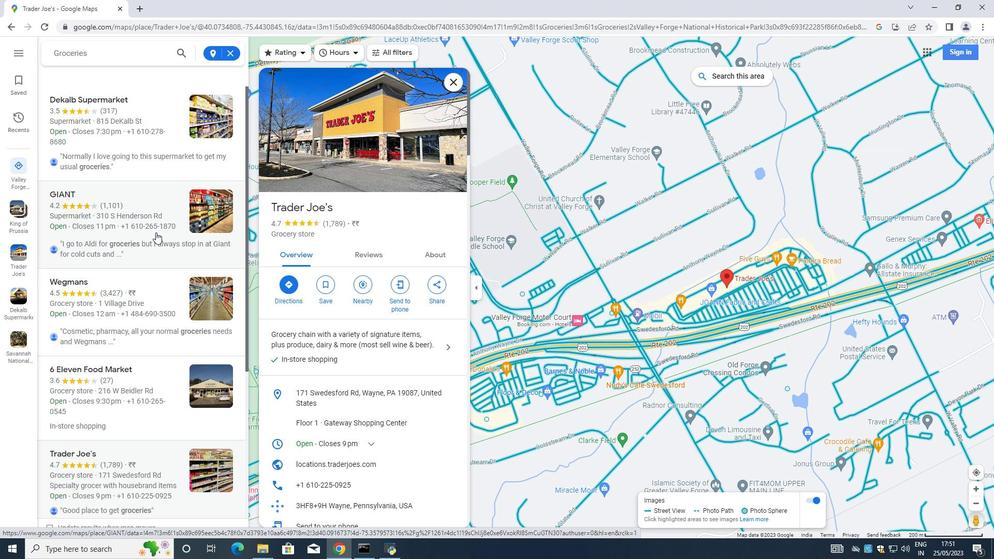 
Action: Mouse scrolled (155, 232) with delta (0, 0)
Screenshot: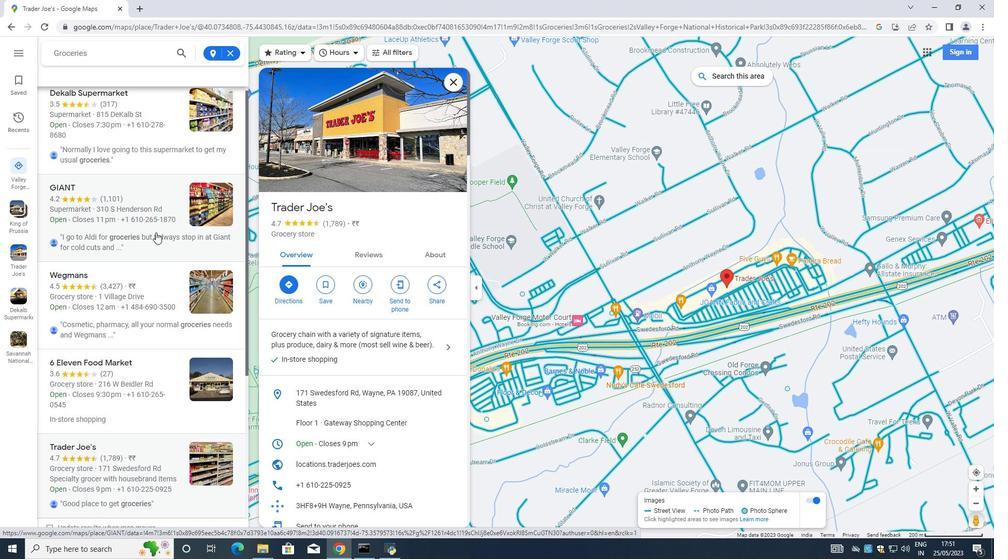 
Action: Mouse scrolled (155, 232) with delta (0, 0)
Screenshot: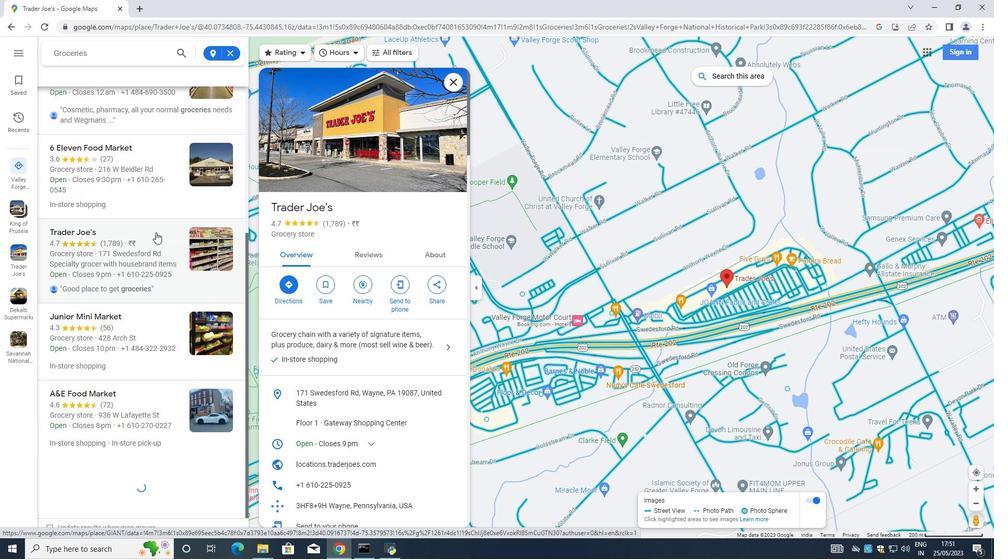 
Action: Mouse scrolled (155, 232) with delta (0, 0)
Screenshot: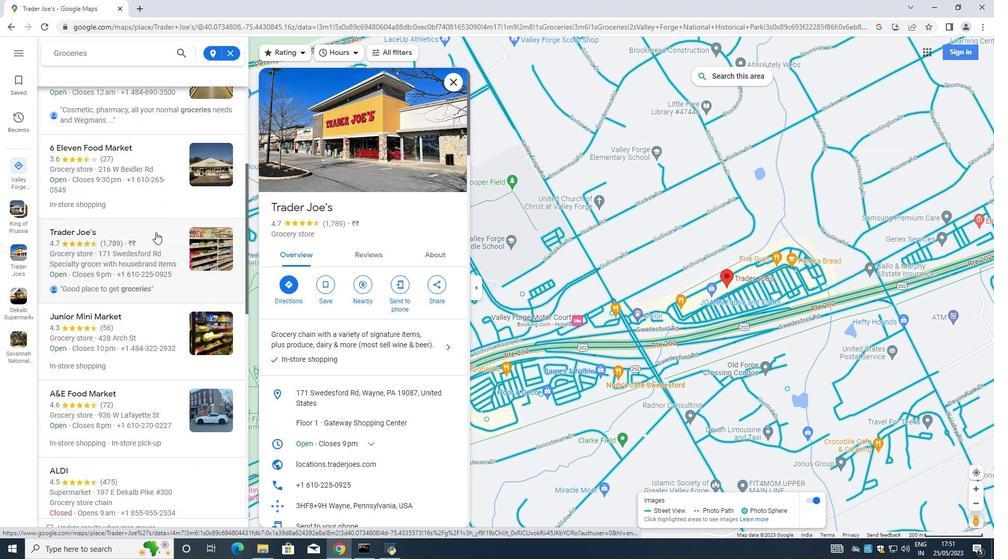 
Action: Mouse scrolled (155, 232) with delta (0, 0)
